 Task: Send an email with the signature Levi Robinson with the subject Request for a meeting follow-up and the message Can you confirm whether the project is still on track to meet the deadline? from softage.9@softage.net to softage.7@softage.net and move the email from Sent Items to the folder Inquiries
Action: Mouse moved to (1311, 99)
Screenshot: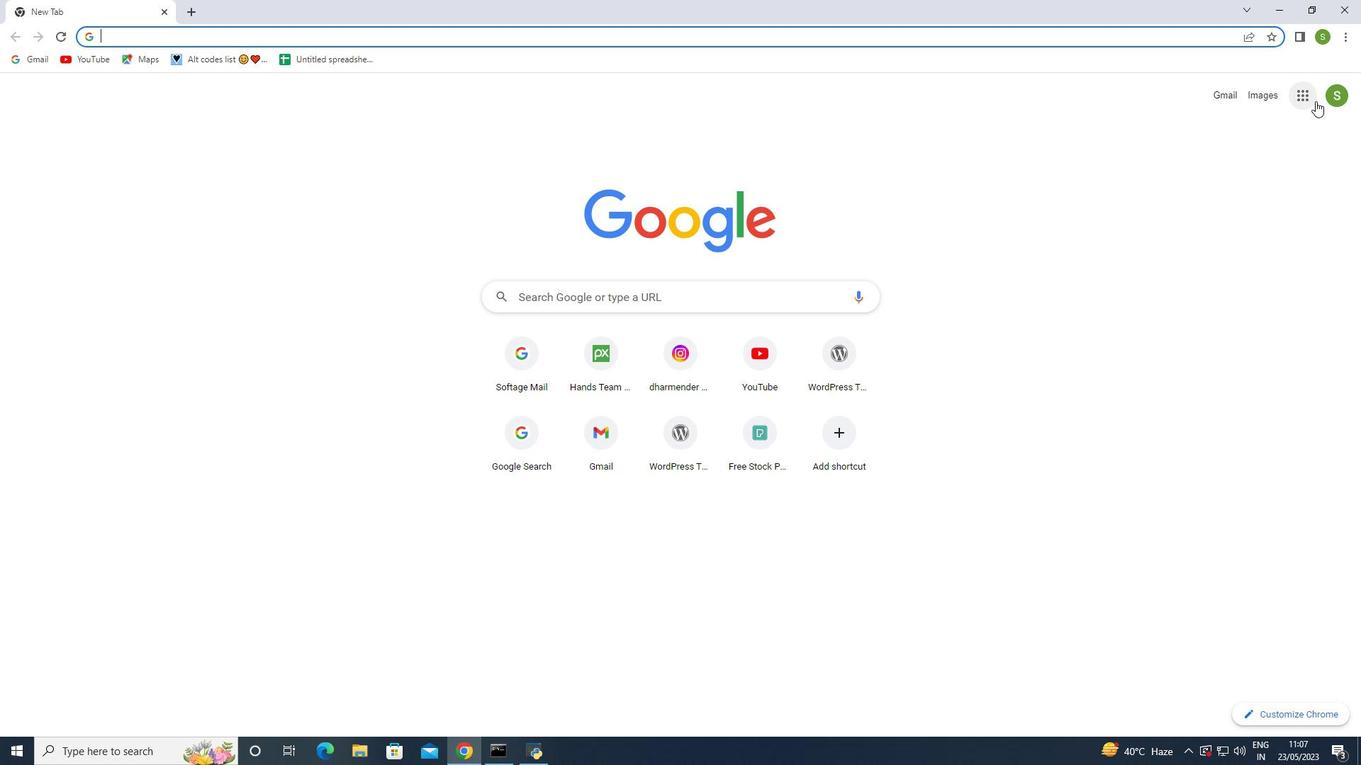 
Action: Mouse pressed left at (1311, 99)
Screenshot: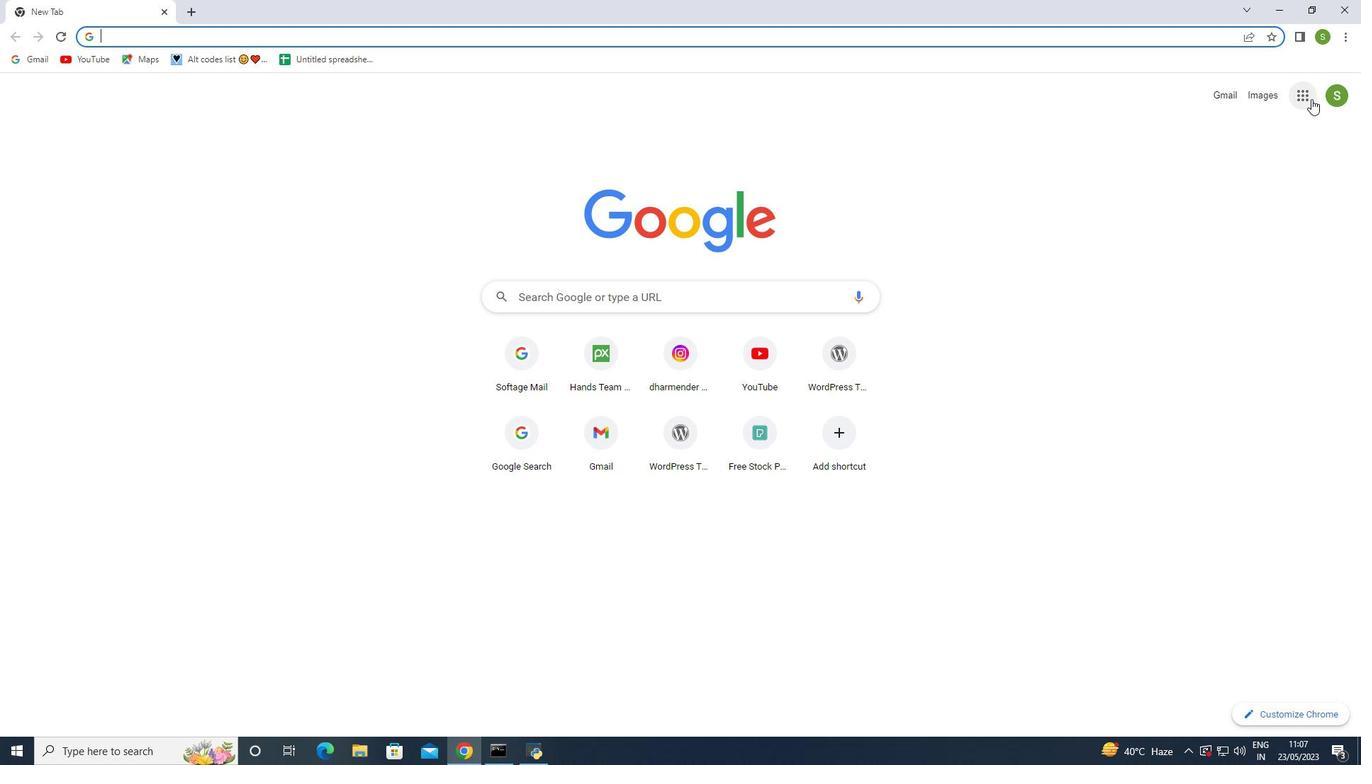 
Action: Mouse moved to (1247, 161)
Screenshot: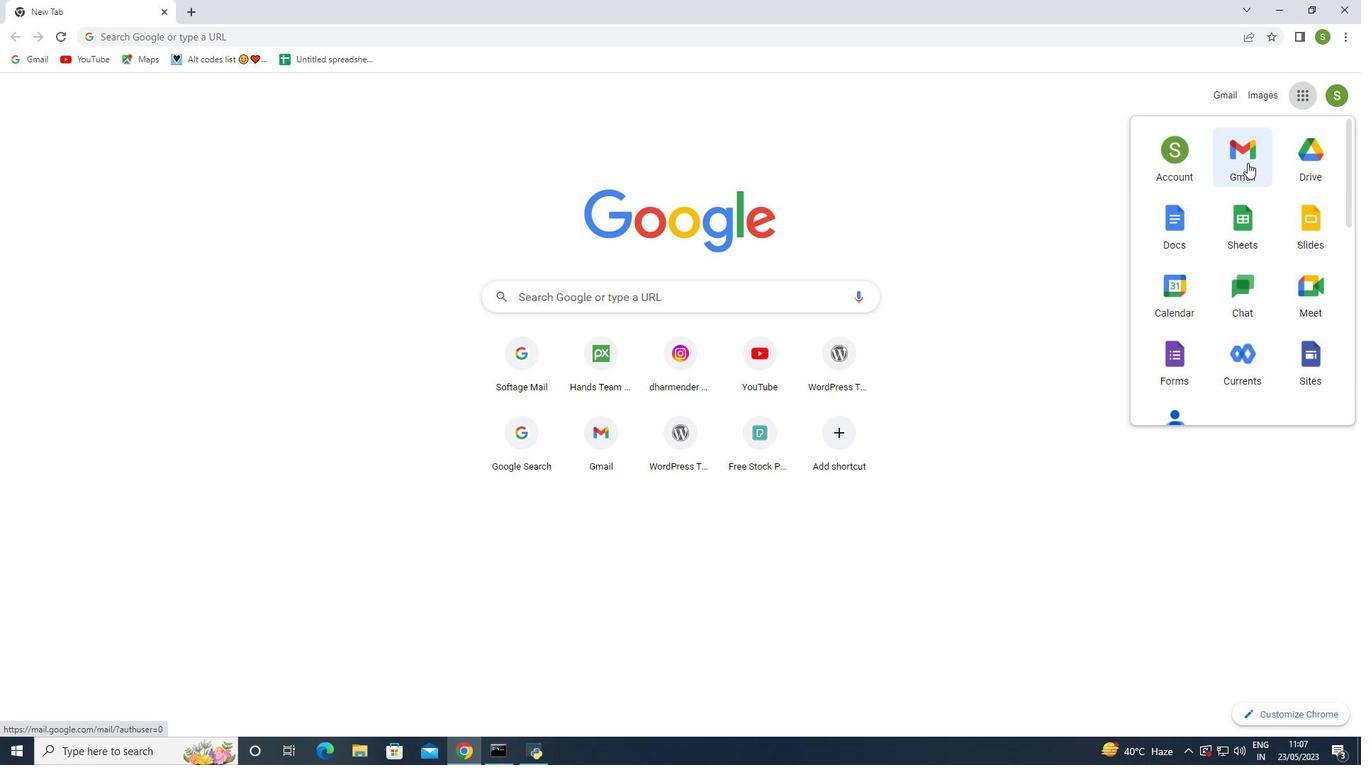 
Action: Mouse pressed left at (1247, 161)
Screenshot: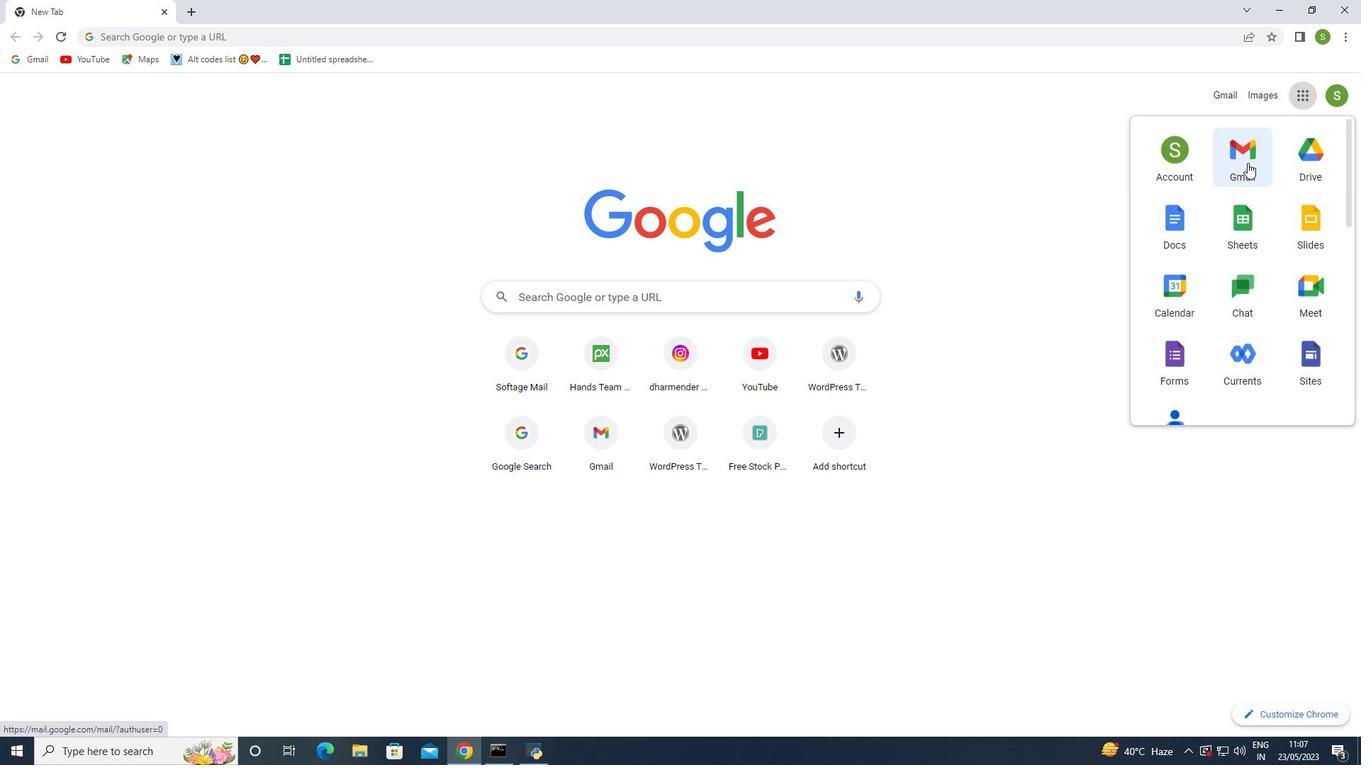 
Action: Mouse moved to (1241, 96)
Screenshot: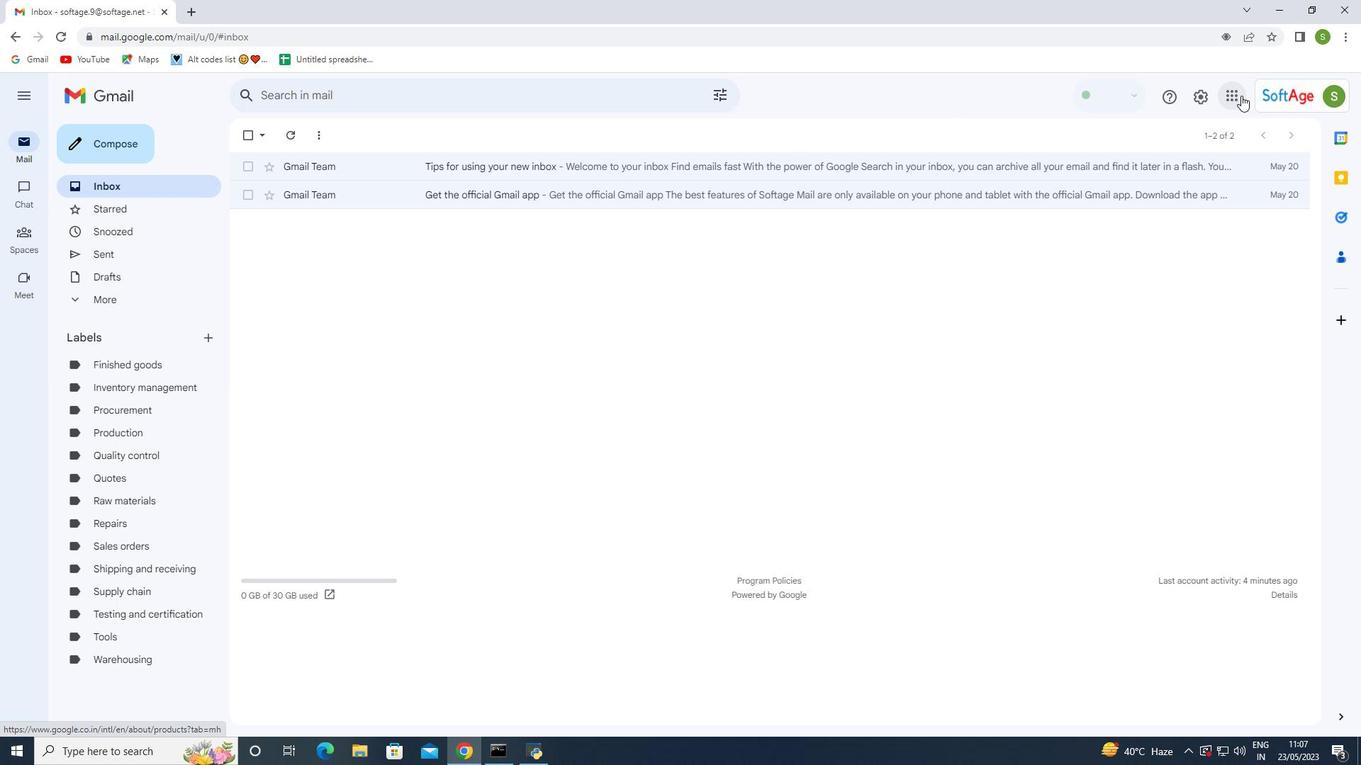 
Action: Mouse pressed left at (1241, 96)
Screenshot: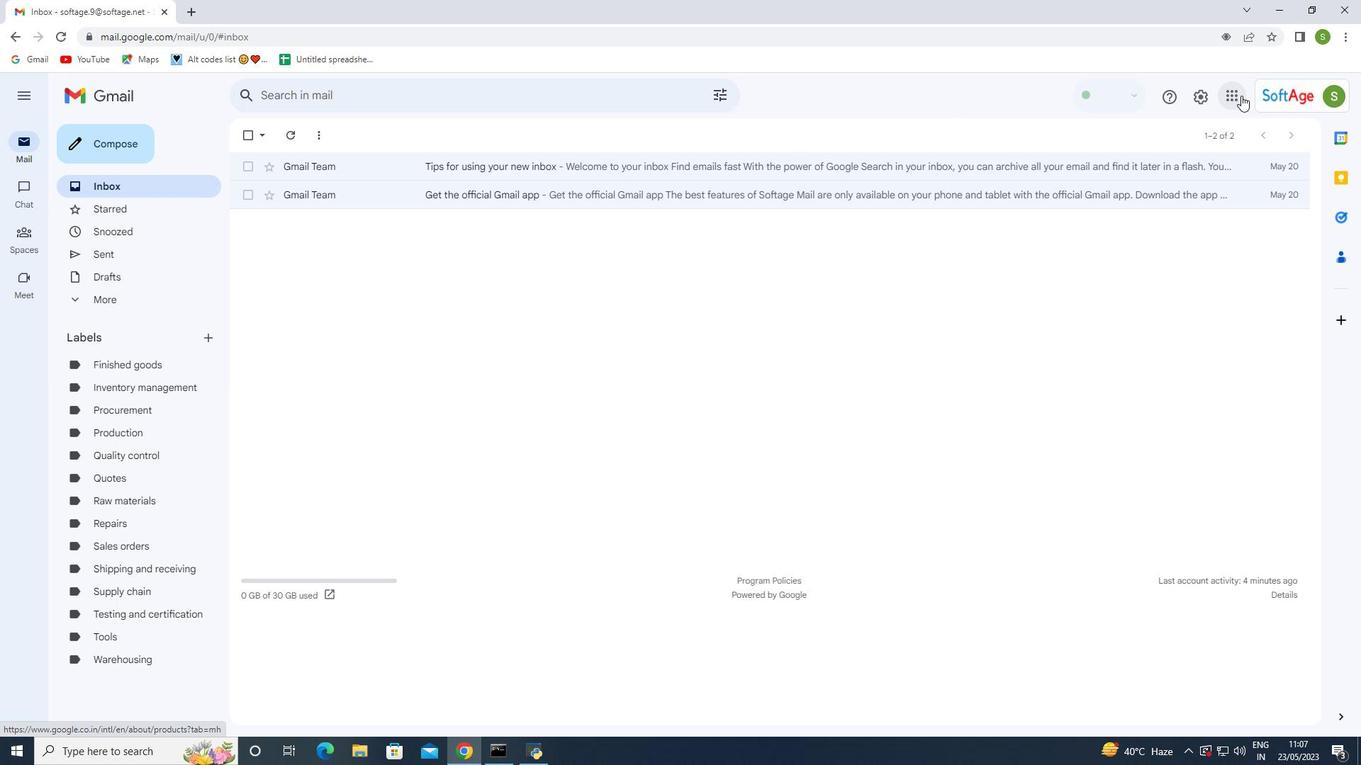 
Action: Mouse moved to (1238, 154)
Screenshot: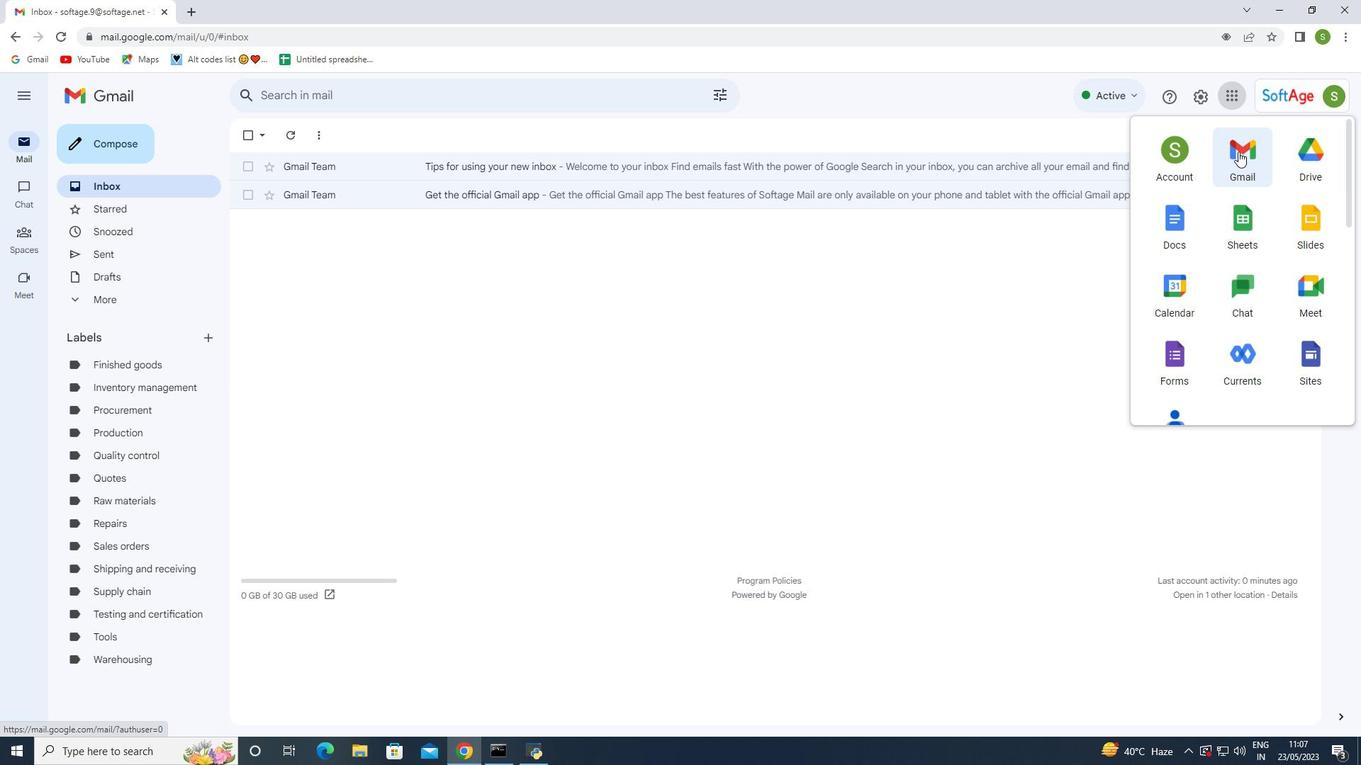 
Action: Mouse pressed left at (1238, 154)
Screenshot: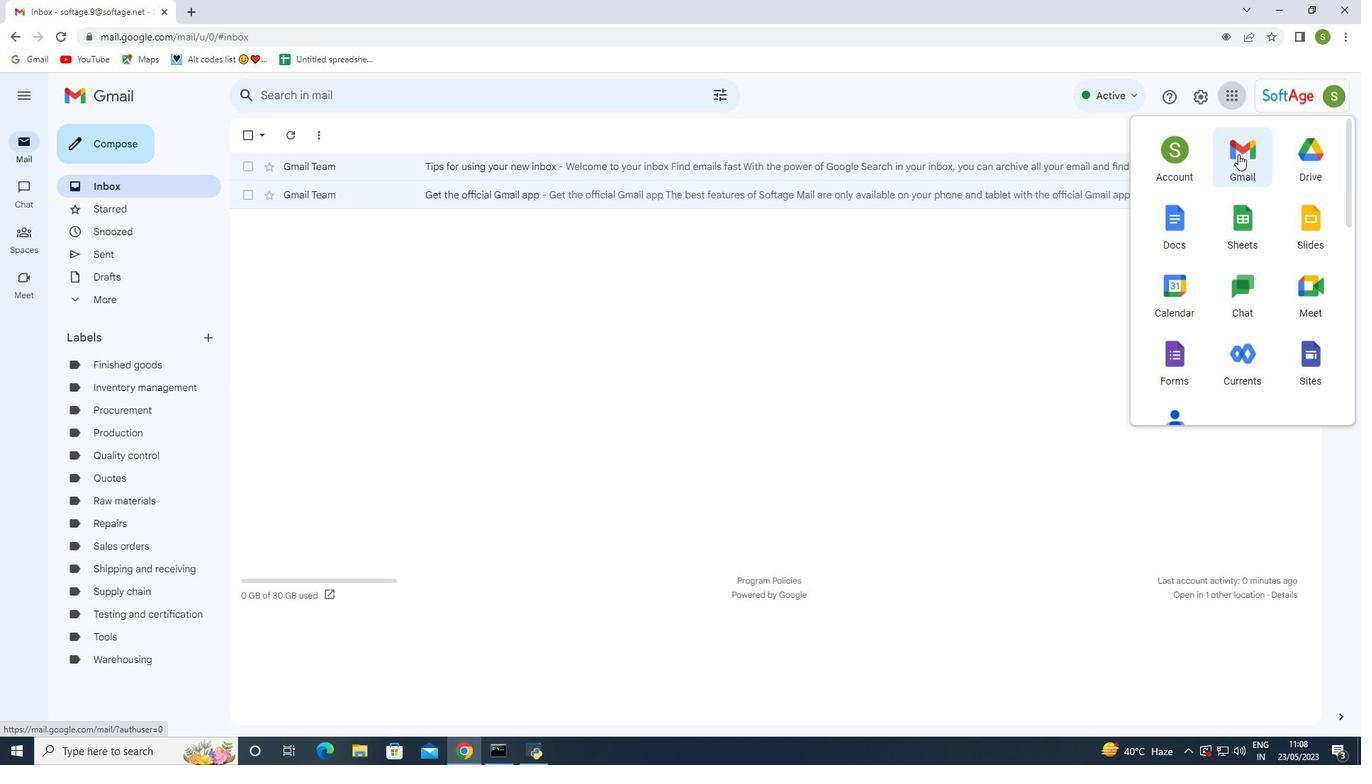 
Action: Mouse moved to (1196, 101)
Screenshot: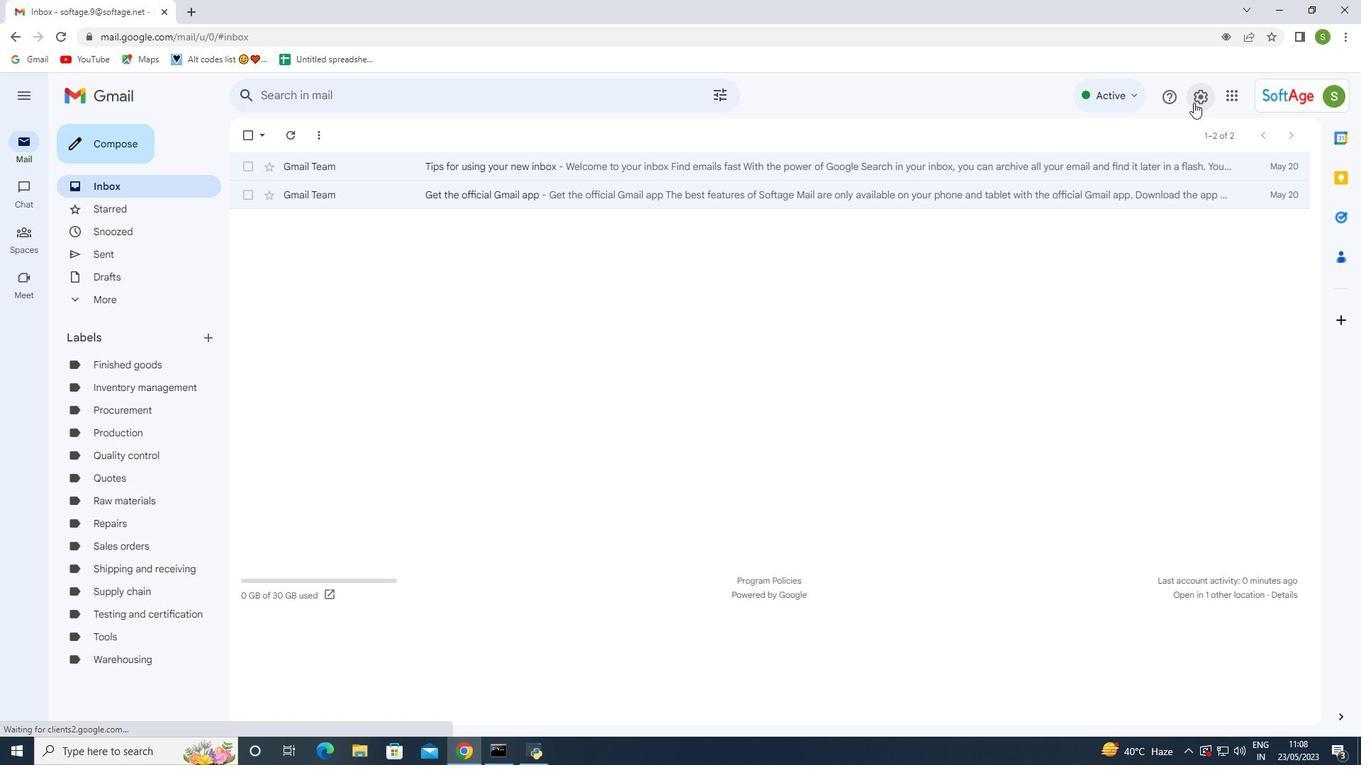 
Action: Mouse pressed left at (1196, 101)
Screenshot: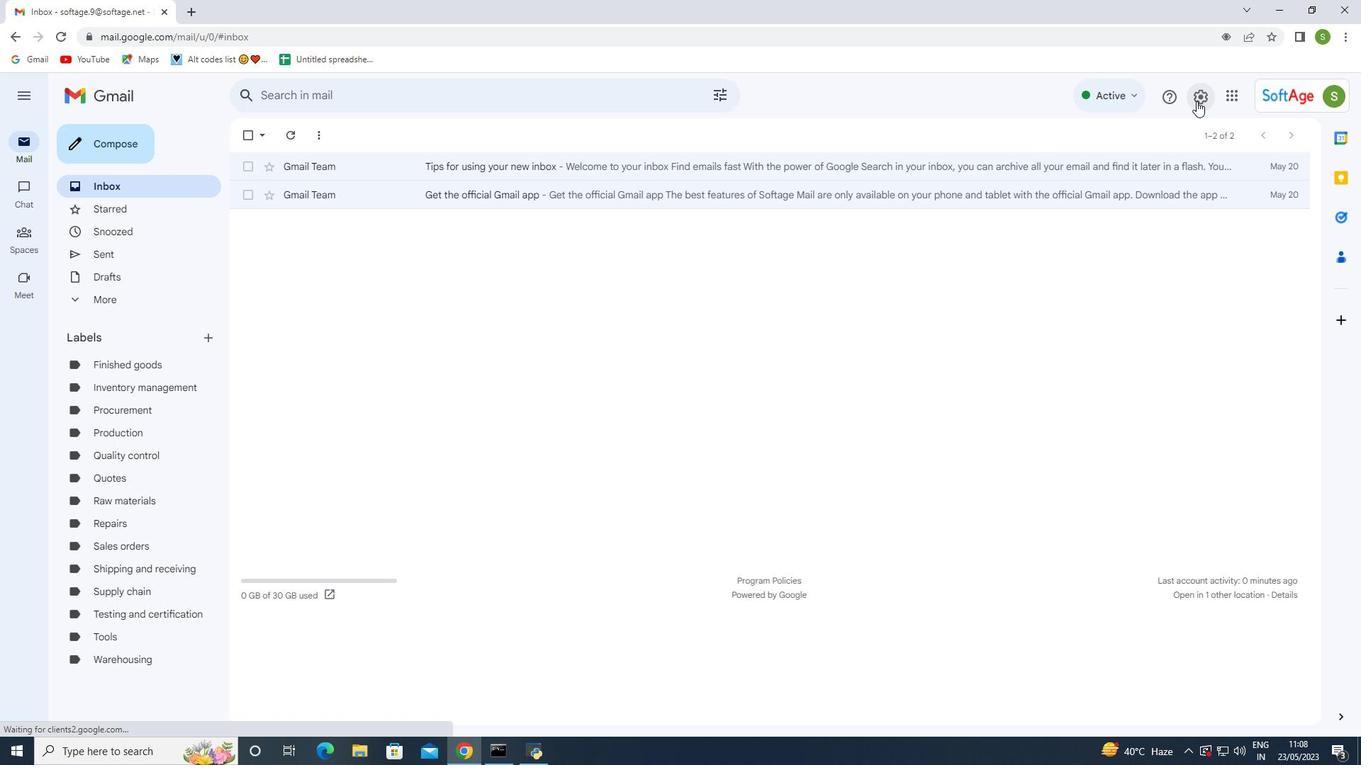 
Action: Mouse moved to (1200, 175)
Screenshot: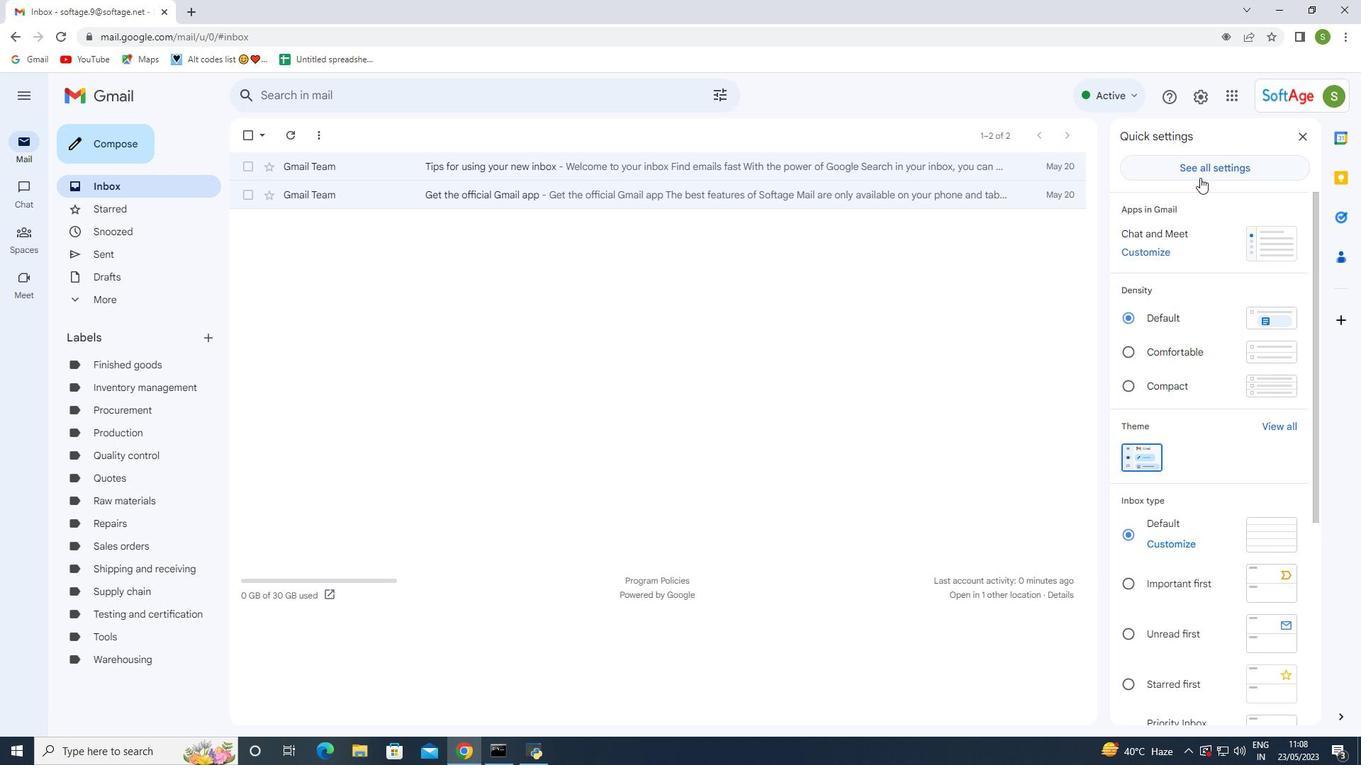 
Action: Mouse pressed left at (1200, 175)
Screenshot: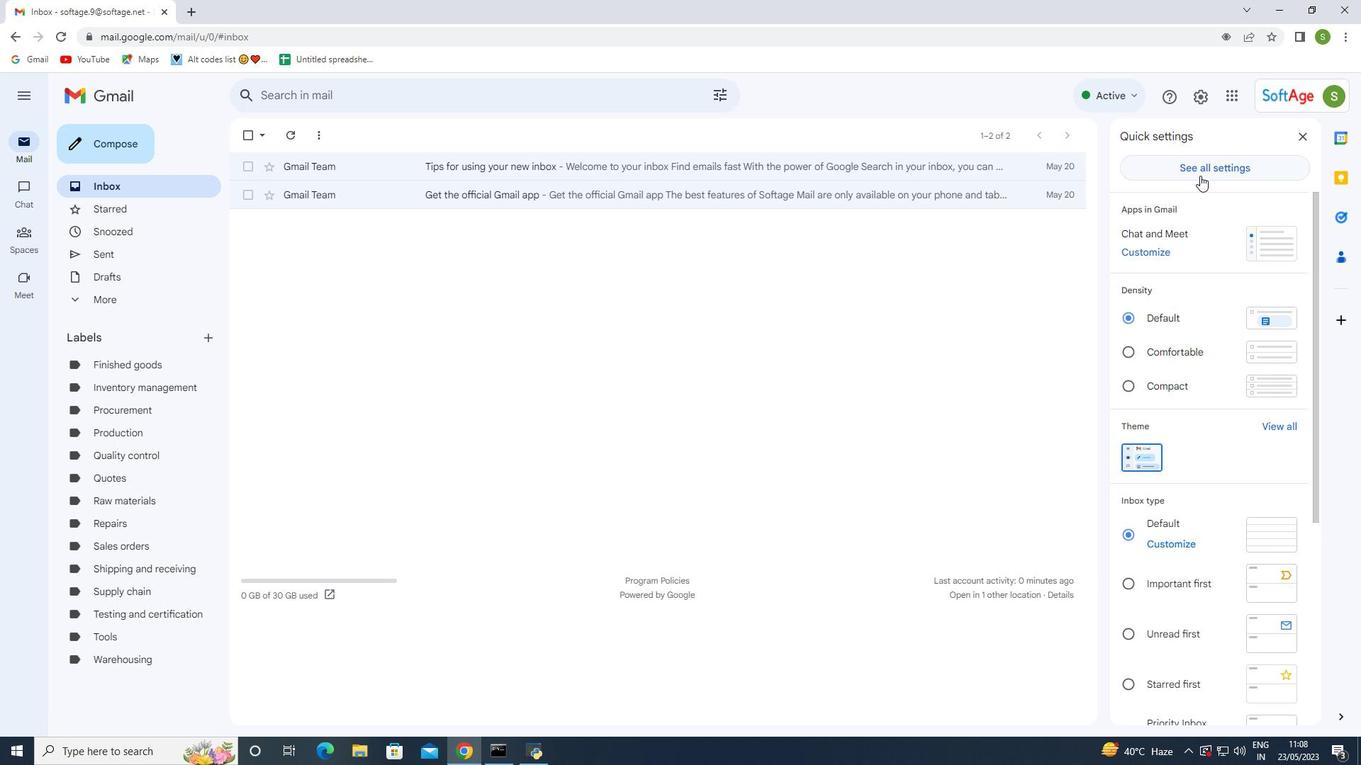 
Action: Mouse moved to (733, 382)
Screenshot: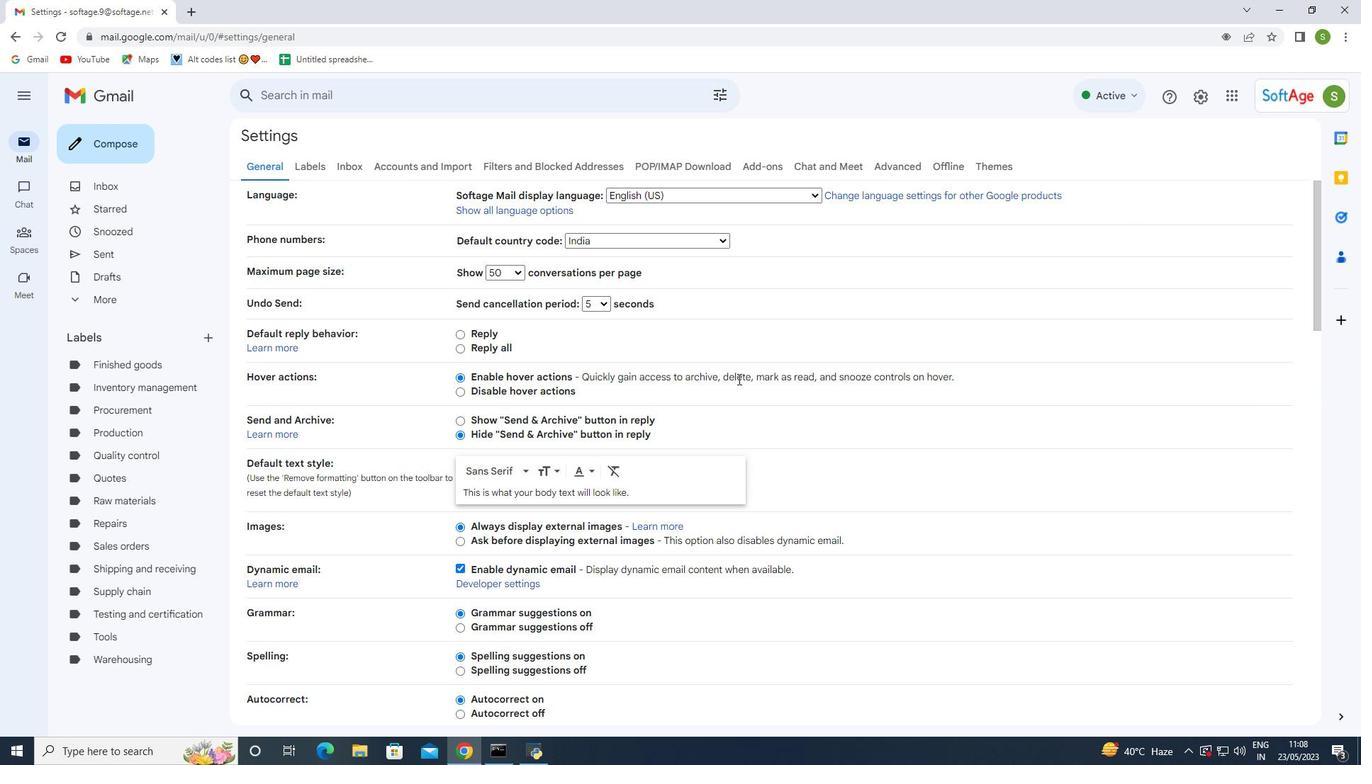 
Action: Mouse scrolled (733, 382) with delta (0, 0)
Screenshot: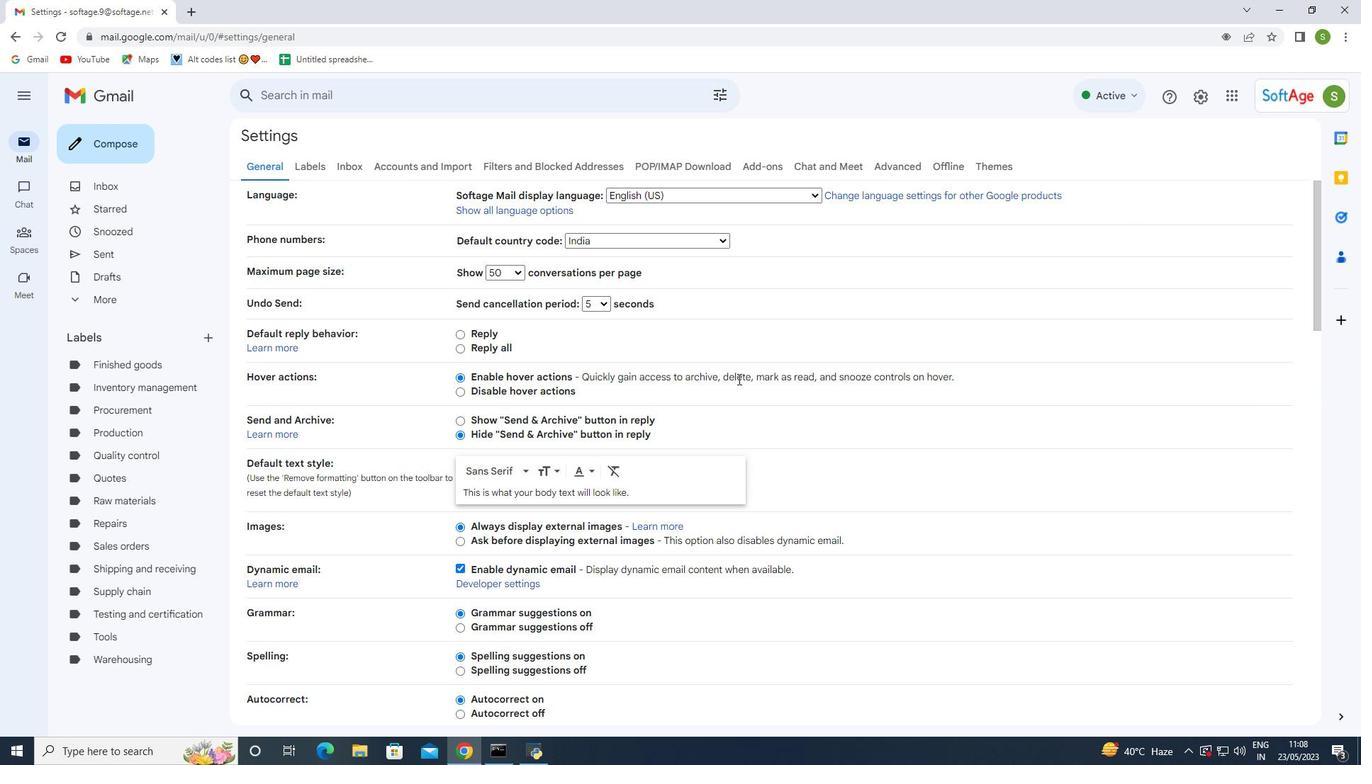 
Action: Mouse scrolled (733, 382) with delta (0, 0)
Screenshot: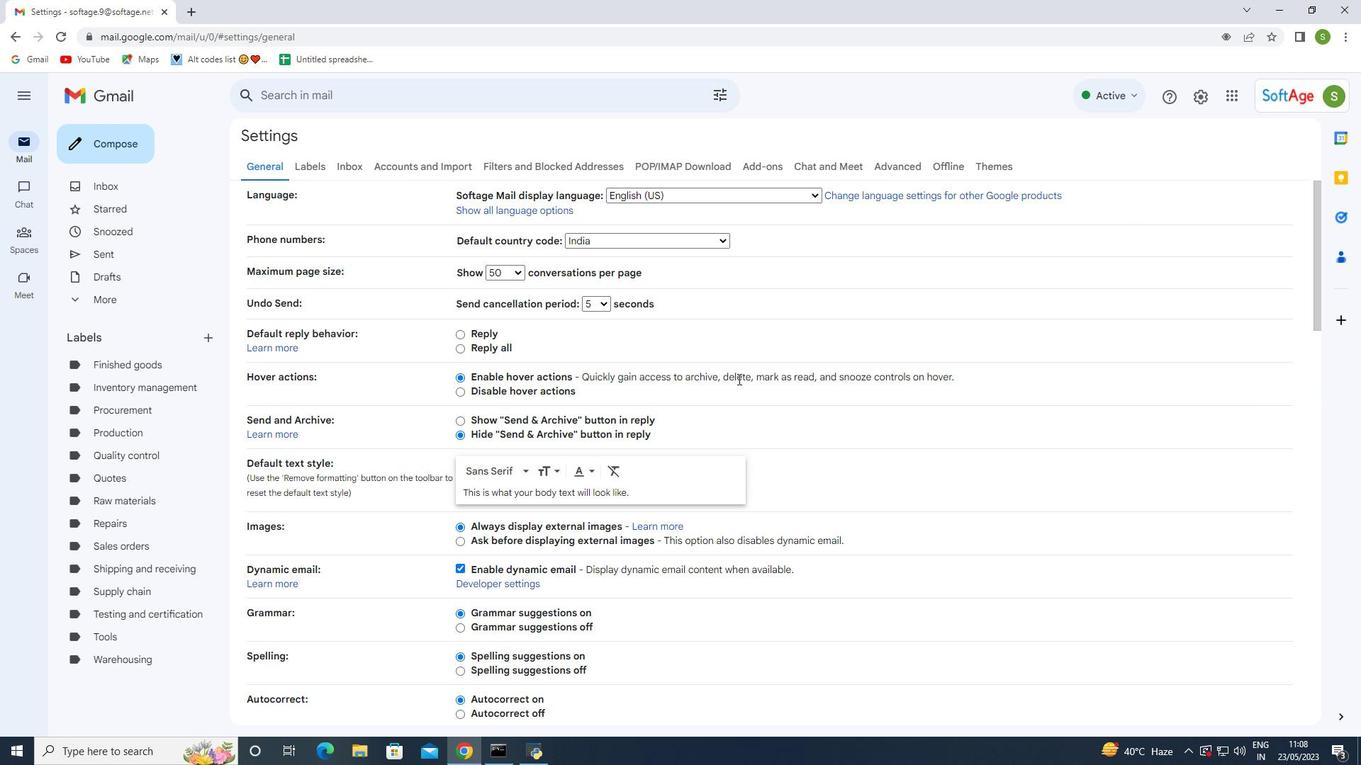 
Action: Mouse moved to (733, 383)
Screenshot: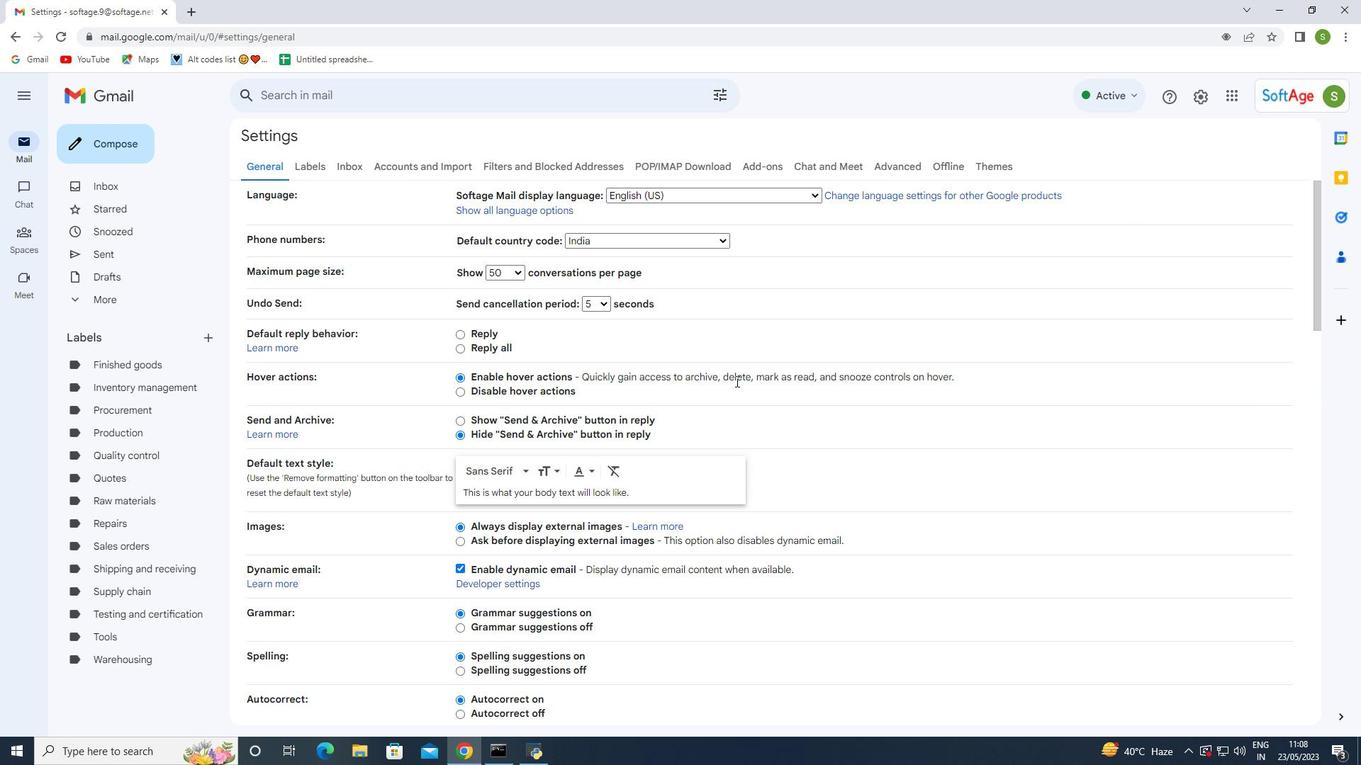 
Action: Mouse scrolled (733, 382) with delta (0, 0)
Screenshot: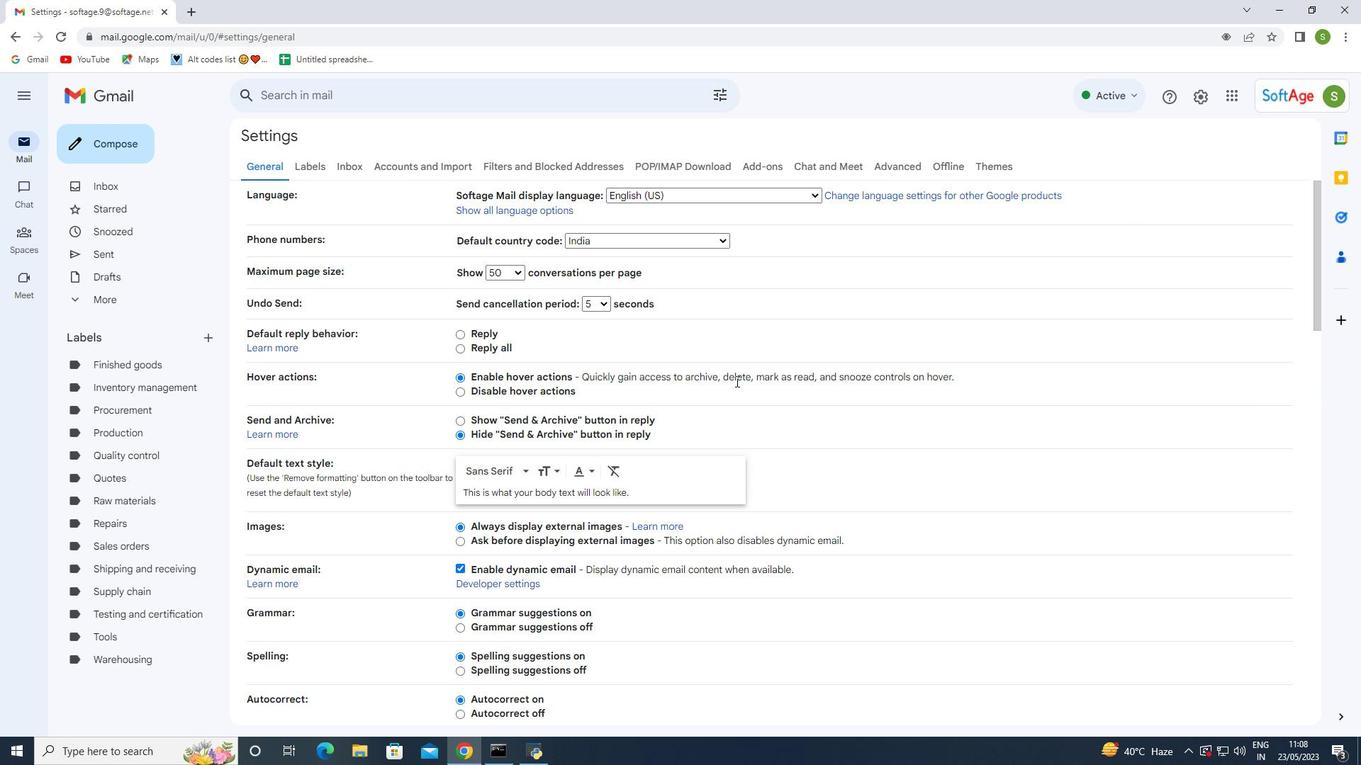 
Action: Mouse scrolled (733, 382) with delta (0, 0)
Screenshot: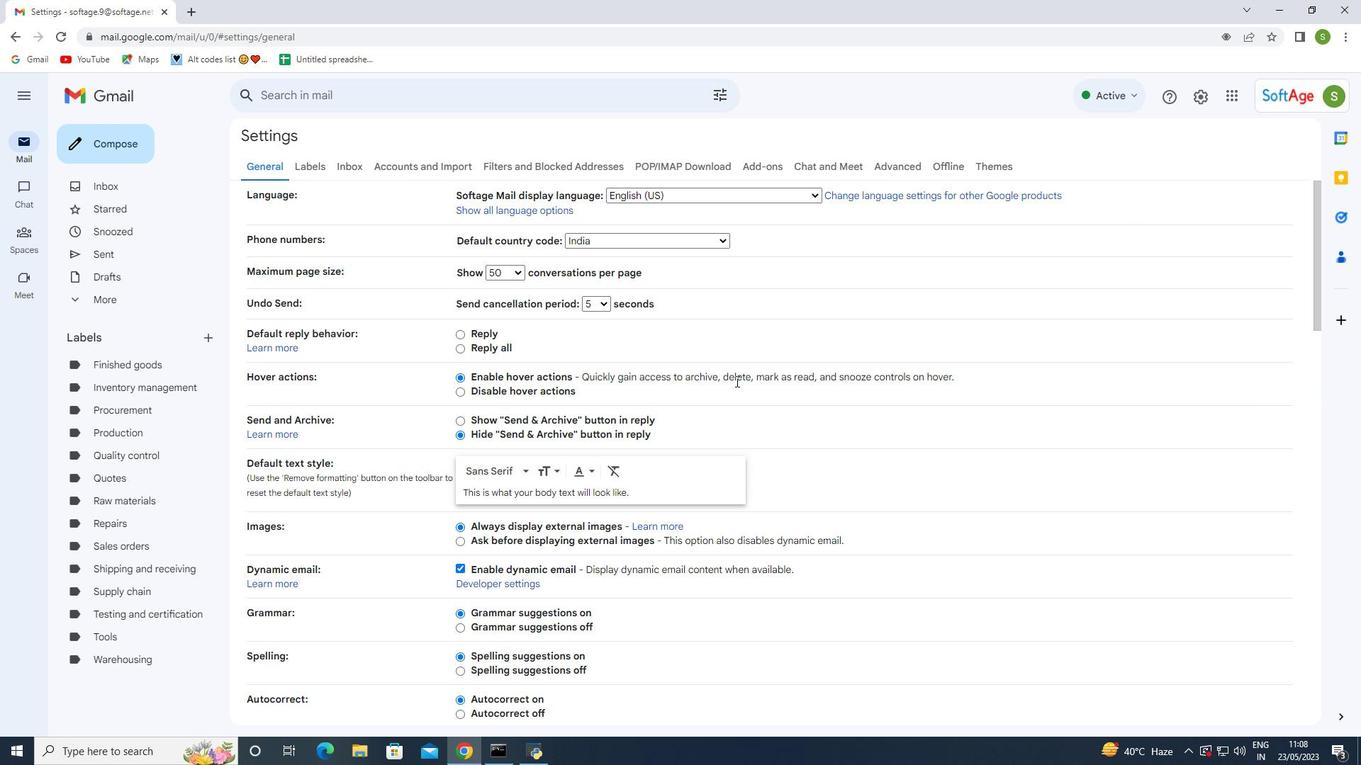 
Action: Mouse scrolled (733, 382) with delta (0, 0)
Screenshot: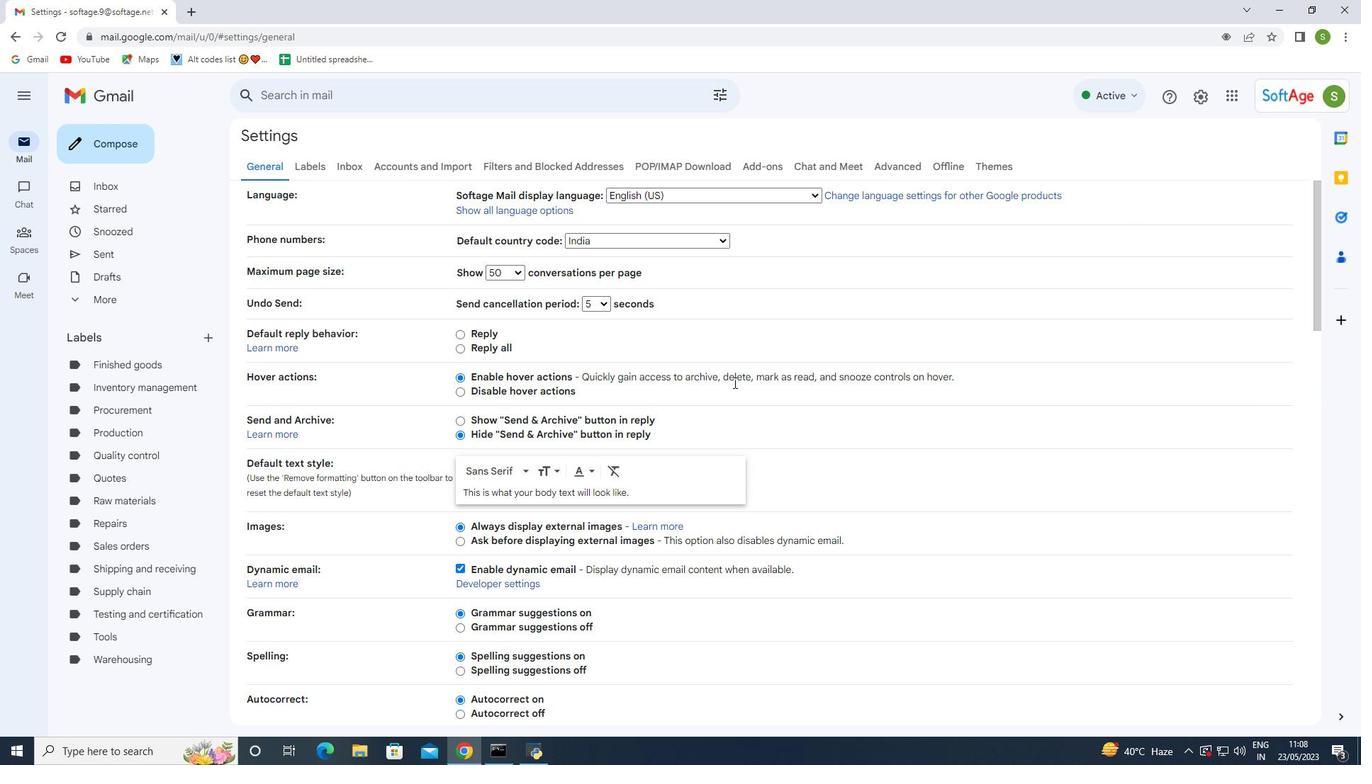 
Action: Mouse moved to (732, 382)
Screenshot: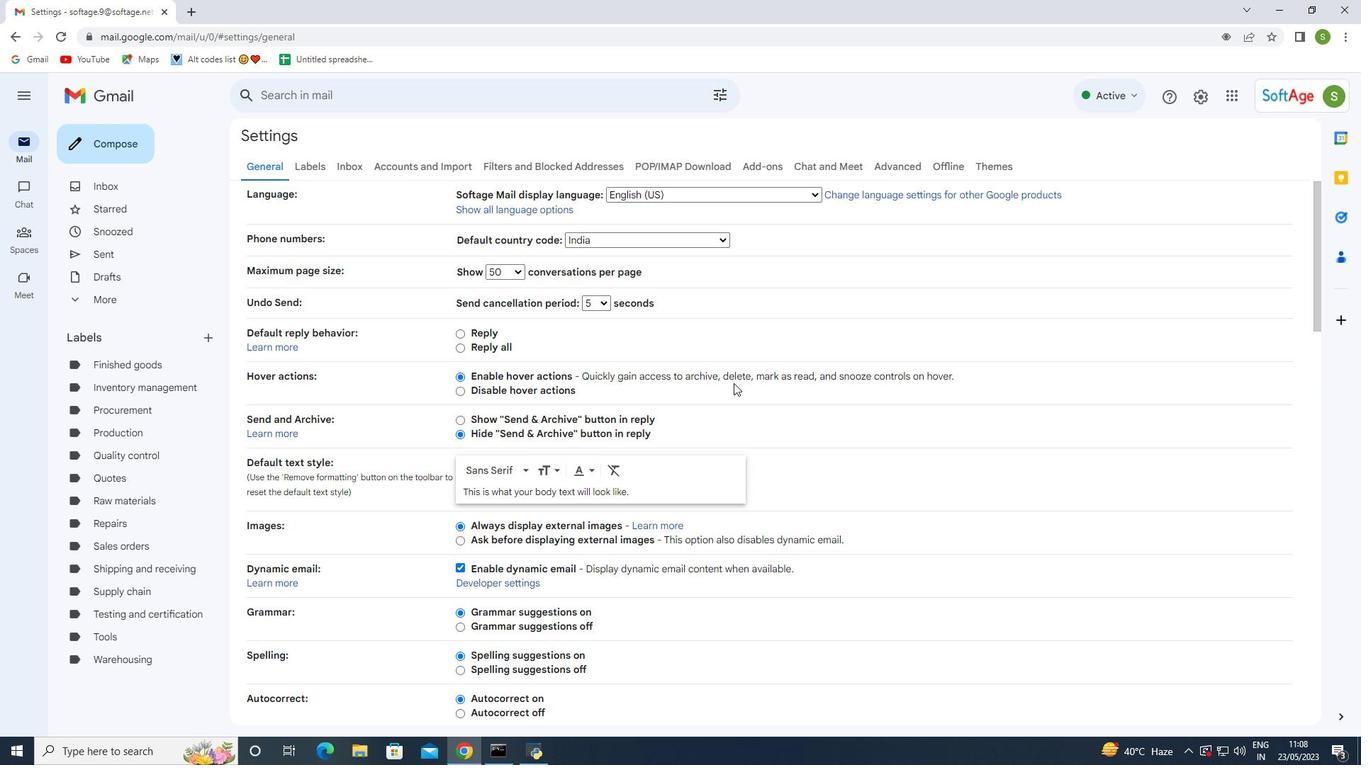 
Action: Mouse scrolled (732, 382) with delta (0, 0)
Screenshot: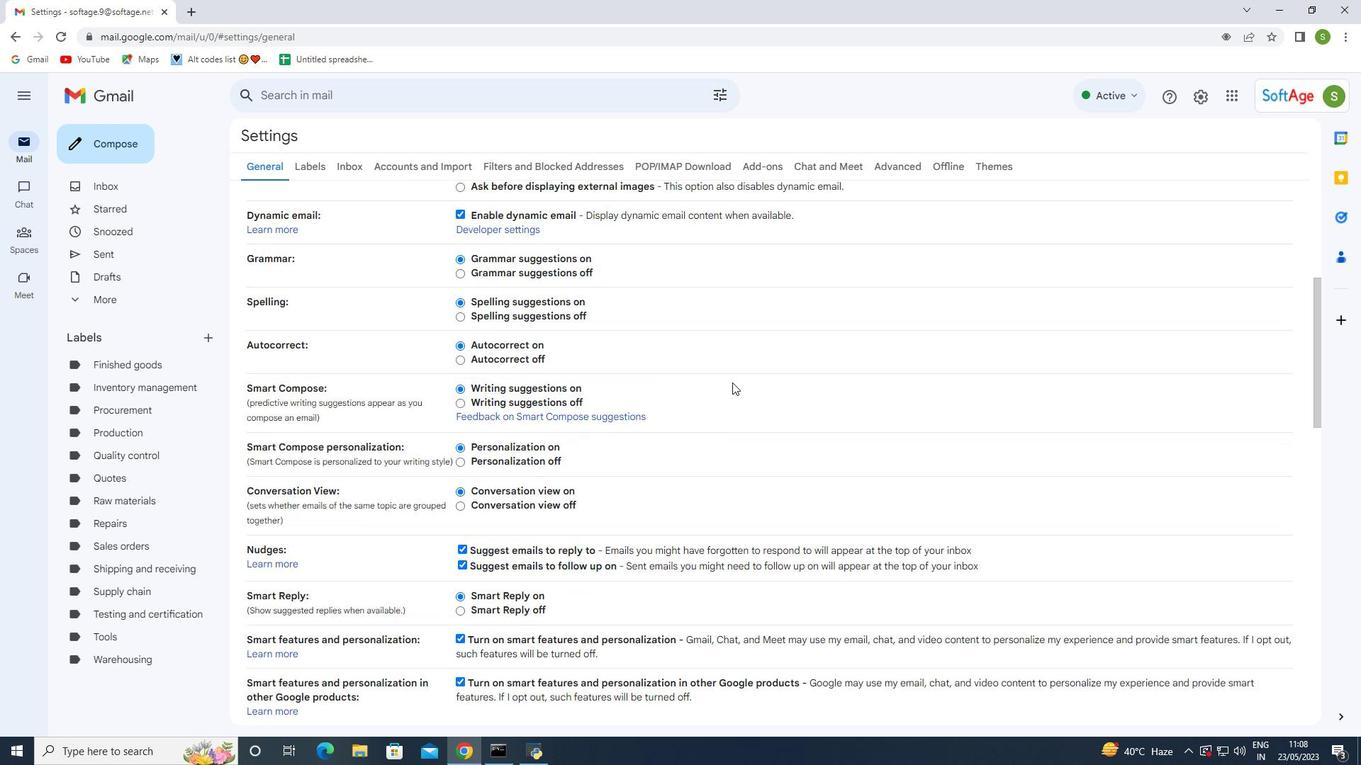 
Action: Mouse scrolled (732, 382) with delta (0, 0)
Screenshot: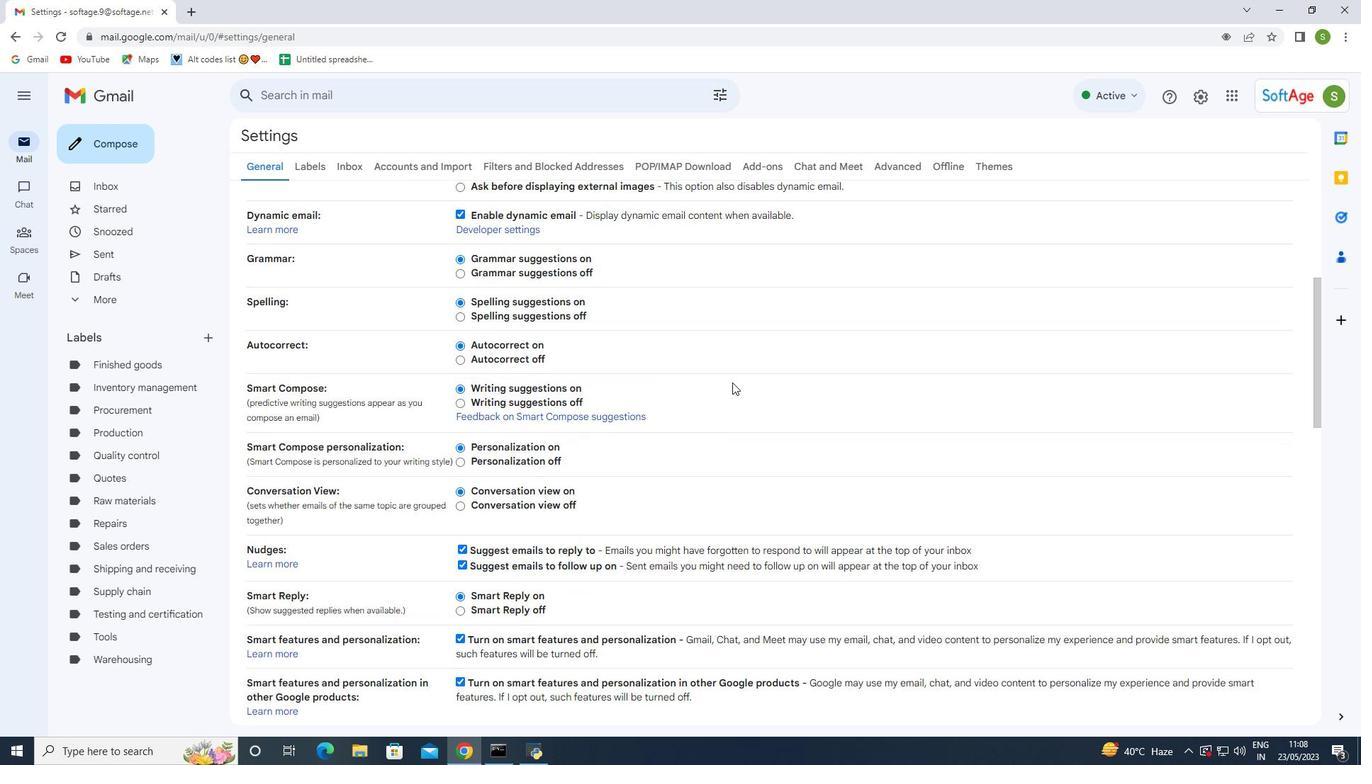 
Action: Mouse scrolled (732, 382) with delta (0, 0)
Screenshot: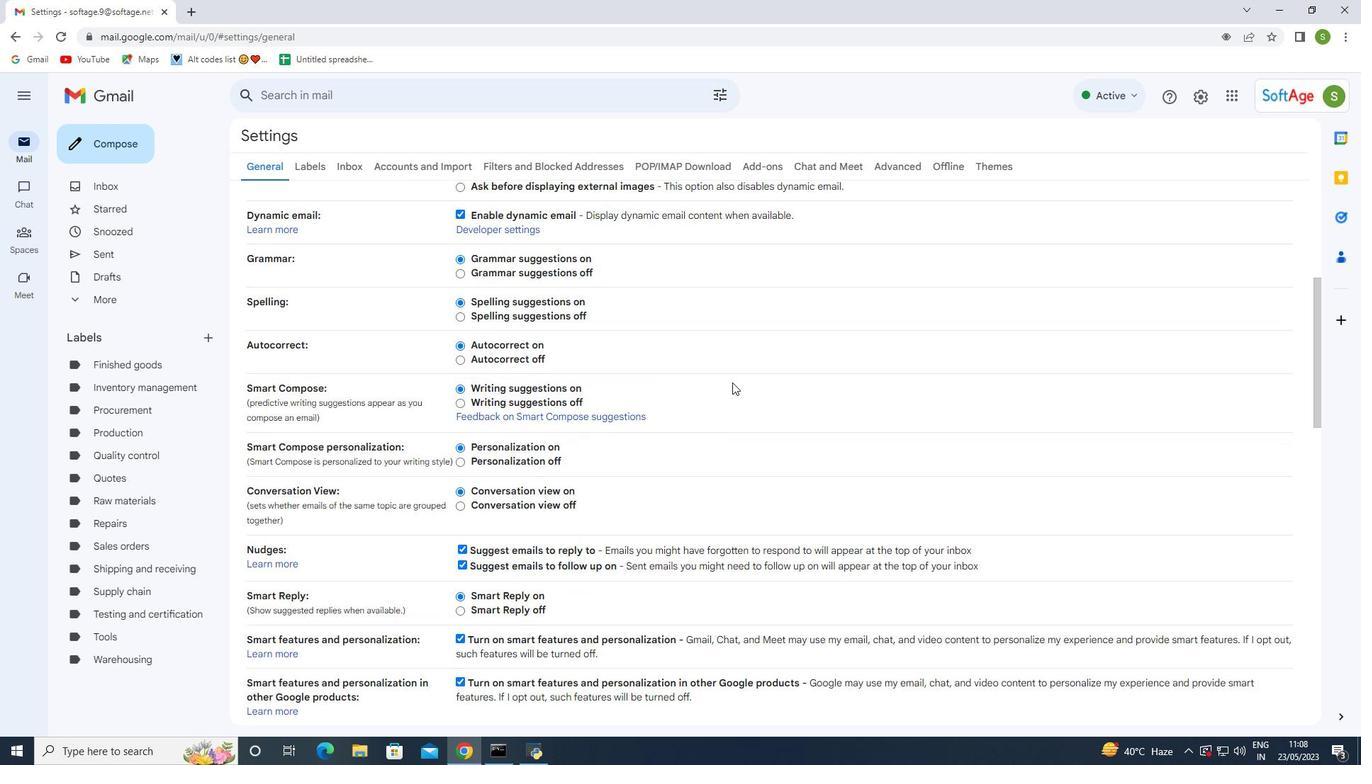 
Action: Mouse scrolled (732, 382) with delta (0, 0)
Screenshot: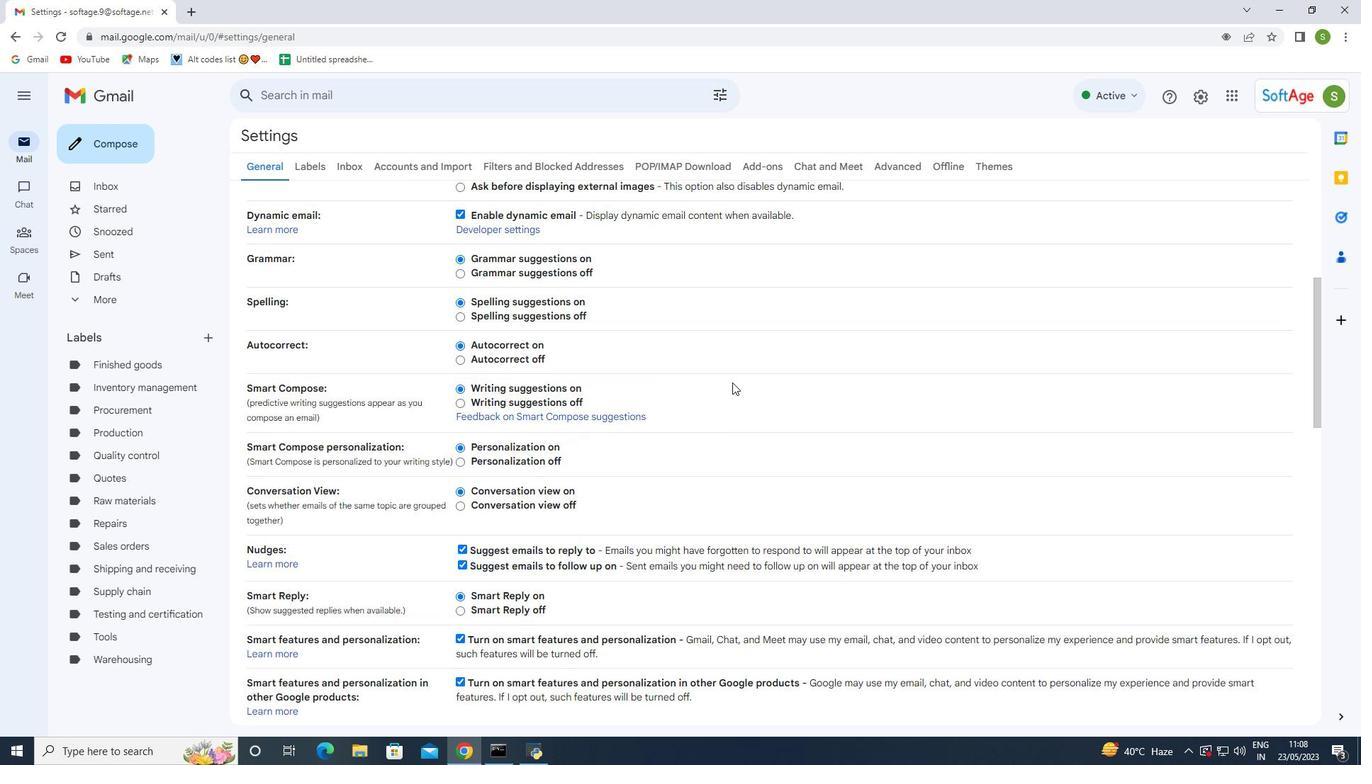 
Action: Mouse scrolled (732, 382) with delta (0, 0)
Screenshot: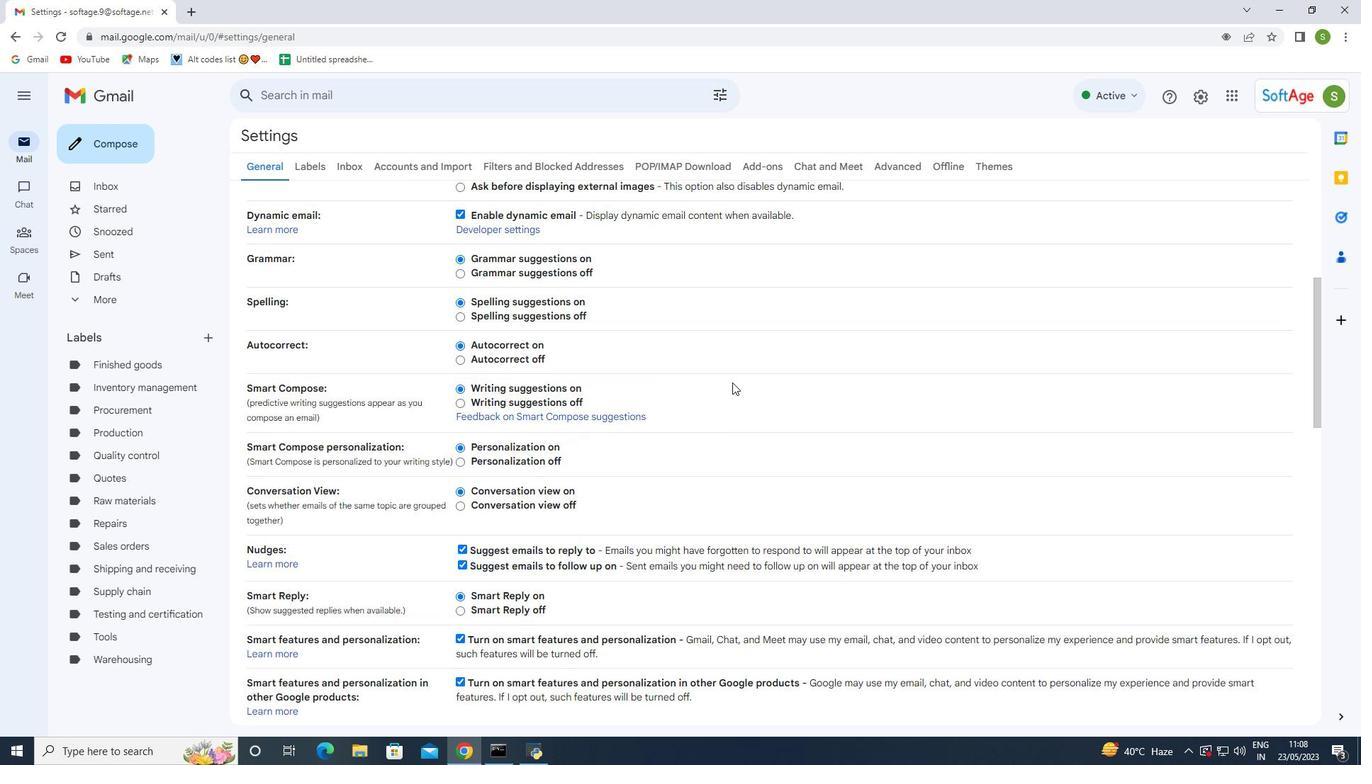 
Action: Mouse scrolled (732, 382) with delta (0, 0)
Screenshot: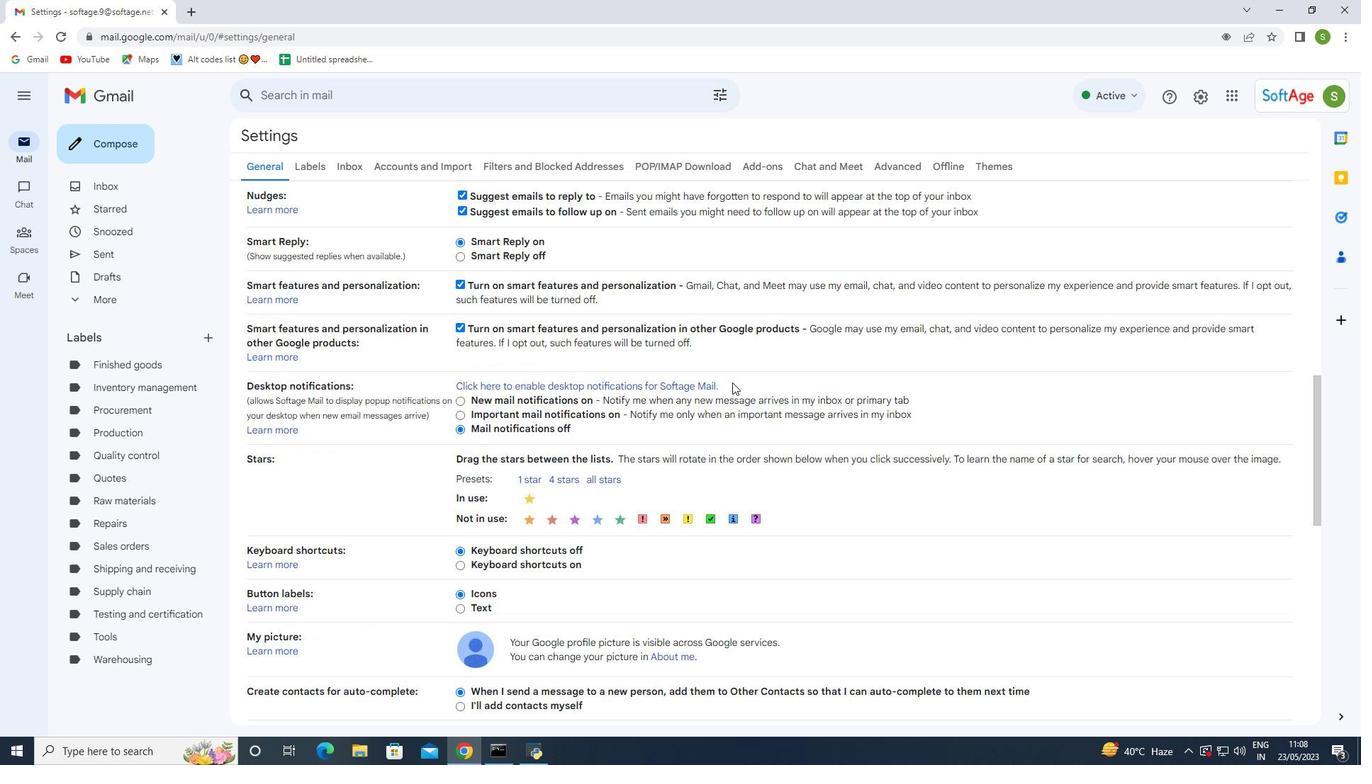 
Action: Mouse scrolled (732, 382) with delta (0, 0)
Screenshot: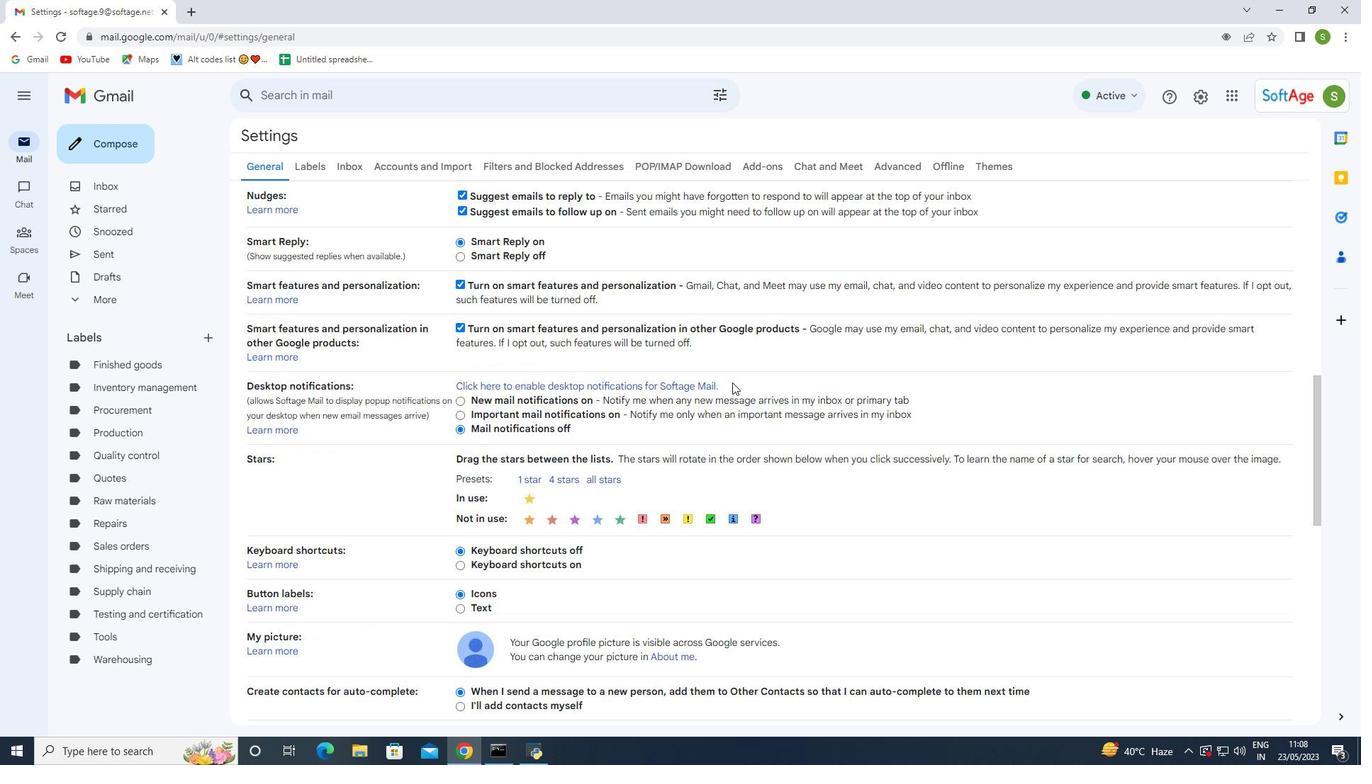 
Action: Mouse scrolled (732, 382) with delta (0, 0)
Screenshot: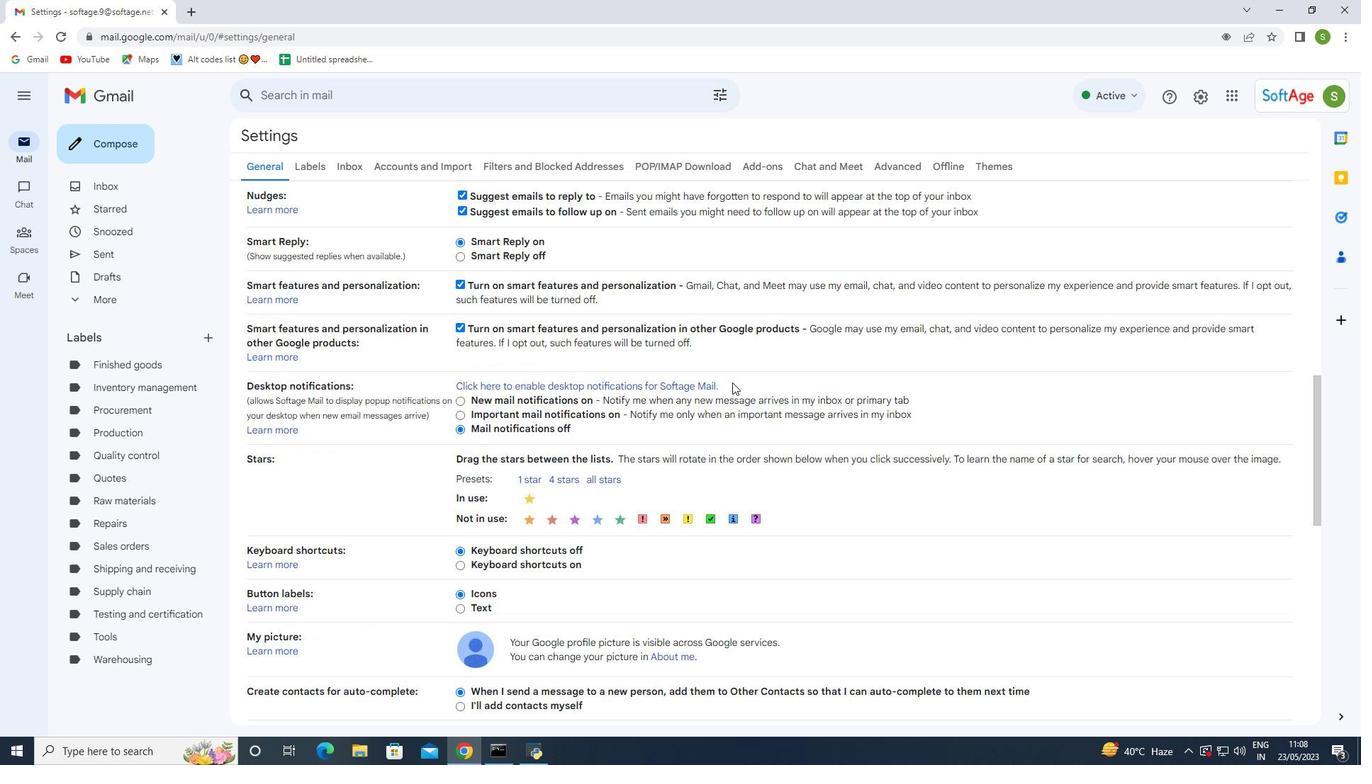 
Action: Mouse scrolled (732, 382) with delta (0, 0)
Screenshot: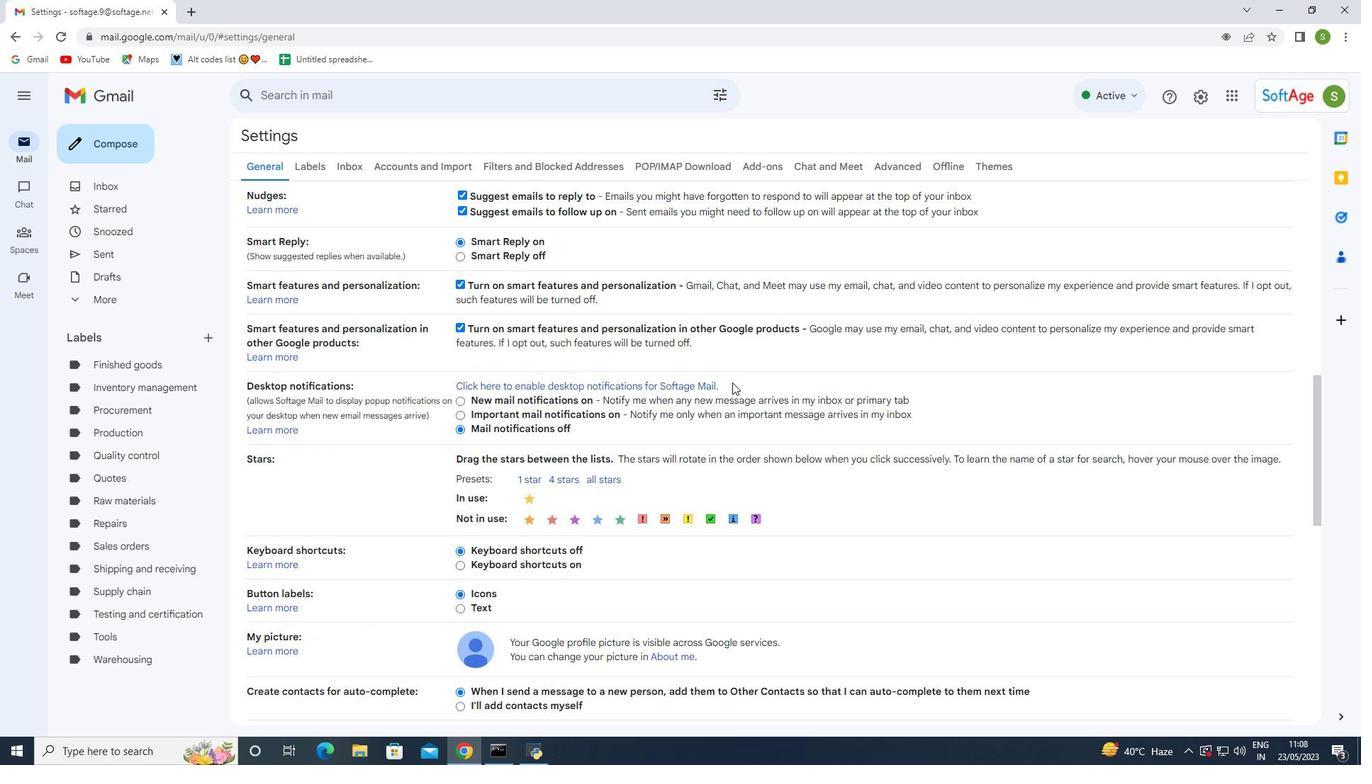 
Action: Mouse scrolled (732, 382) with delta (0, 0)
Screenshot: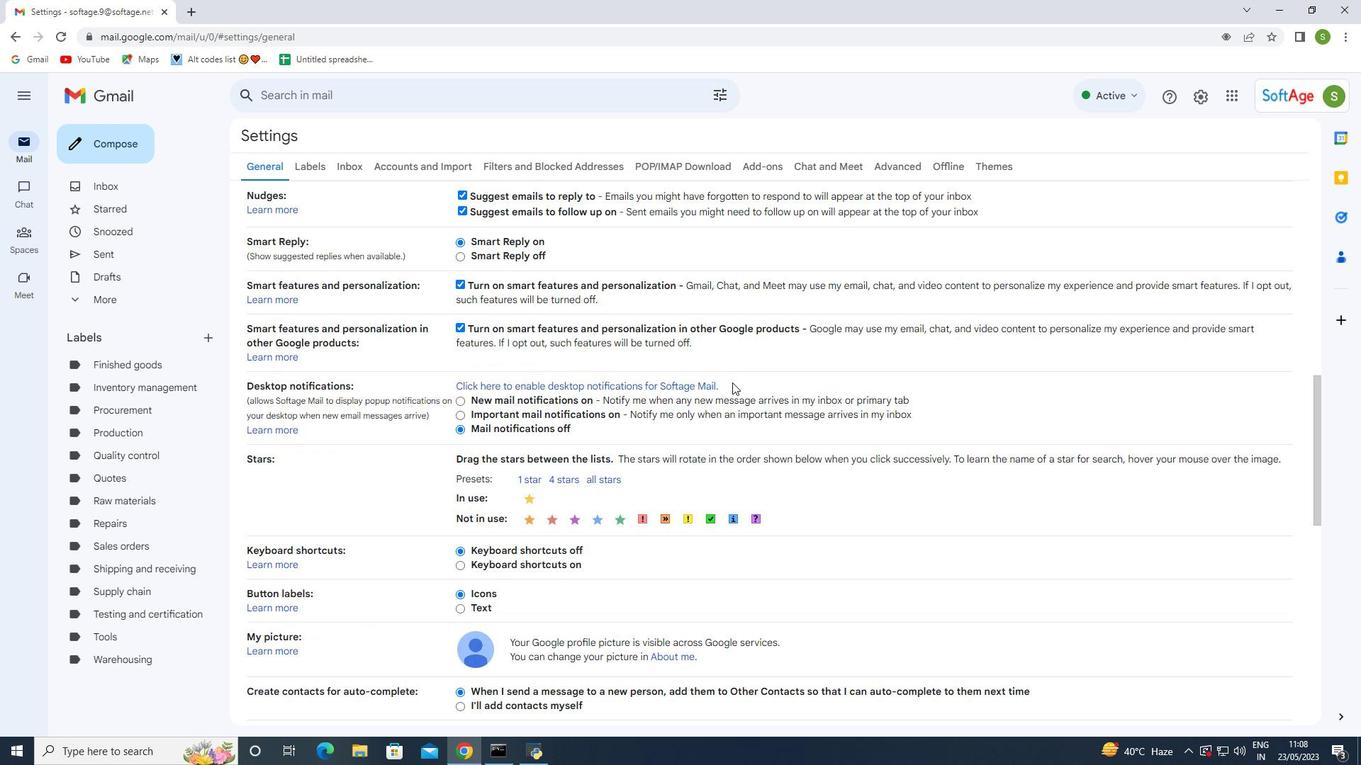 
Action: Mouse moved to (528, 521)
Screenshot: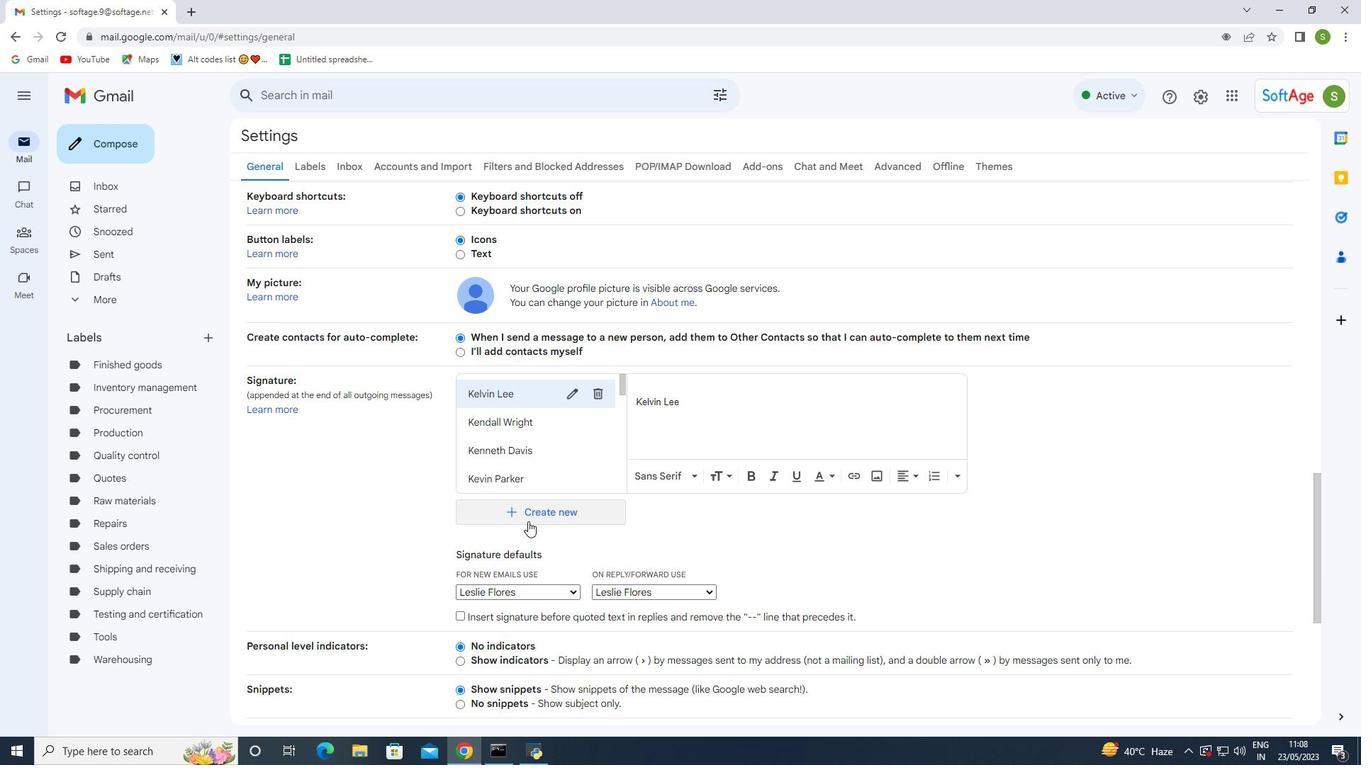 
Action: Mouse pressed left at (528, 521)
Screenshot: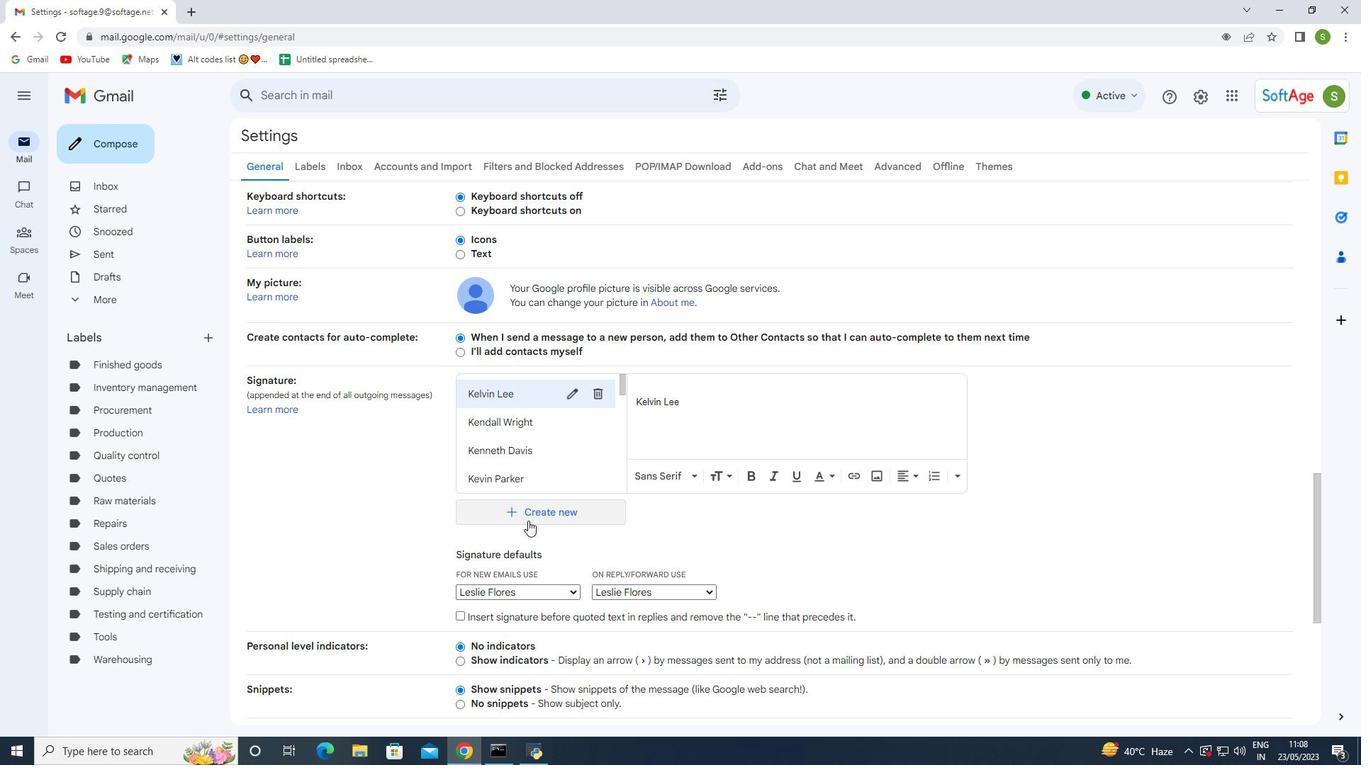 
Action: Mouse moved to (616, 398)
Screenshot: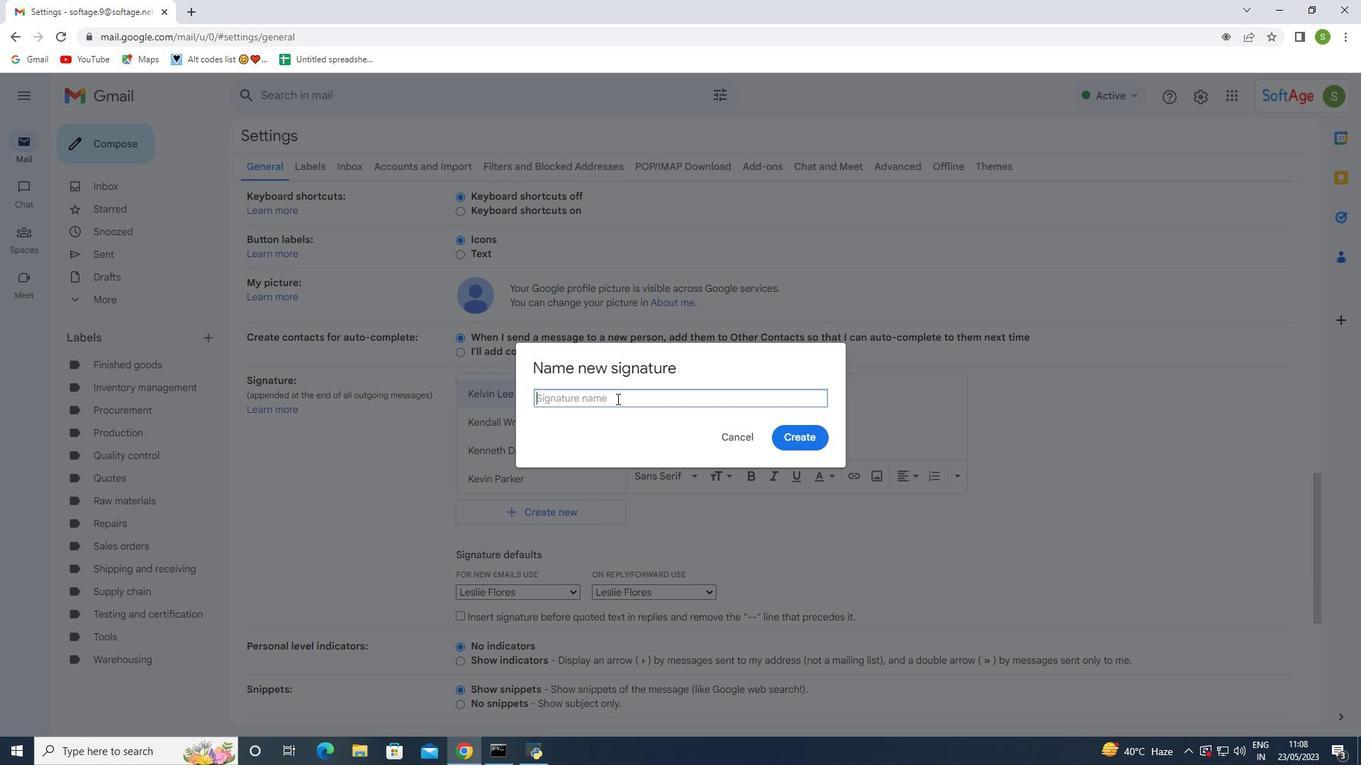 
Action: Mouse pressed left at (616, 398)
Screenshot: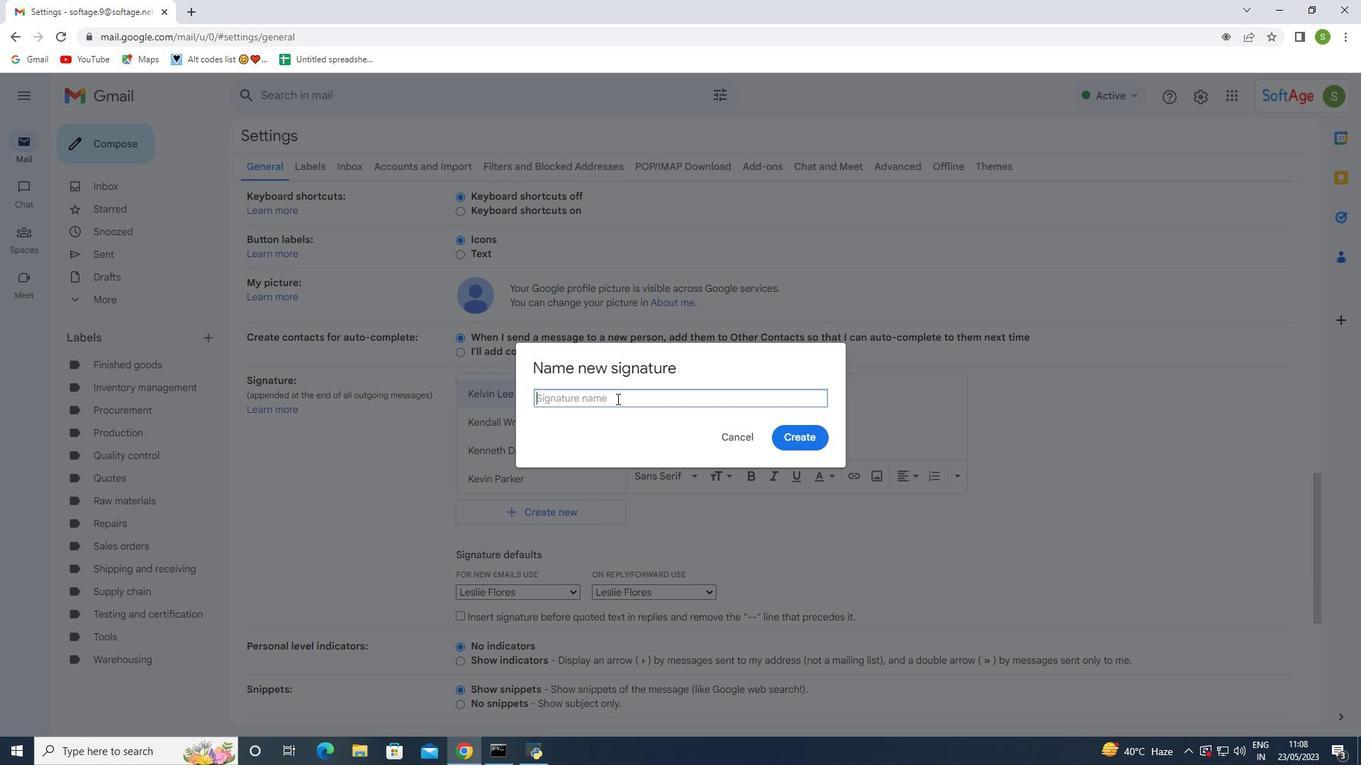 
Action: Key pressed <Key.shift>Levi<Key.space><Key.shift>Robinson
Screenshot: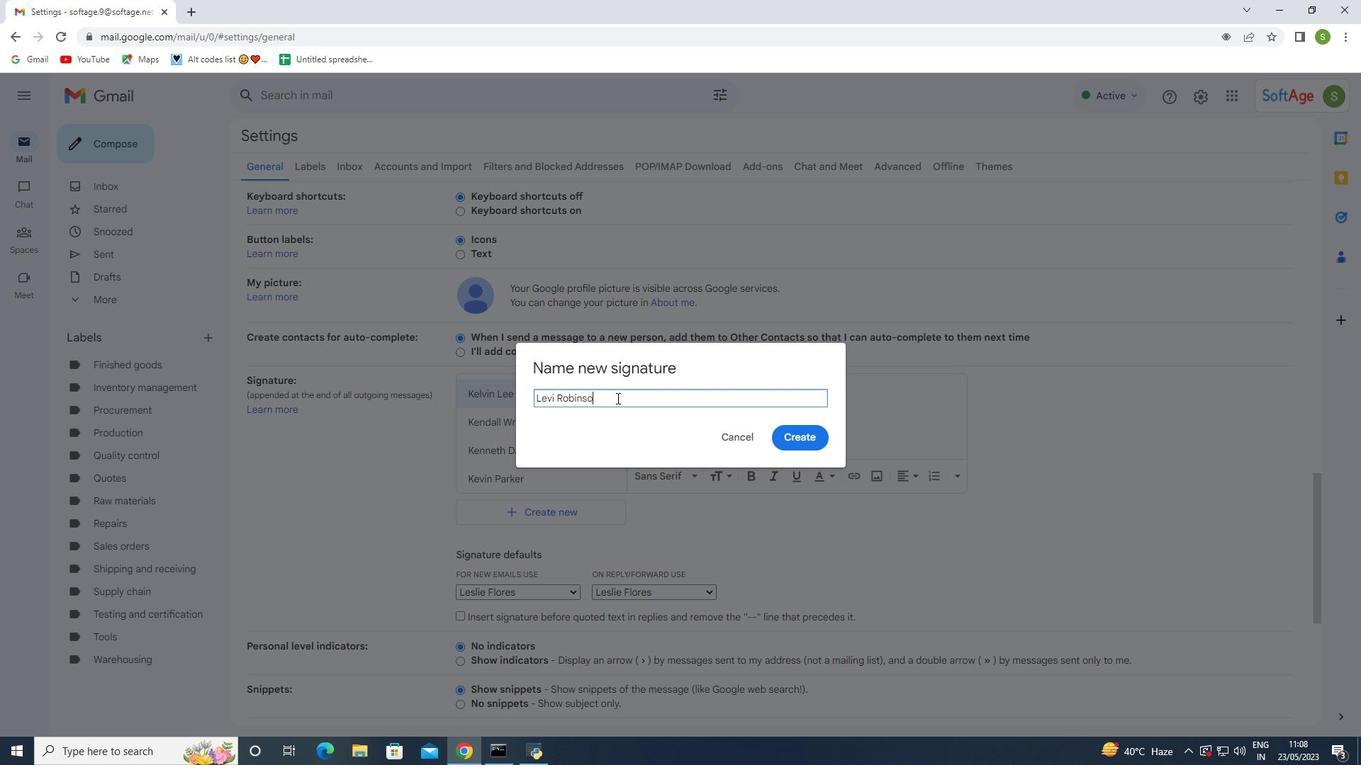 
Action: Mouse moved to (788, 435)
Screenshot: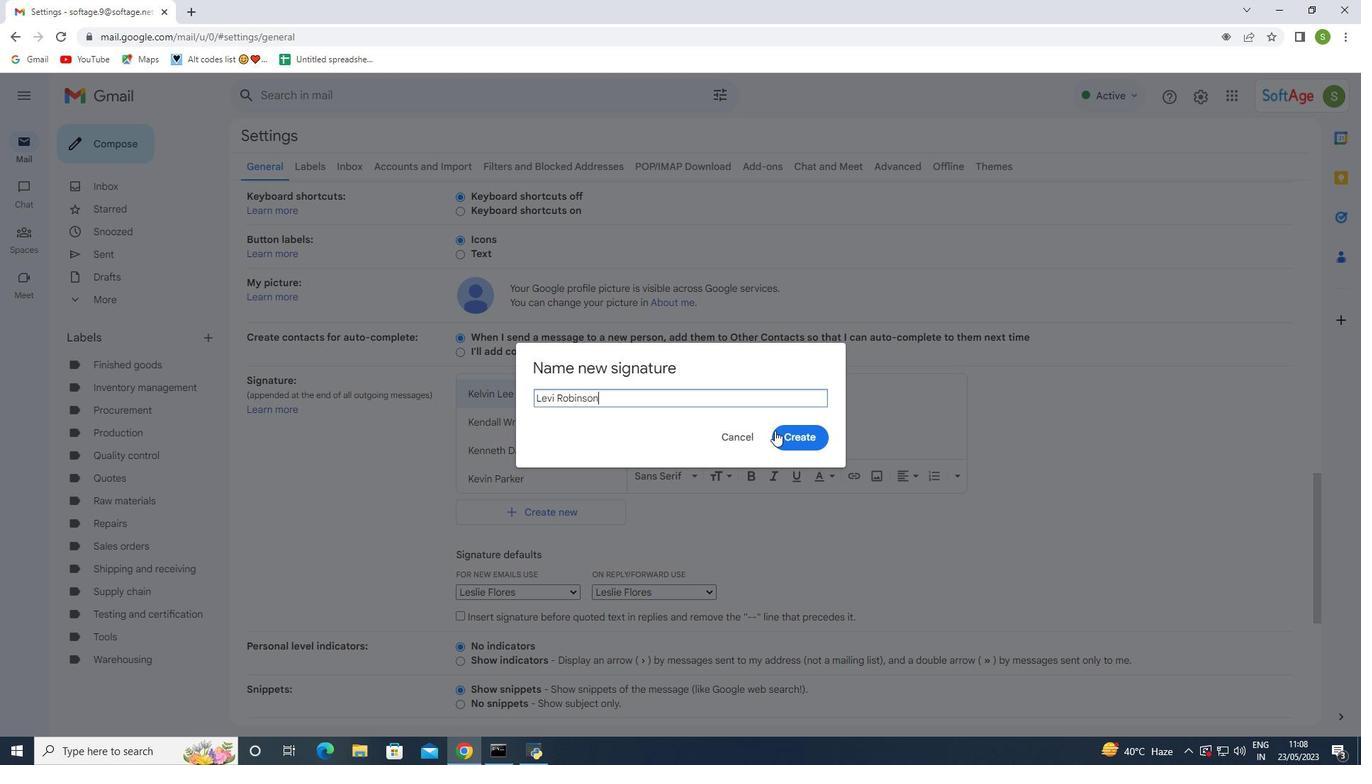 
Action: Mouse pressed left at (788, 435)
Screenshot: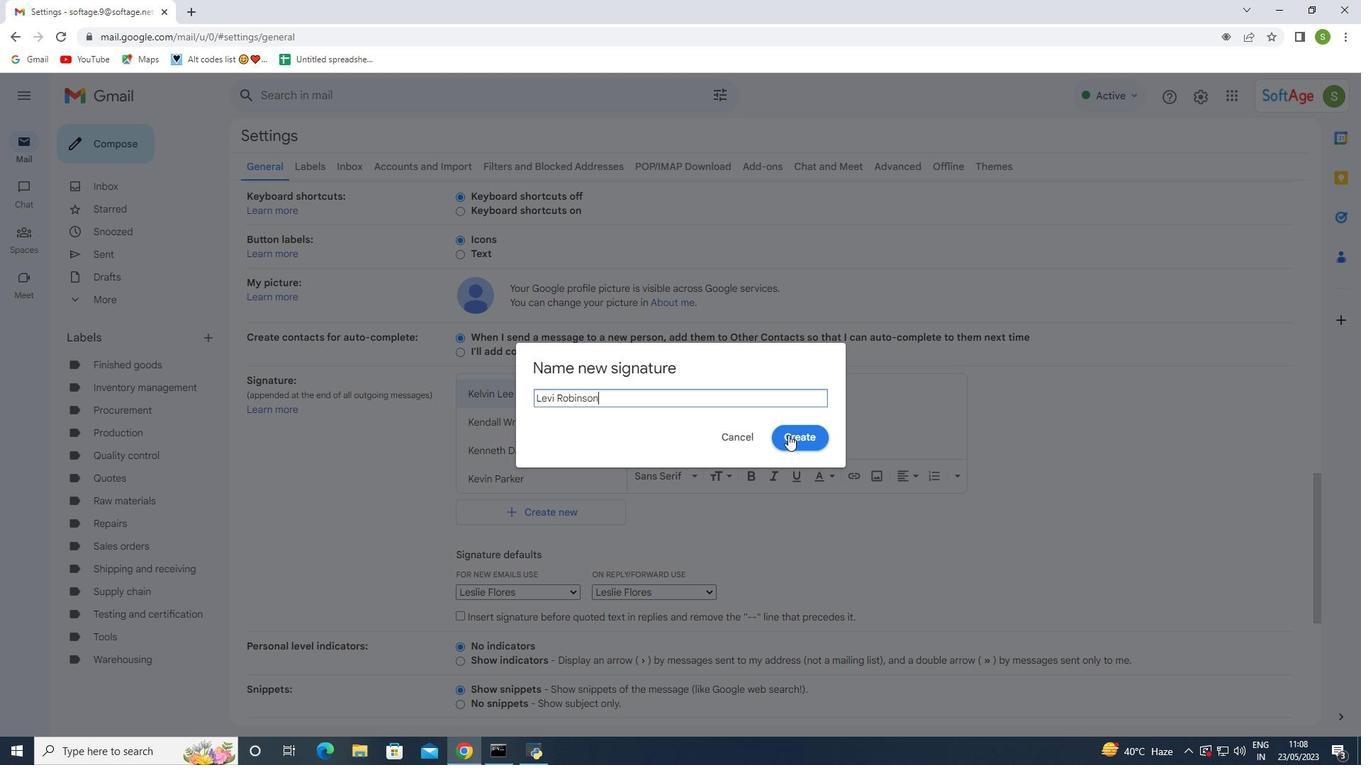 
Action: Mouse moved to (686, 395)
Screenshot: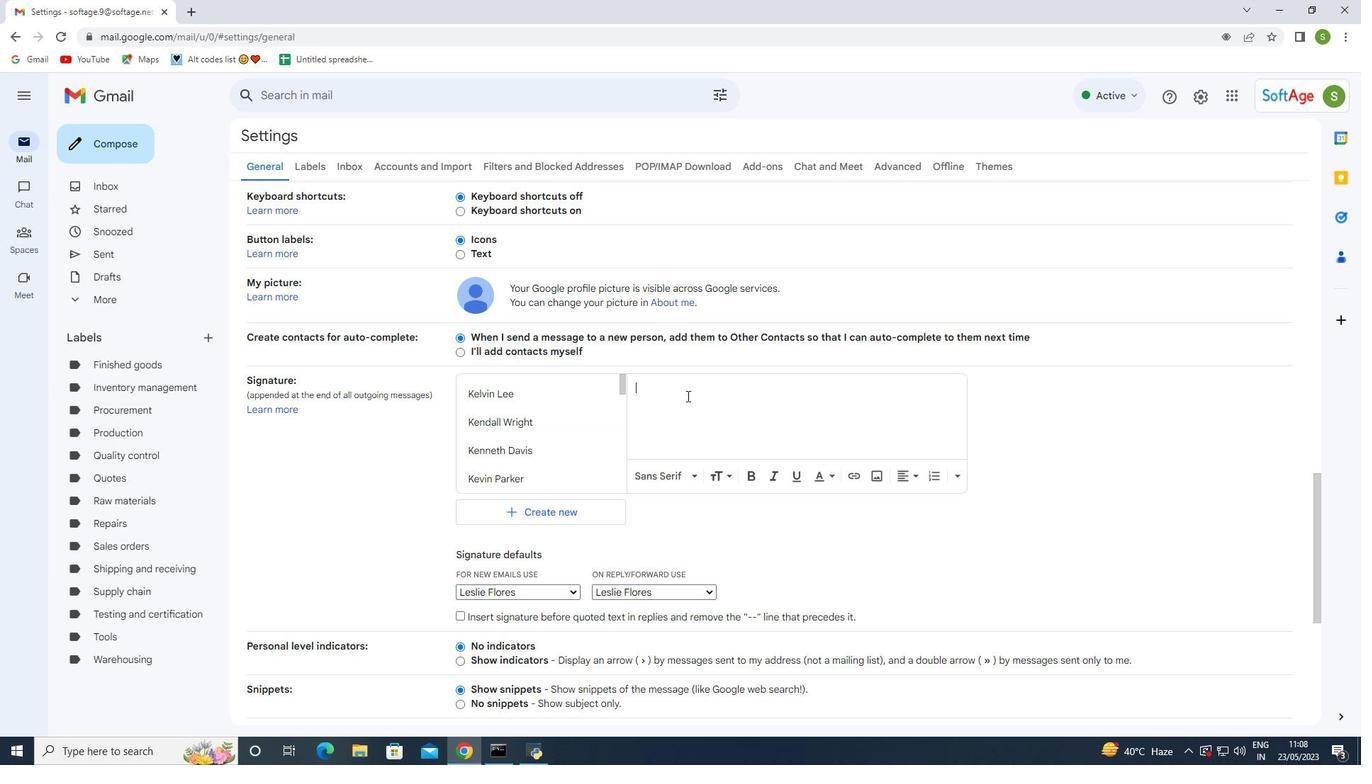 
Action: Key pressed <Key.shift><Key.shift><Key.shift><Key.shift><Key.shift>Levi<Key.space><Key.shift>Robinson
Screenshot: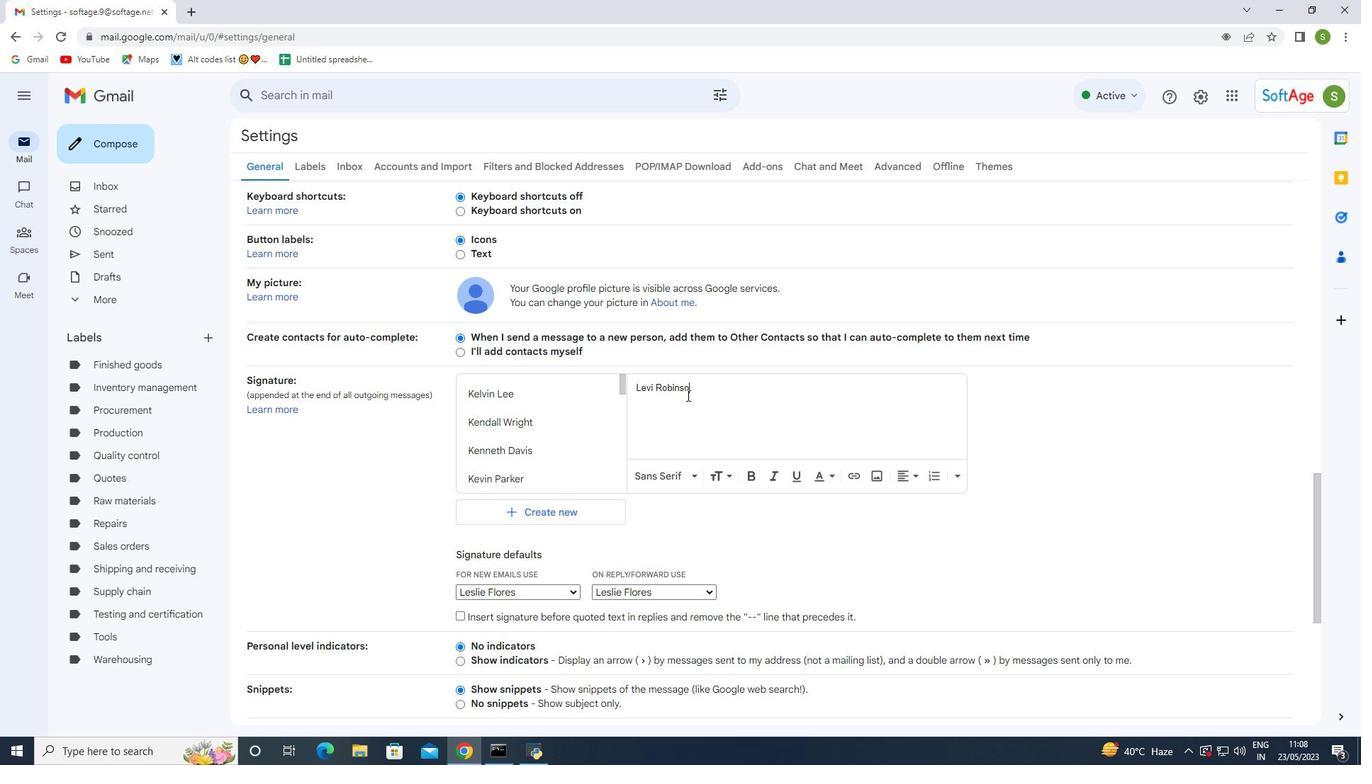 
Action: Mouse moved to (678, 409)
Screenshot: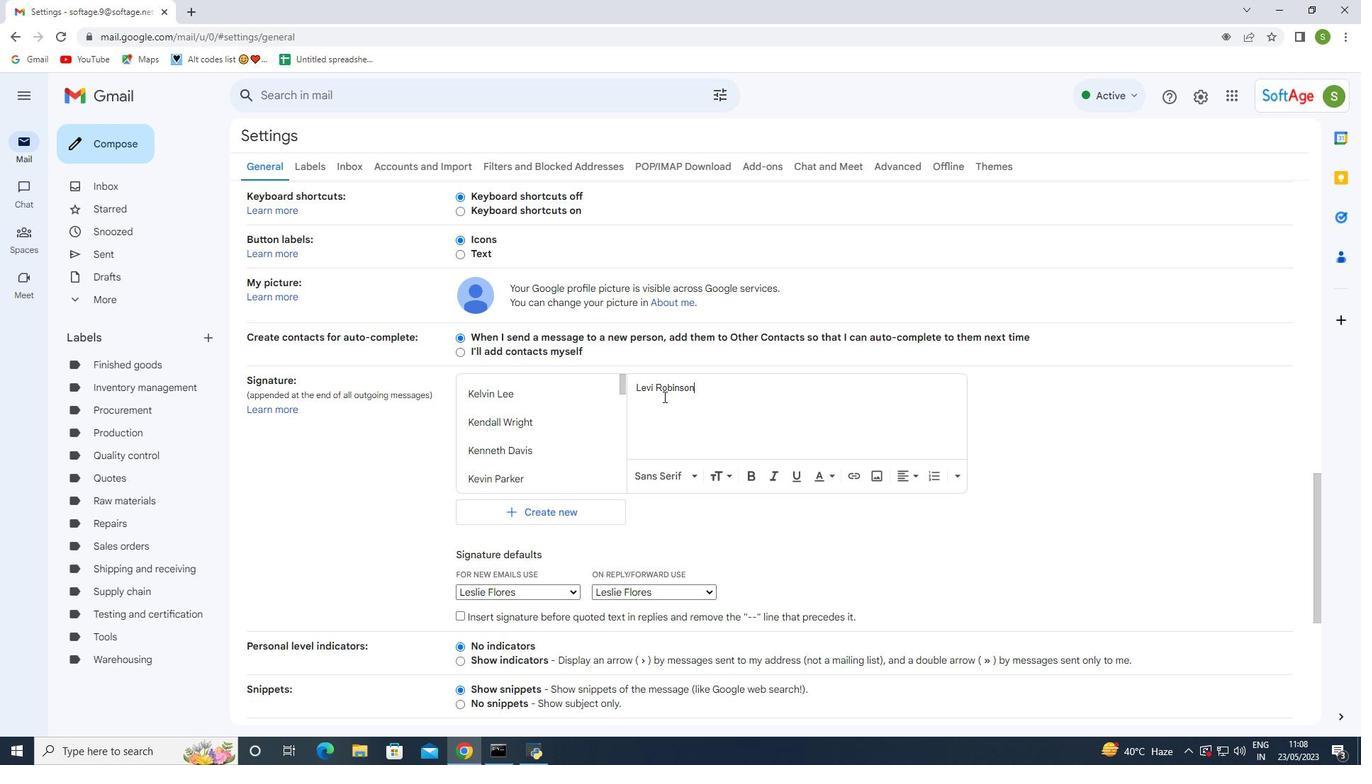 
Action: Mouse pressed left at (678, 409)
Screenshot: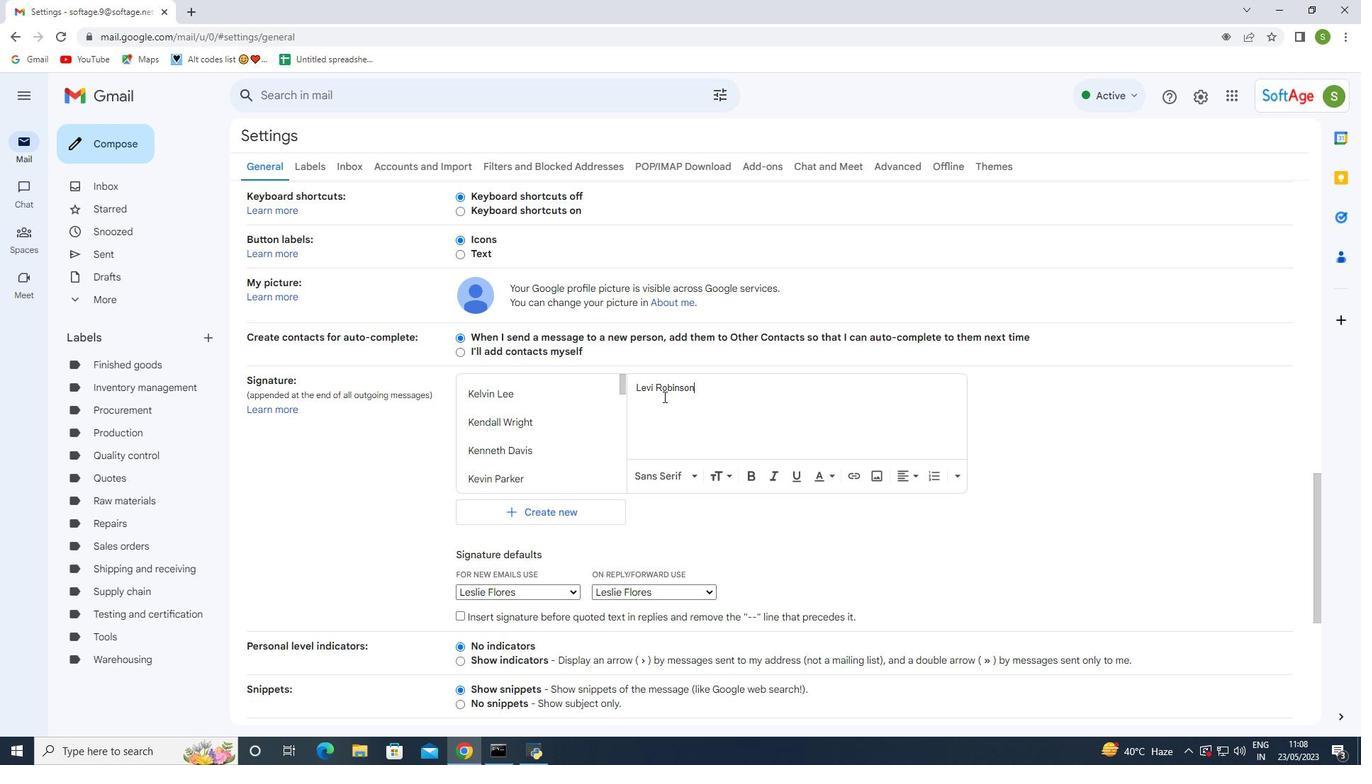 
Action: Mouse moved to (542, 586)
Screenshot: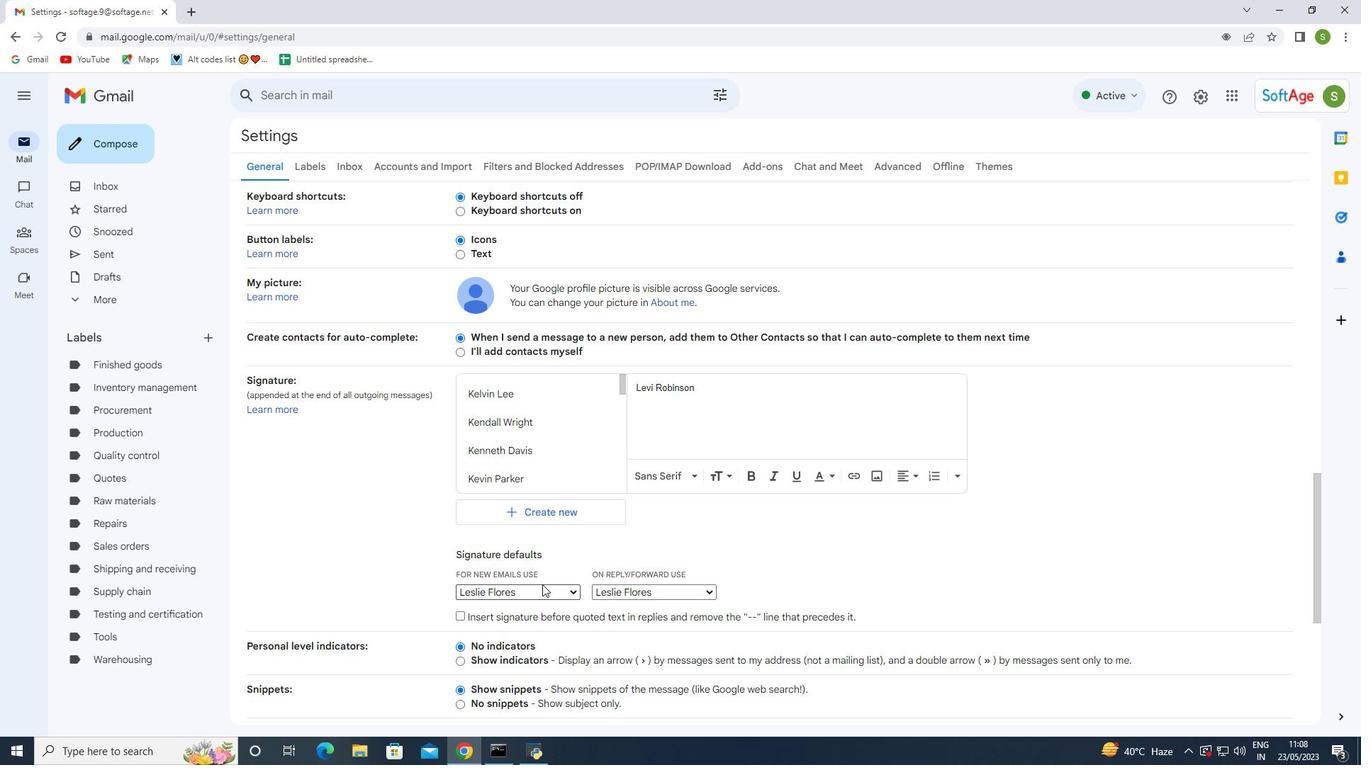 
Action: Mouse pressed left at (542, 586)
Screenshot: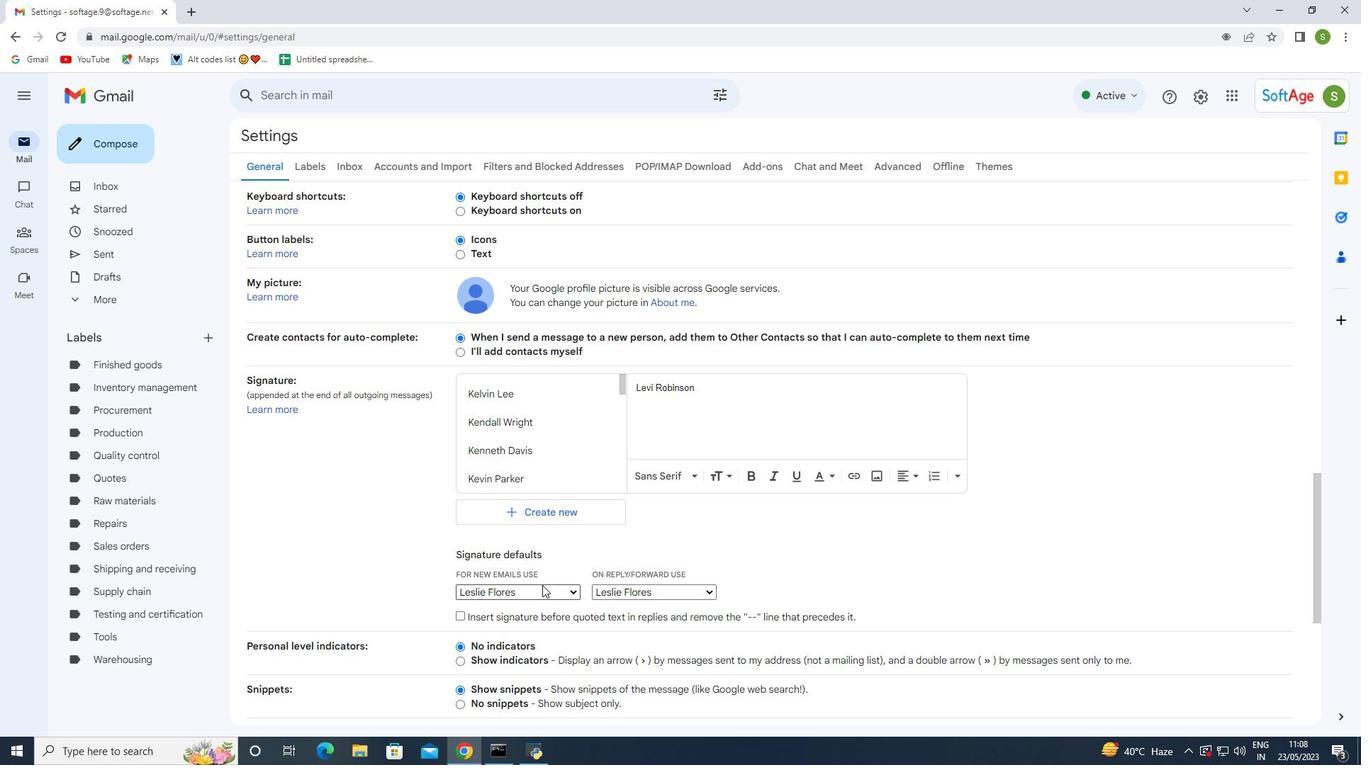 
Action: Mouse moved to (543, 538)
Screenshot: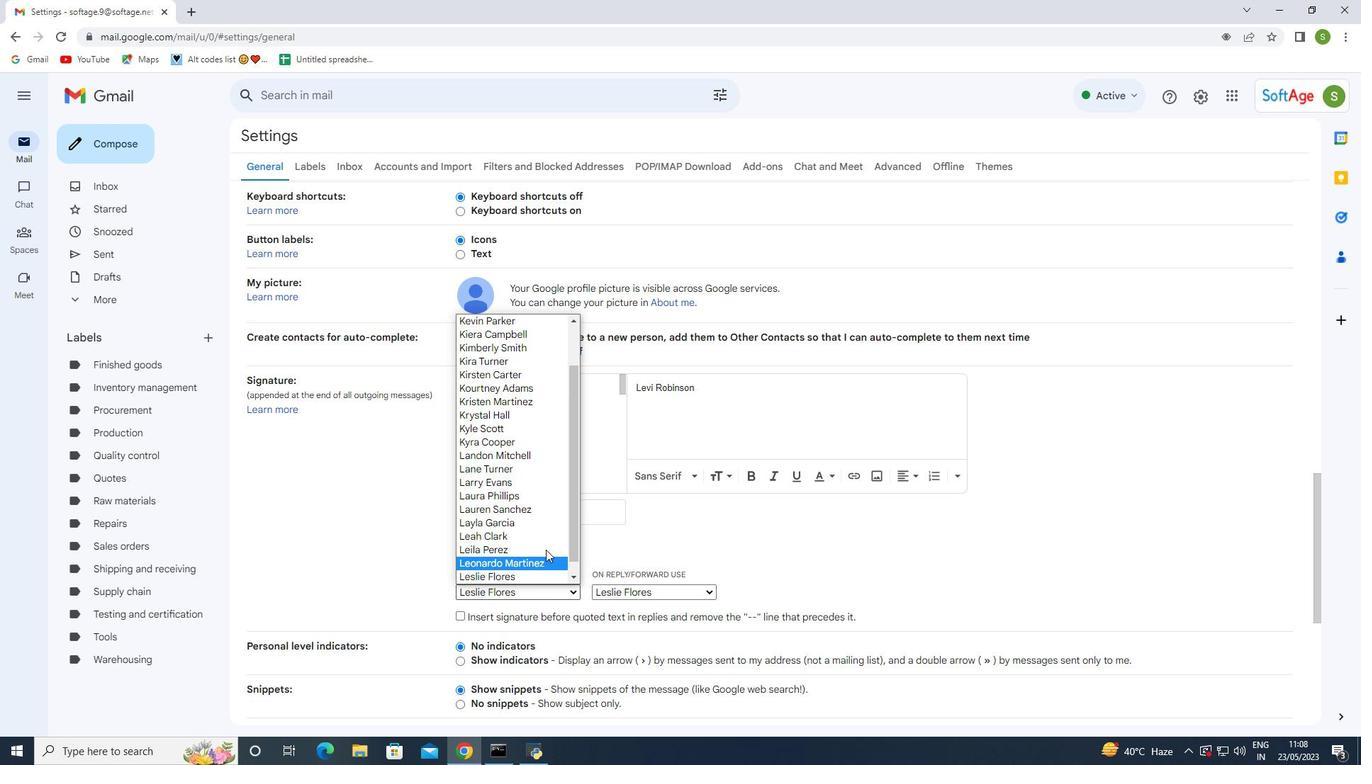 
Action: Mouse scrolled (543, 538) with delta (0, 0)
Screenshot: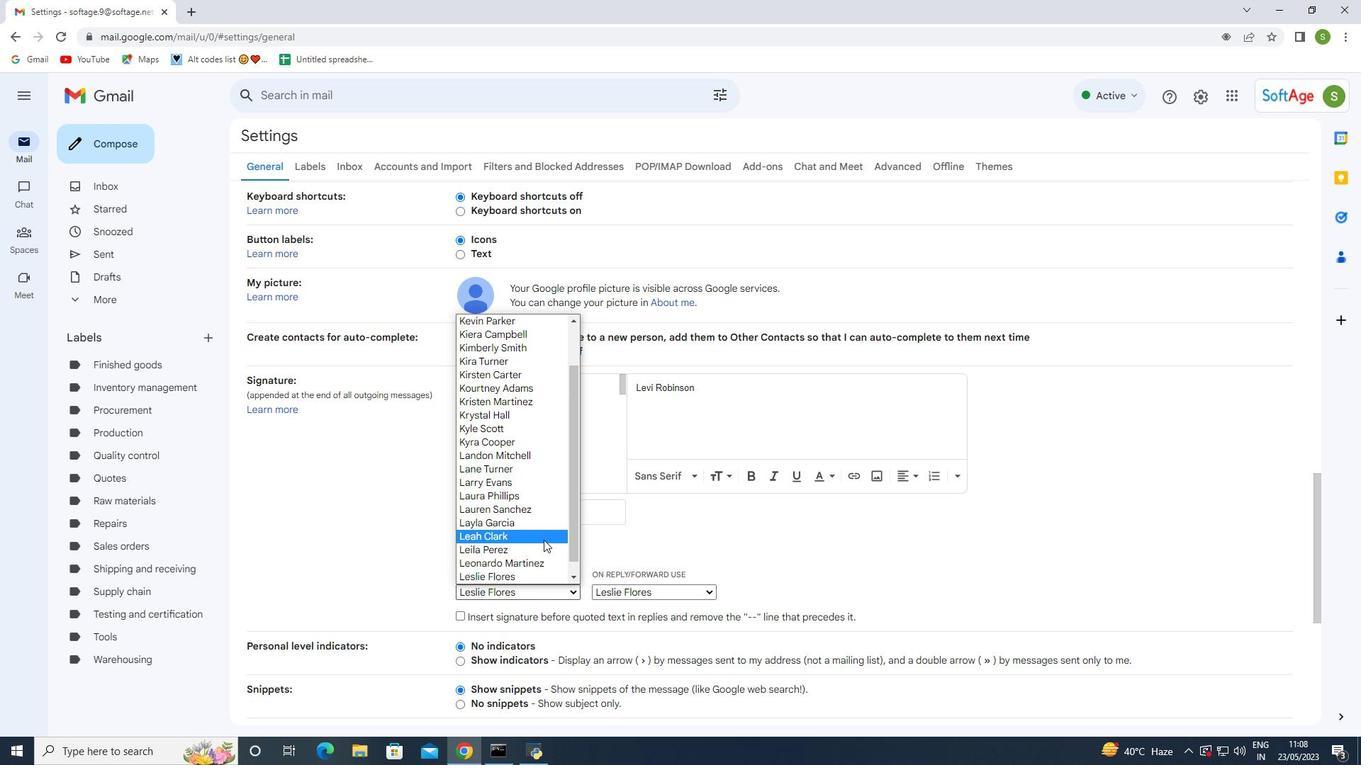 
Action: Mouse scrolled (543, 538) with delta (0, 0)
Screenshot: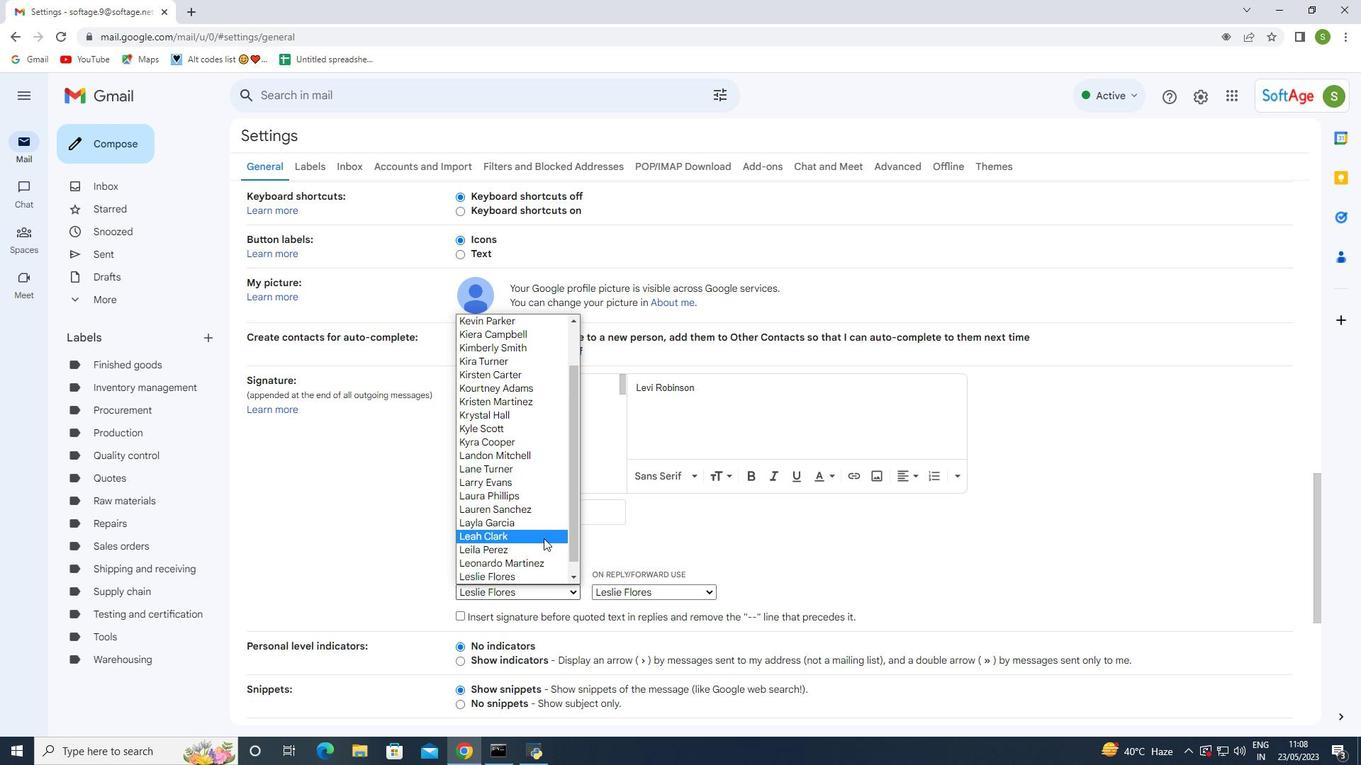 
Action: Mouse moved to (543, 538)
Screenshot: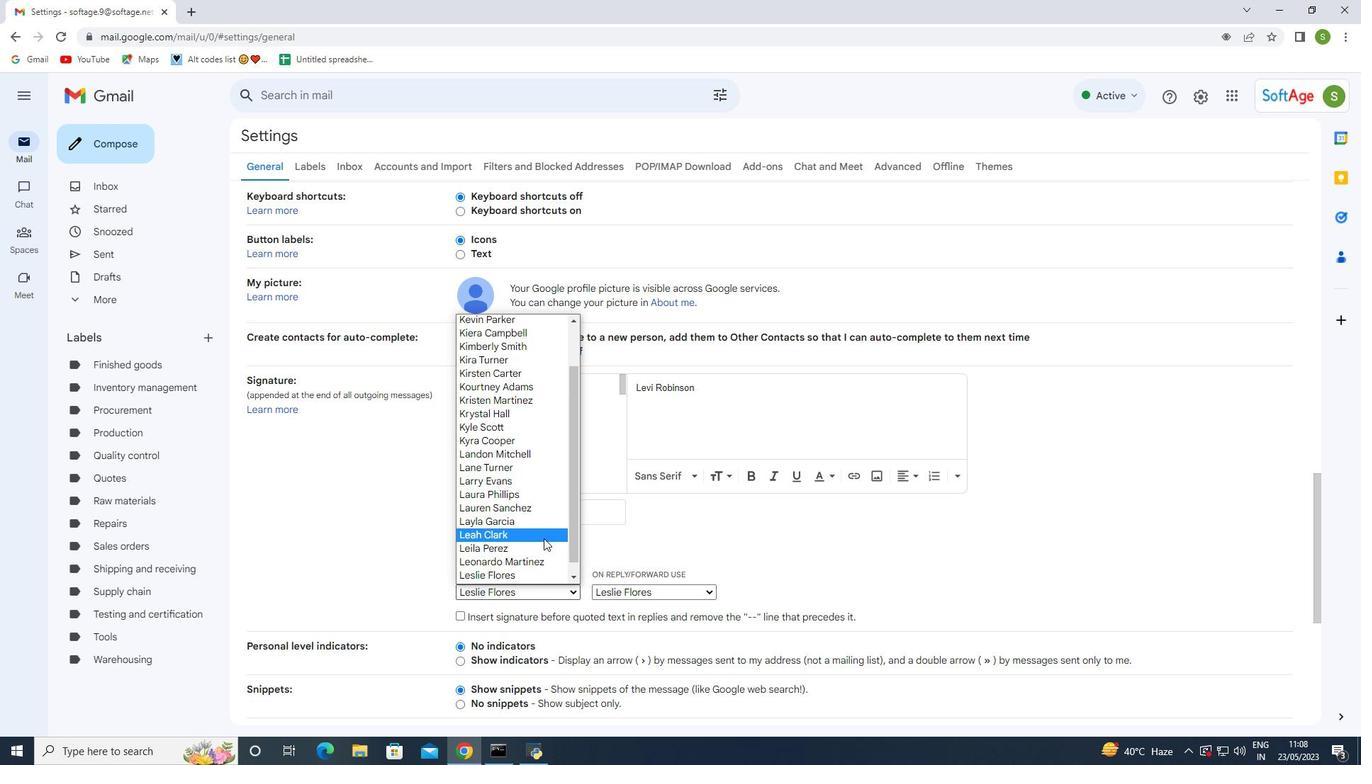 
Action: Mouse scrolled (543, 538) with delta (0, 0)
Screenshot: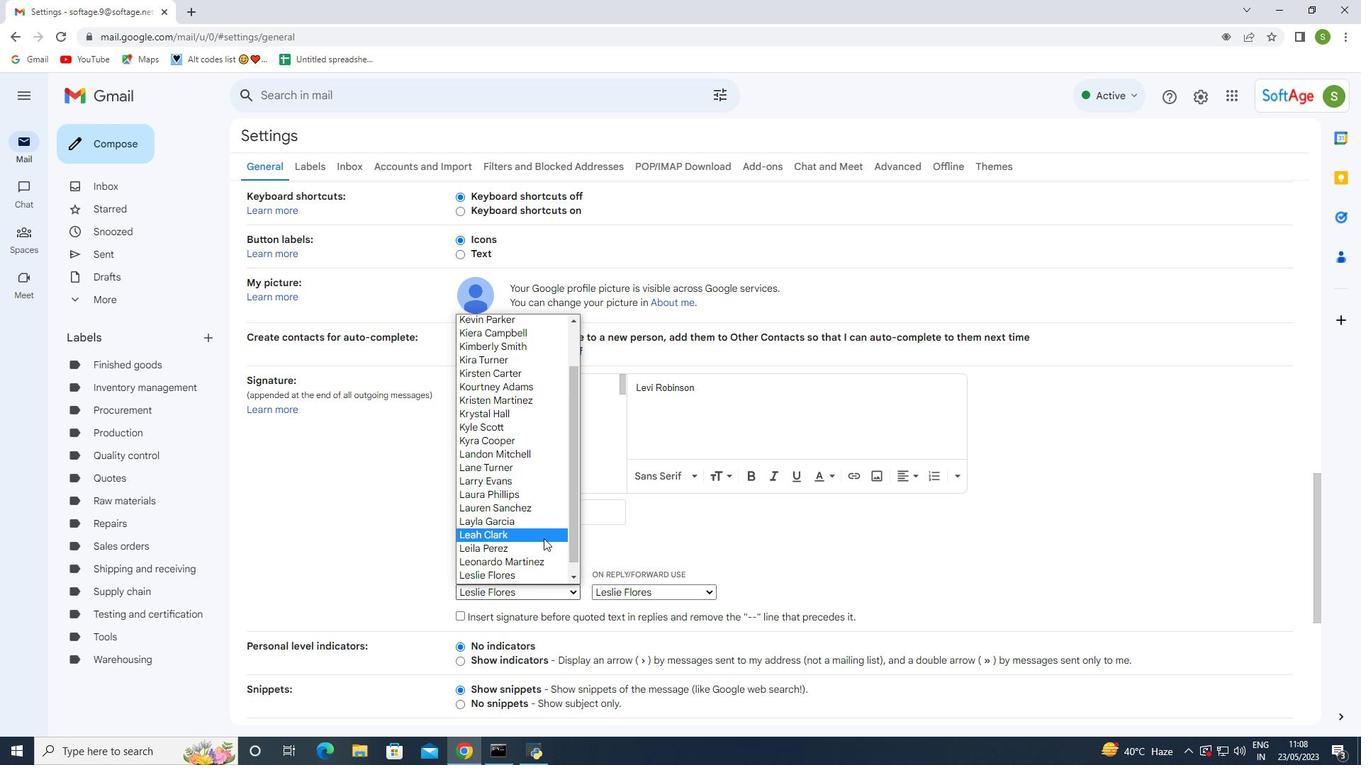 
Action: Mouse moved to (541, 540)
Screenshot: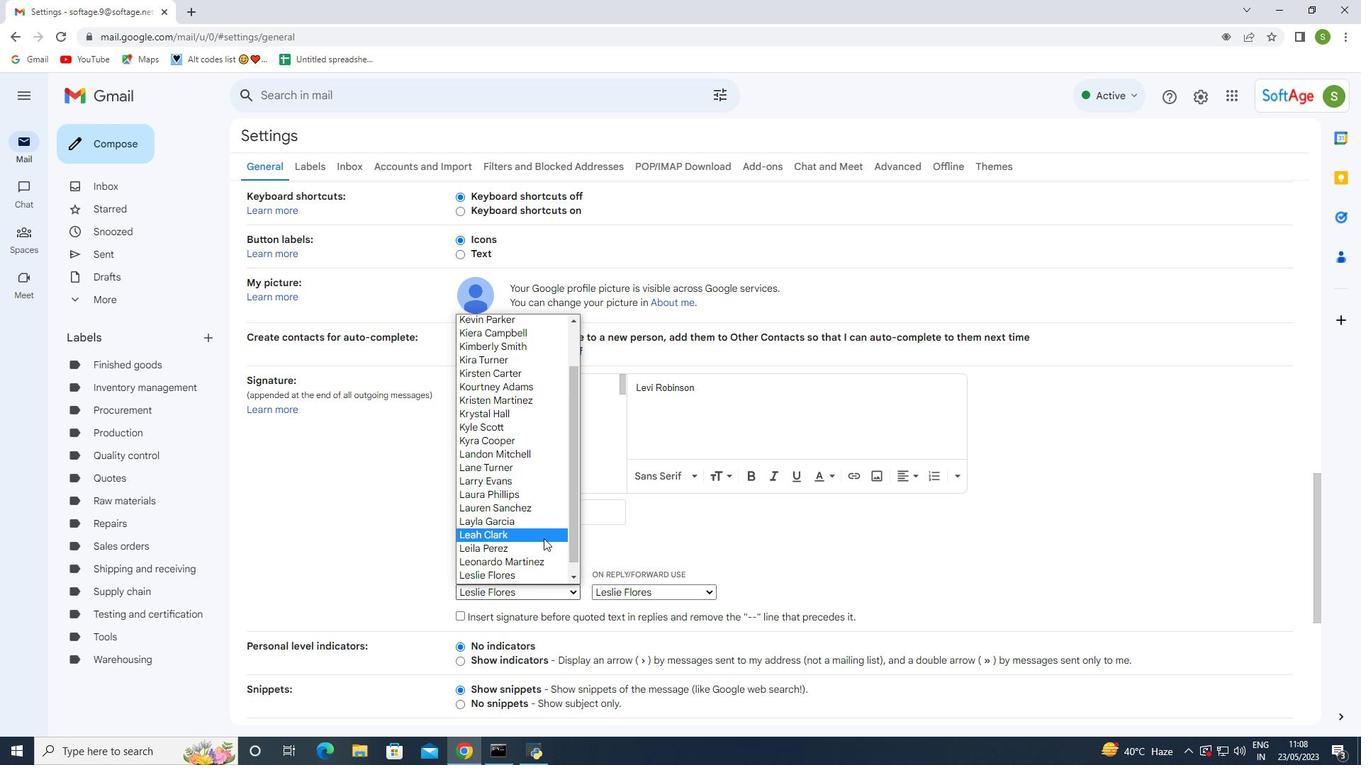 
Action: Mouse scrolled (543, 538) with delta (0, 0)
Screenshot: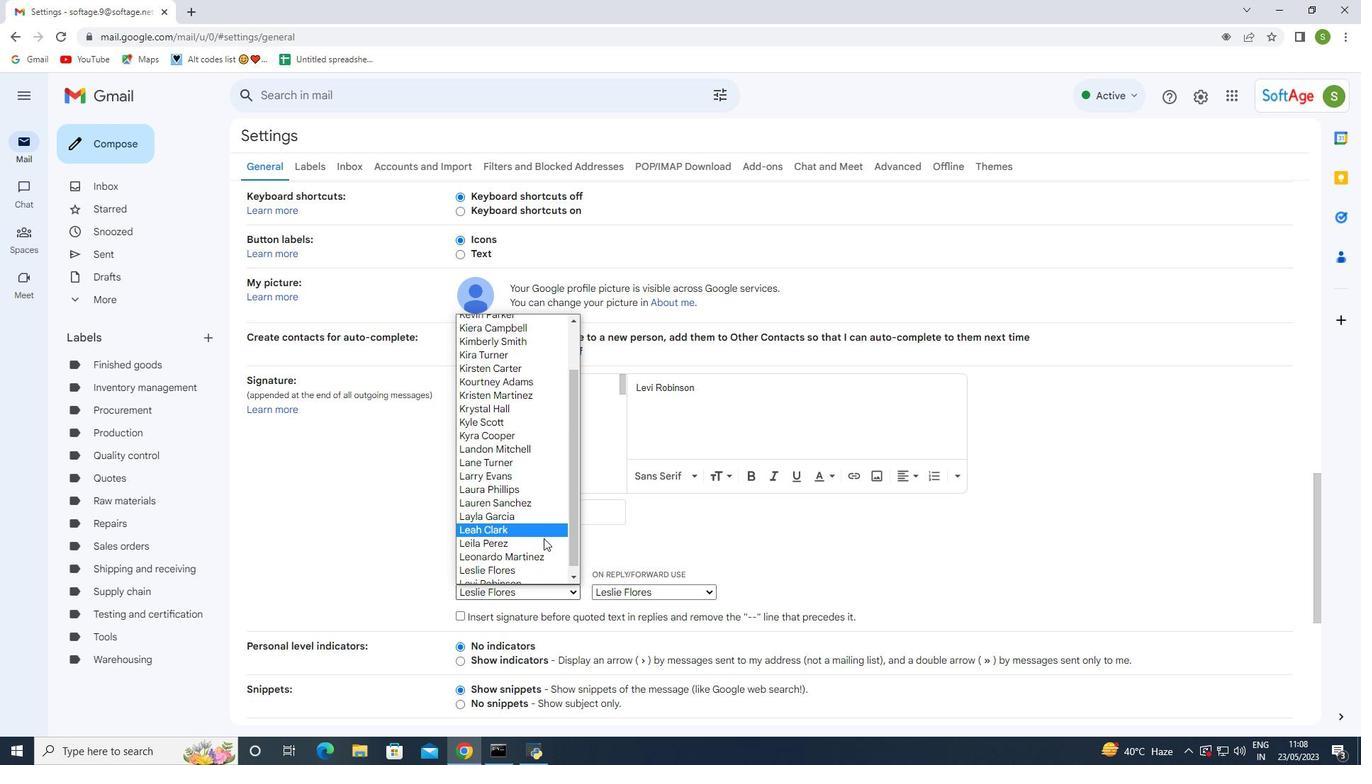 
Action: Mouse moved to (541, 540)
Screenshot: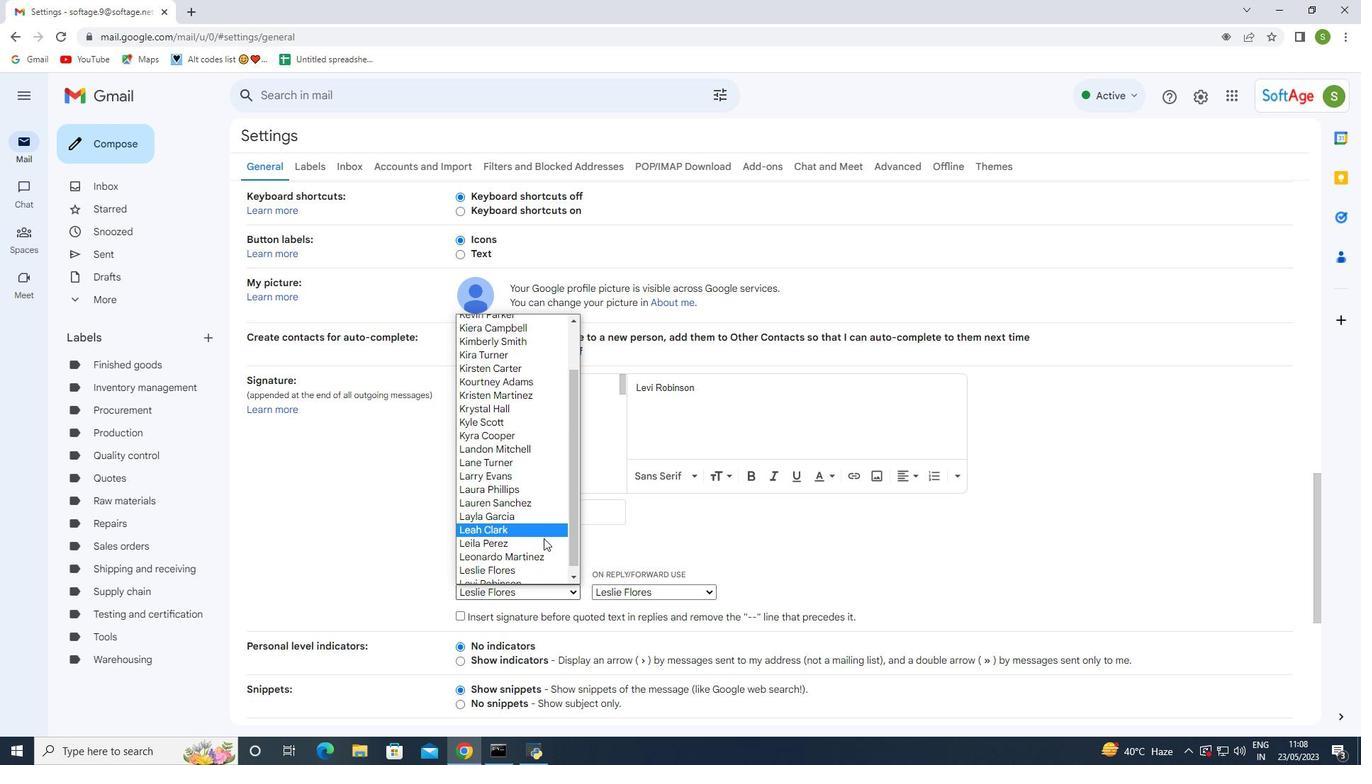 
Action: Mouse scrolled (543, 538) with delta (0, 0)
Screenshot: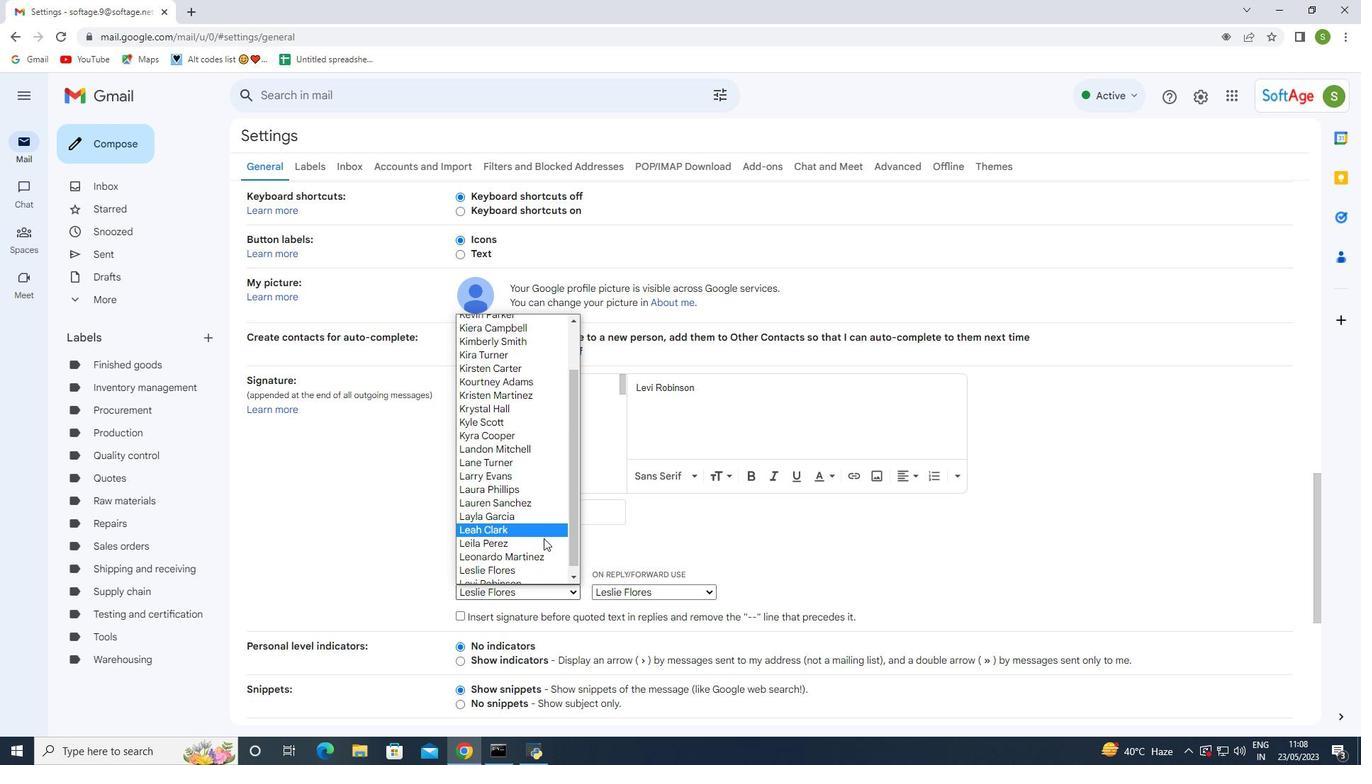 
Action: Mouse moved to (525, 572)
Screenshot: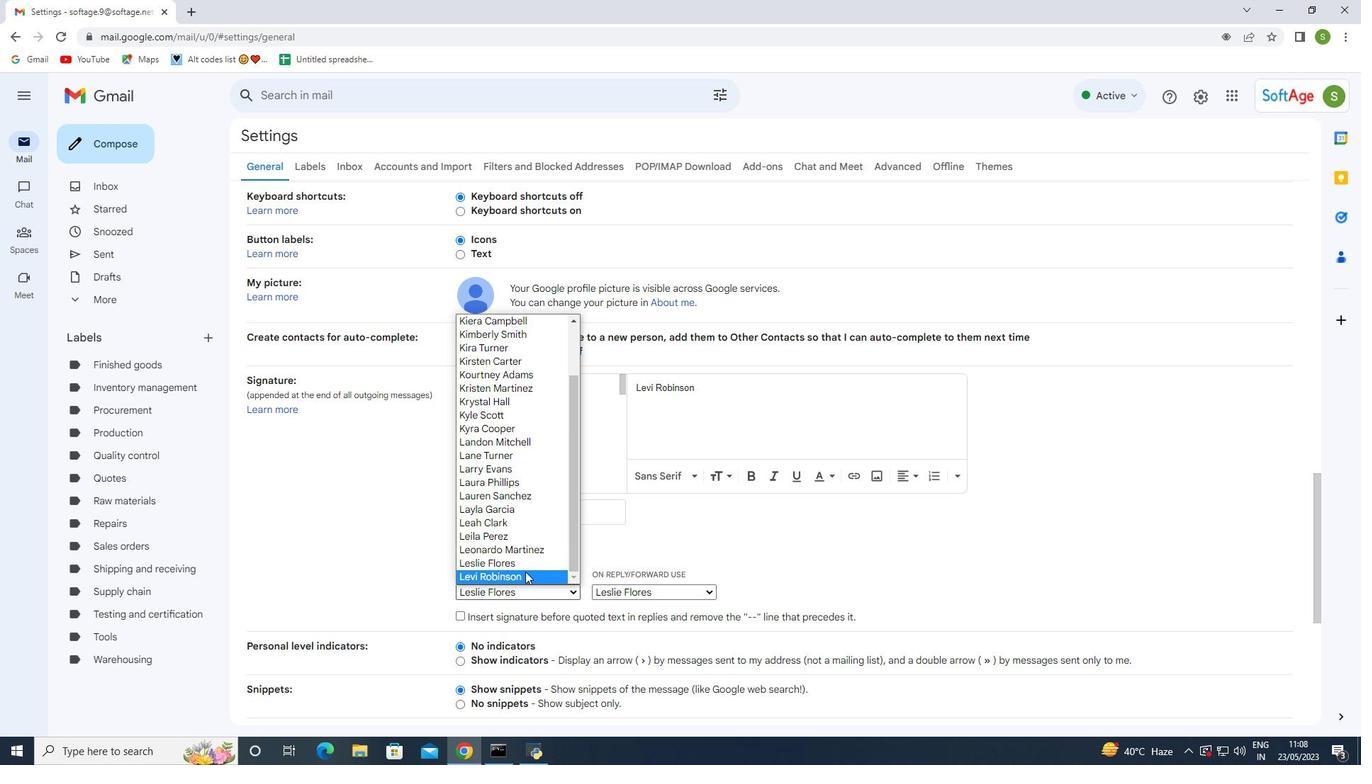 
Action: Mouse pressed left at (525, 572)
Screenshot: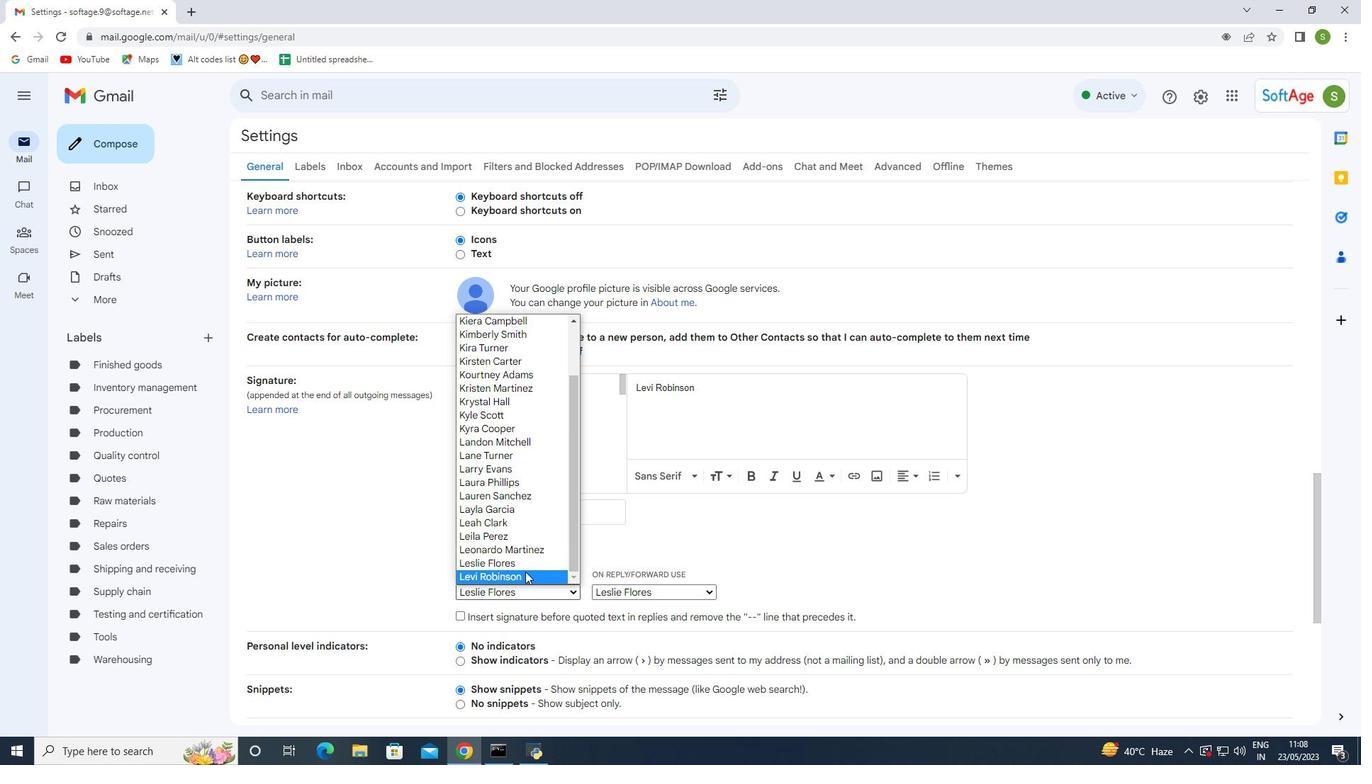 
Action: Mouse moved to (628, 594)
Screenshot: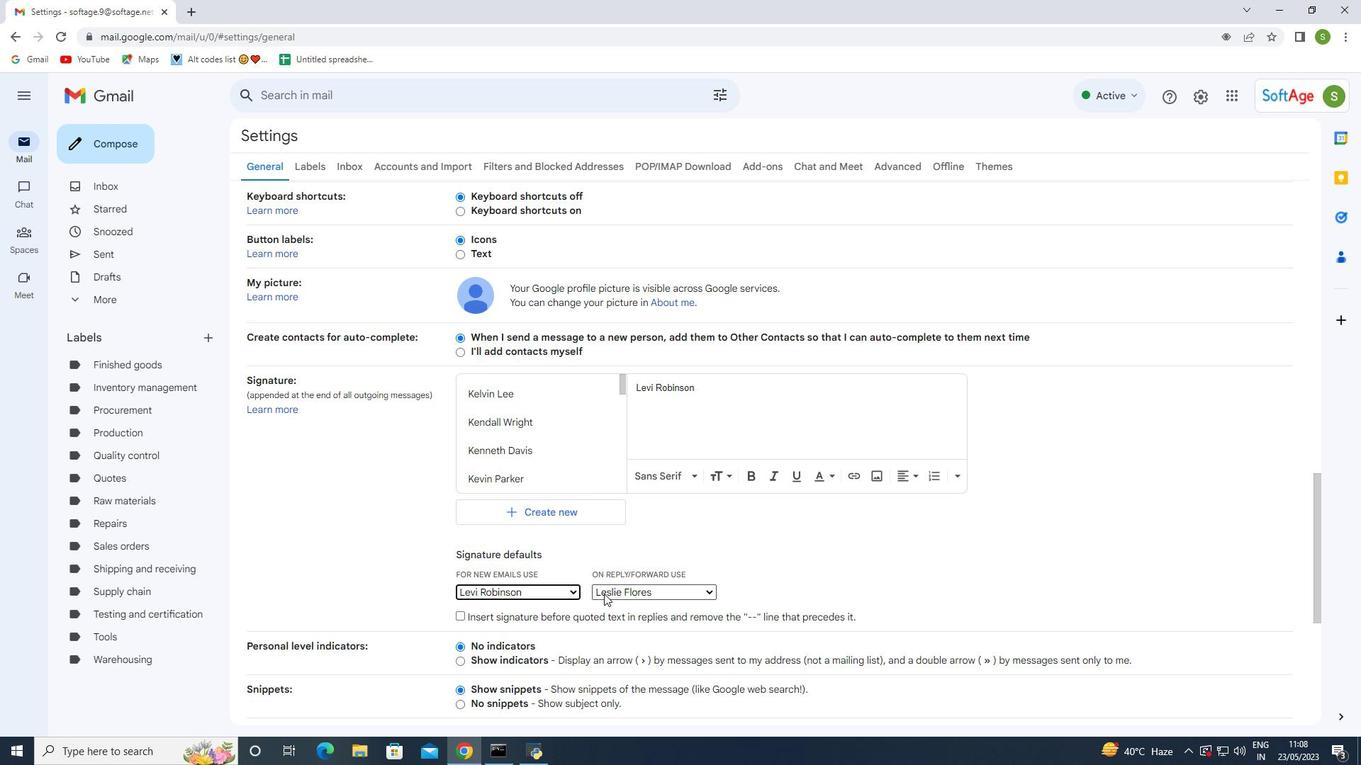 
Action: Mouse pressed left at (628, 594)
Screenshot: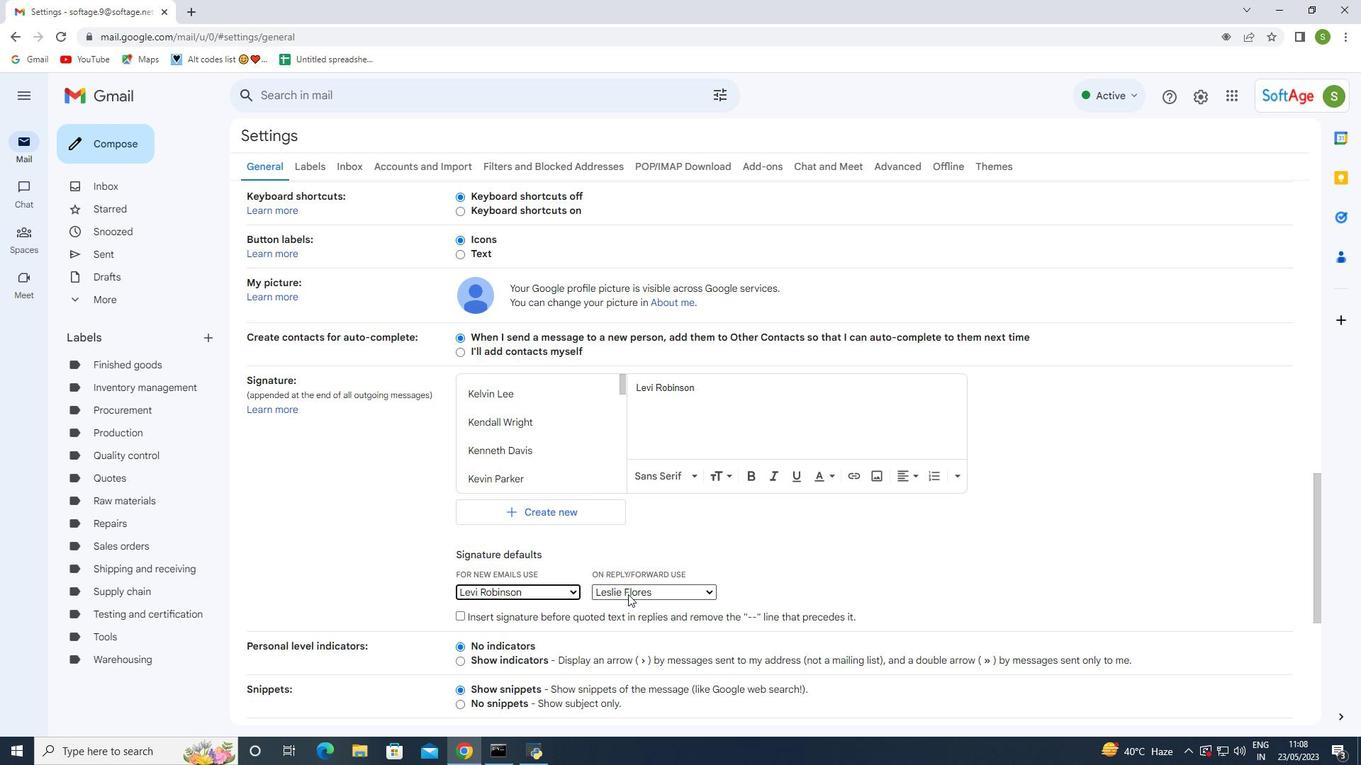 
Action: Mouse moved to (626, 578)
Screenshot: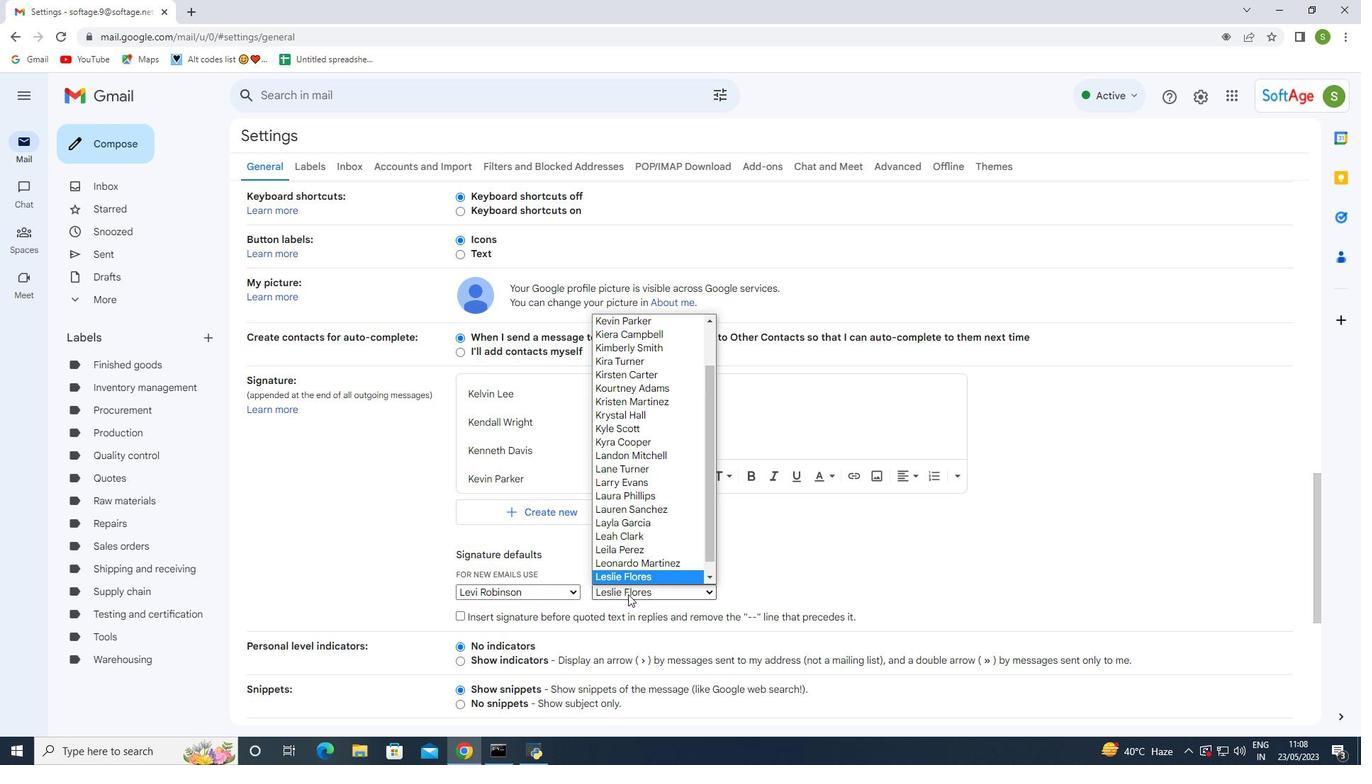 
Action: Mouse scrolled (626, 577) with delta (0, 0)
Screenshot: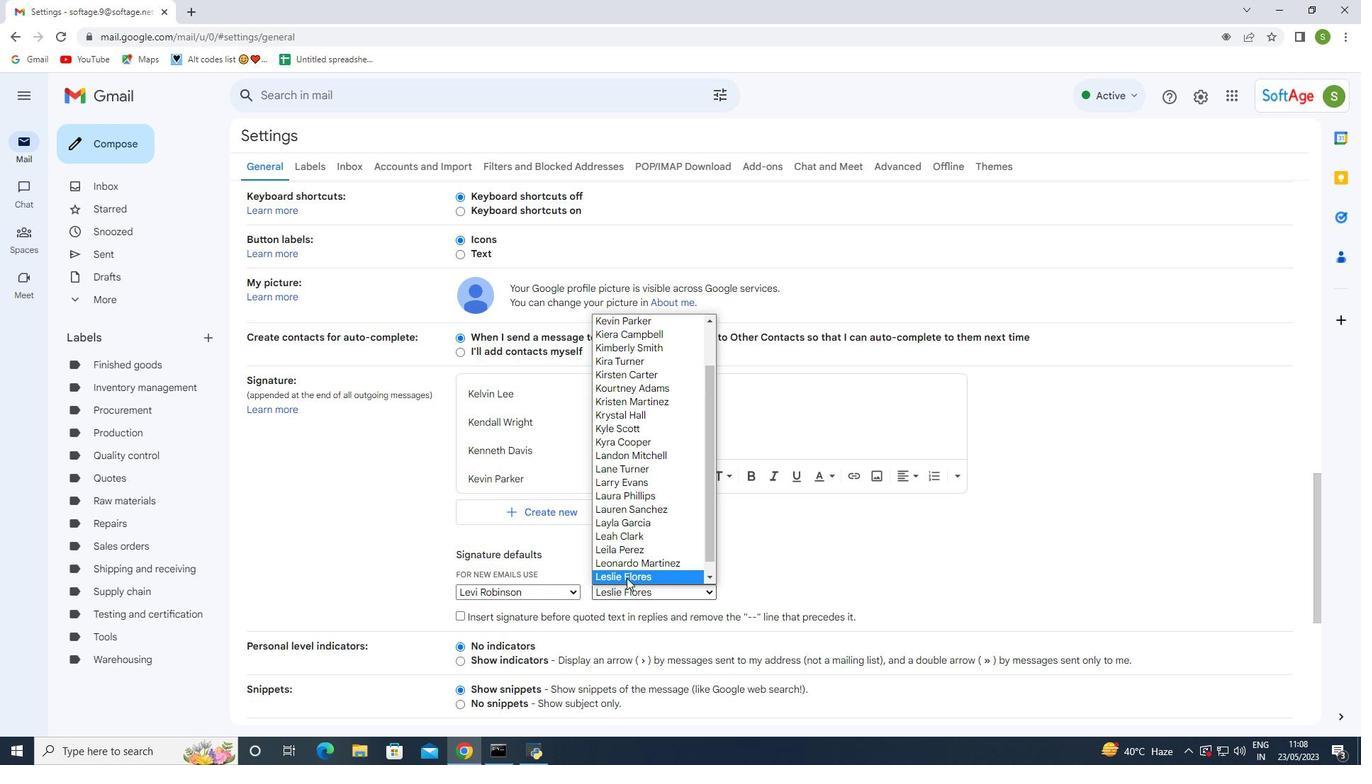 
Action: Mouse scrolled (626, 577) with delta (0, 0)
Screenshot: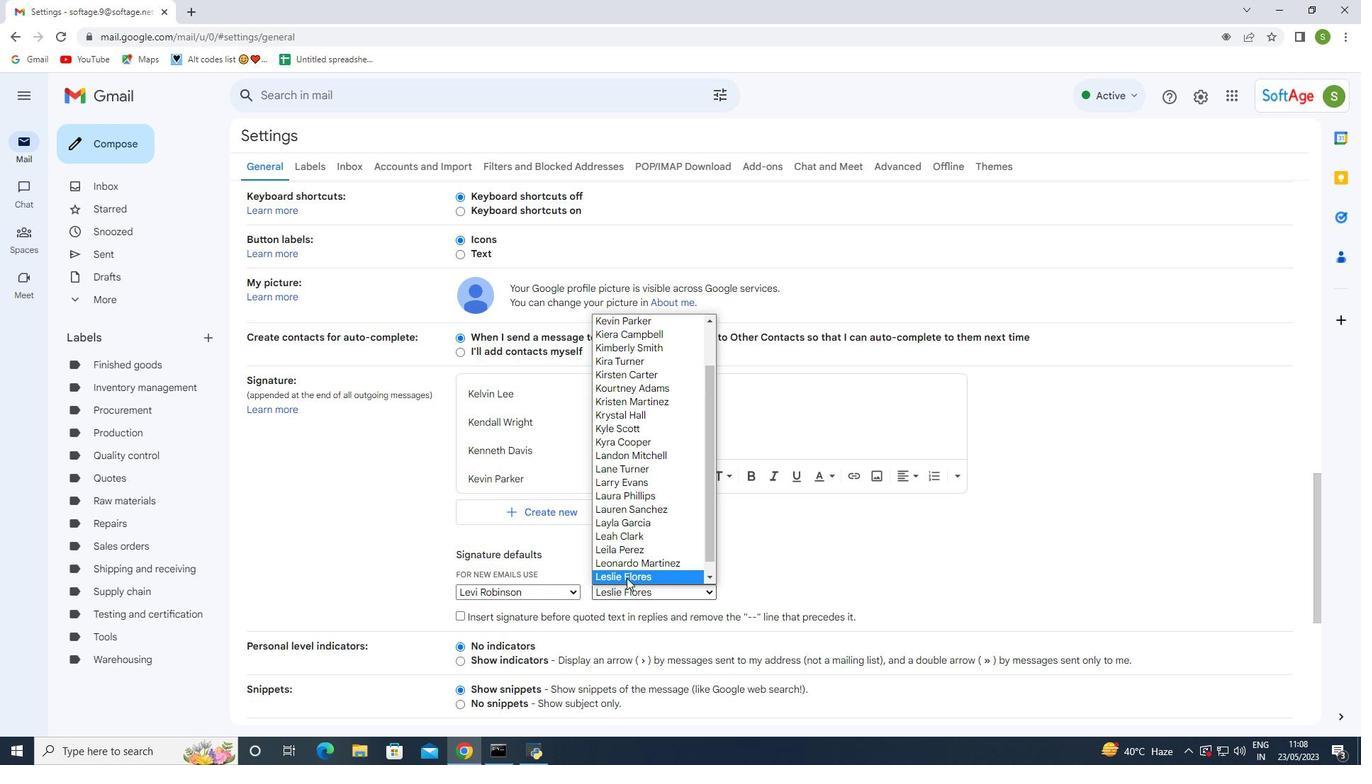 
Action: Mouse scrolled (626, 577) with delta (0, 0)
Screenshot: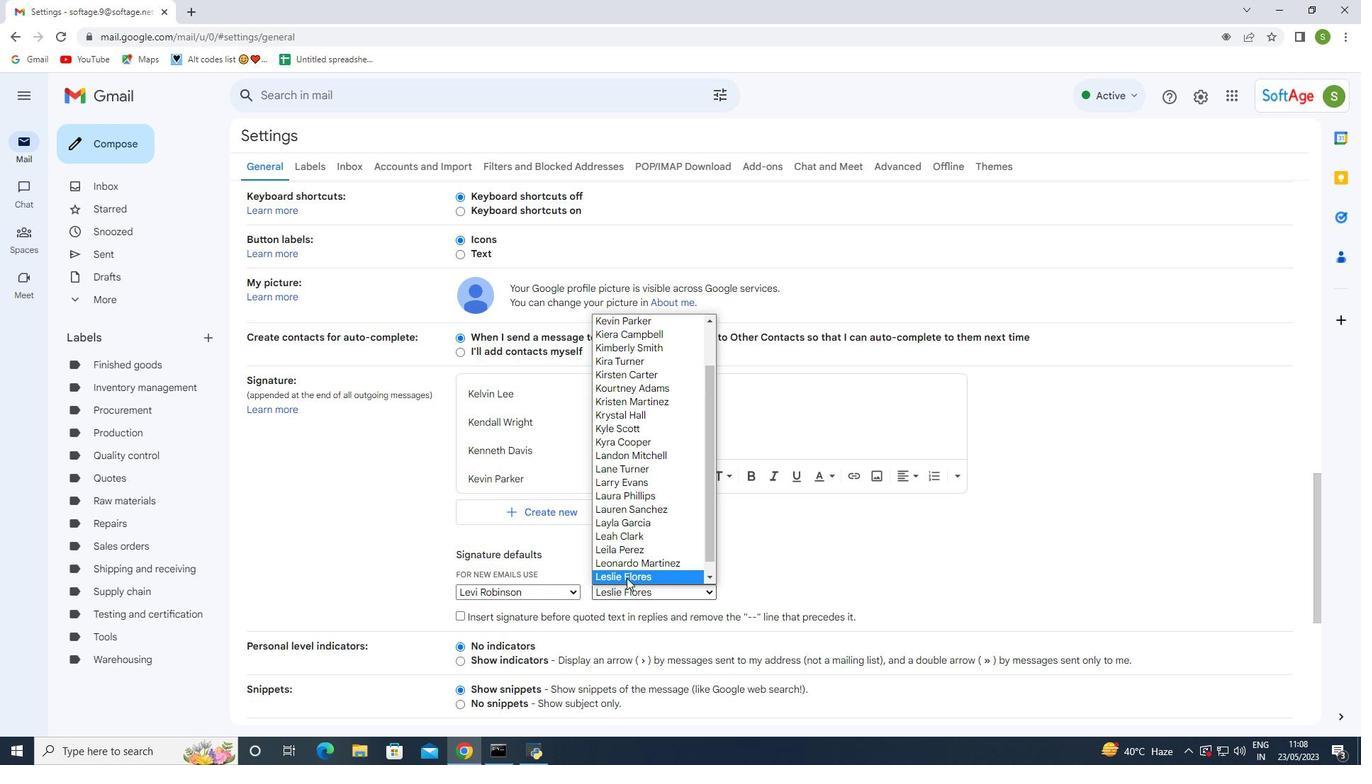 
Action: Mouse scrolled (626, 577) with delta (0, 0)
Screenshot: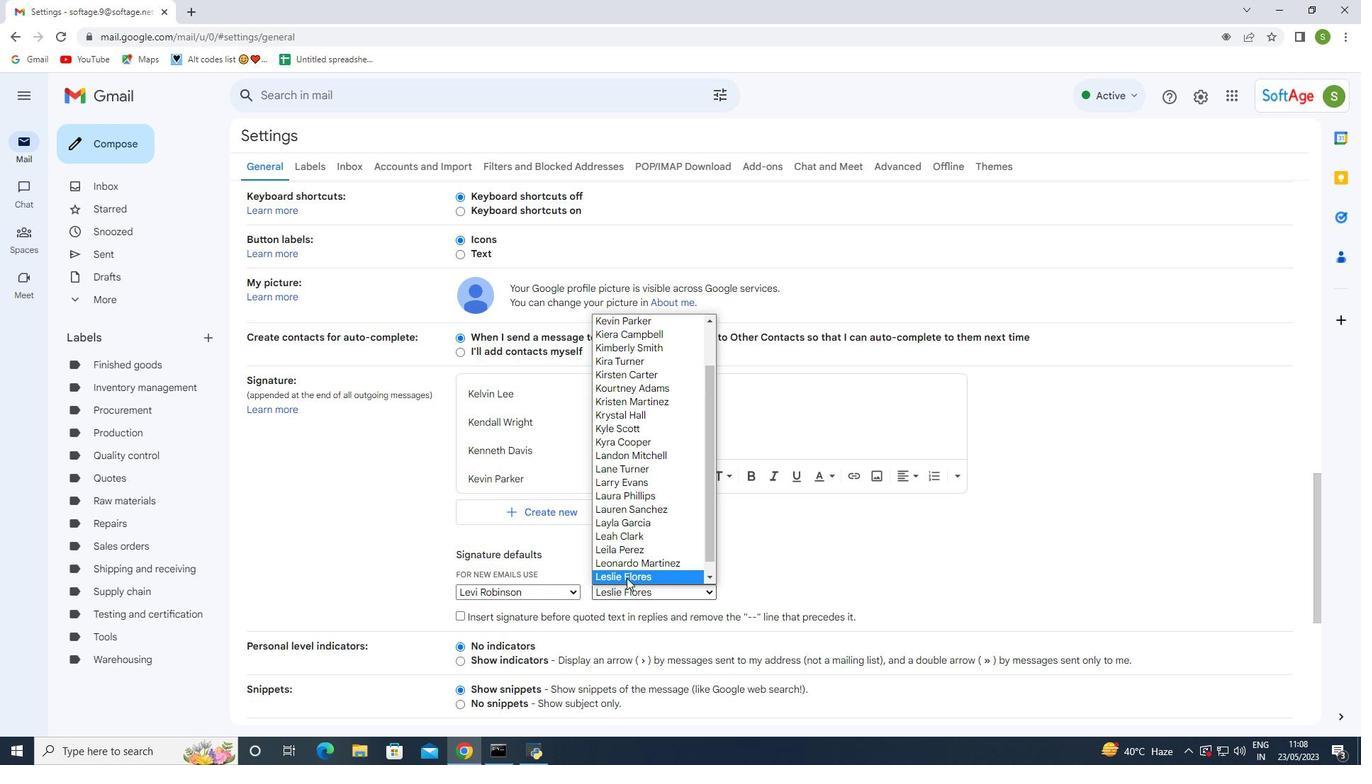 
Action: Mouse scrolled (626, 577) with delta (0, 0)
Screenshot: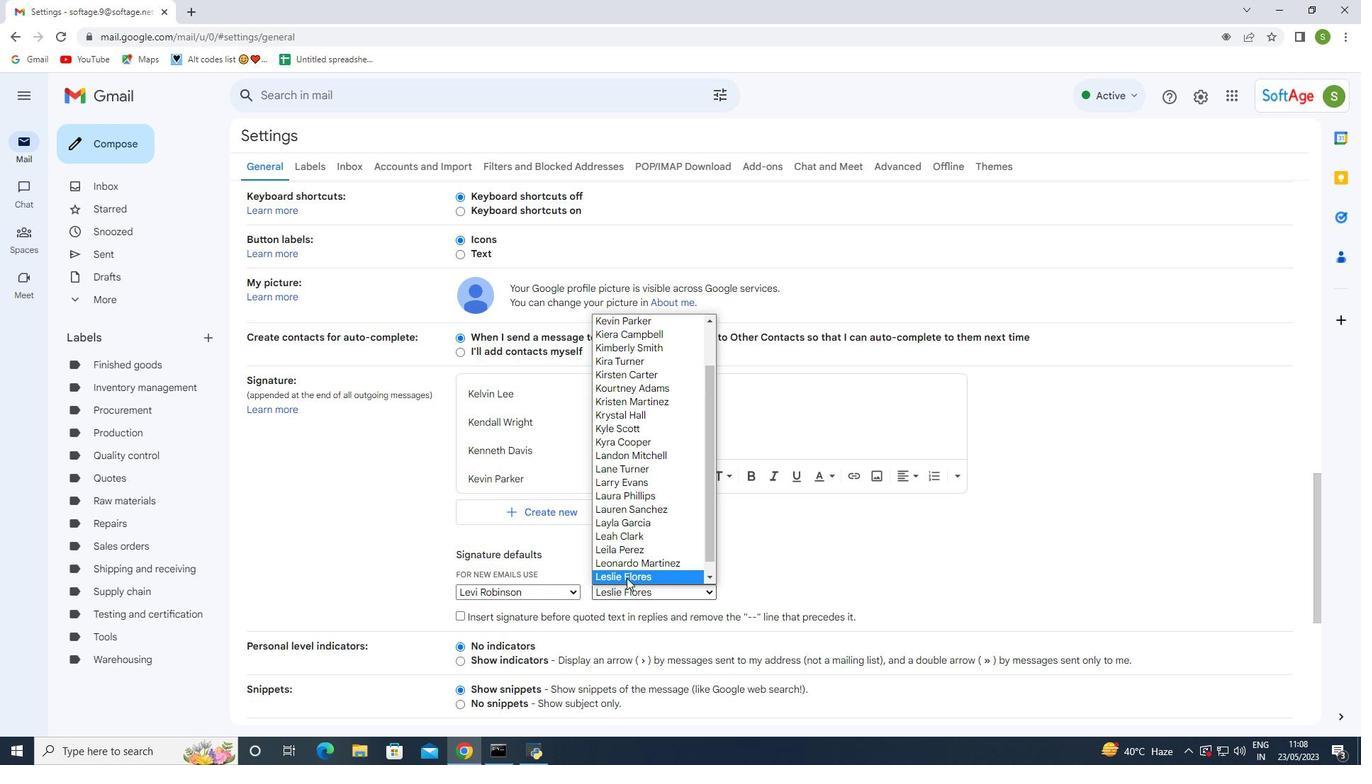 
Action: Mouse moved to (625, 579)
Screenshot: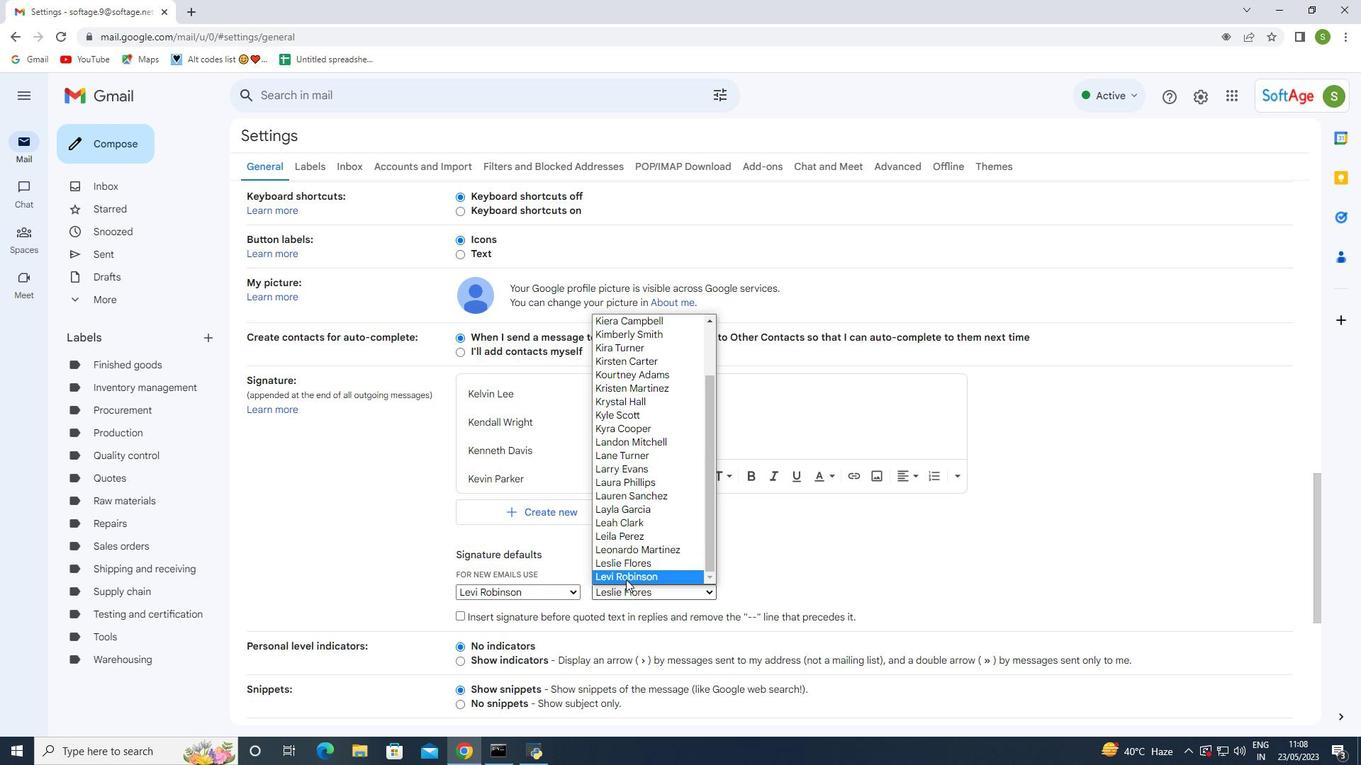 
Action: Mouse pressed left at (625, 579)
Screenshot: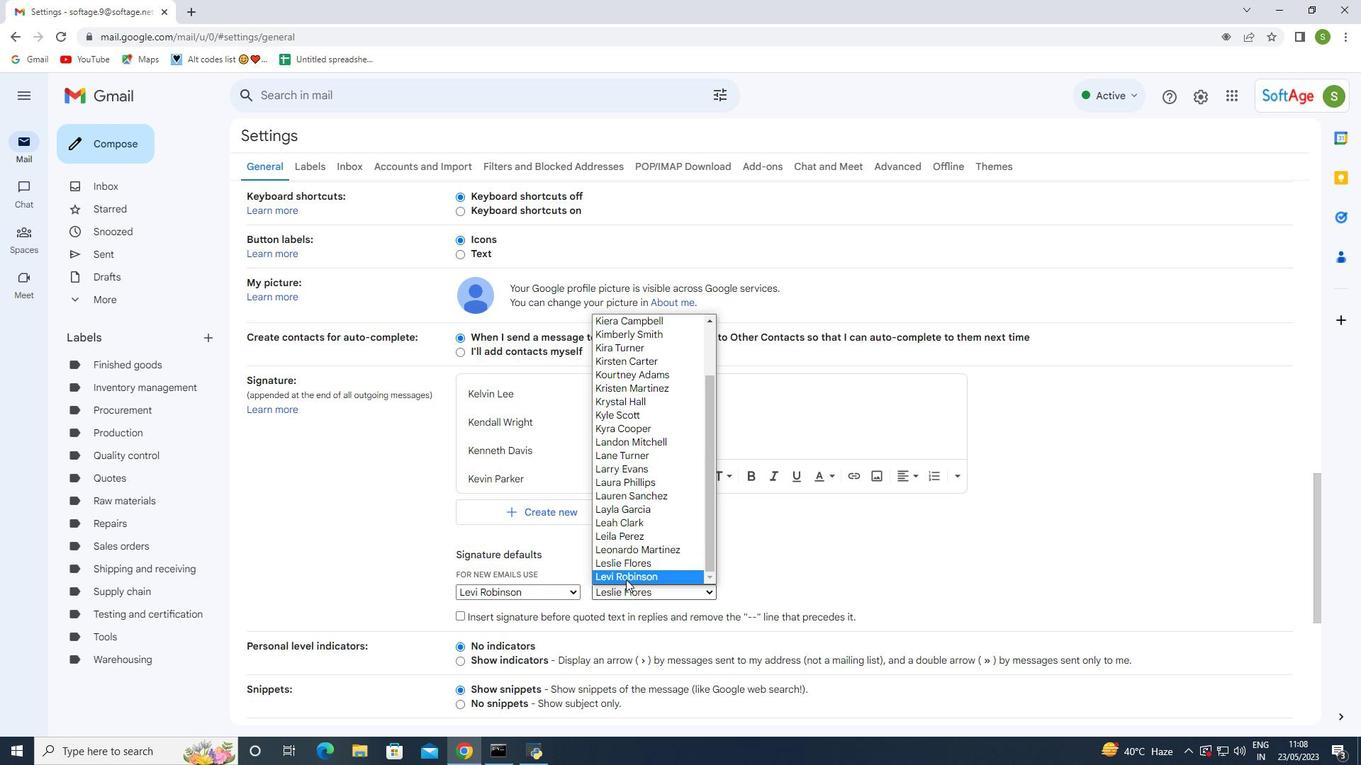 
Action: Mouse scrolled (625, 578) with delta (0, 0)
Screenshot: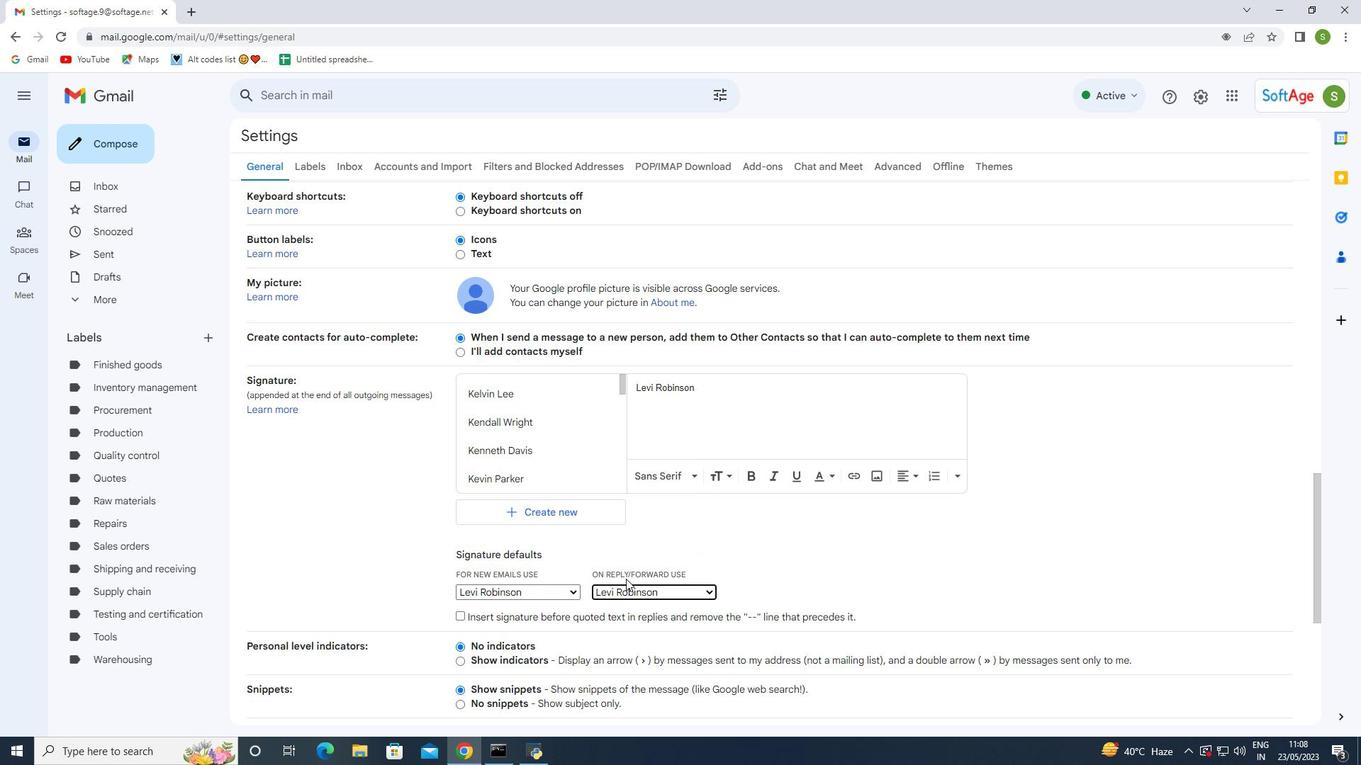 
Action: Mouse scrolled (625, 578) with delta (0, 0)
Screenshot: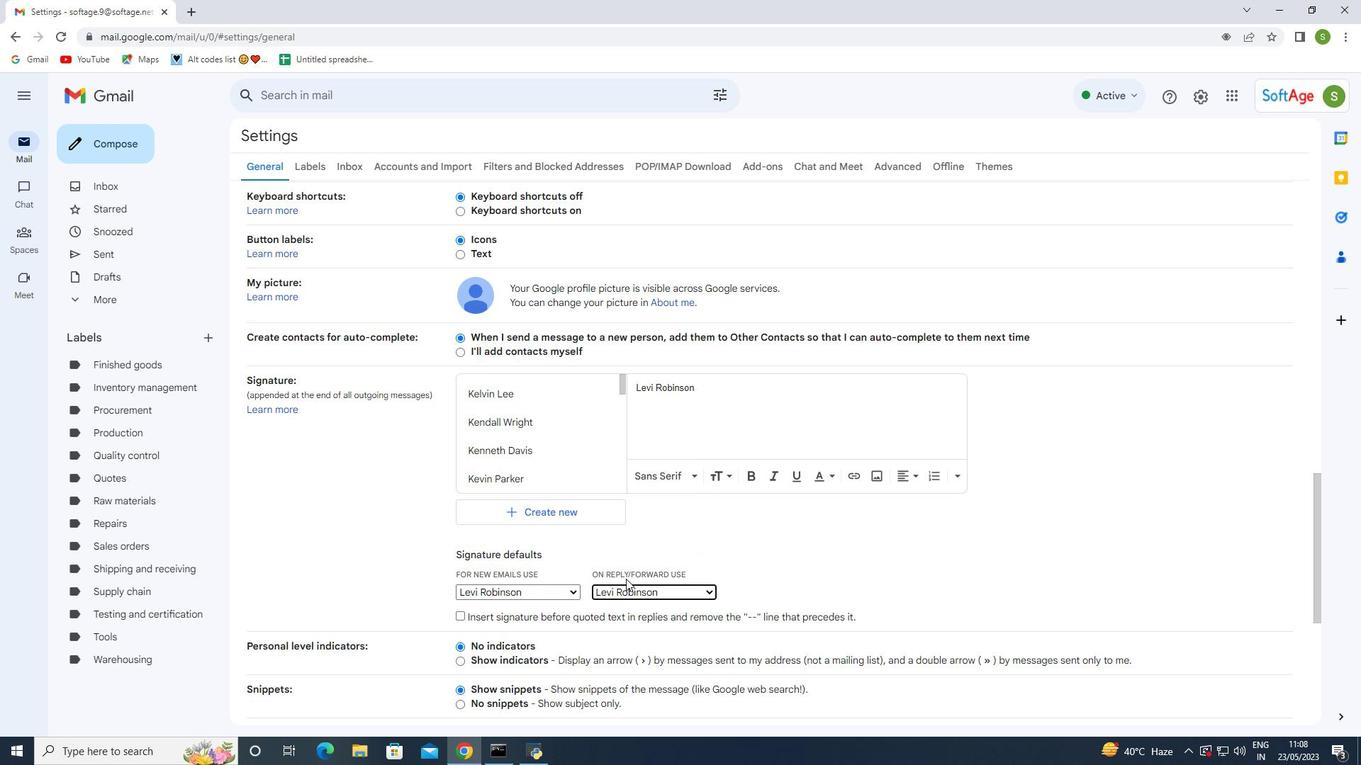 
Action: Mouse scrolled (625, 578) with delta (0, 0)
Screenshot: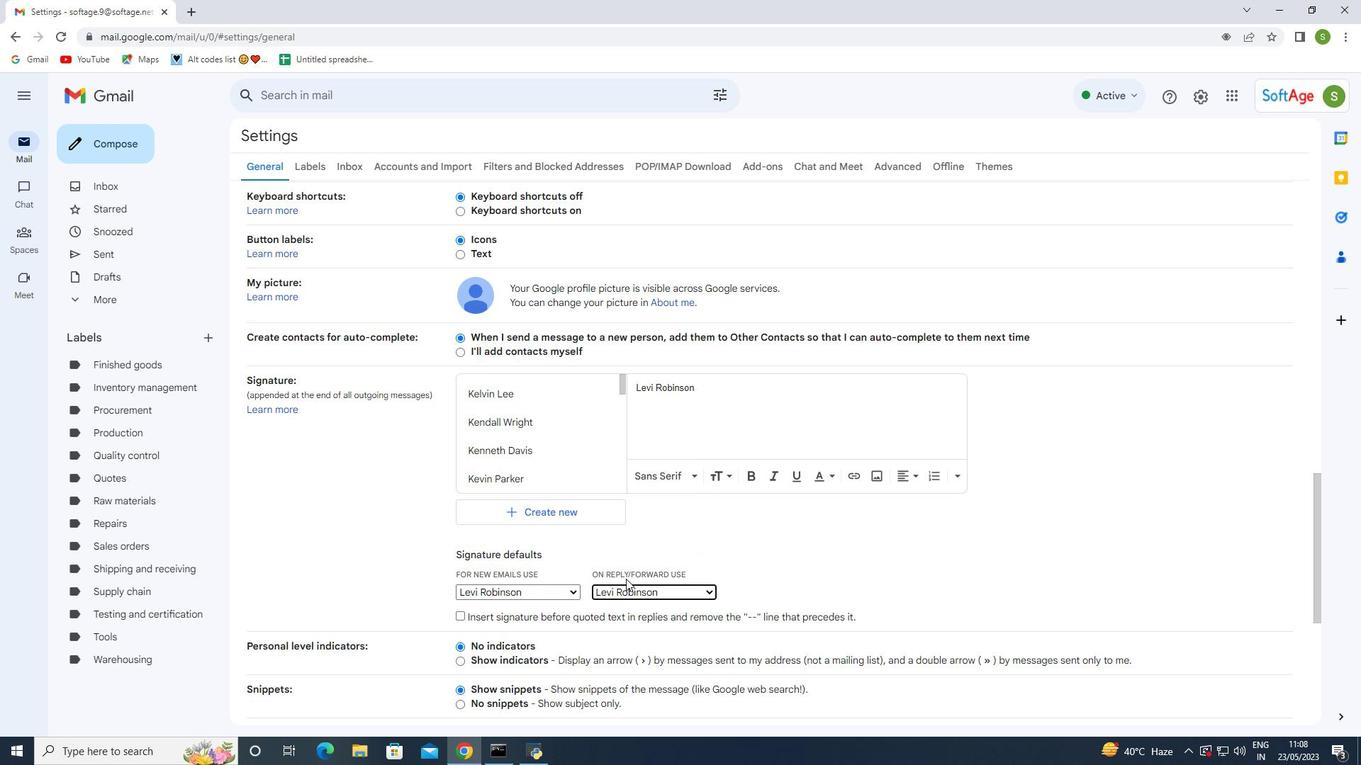 
Action: Mouse scrolled (625, 578) with delta (0, 0)
Screenshot: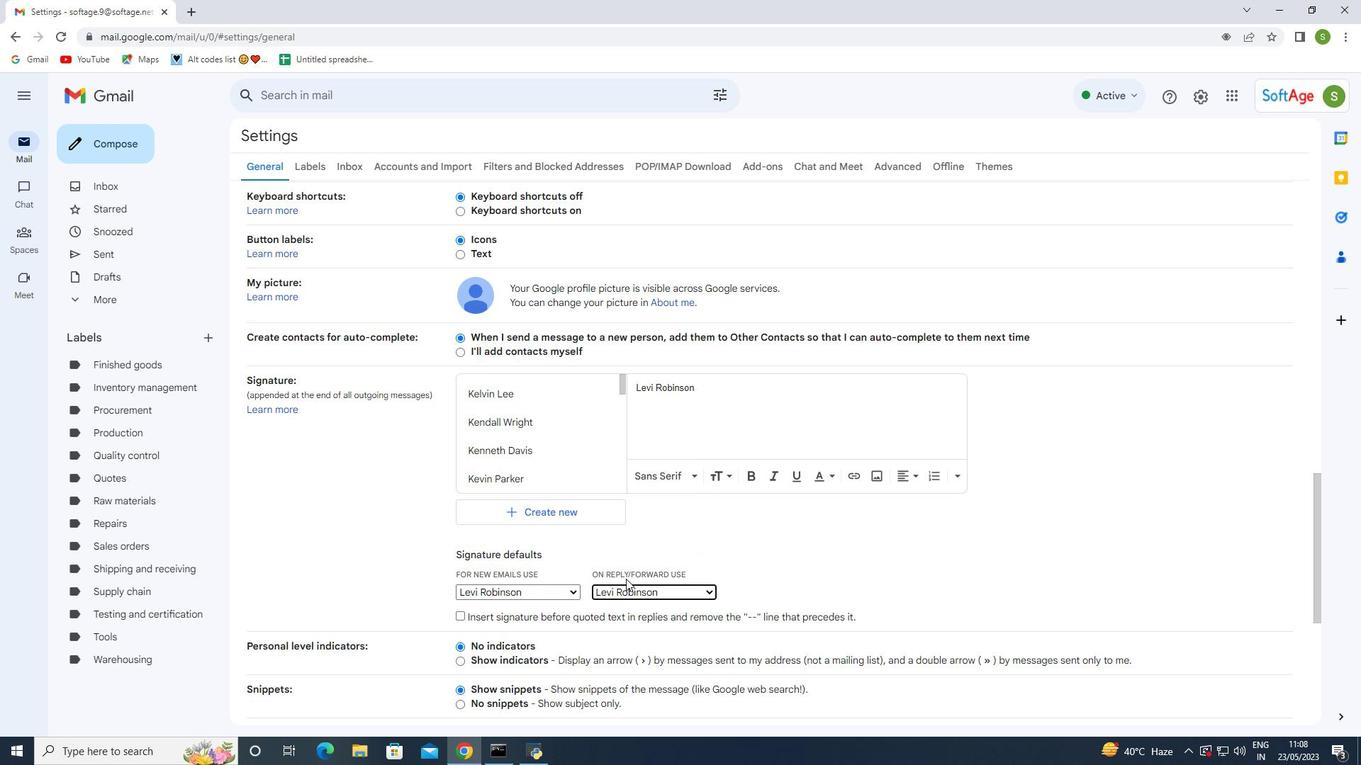 
Action: Mouse scrolled (625, 578) with delta (0, 0)
Screenshot: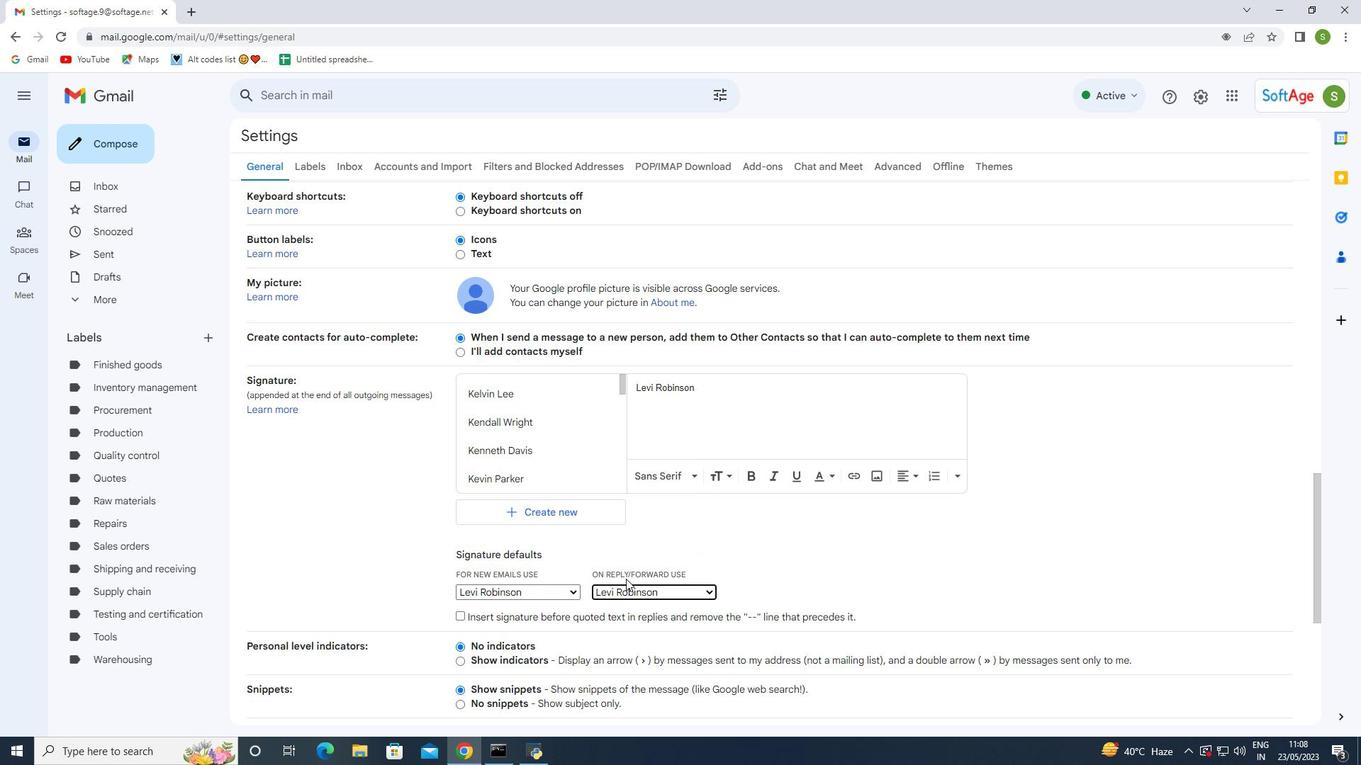 
Action: Mouse moved to (730, 664)
Screenshot: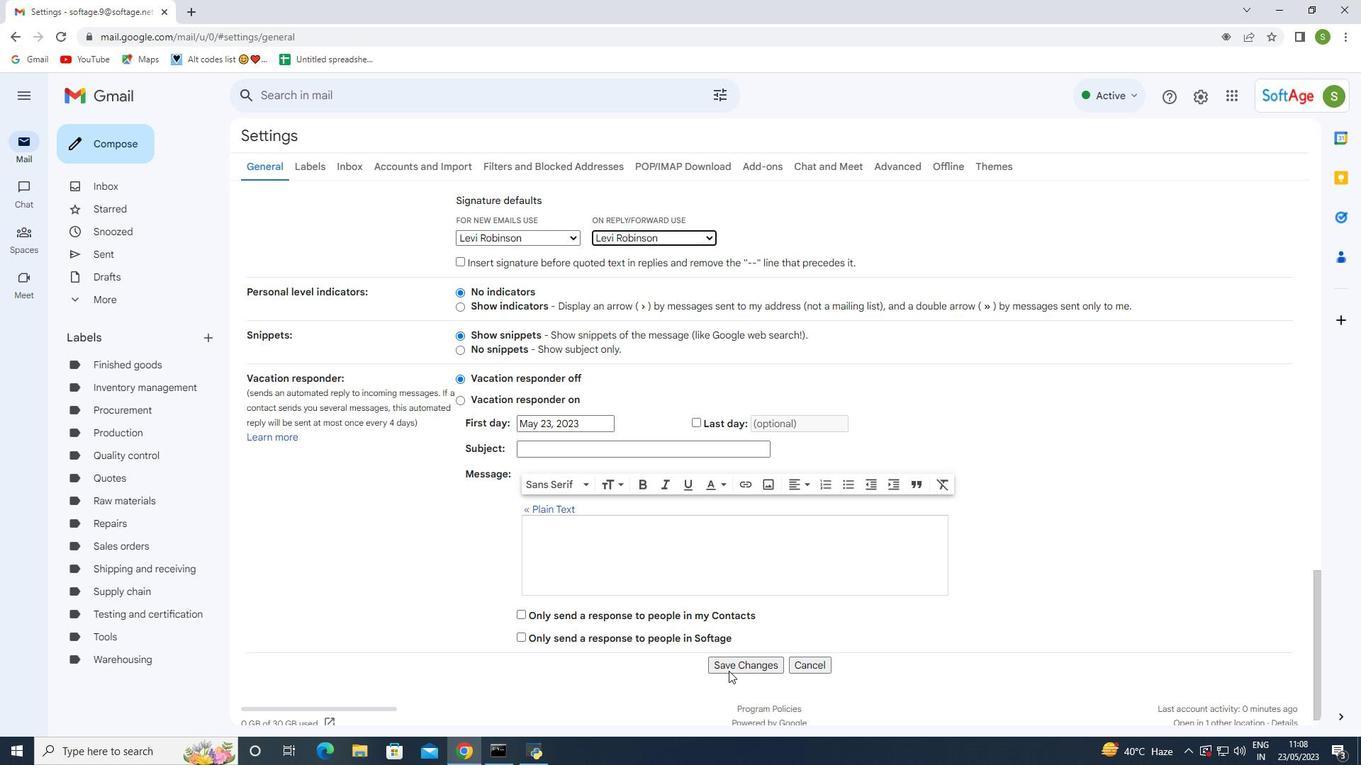 
Action: Mouse pressed left at (730, 664)
Screenshot: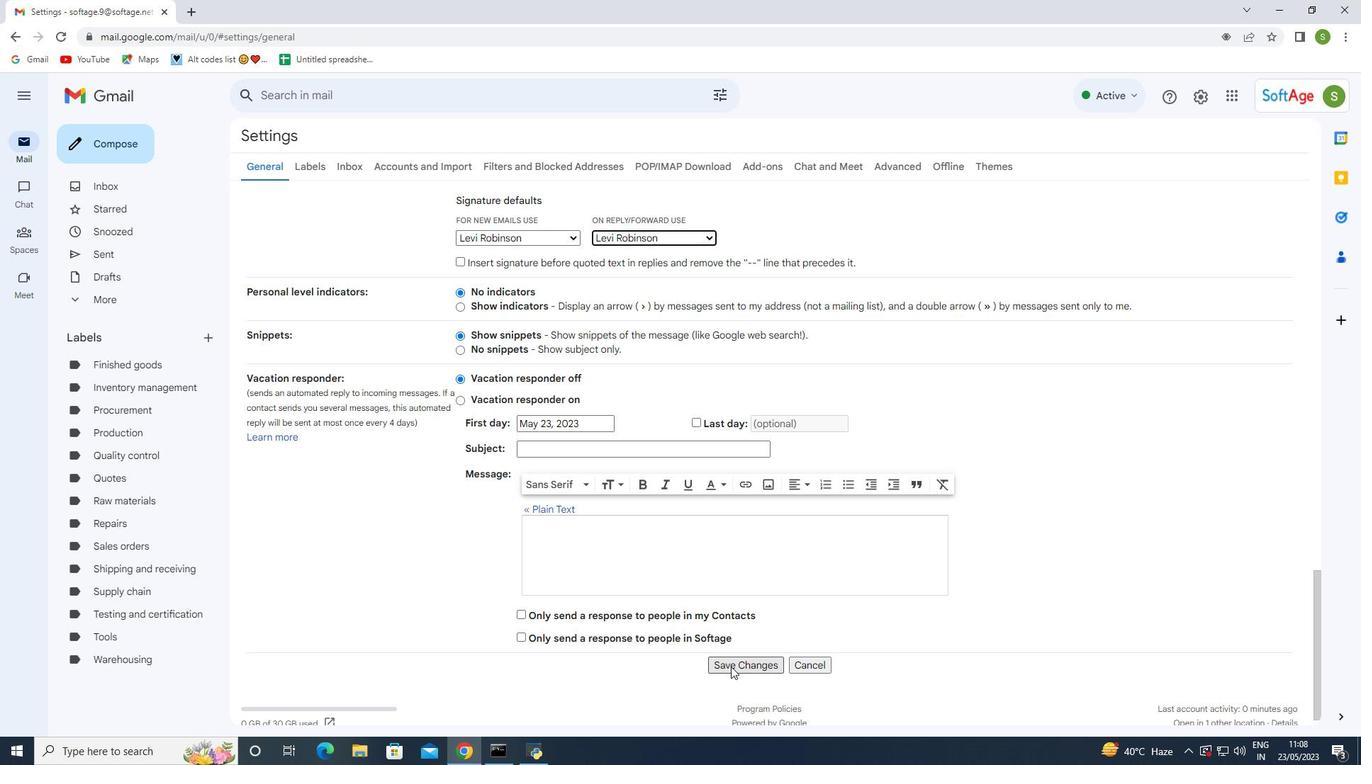 
Action: Mouse moved to (123, 136)
Screenshot: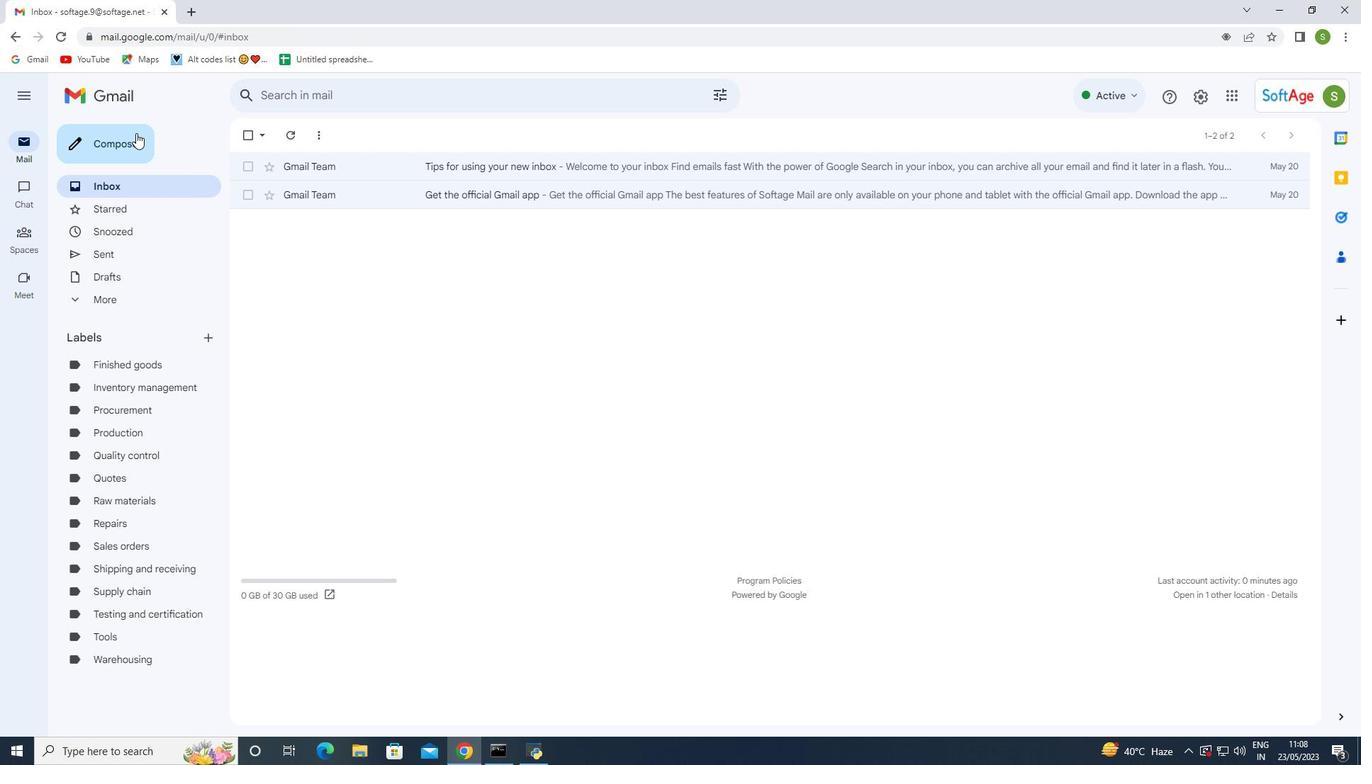 
Action: Mouse pressed left at (123, 136)
Screenshot: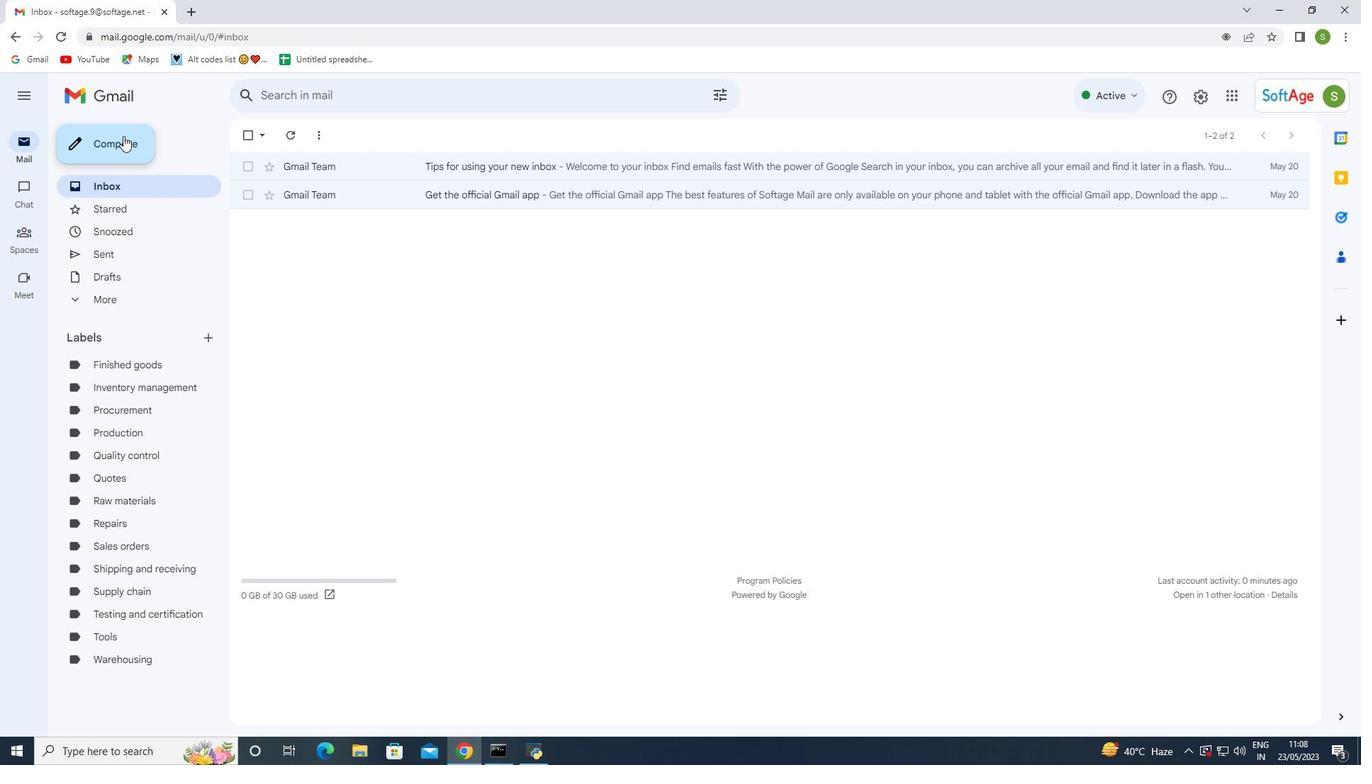 
Action: Mouse moved to (936, 348)
Screenshot: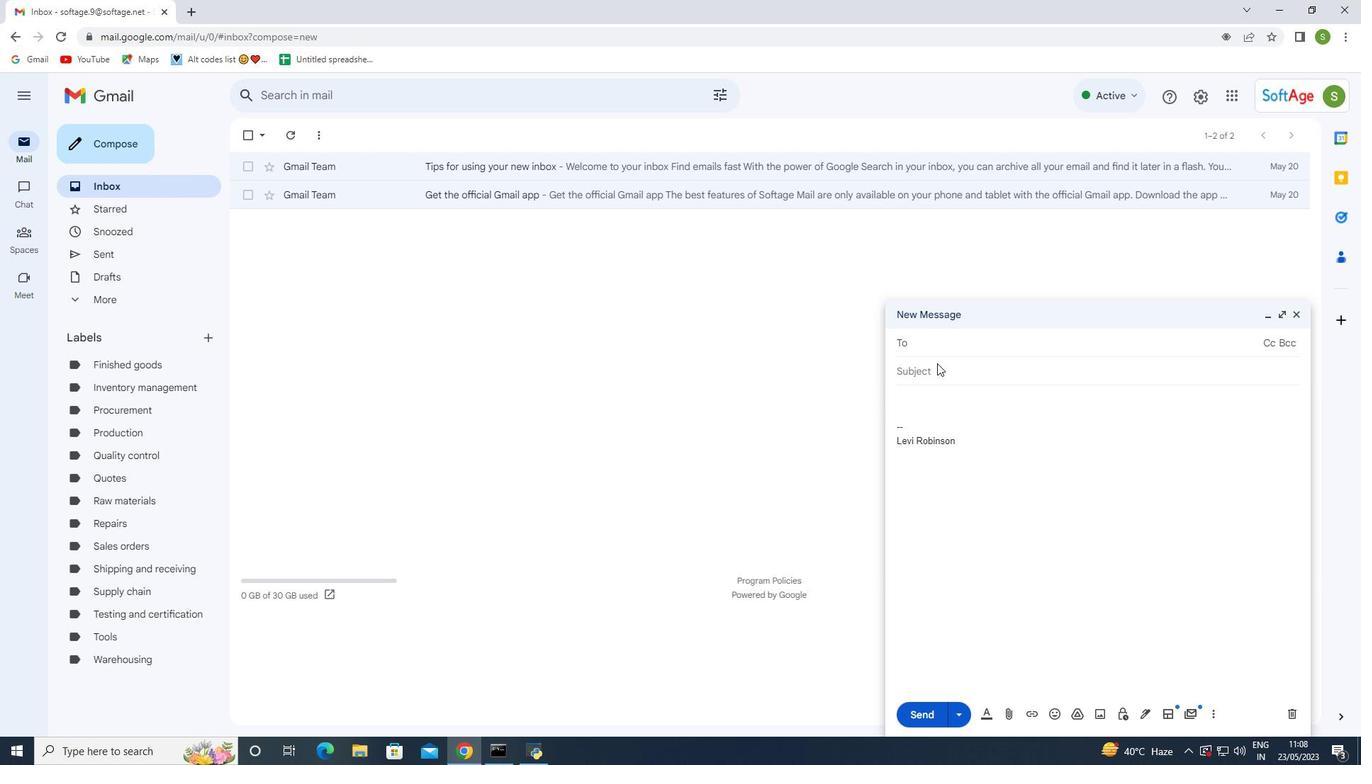 
Action: Mouse pressed left at (936, 348)
Screenshot: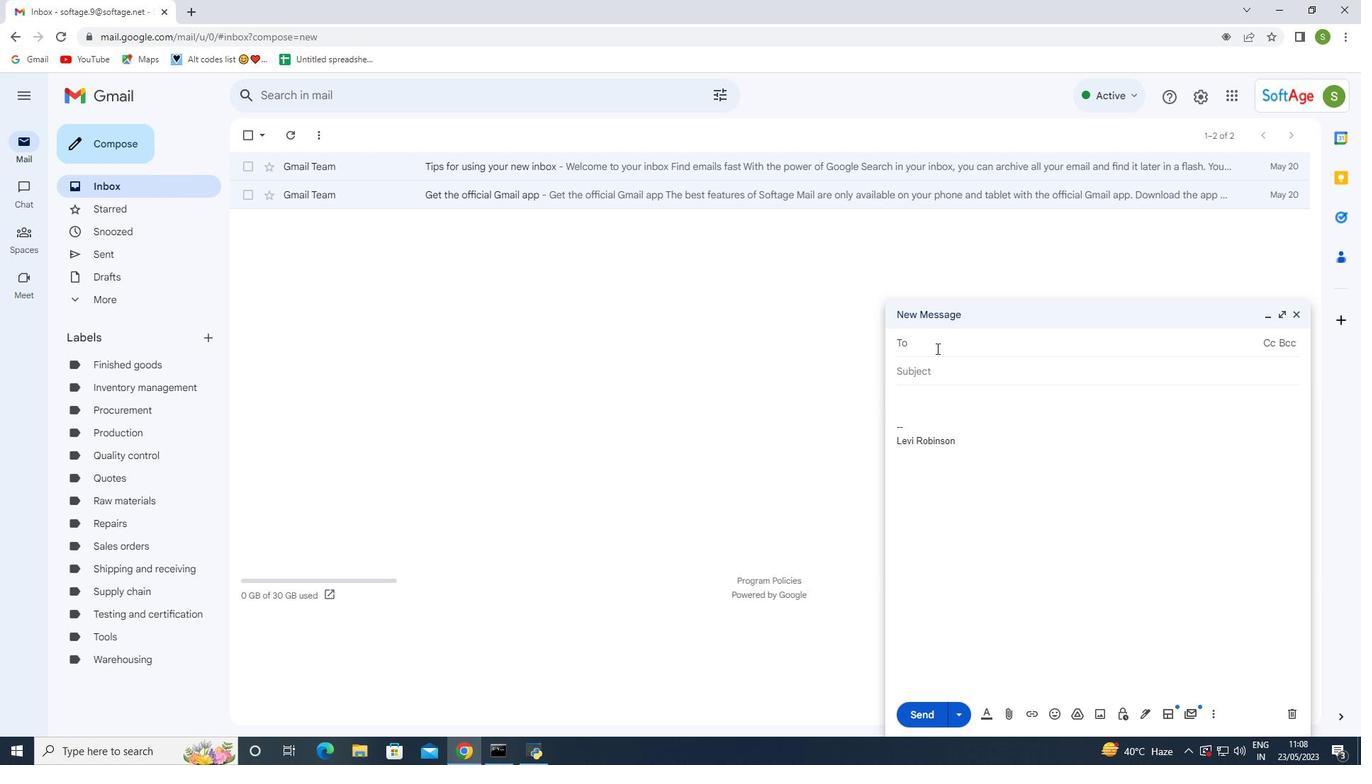 
Action: Key pressed softage.7<Key.shift>@softage.net
Screenshot: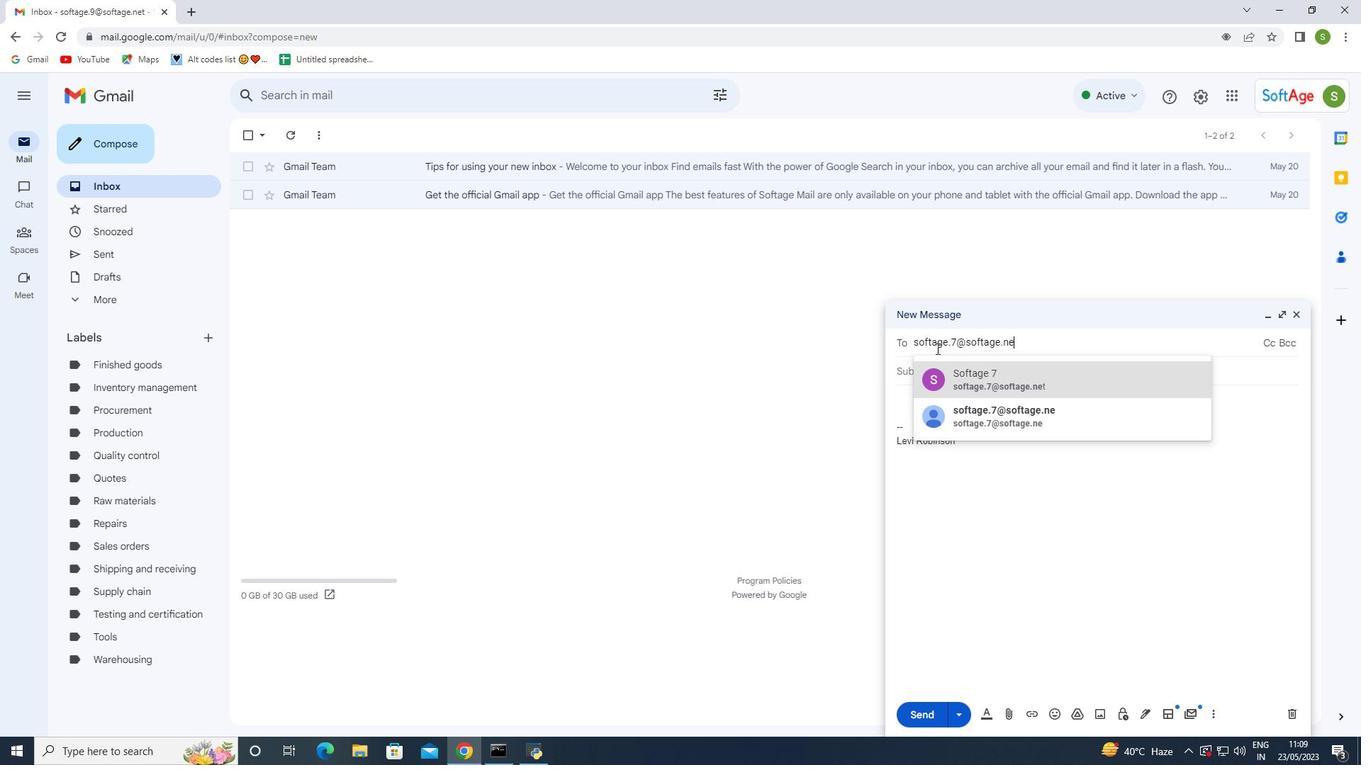 
Action: Mouse moved to (937, 373)
Screenshot: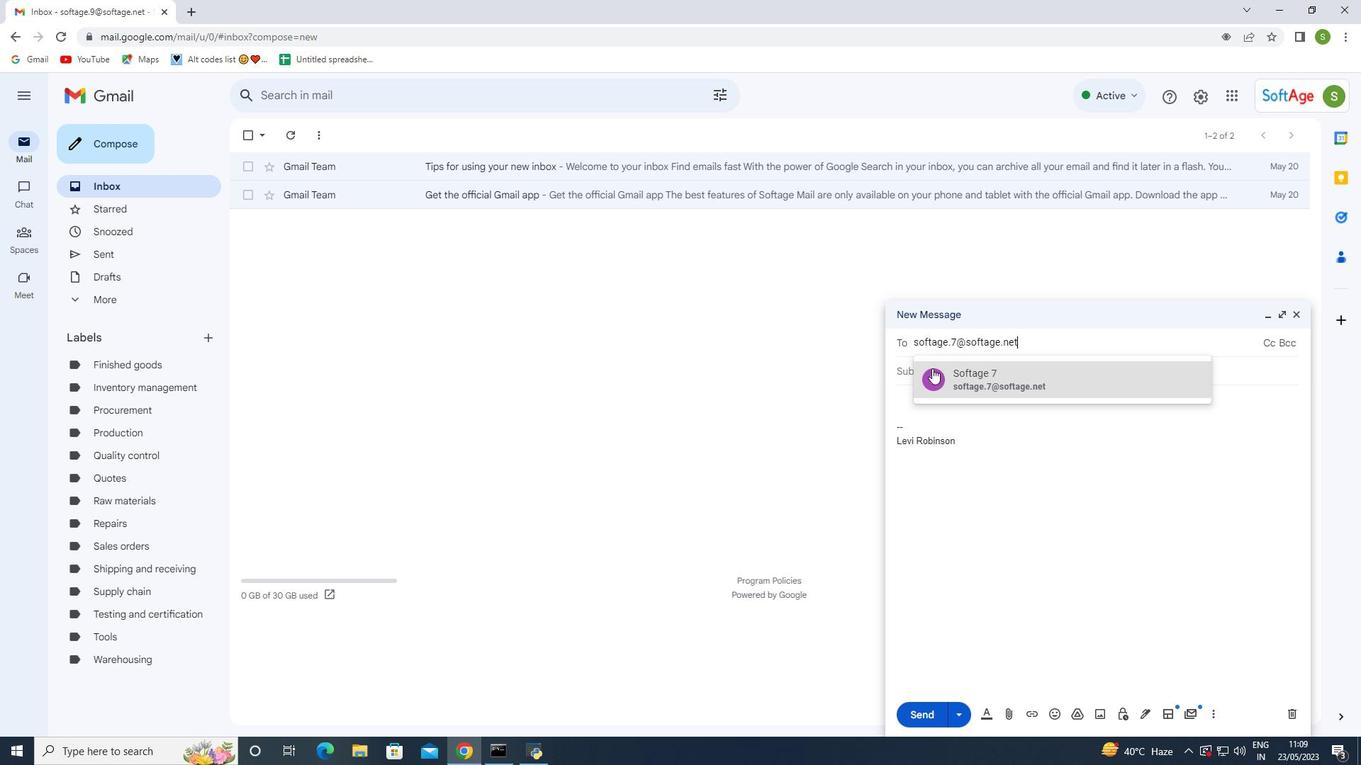 
Action: Mouse pressed left at (937, 373)
Screenshot: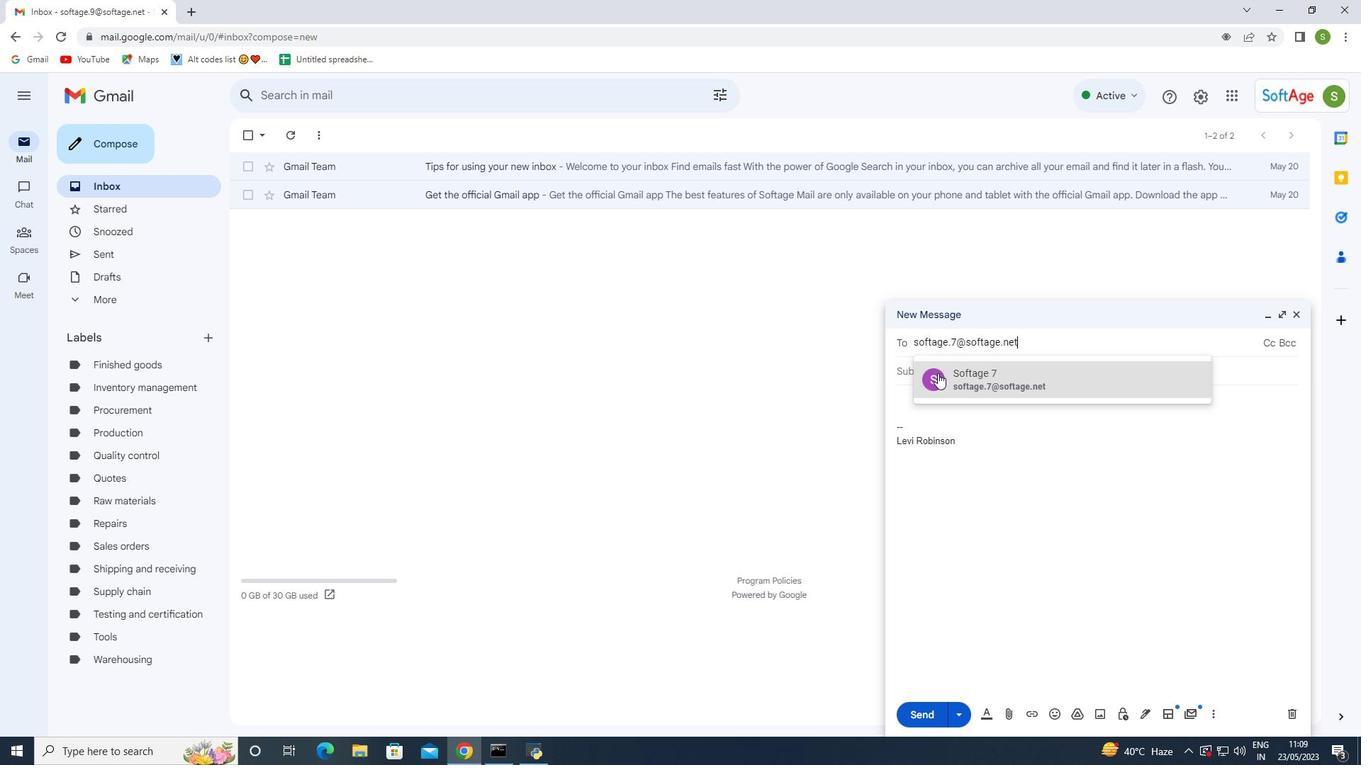 
Action: Mouse moved to (957, 387)
Screenshot: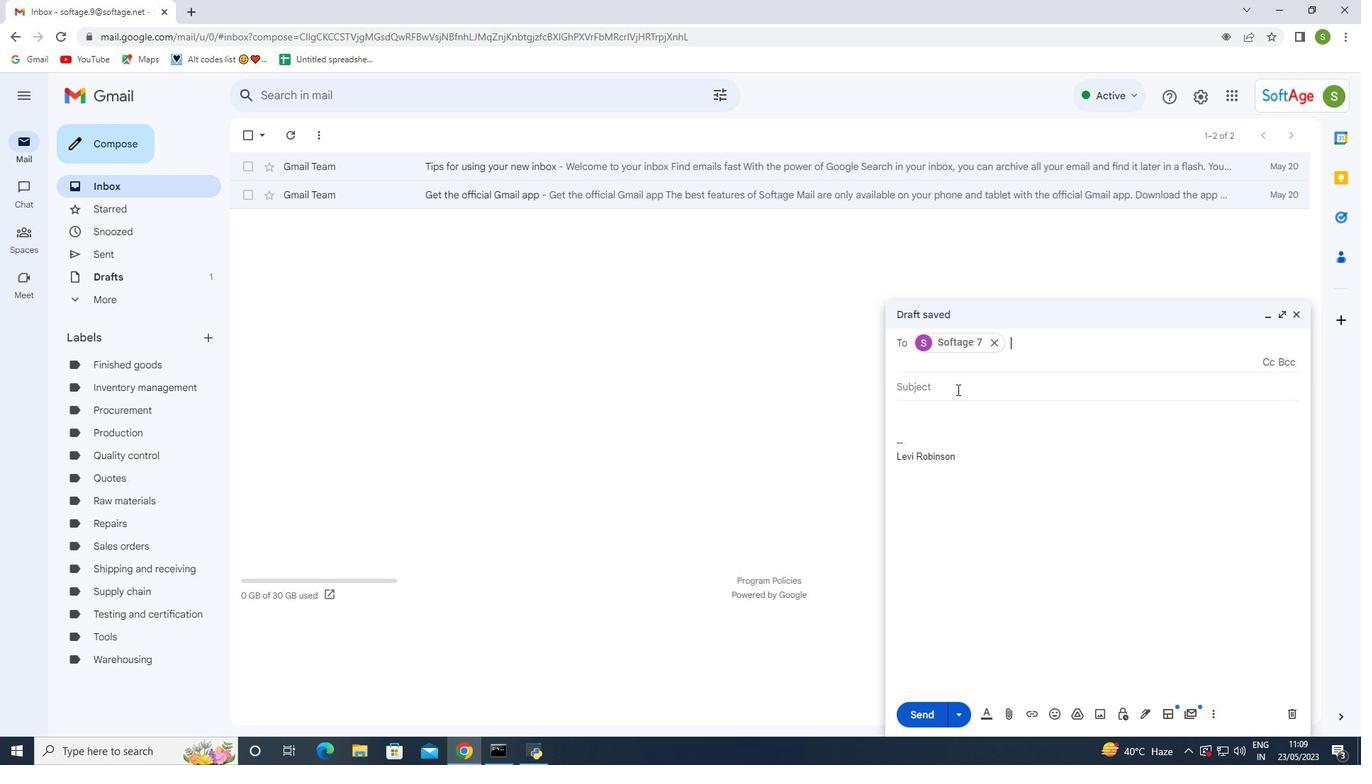 
Action: Mouse pressed left at (957, 387)
Screenshot: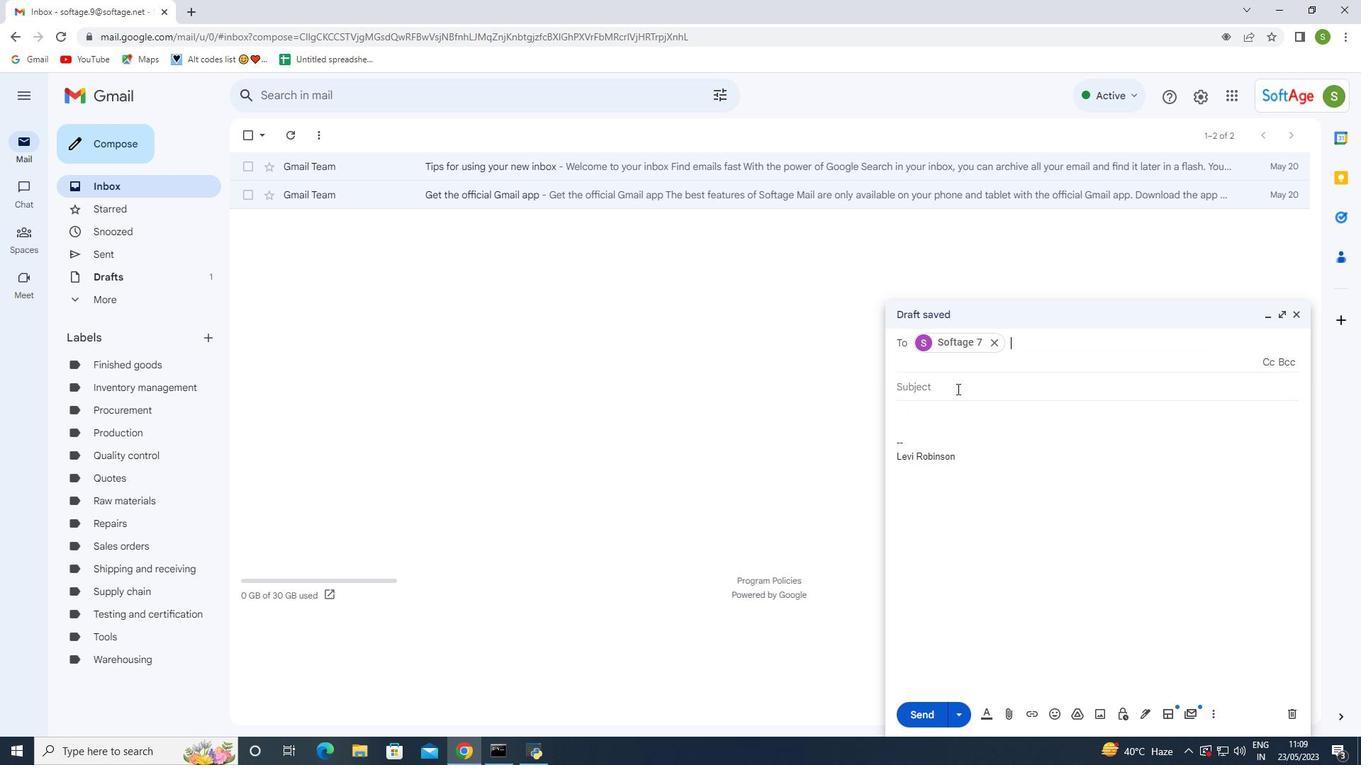 
Action: Mouse moved to (957, 387)
Screenshot: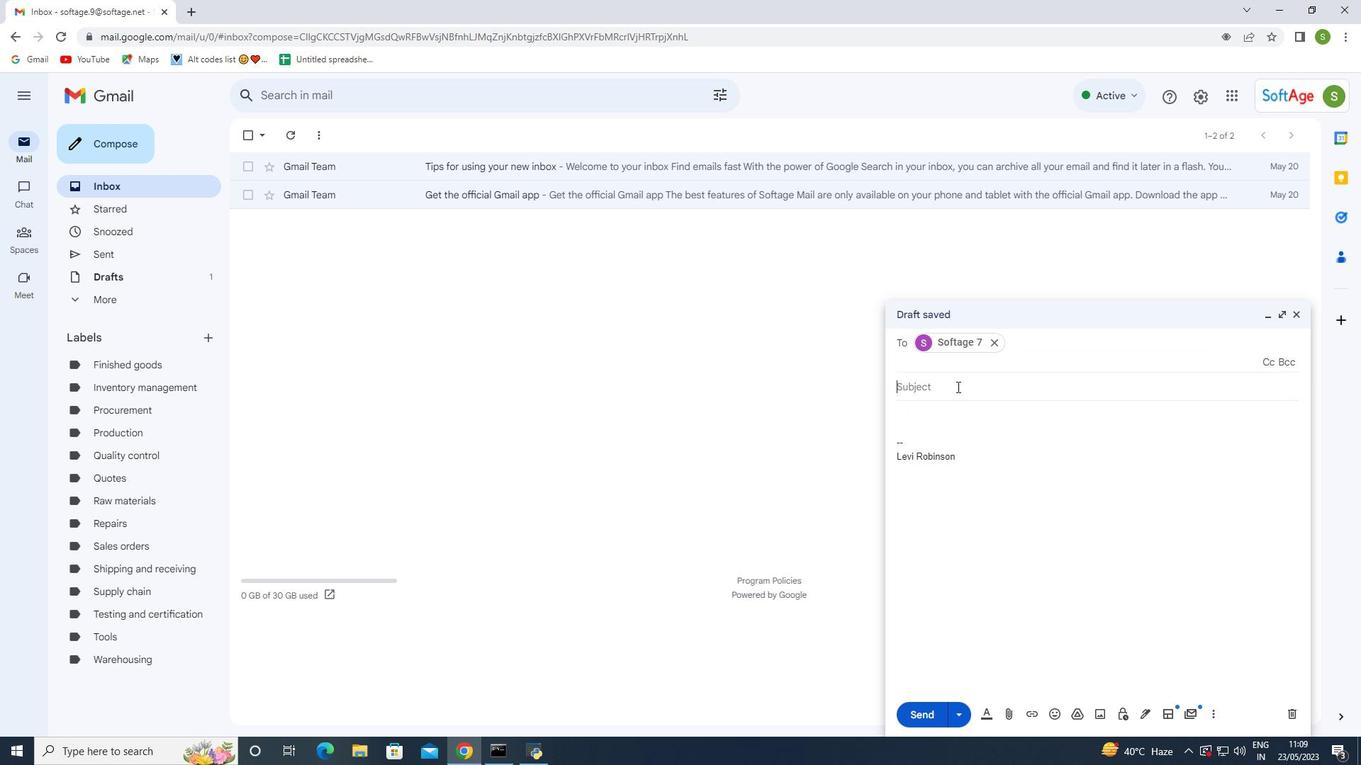 
Action: Key pressed <Key.shift>Request<Key.space>for<Key.space>a<Key.space>meeting<Key.space>follow-up<Key.space><Key.backspace>
Screenshot: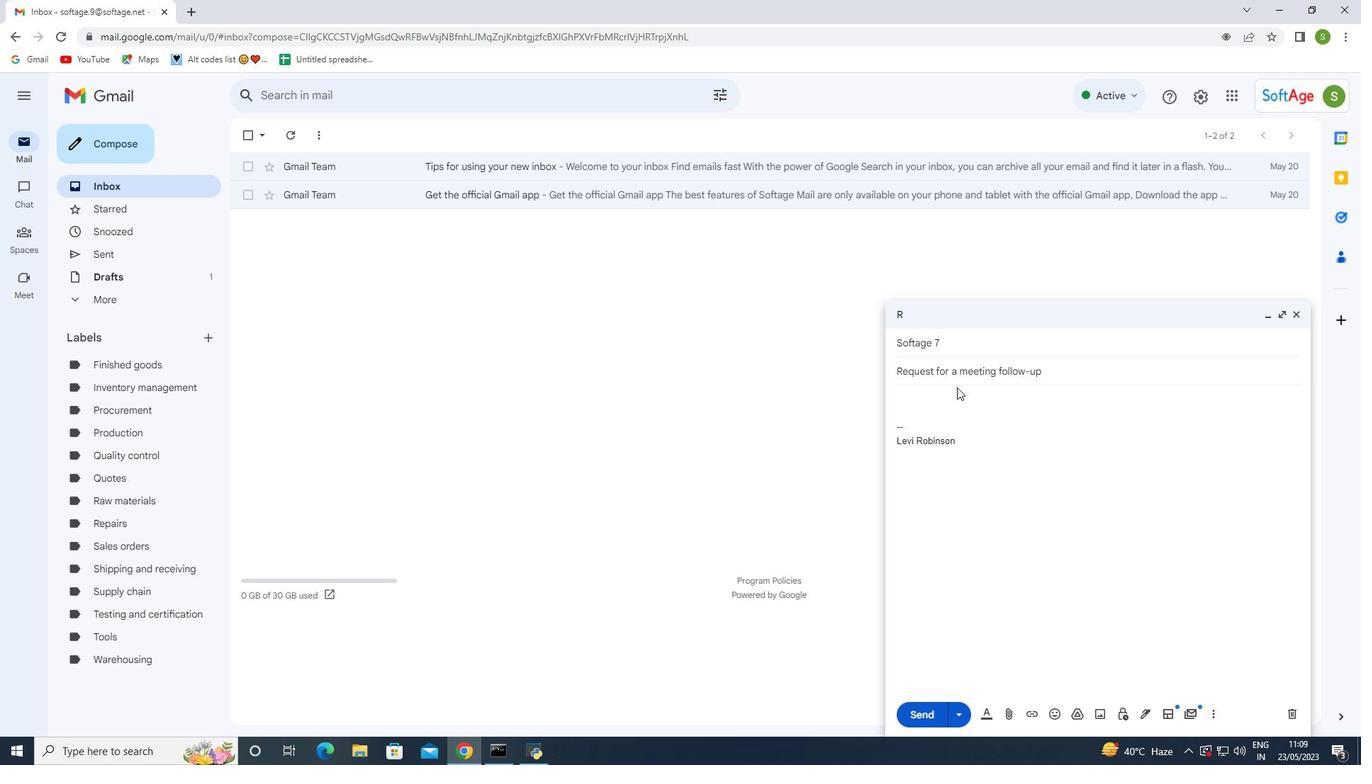 
Action: Mouse moved to (938, 397)
Screenshot: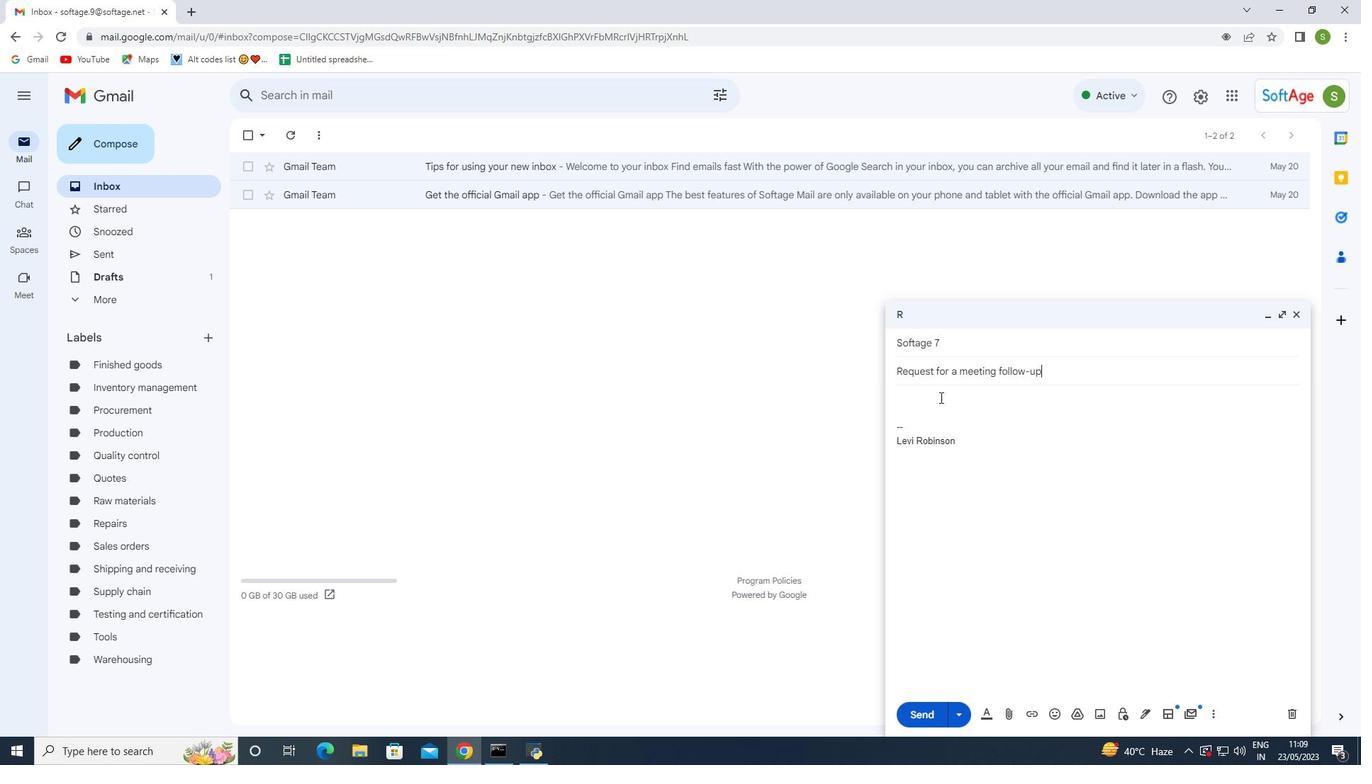 
Action: Mouse pressed left at (938, 397)
Screenshot: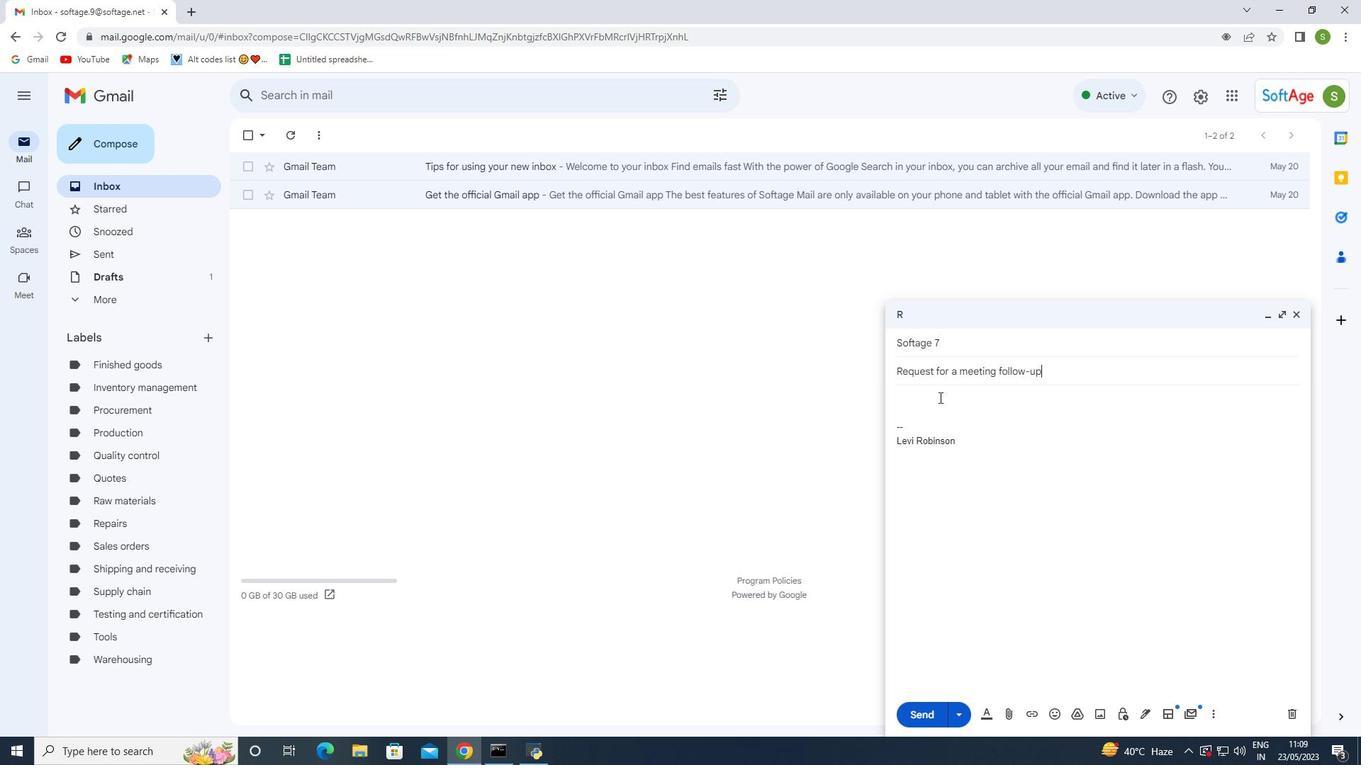 
Action: Mouse moved to (918, 426)
Screenshot: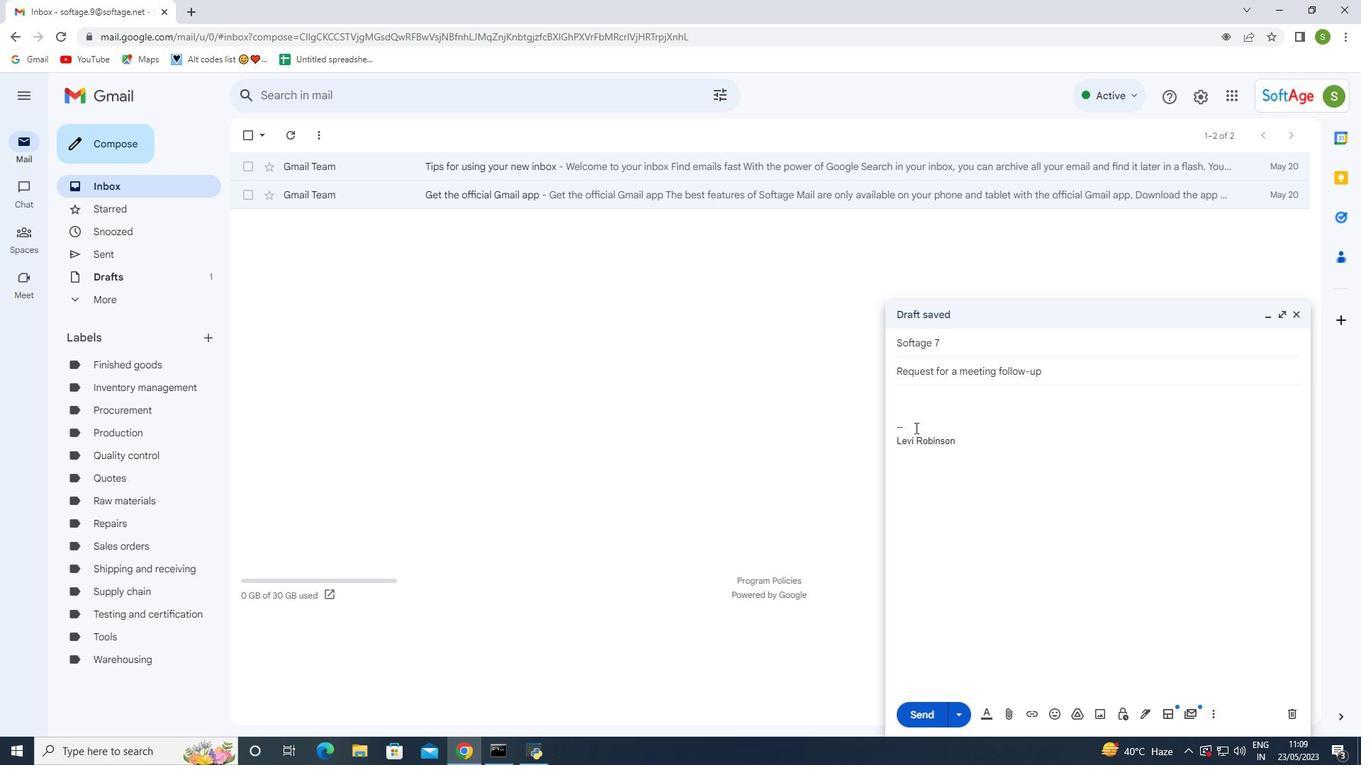 
Action: Mouse pressed left at (918, 426)
Screenshot: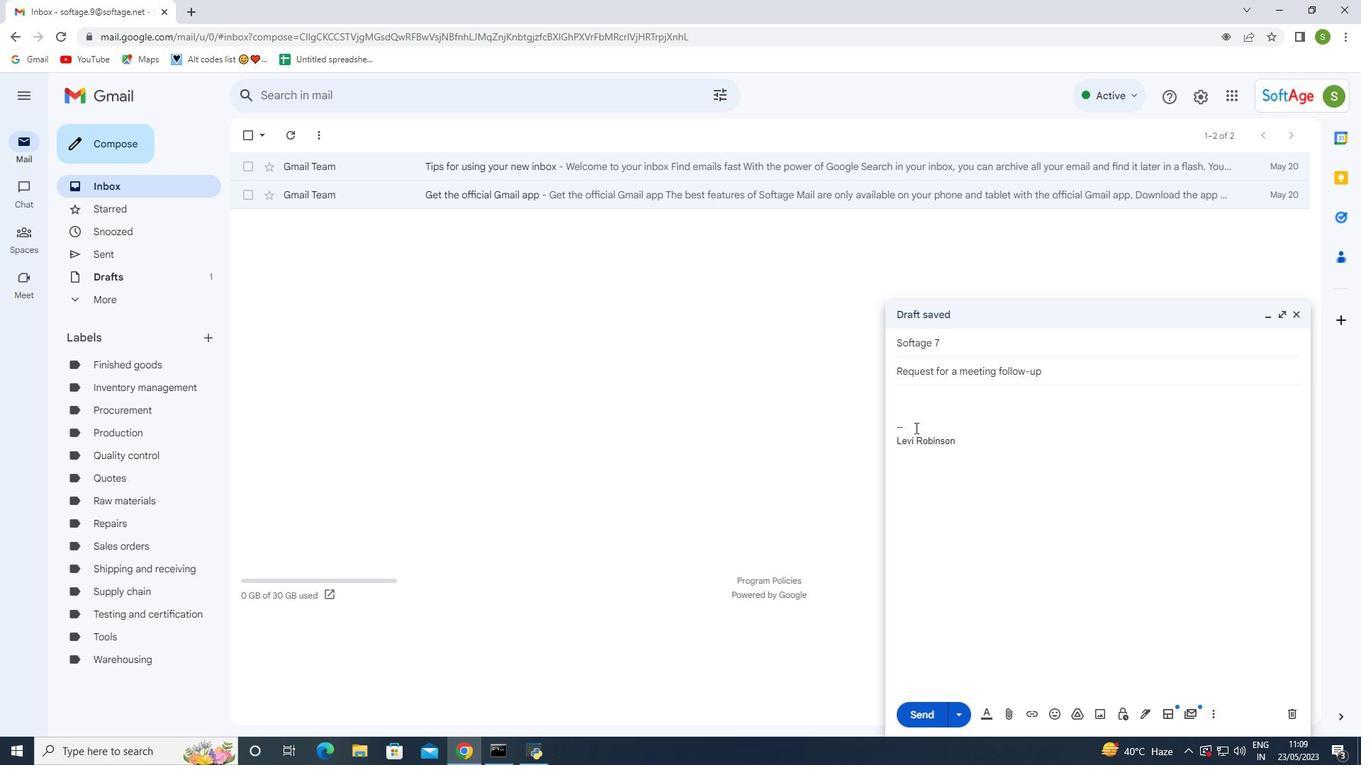 
Action: Mouse moved to (870, 389)
Screenshot: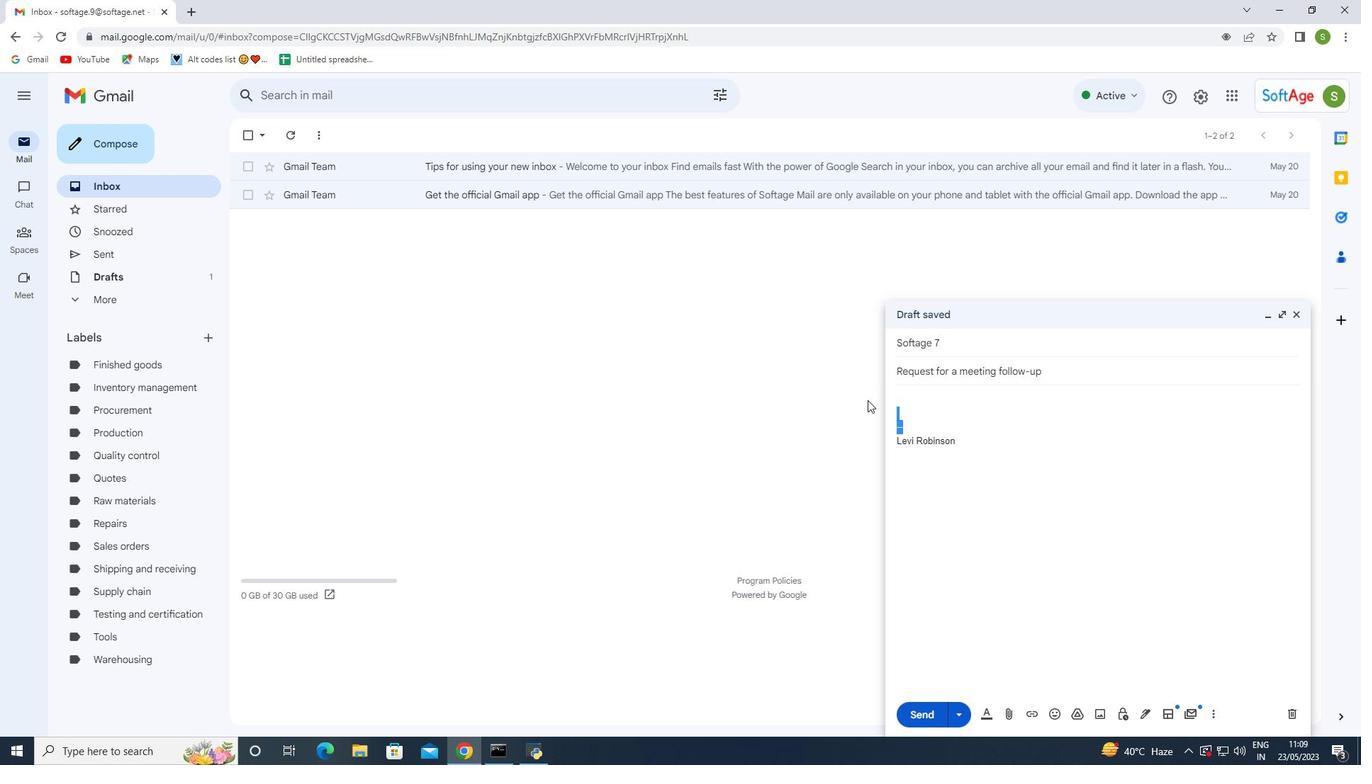 
Action: Key pressed <Key.backspace><Key.enter><Key.up><Key.shift>Can<Key.space>you<Key.space>confirm<Key.space>whether<Key.space>the<Key.space>project<Key.space>is<Key.space>still<Key.space>on<Key.space>track<Key.space>to<Key.space>meet<Key.space>the<Key.space>deadline<Key.shift_r>?
Screenshot: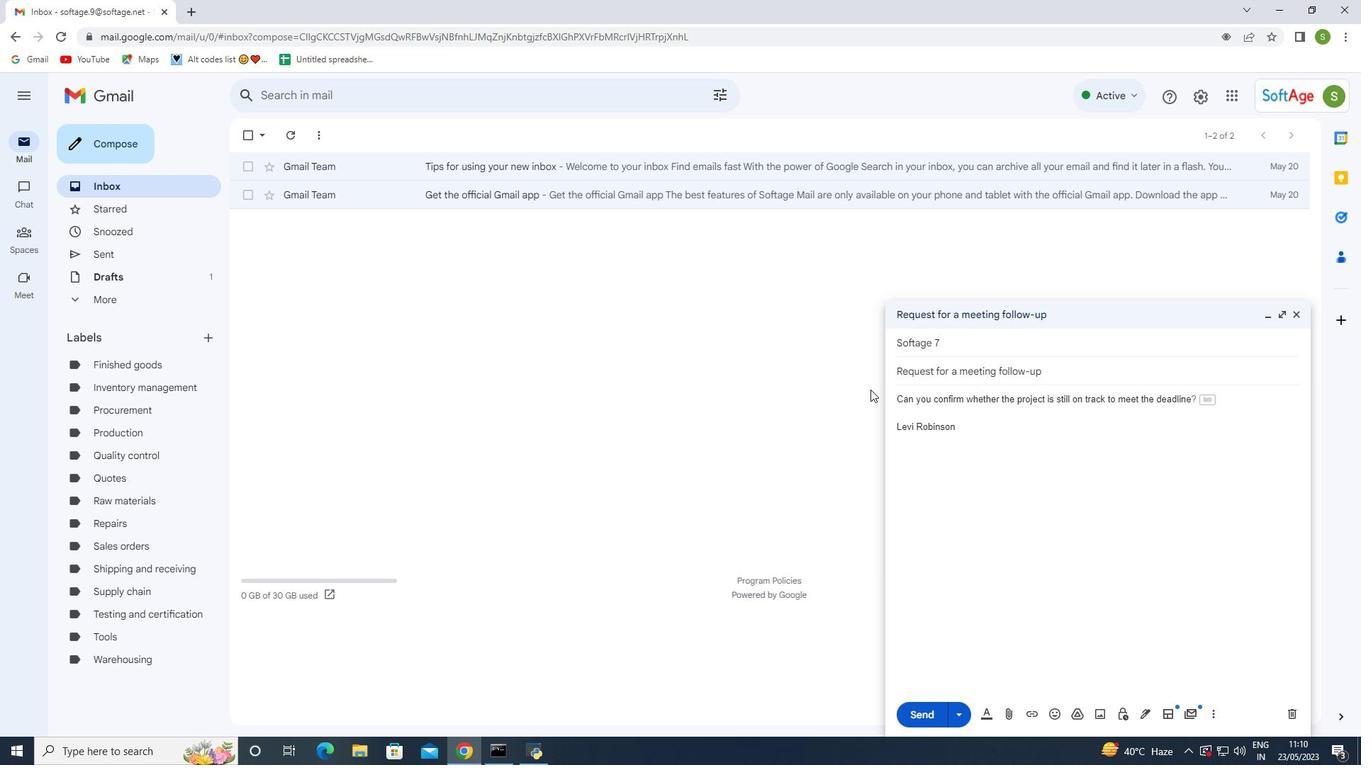 
Action: Mouse moved to (928, 718)
Screenshot: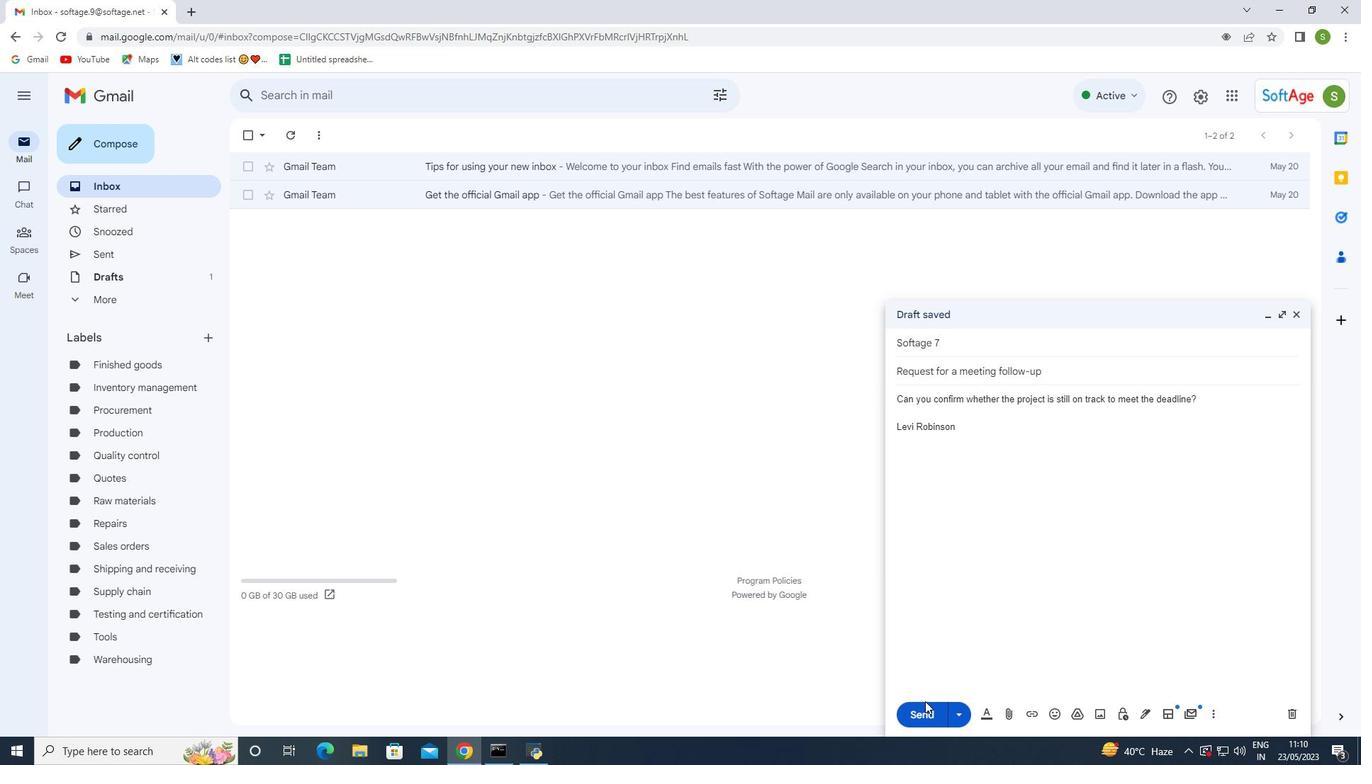 
Action: Mouse pressed left at (928, 718)
Screenshot: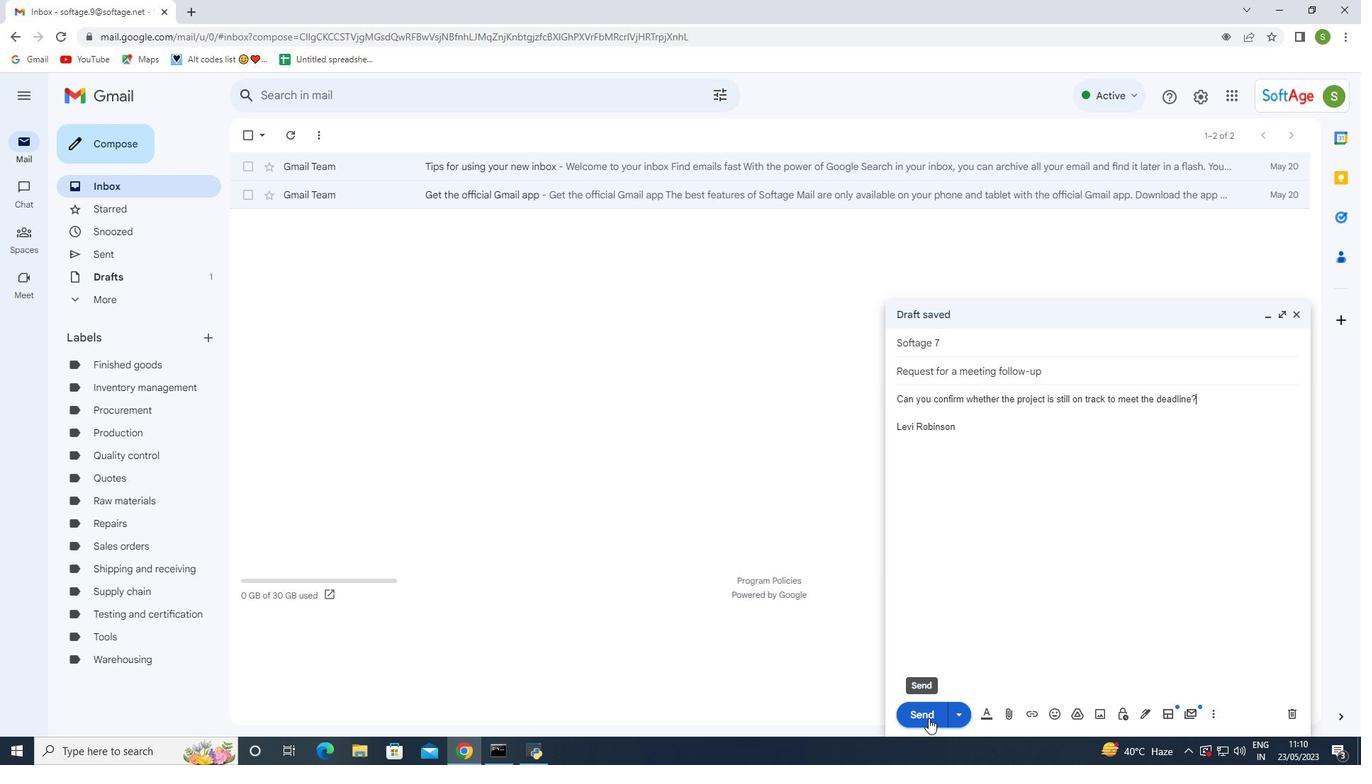 
Action: Mouse moved to (138, 255)
Screenshot: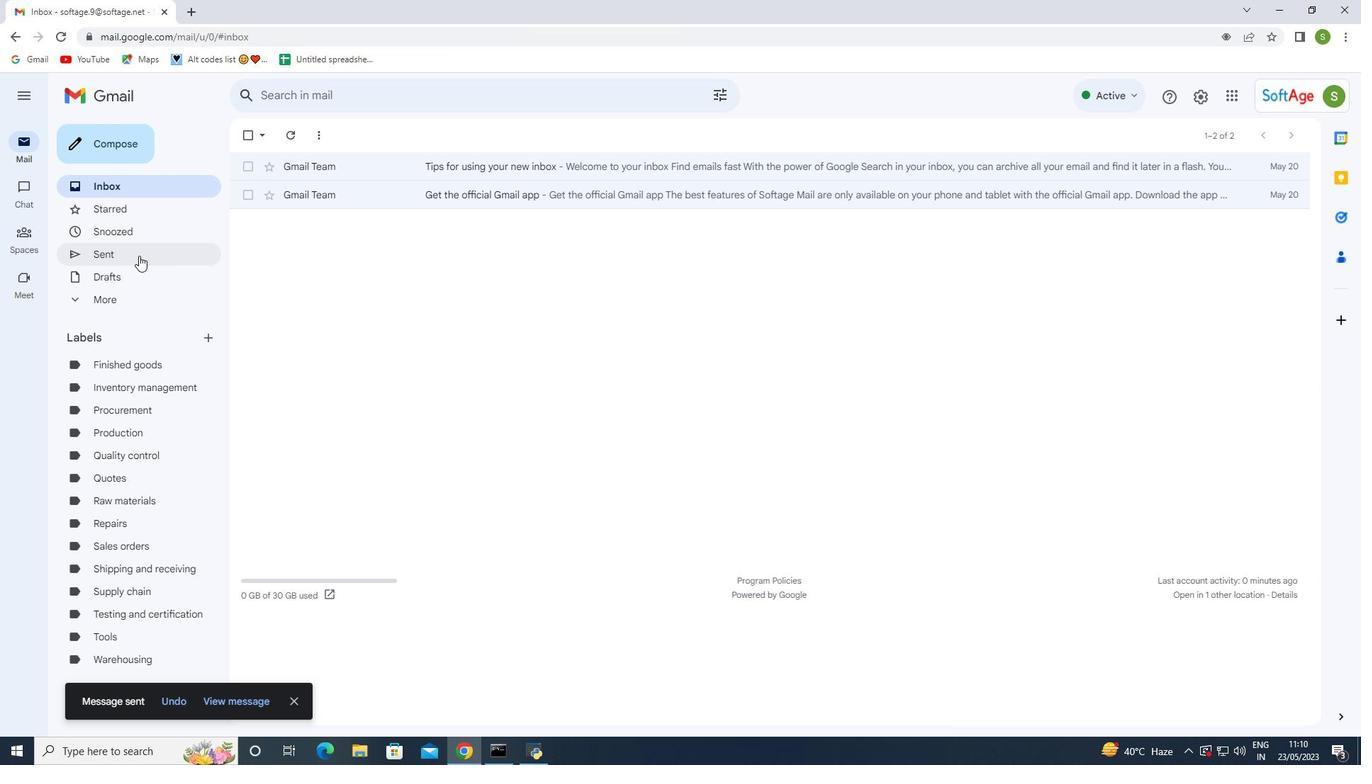 
Action: Mouse pressed left at (138, 255)
Screenshot: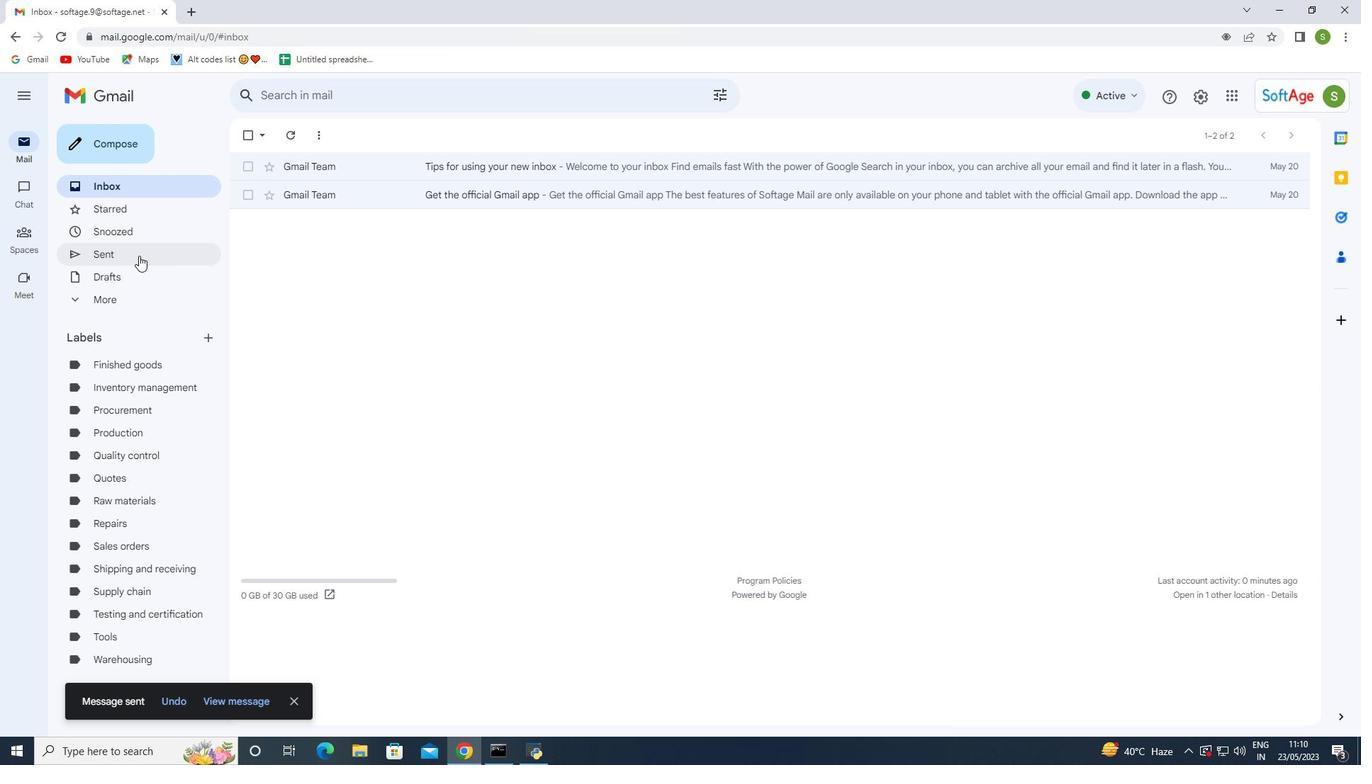 
Action: Mouse moved to (247, 209)
Screenshot: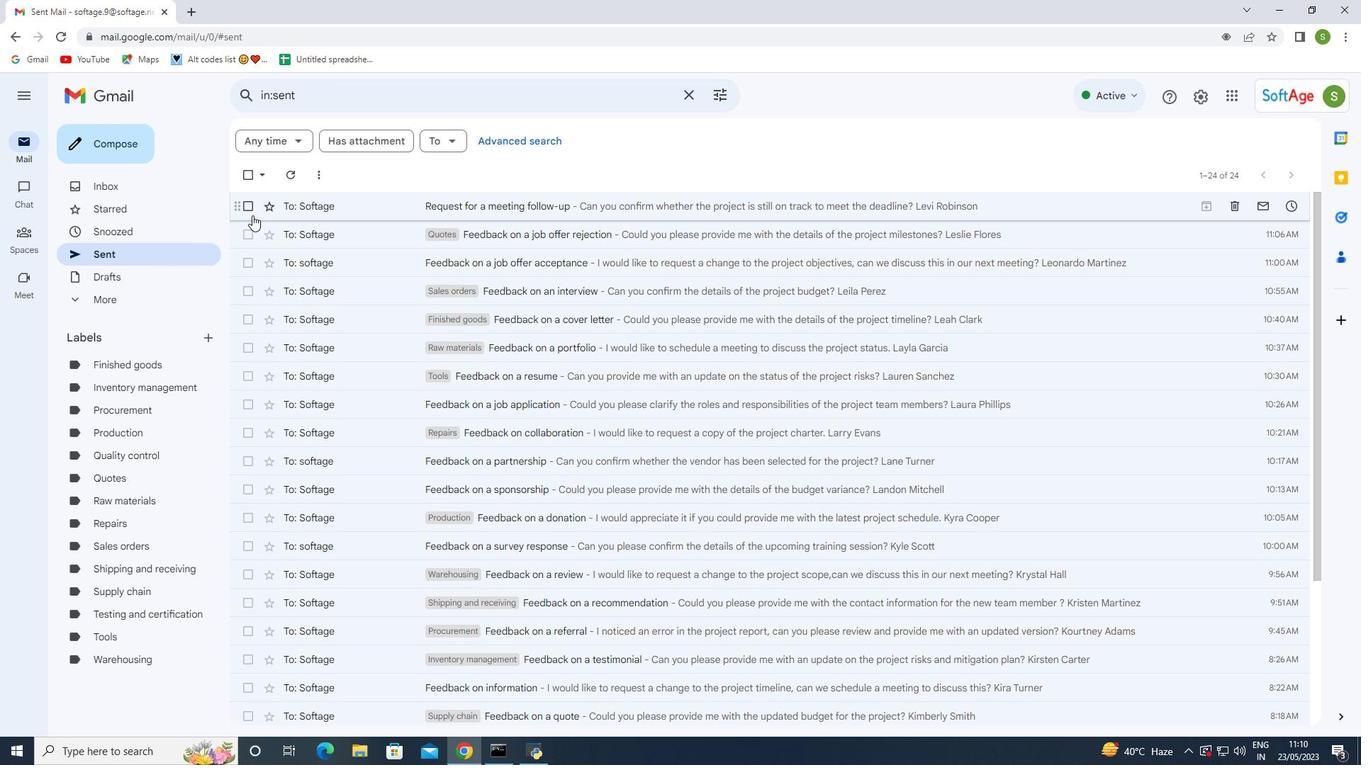 
Action: Mouse pressed left at (247, 209)
Screenshot: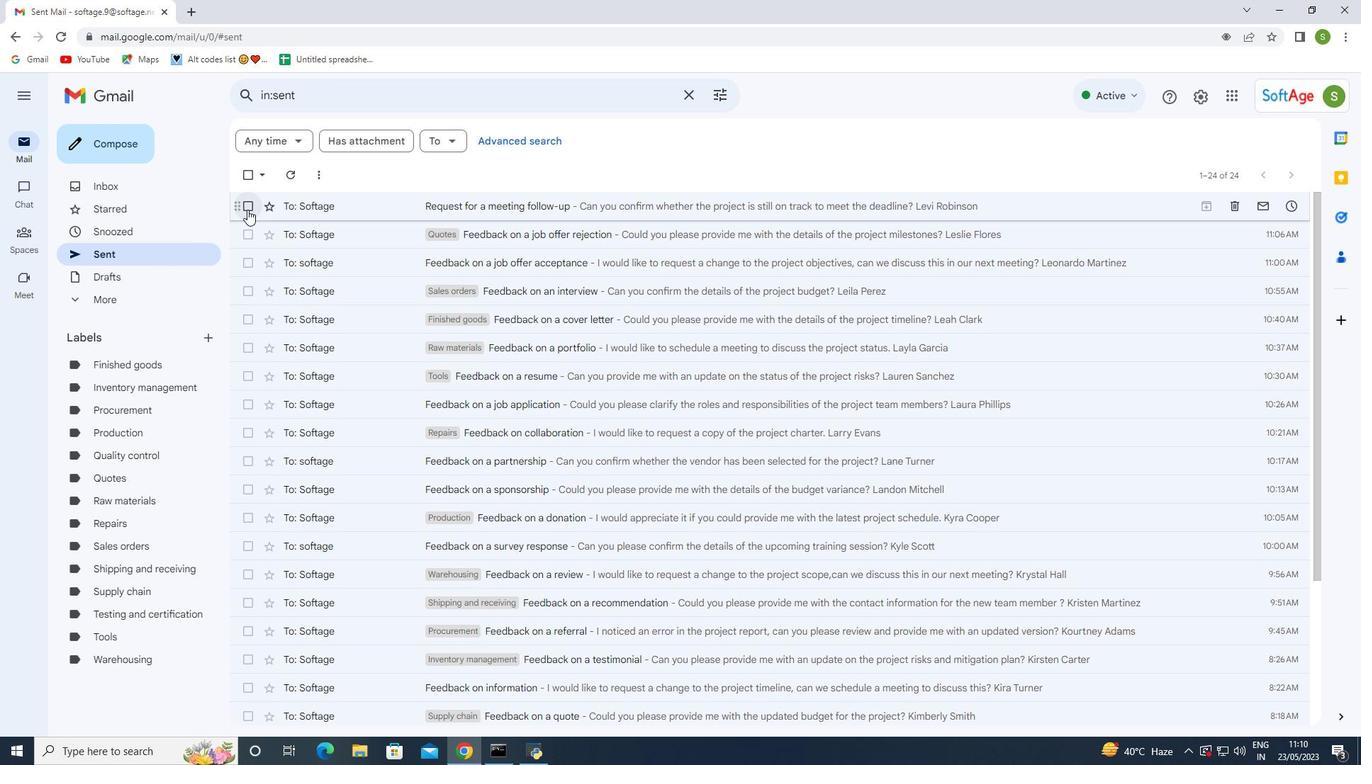 
Action: Mouse moved to (394, 207)
Screenshot: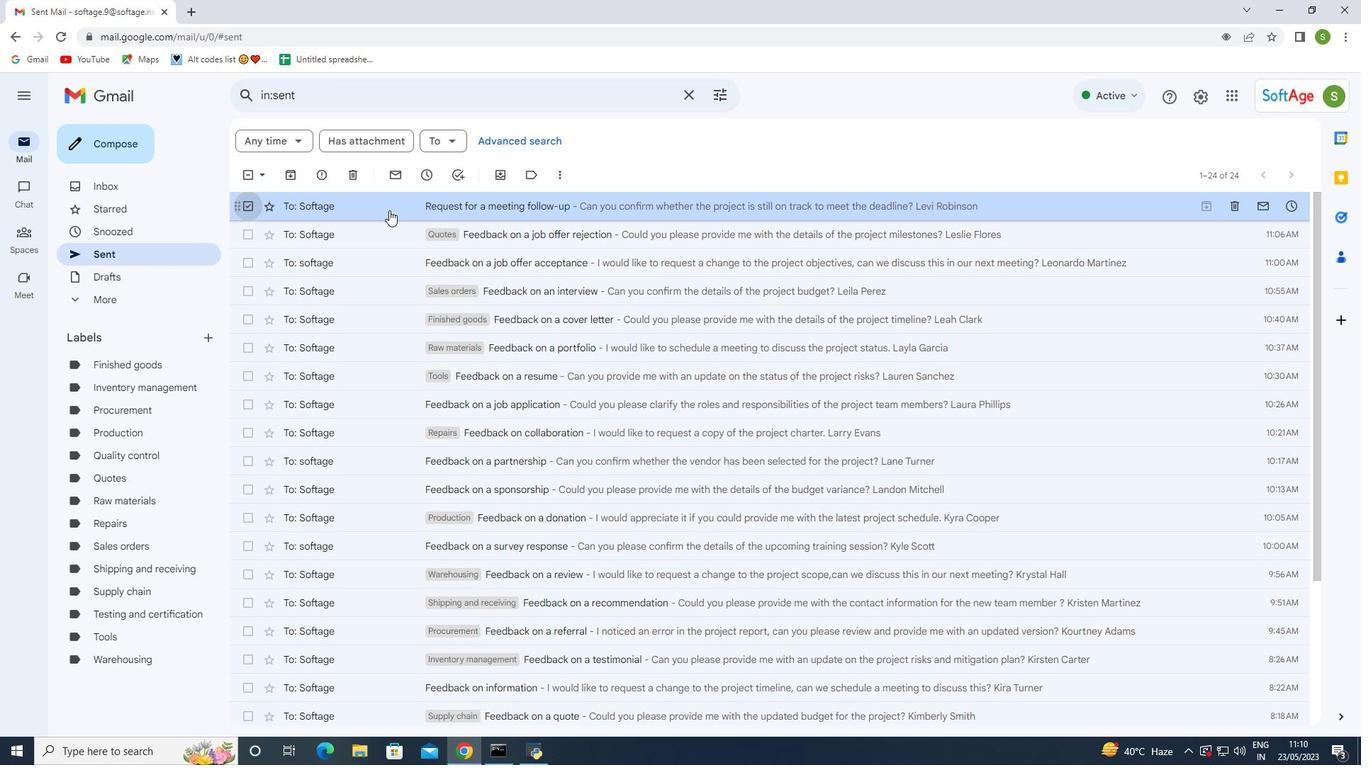 
Action: Mouse pressed right at (394, 207)
Screenshot: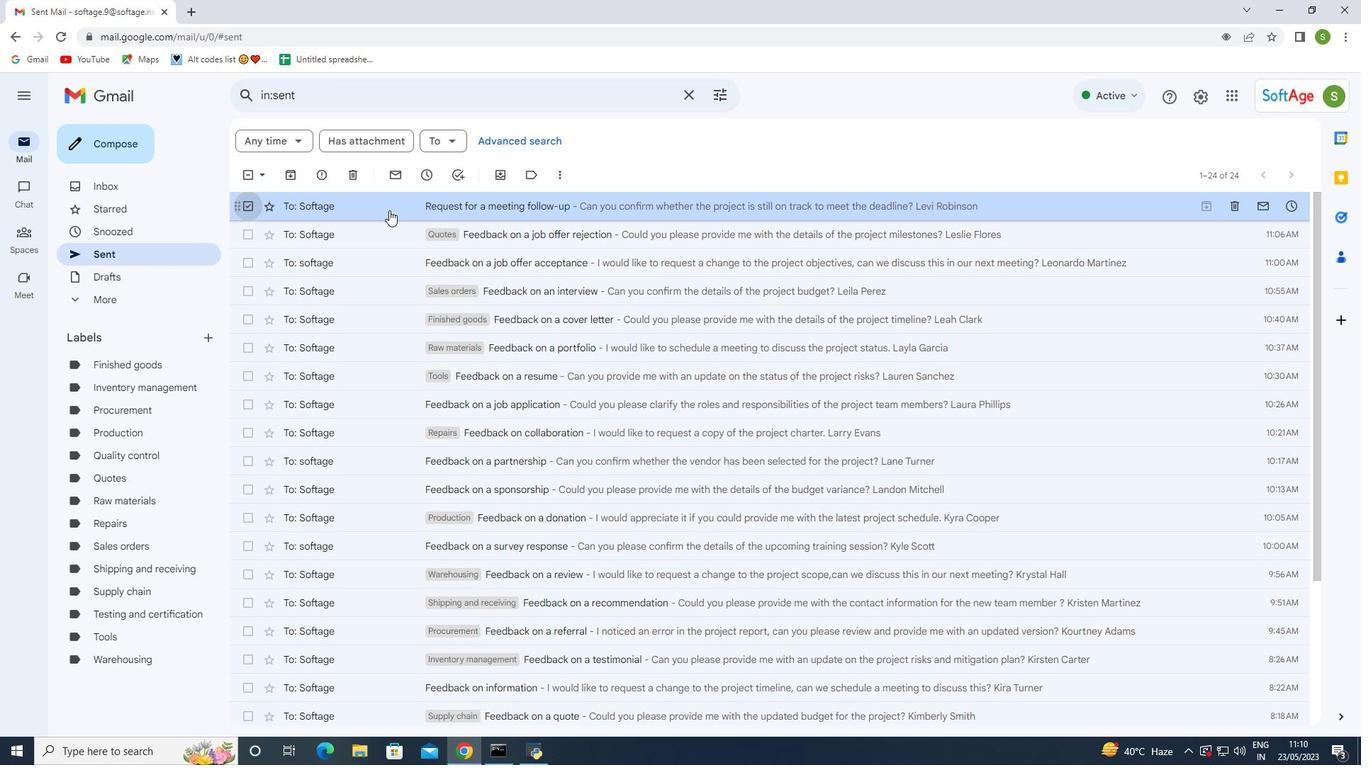 
Action: Mouse moved to (458, 442)
Screenshot: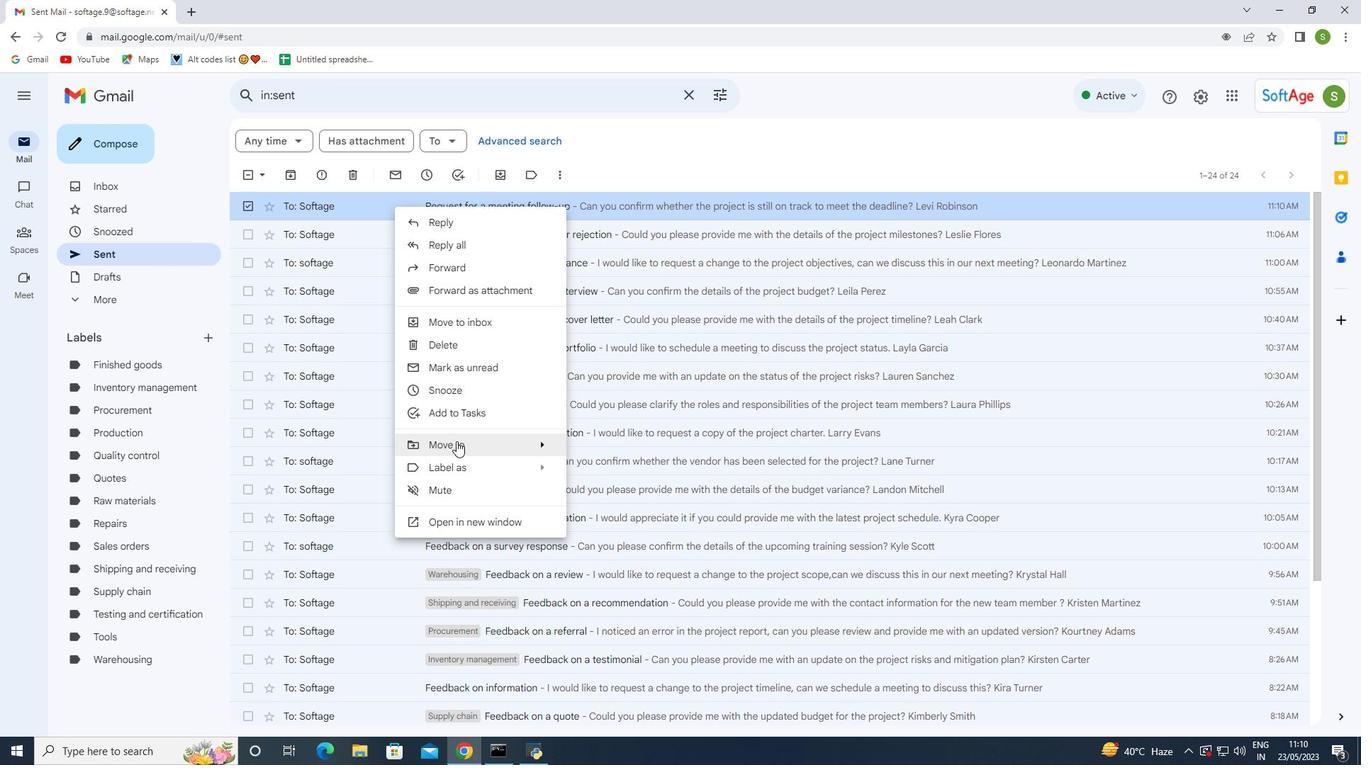 
Action: Mouse pressed left at (458, 442)
Screenshot: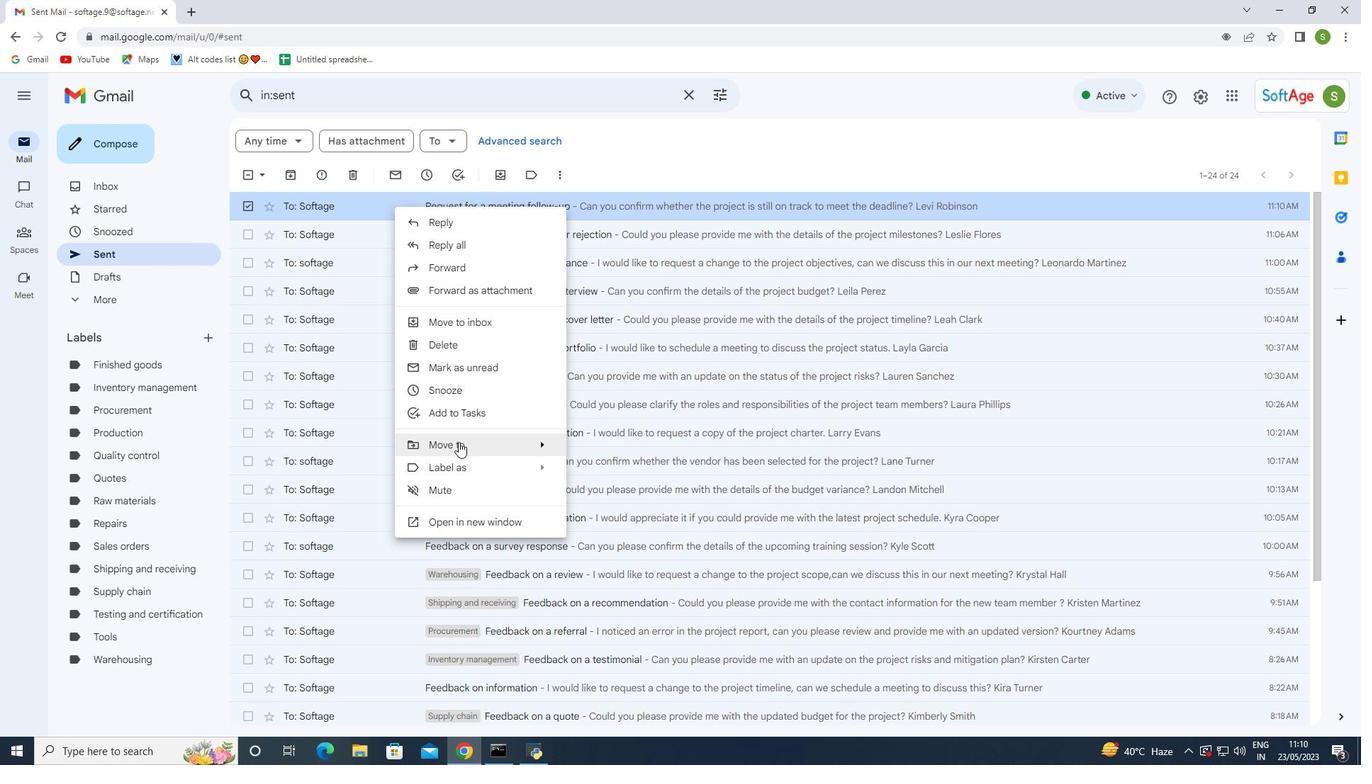 
Action: Mouse moved to (612, 419)
Screenshot: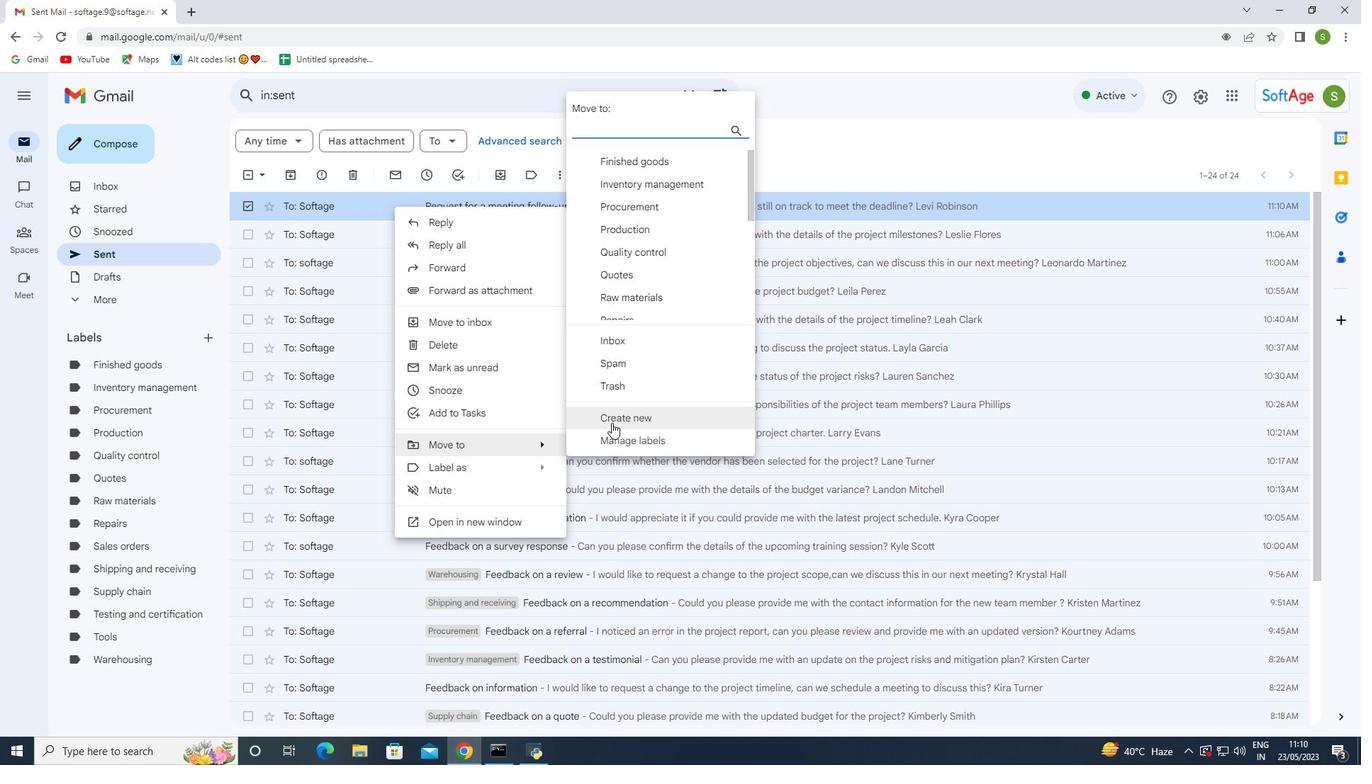 
Action: Mouse pressed left at (612, 419)
Screenshot: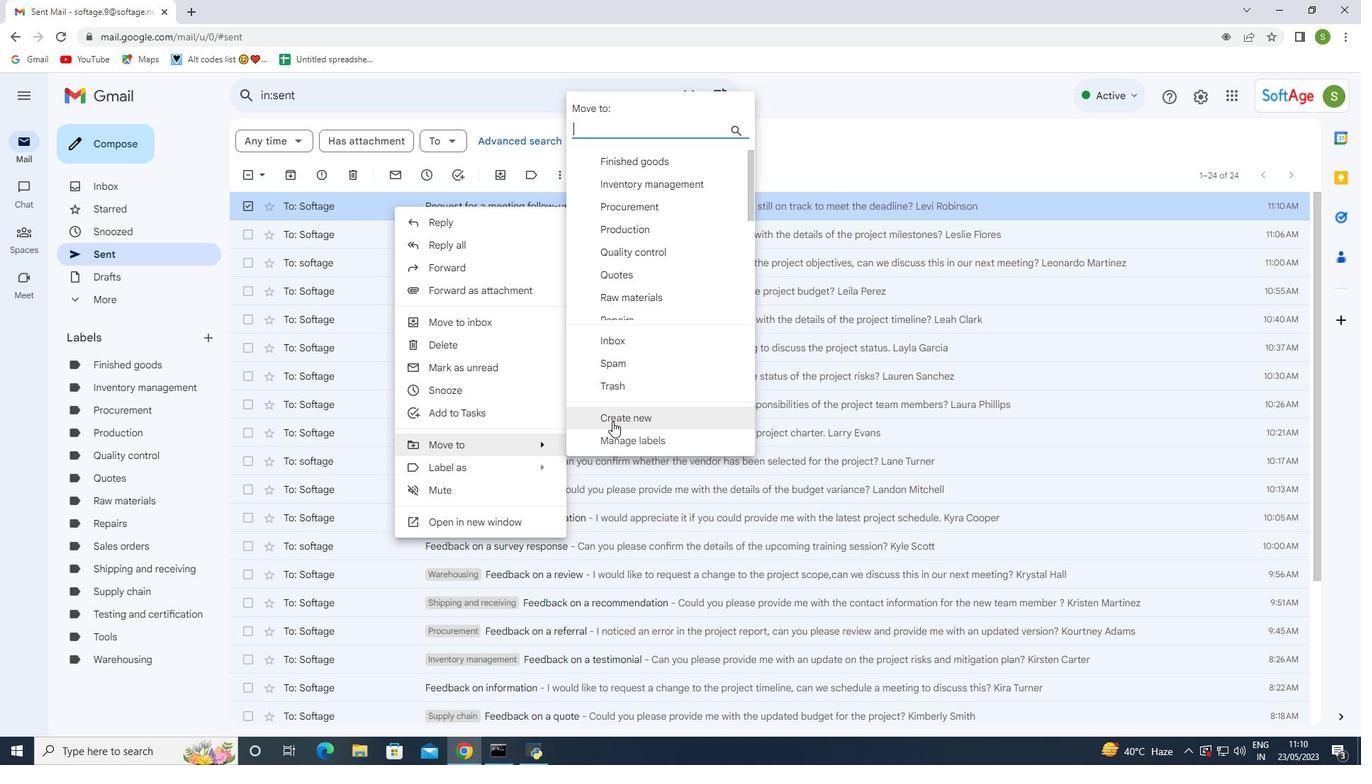 
Action: Mouse moved to (569, 392)
Screenshot: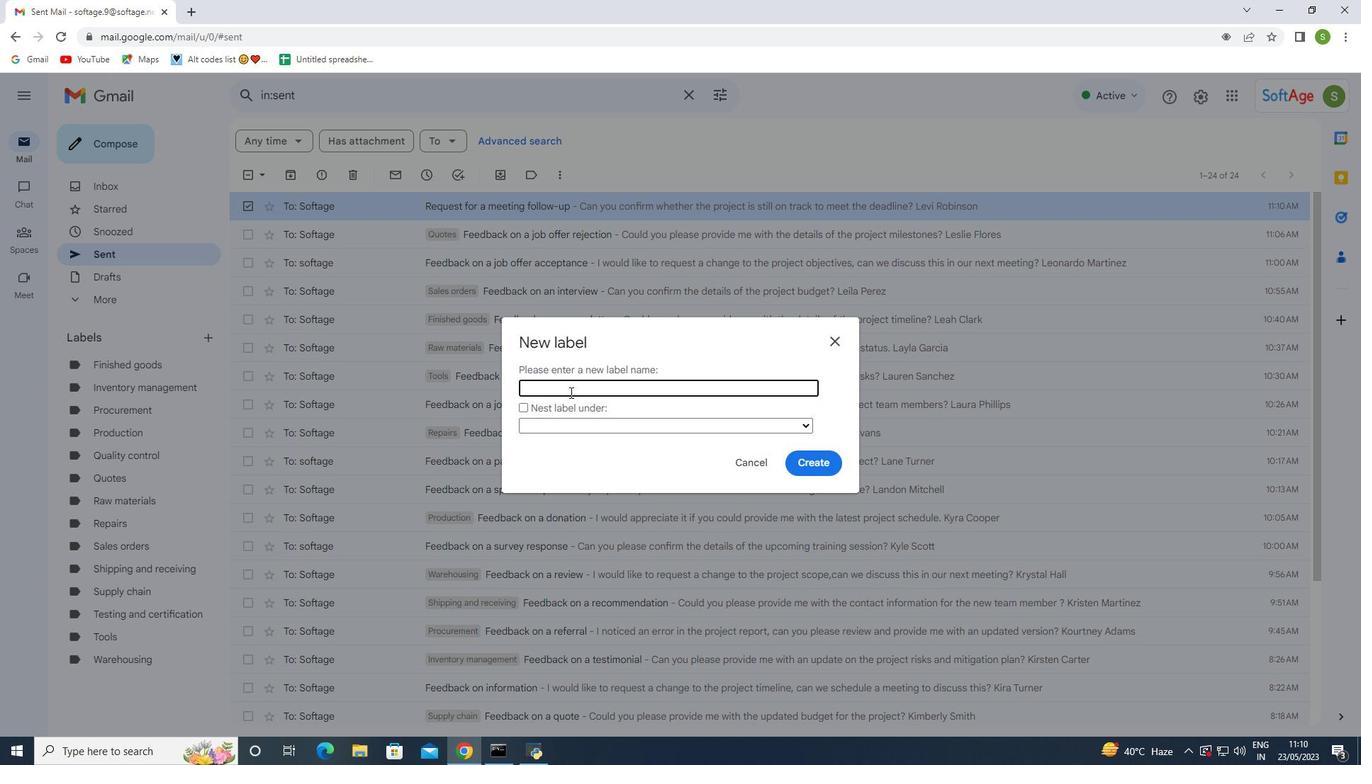 
Action: Mouse pressed left at (569, 392)
Screenshot: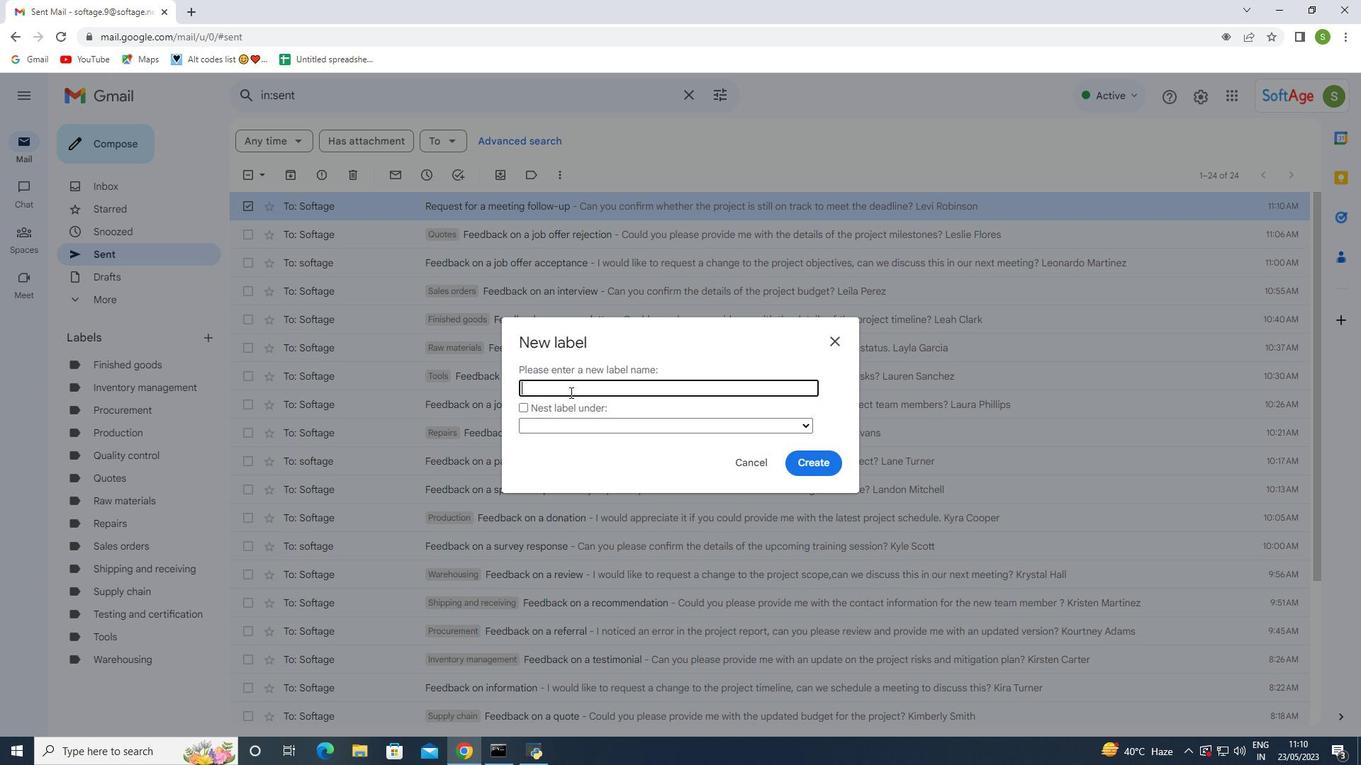 
Action: Mouse moved to (569, 392)
Screenshot: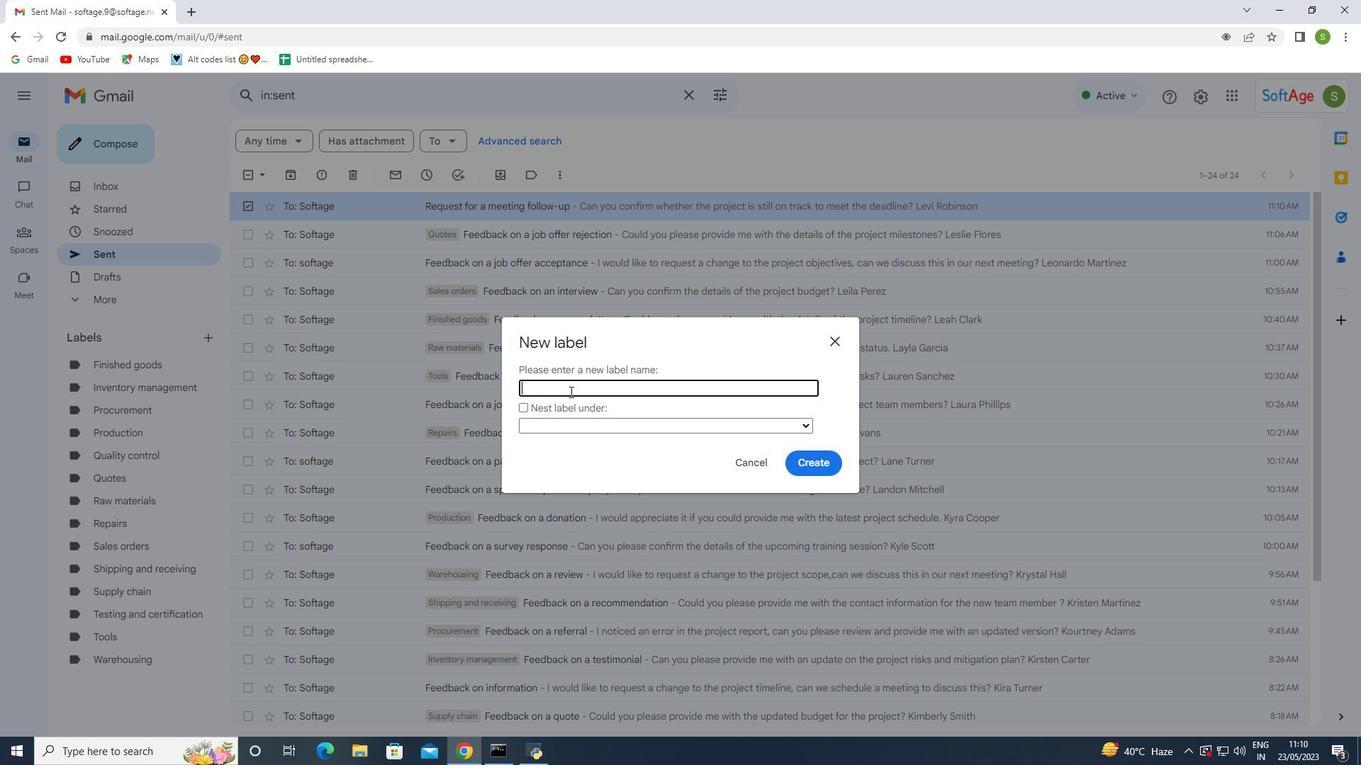 
Action: Key pressed <Key.caps_lock><Key.caps_lock><Key.caps_lock><Key.caps_lock><Key.caps_lock><Key.caps_lock><Key.caps_lock><Key.caps_lock><Key.caps_lock><Key.caps_lock><Key.caps_lock><Key.caps_lock>i<Key.backspace><Key.shift><Key.shift><Key.shift><Key.shift><Key.shift><Key.shift><Key.shift><Key.shift><Key.shift><Key.shift><Key.shift><Key.shift><Key.shift><Key.shift><Key.shift><Key.shift><Key.caps_lock><Key.shift>iNQUIRIES
Screenshot: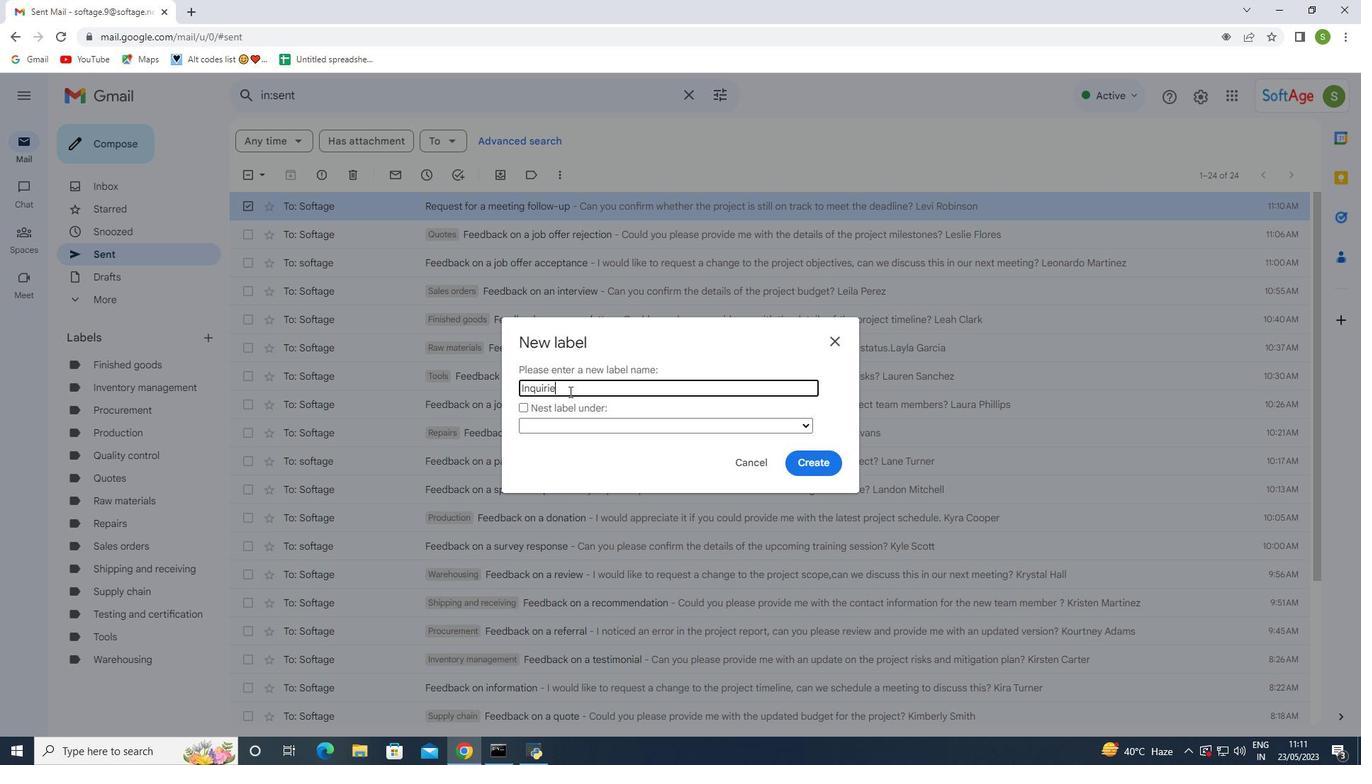 
Action: Mouse moved to (791, 462)
Screenshot: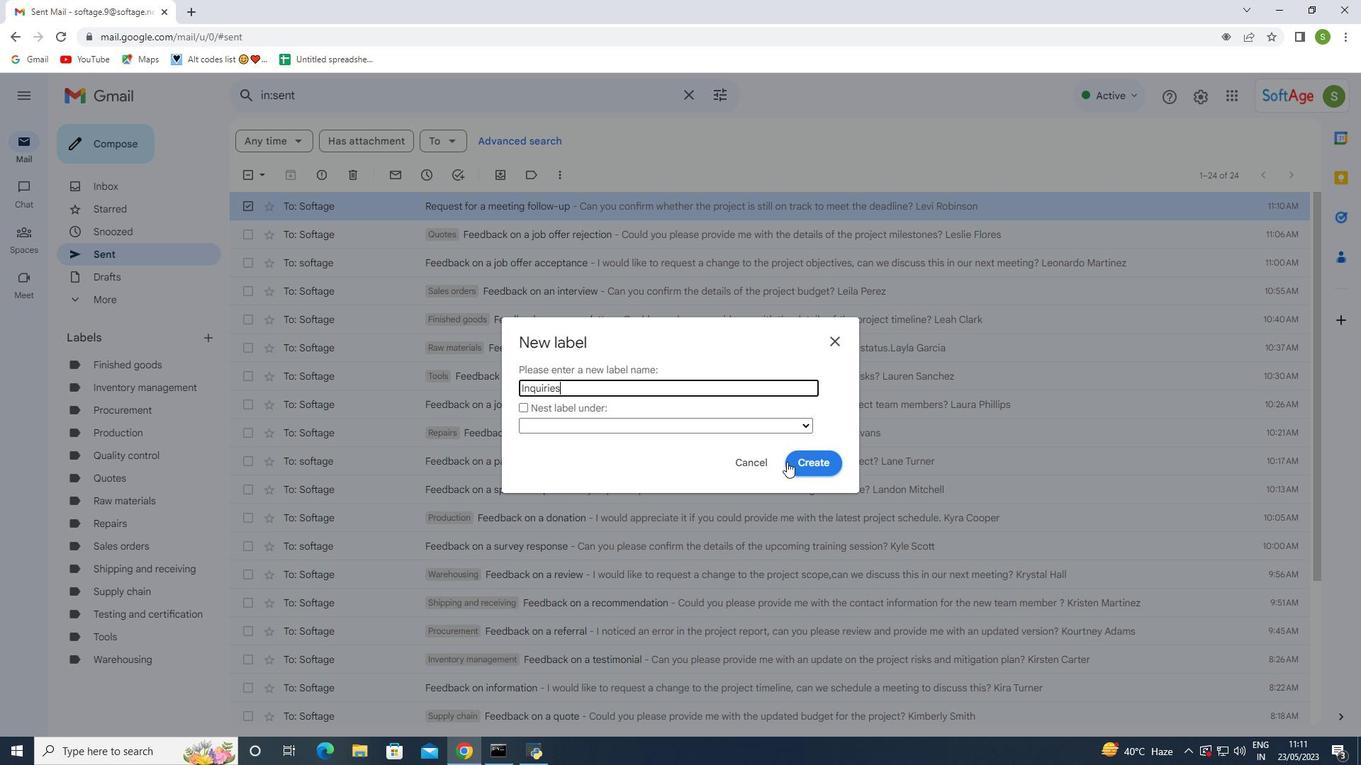 
Action: Mouse pressed left at (791, 462)
Screenshot: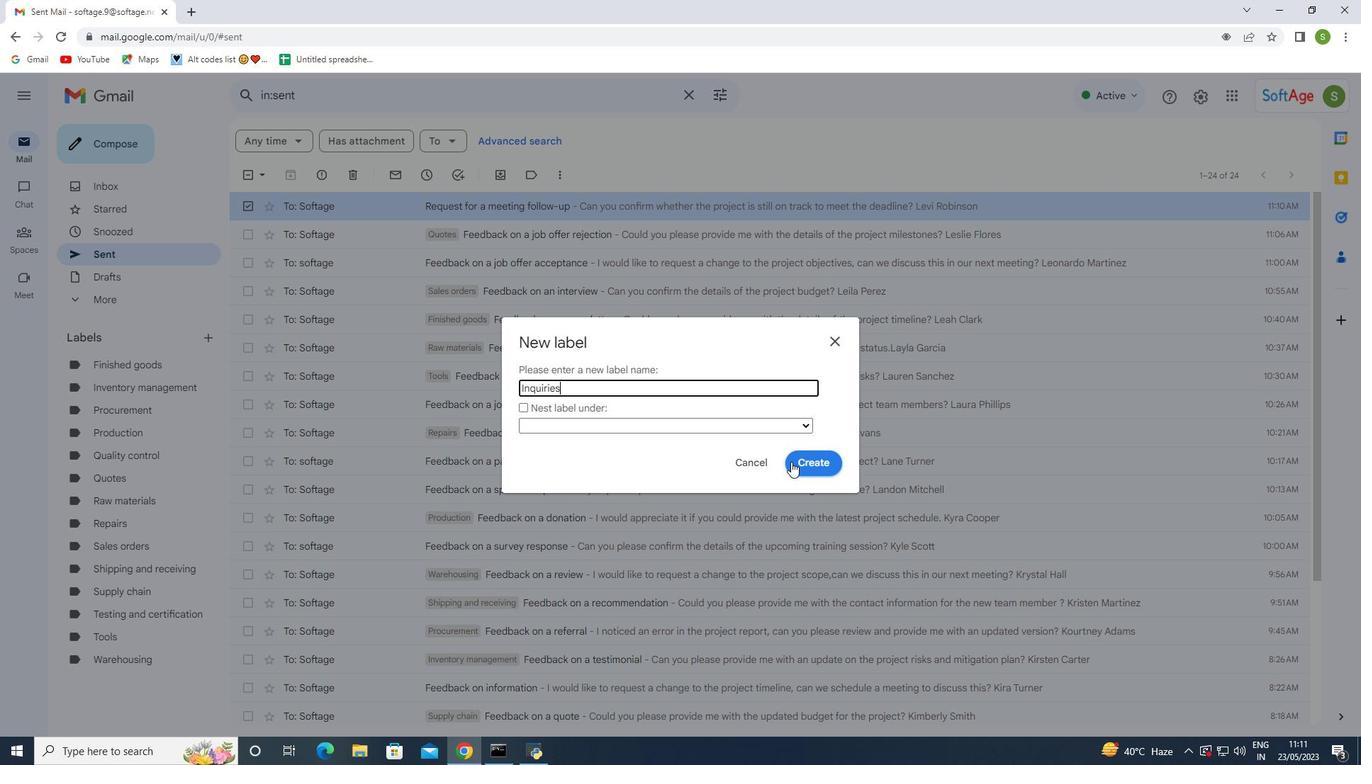 
Action: Mouse moved to (125, 420)
Screenshot: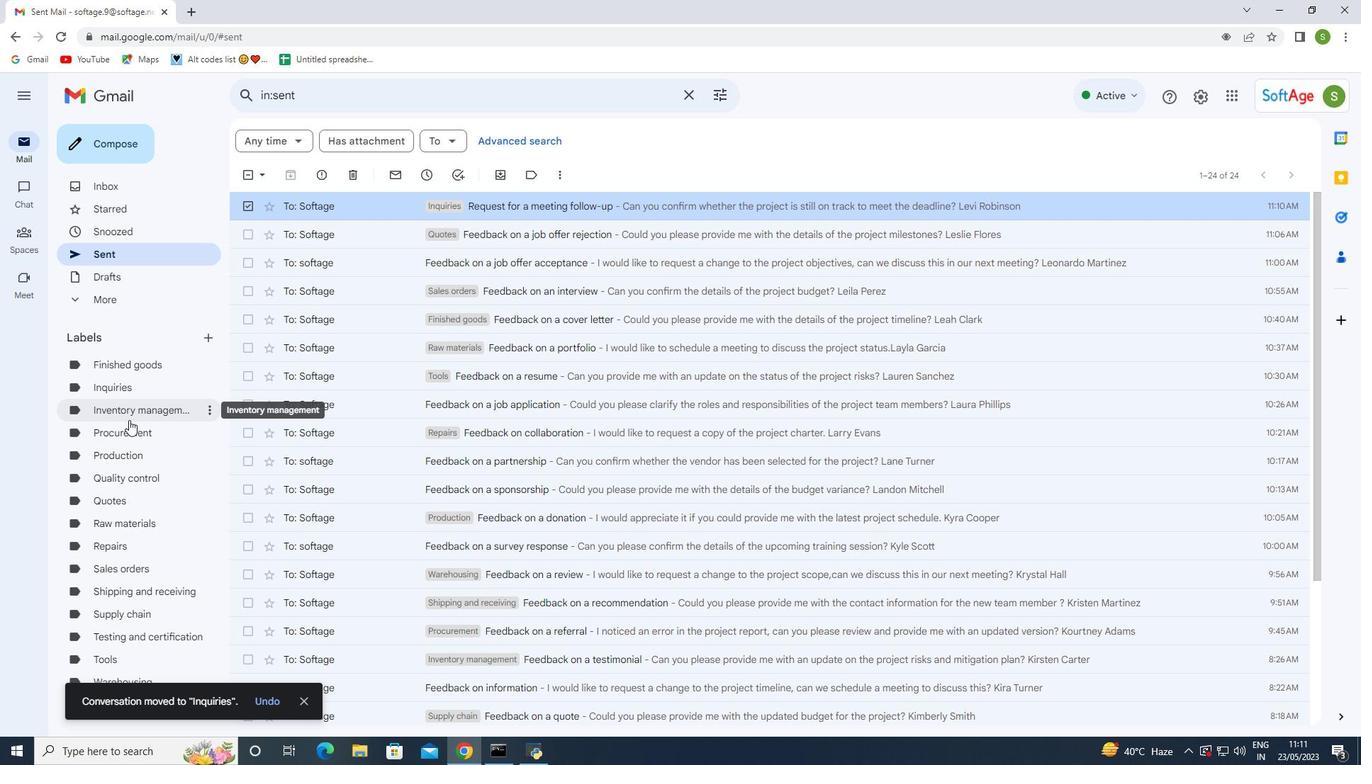 
Action: Mouse scrolled (125, 419) with delta (0, 0)
Screenshot: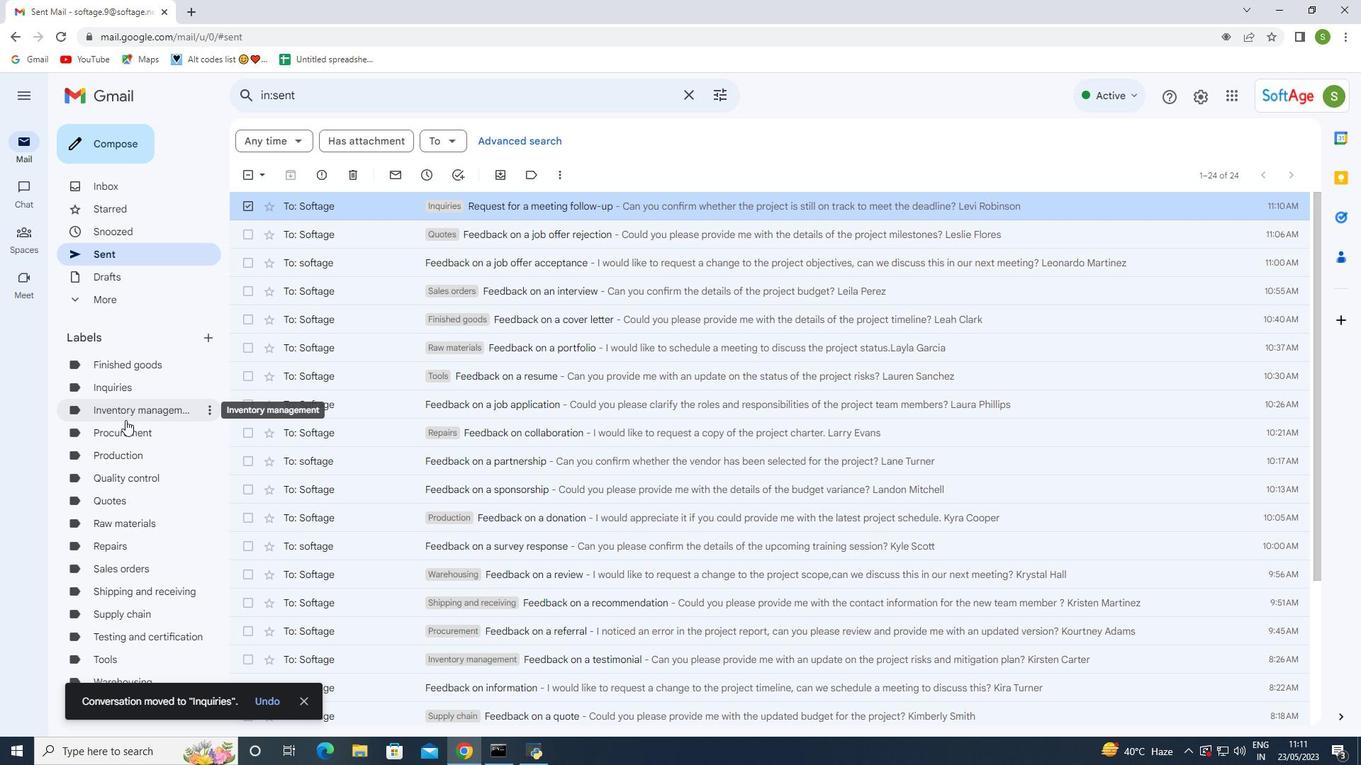 
Action: Mouse moved to (125, 421)
Screenshot: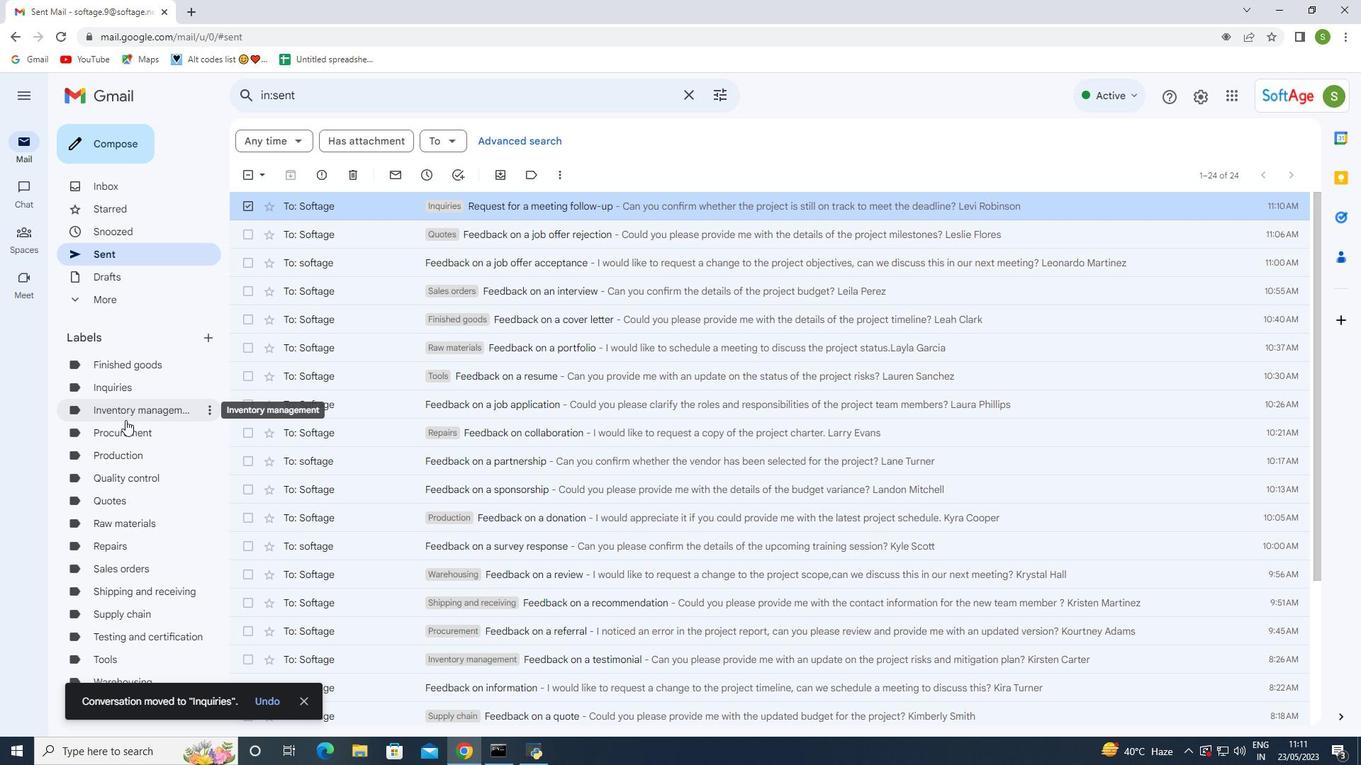 
Action: Mouse scrolled (125, 421) with delta (0, 0)
Screenshot: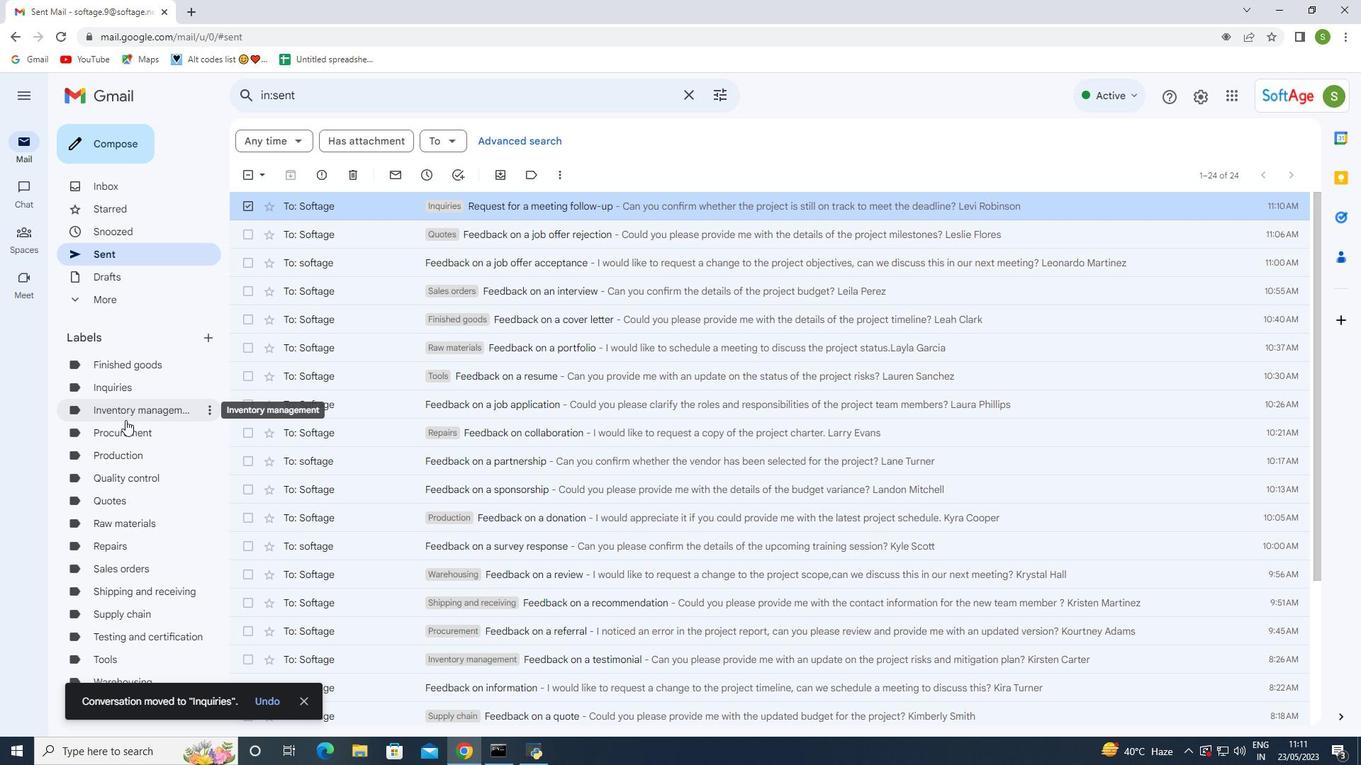 
Action: Mouse moved to (125, 423)
Screenshot: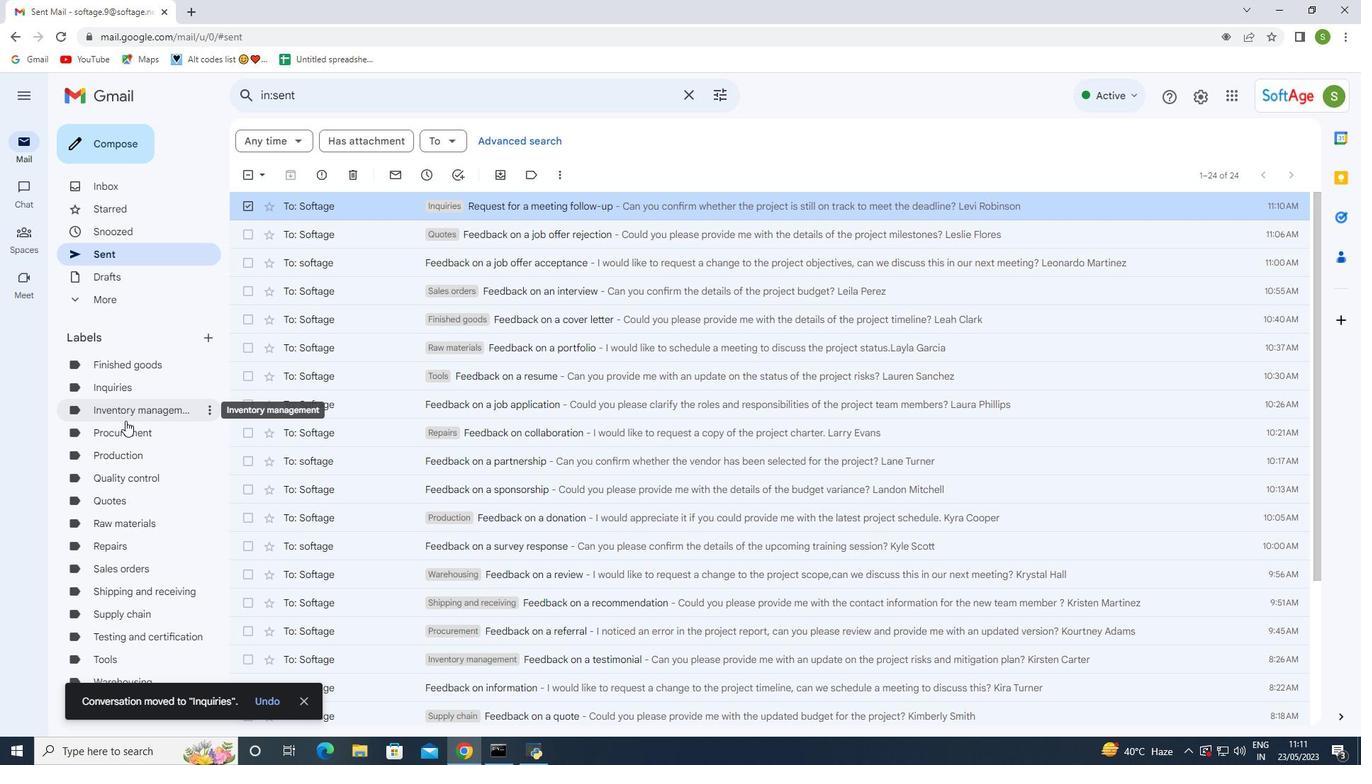 
Action: Mouse scrolled (125, 423) with delta (0, 0)
Screenshot: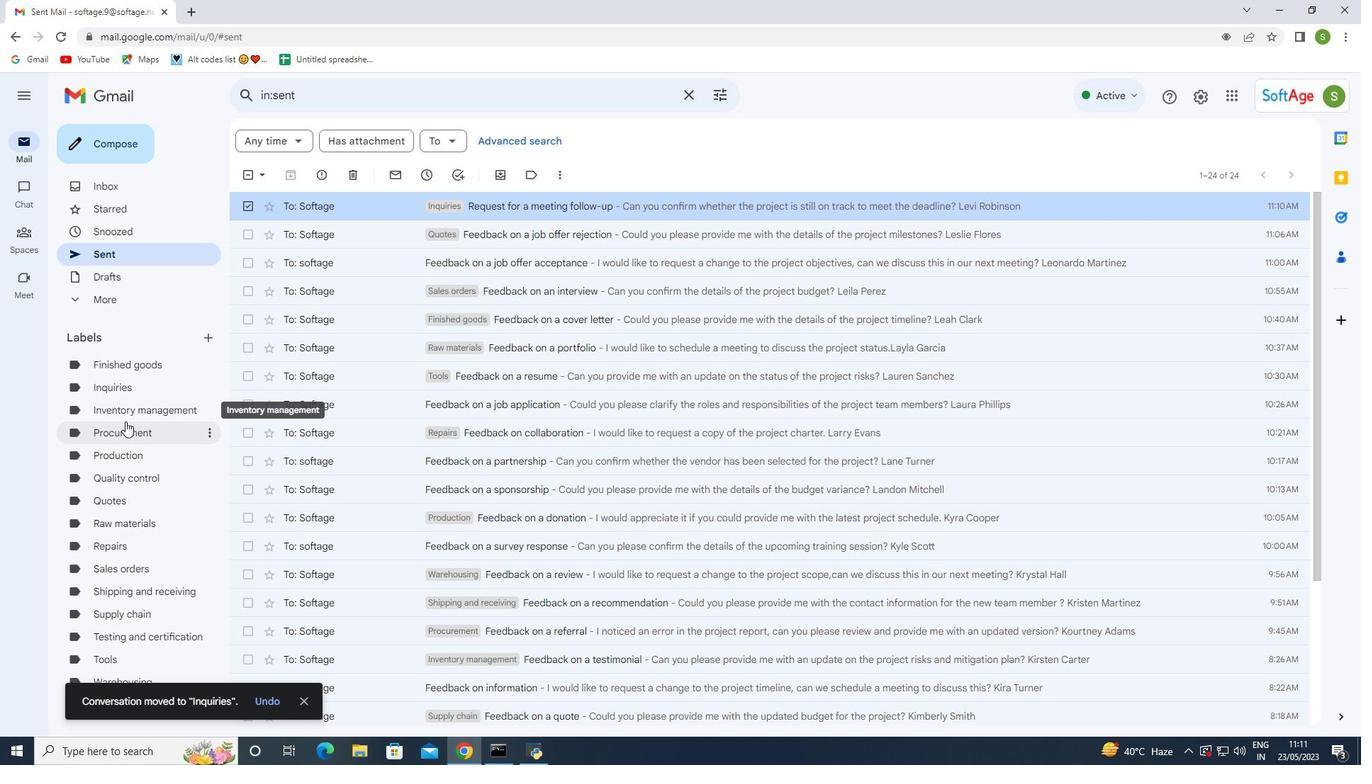 
Action: Mouse moved to (131, 555)
Screenshot: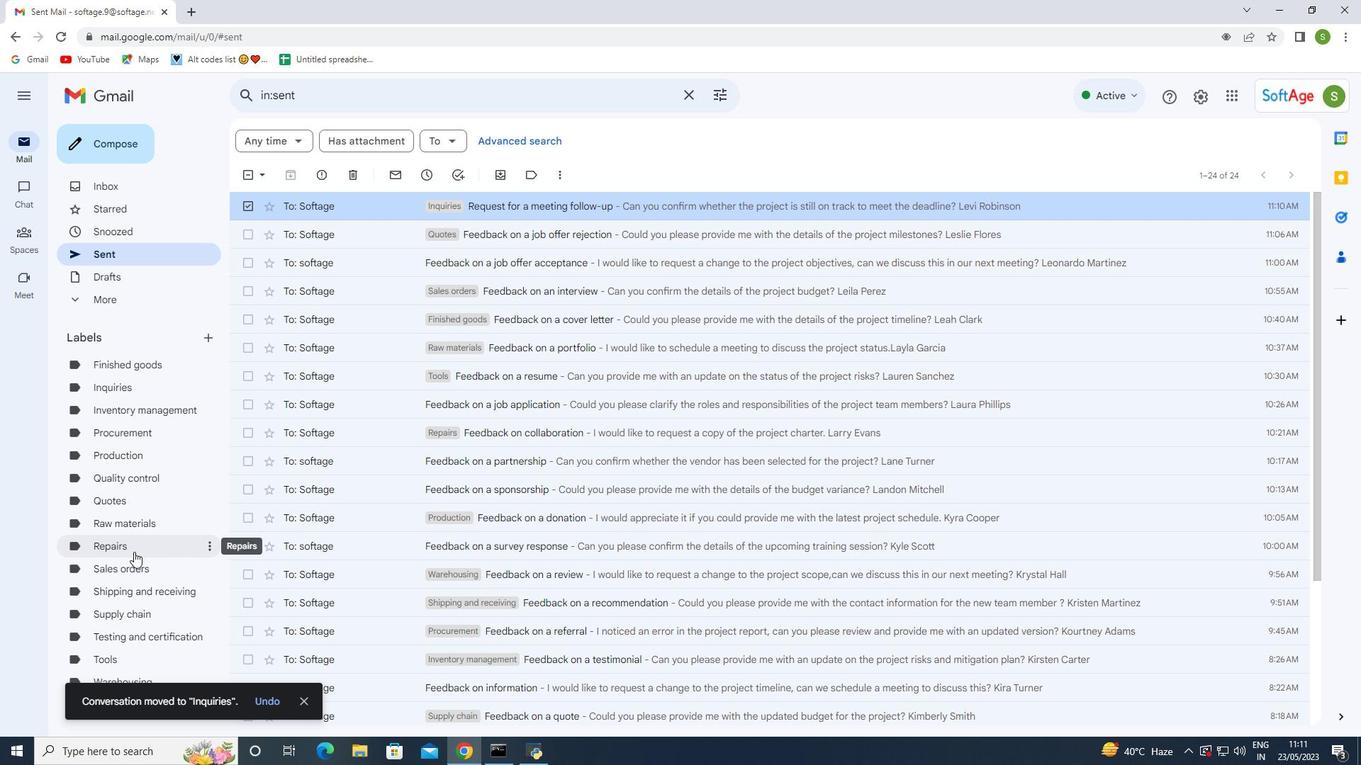 
Action: Mouse scrolled (133, 552) with delta (0, 0)
Screenshot: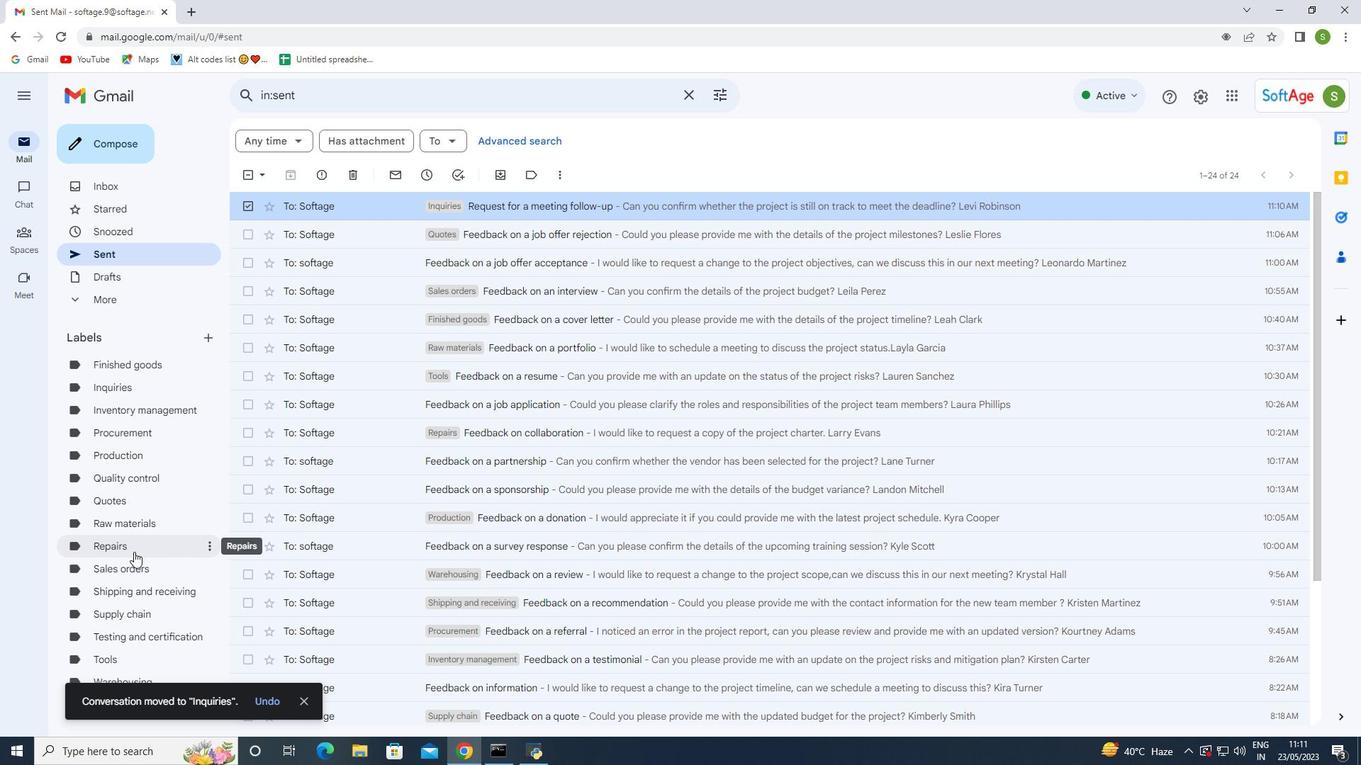 
Action: Mouse scrolled (131, 554) with delta (0, 0)
Screenshot: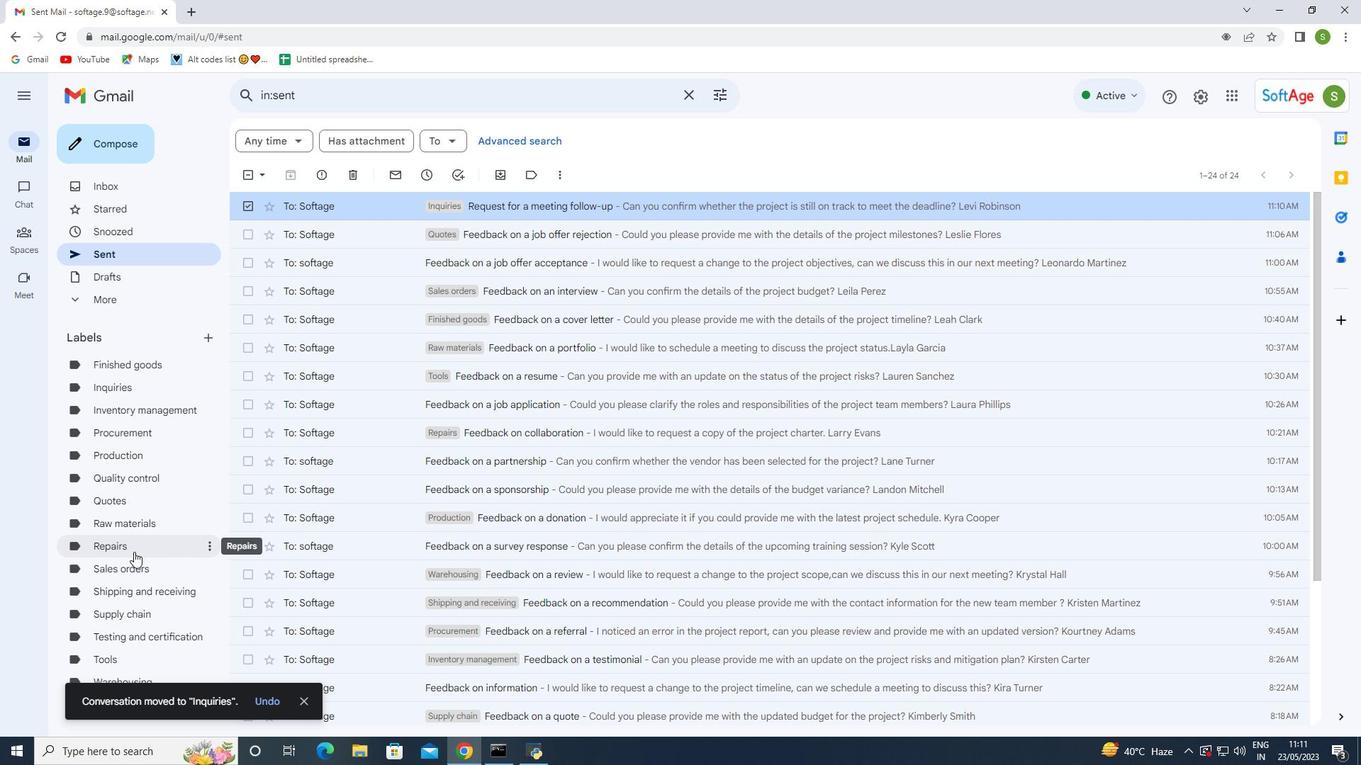 
Action: Mouse scrolled (131, 554) with delta (0, 0)
Screenshot: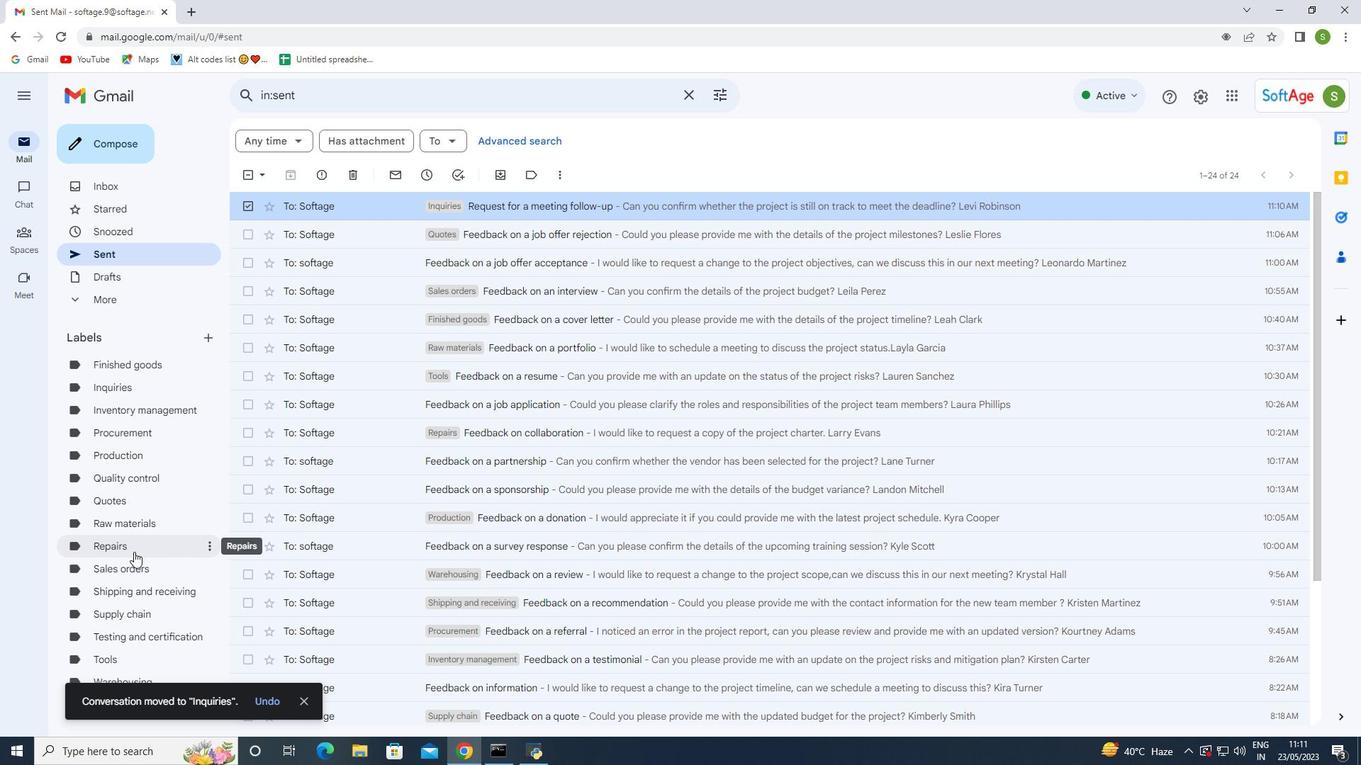 
Action: Mouse scrolled (131, 554) with delta (0, 0)
Screenshot: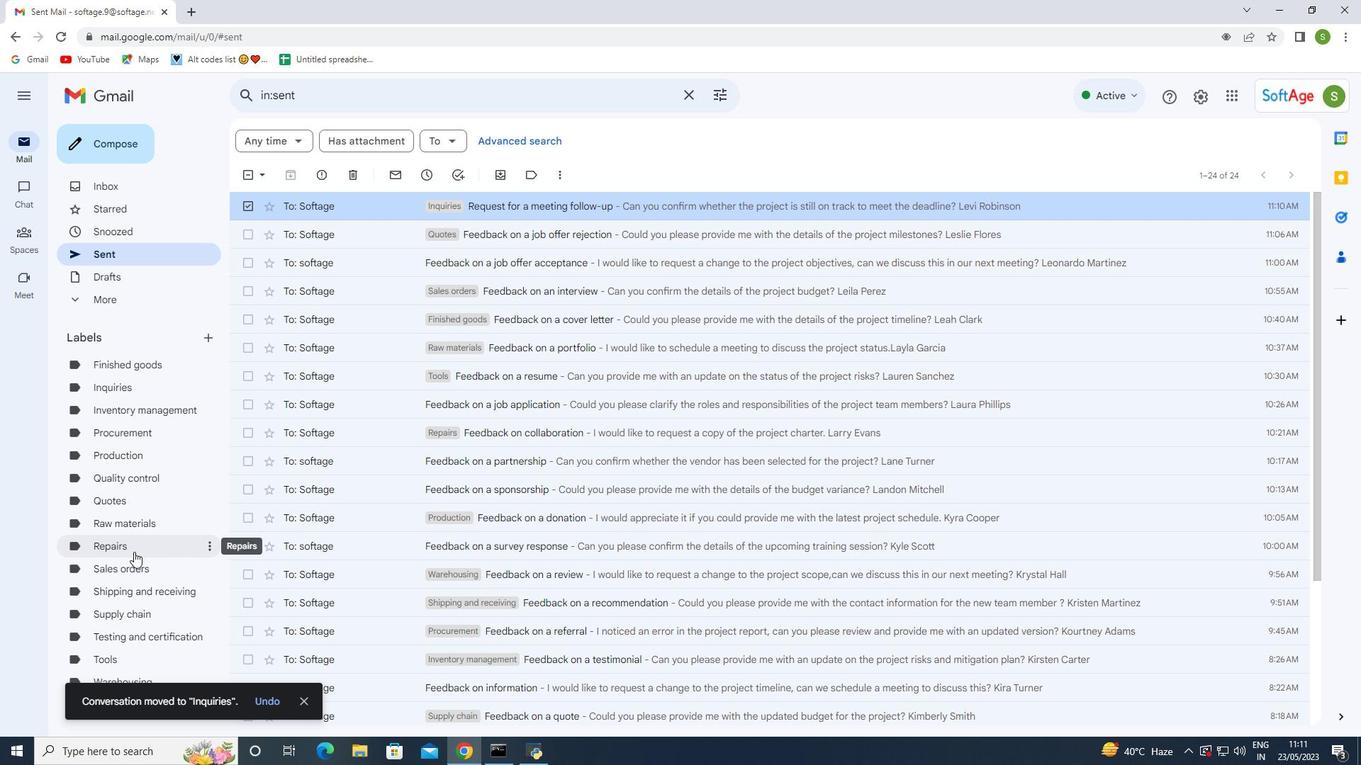 
Action: Mouse moved to (126, 606)
Screenshot: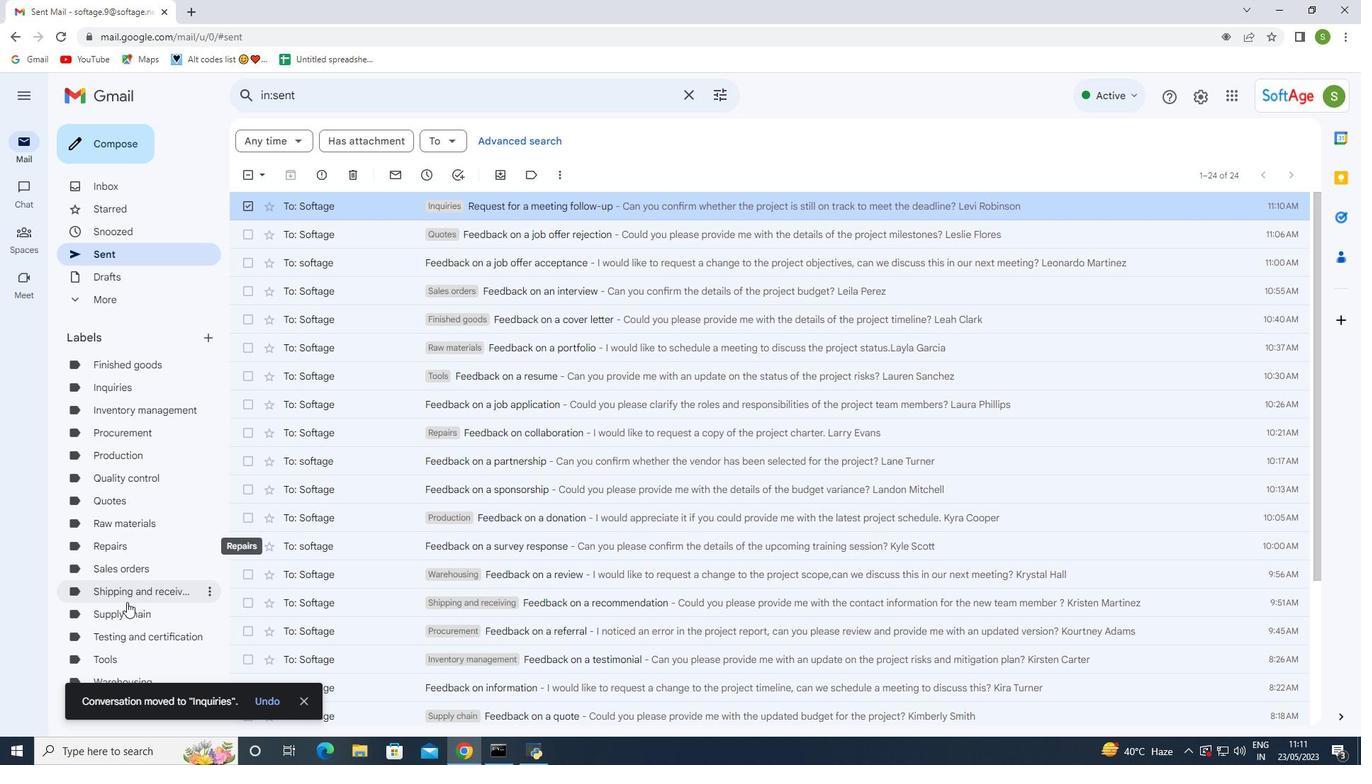 
Action: Mouse scrolled (126, 606) with delta (0, 0)
Screenshot: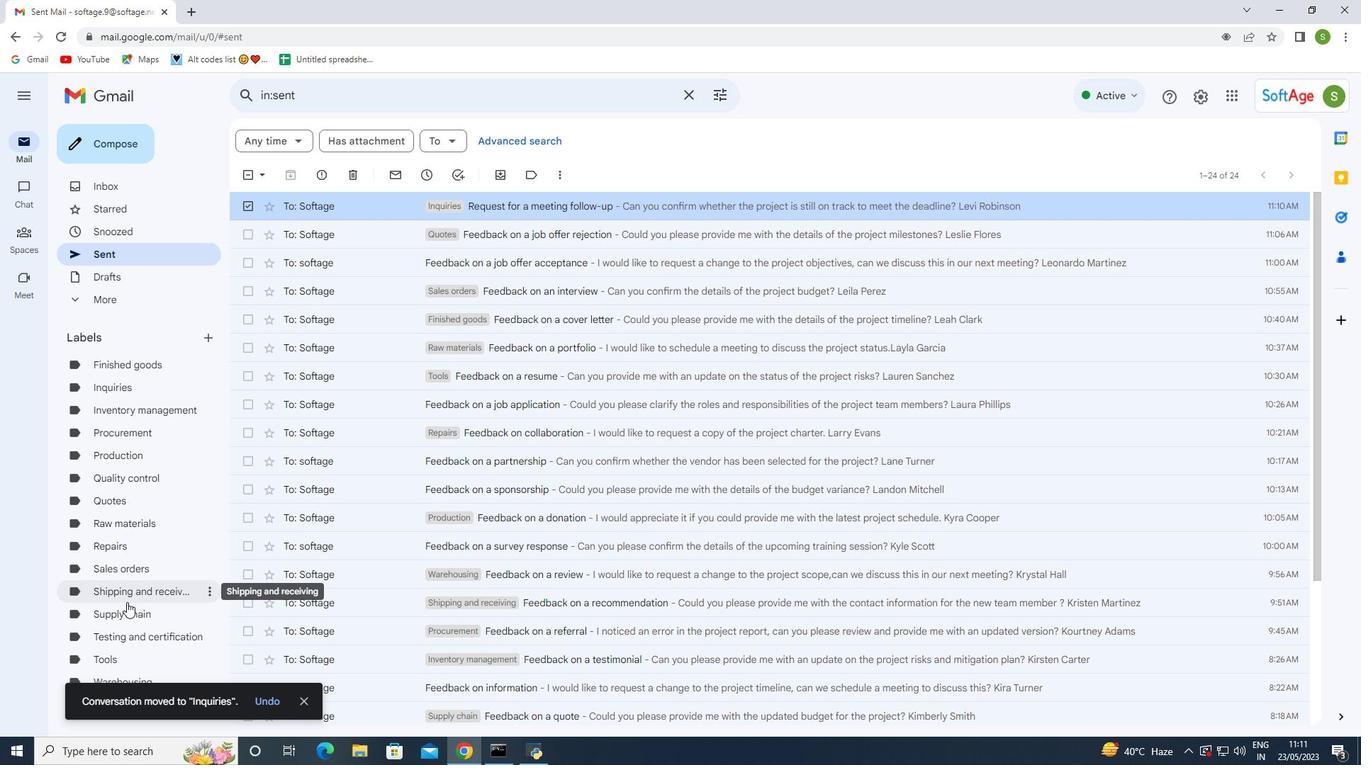 
Action: Mouse scrolled (126, 606) with delta (0, 0)
Screenshot: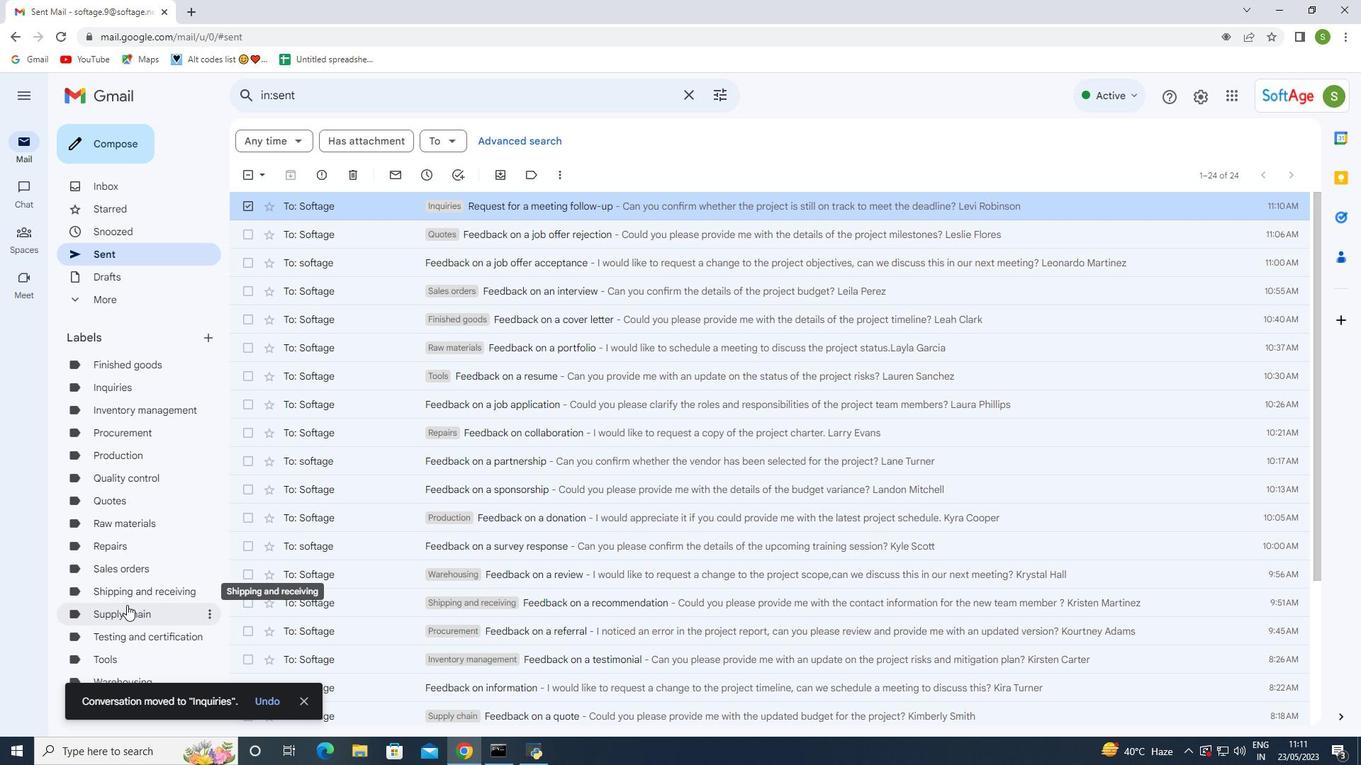 
Action: Mouse moved to (311, 703)
Screenshot: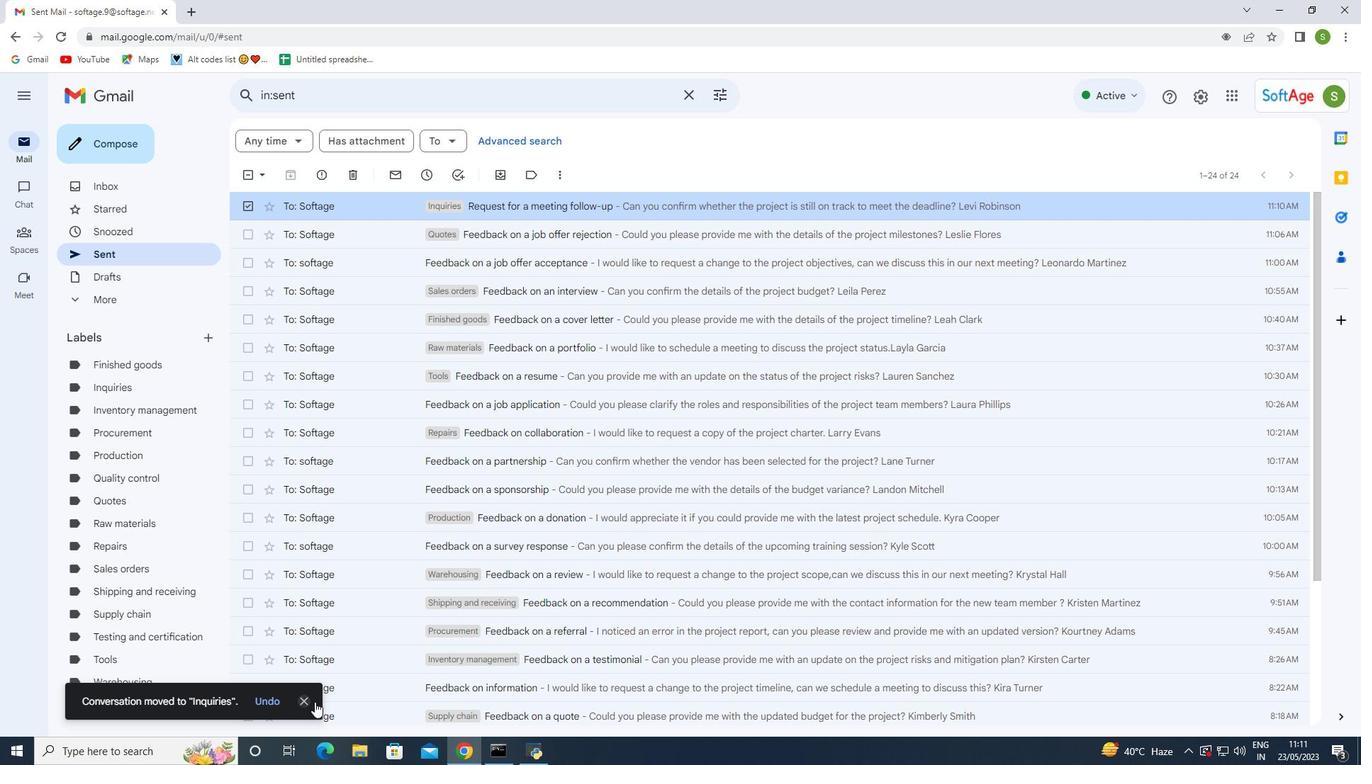 
Action: Mouse pressed left at (311, 703)
Screenshot: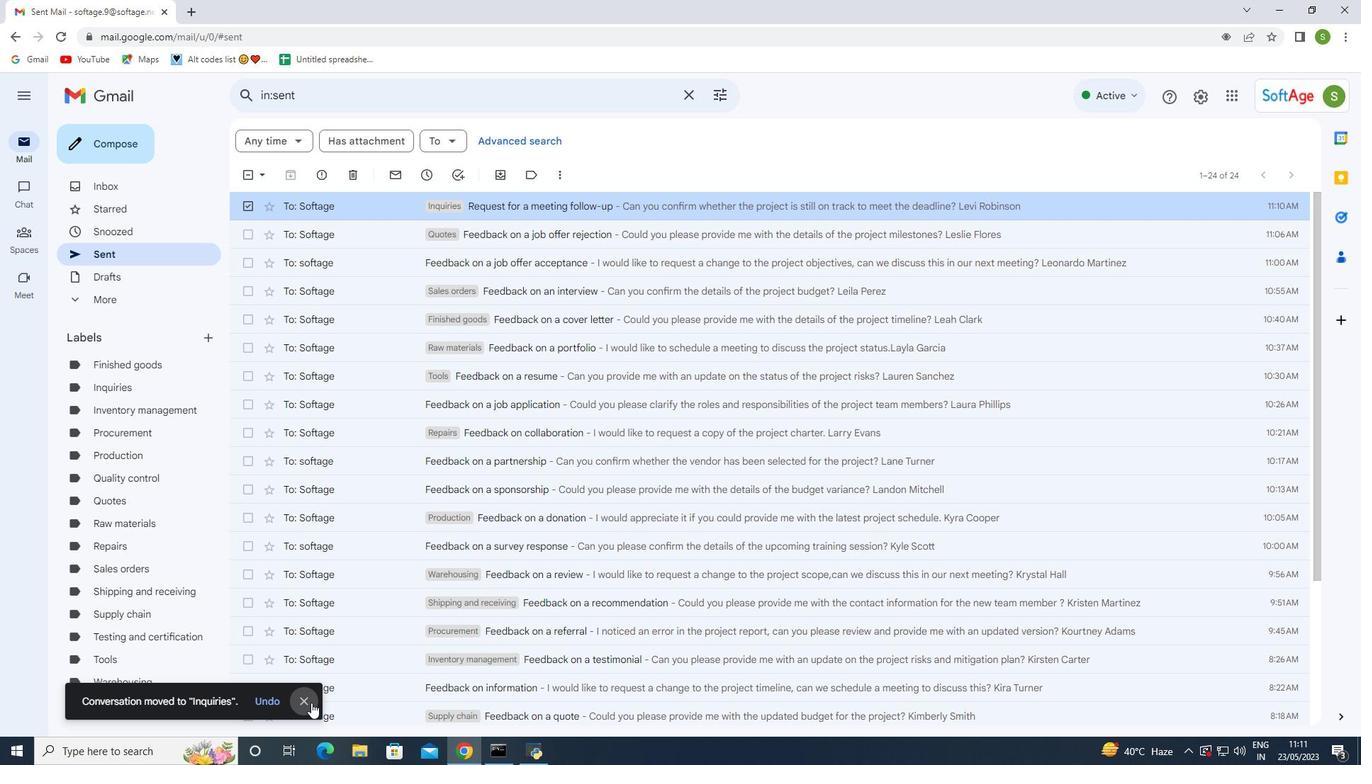 
Action: Mouse moved to (124, 389)
Screenshot: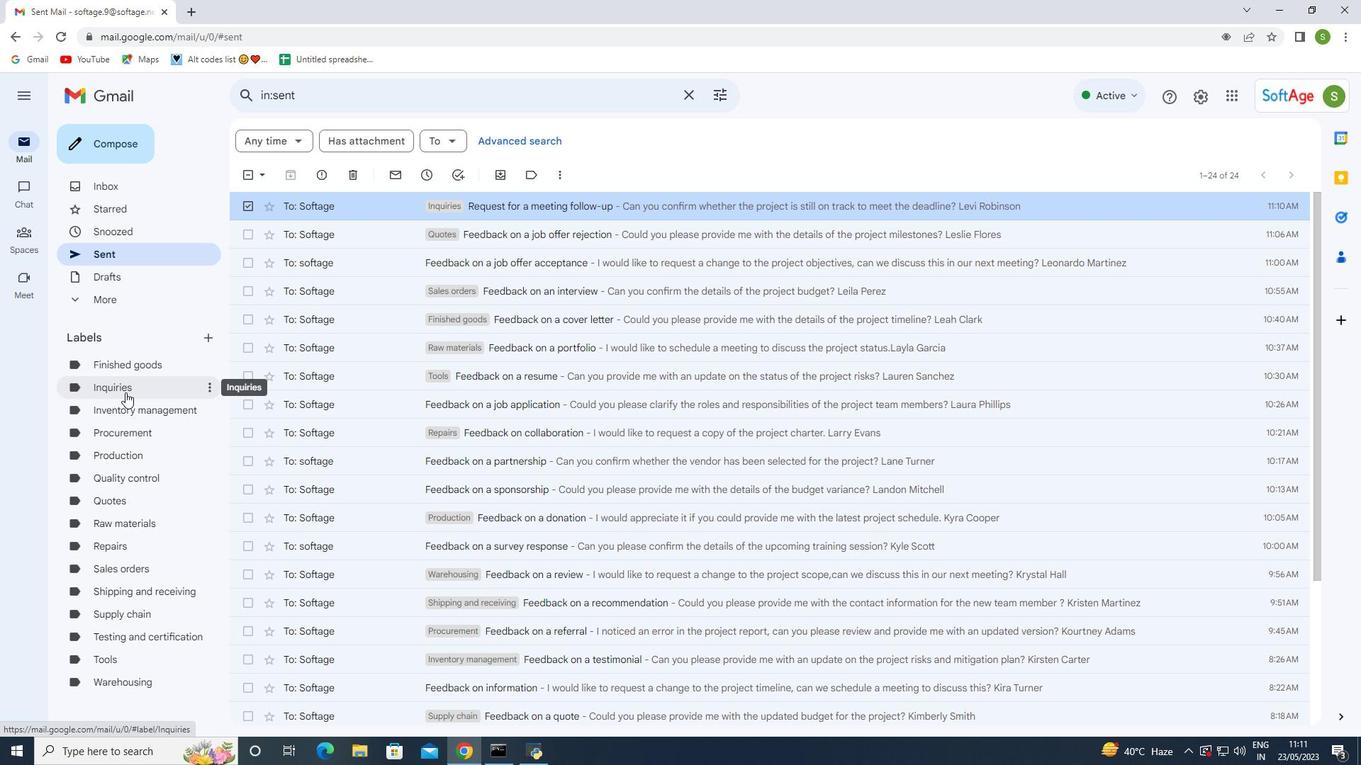 
Action: Mouse pressed left at (124, 389)
Screenshot: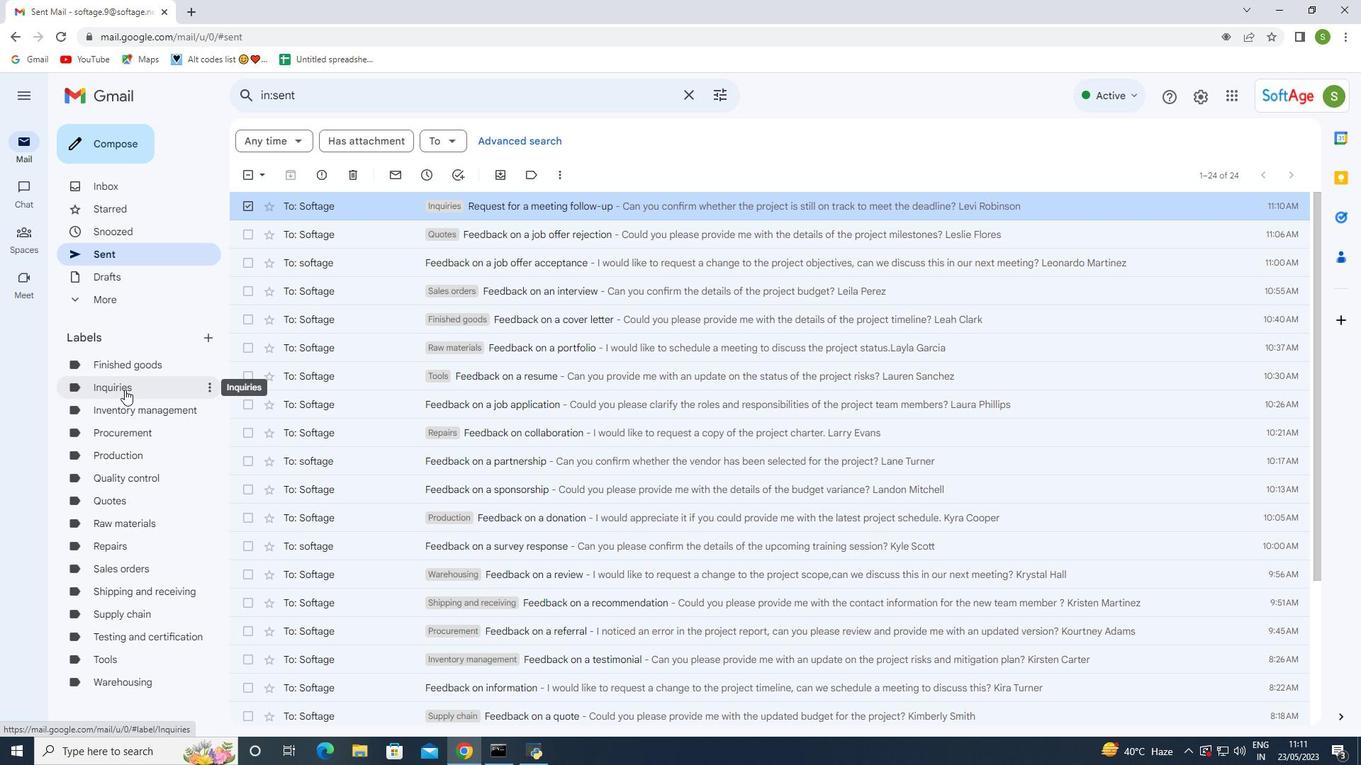 
Action: Mouse moved to (121, 393)
Screenshot: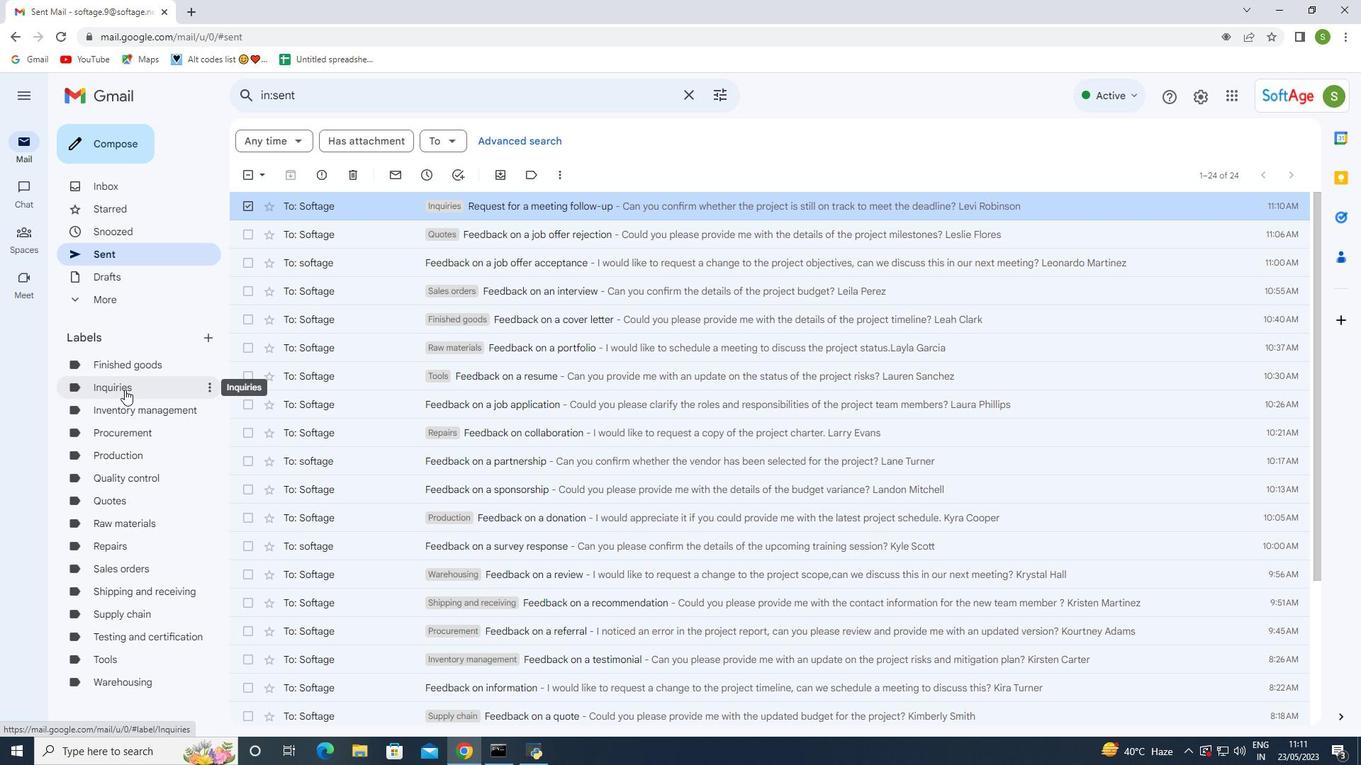 
Action: Mouse pressed left at (121, 393)
Screenshot: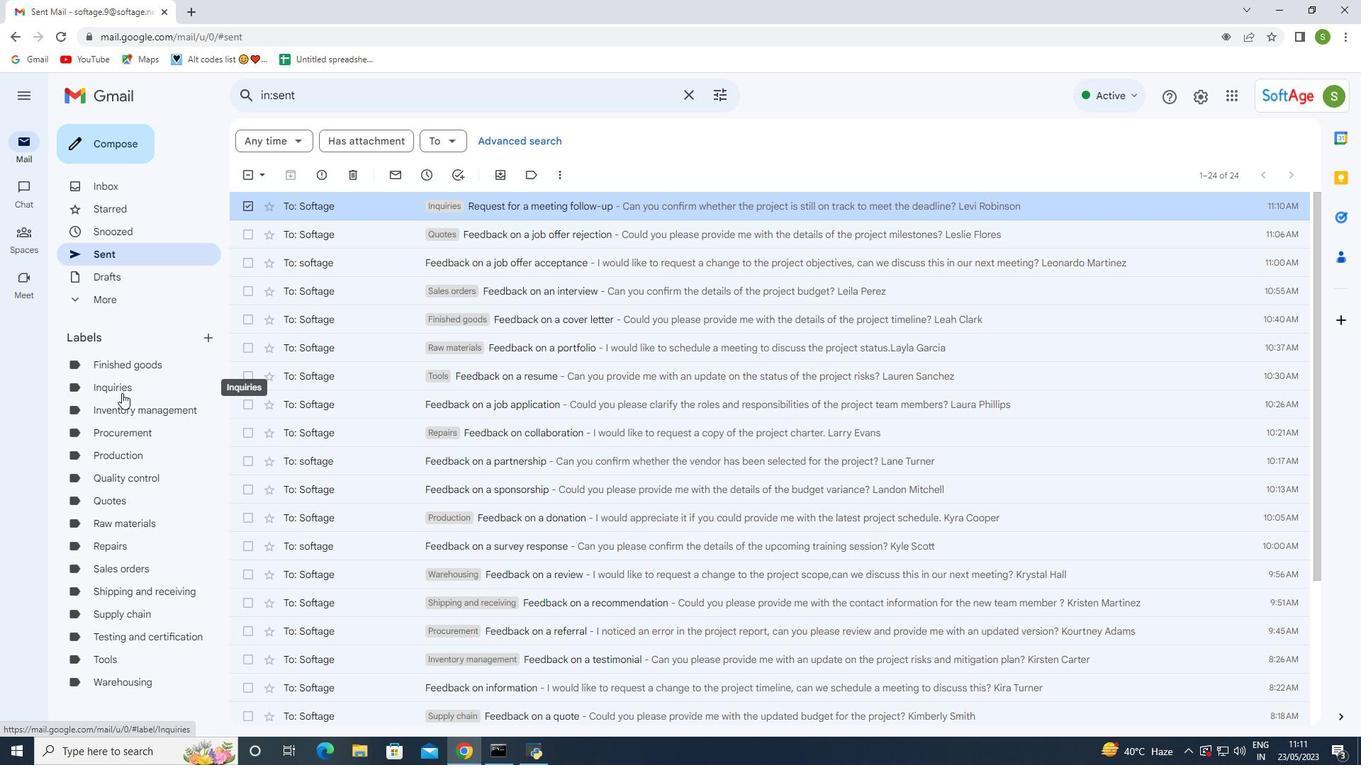 
Action: Mouse moved to (324, 211)
Screenshot: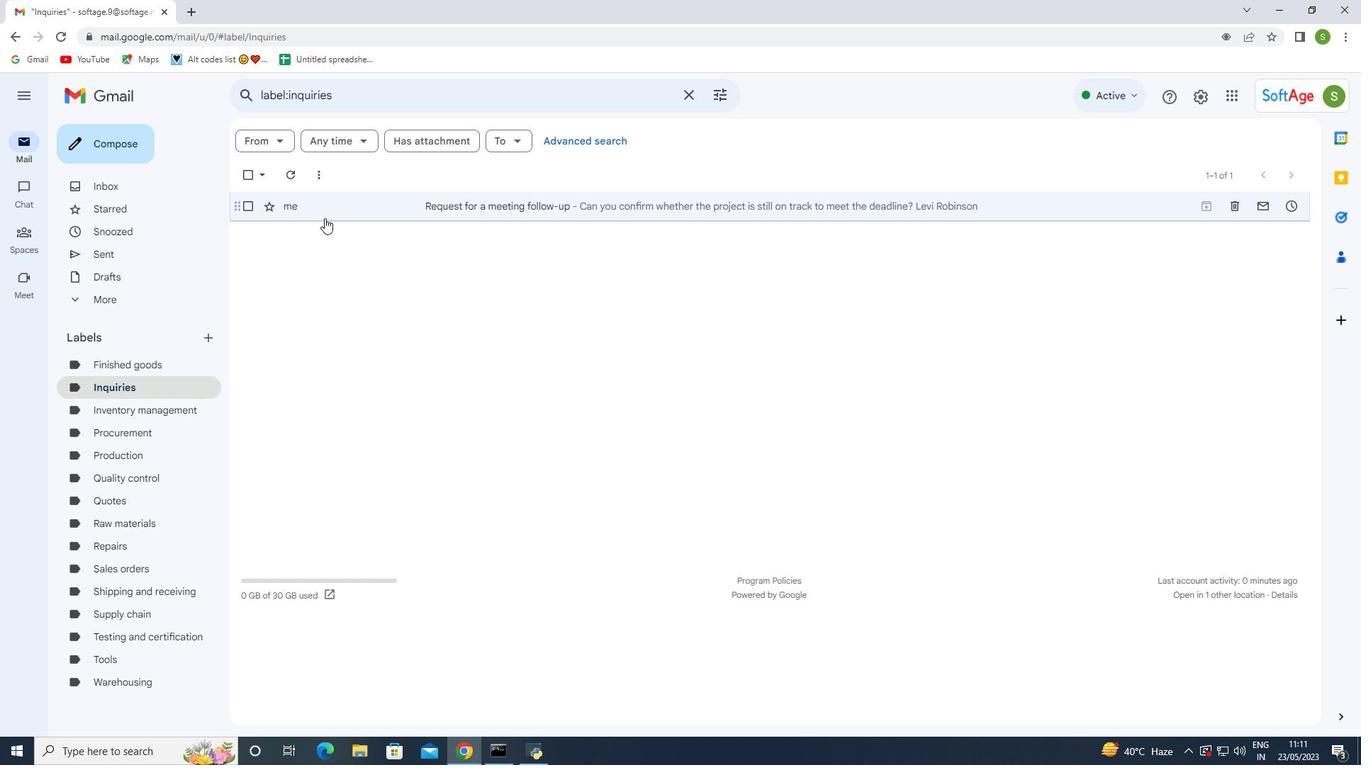 
Action: Mouse pressed left at (324, 211)
Screenshot: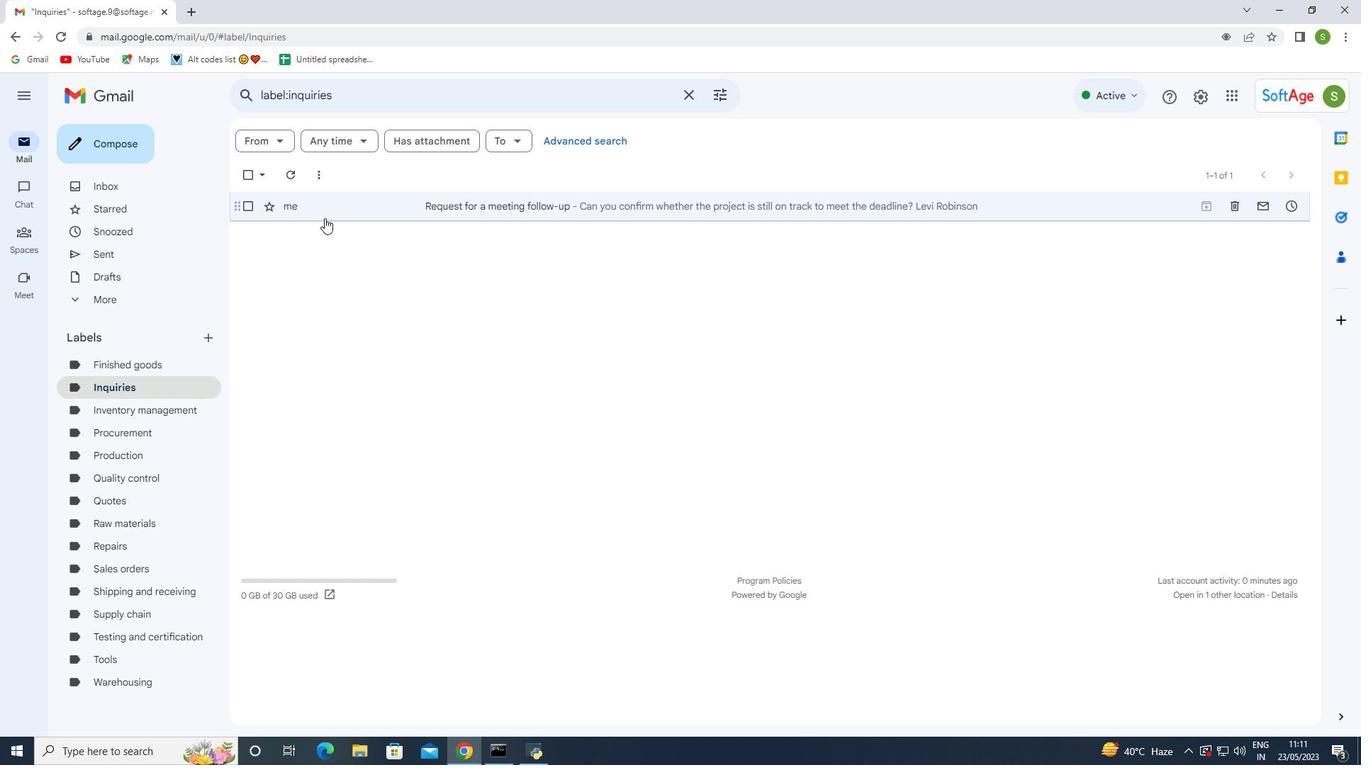 
Action: Mouse pressed left at (324, 211)
Screenshot: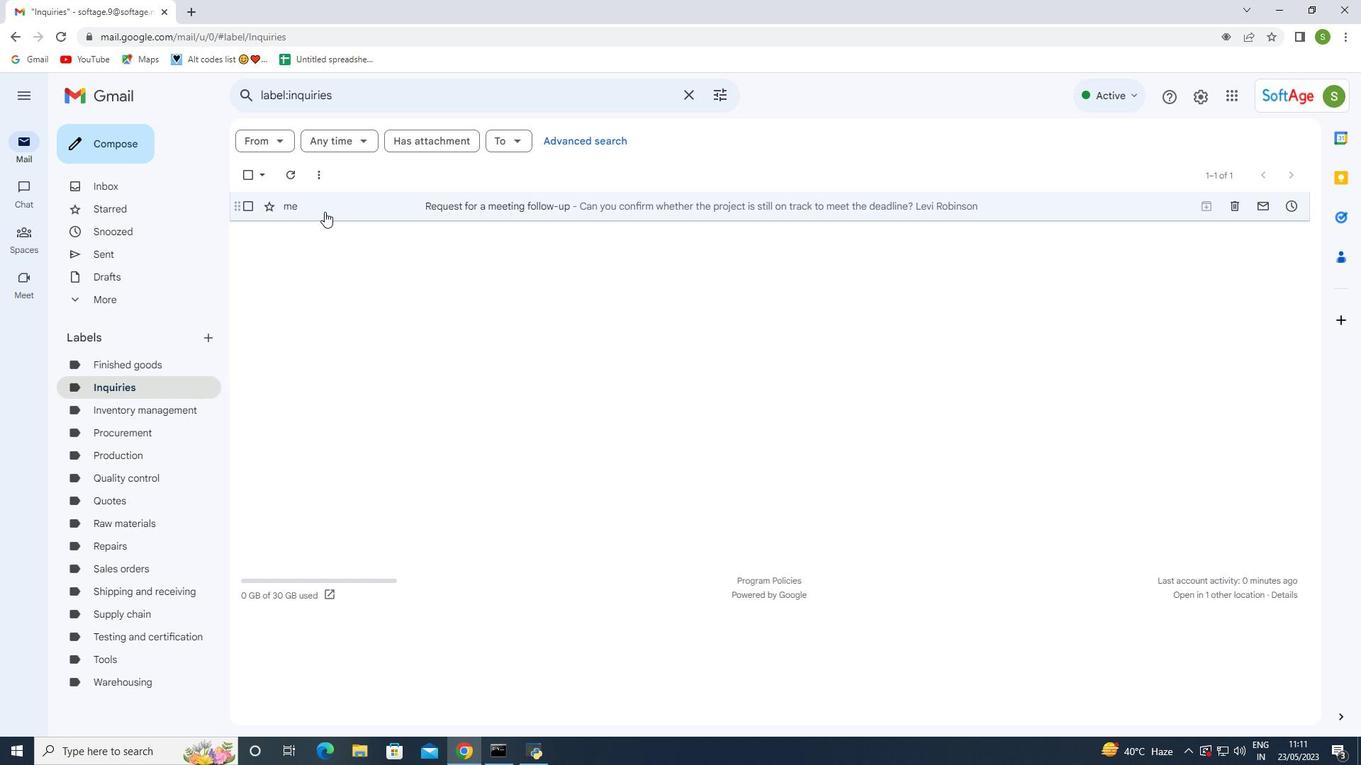 
Action: Mouse moved to (438, 288)
Screenshot: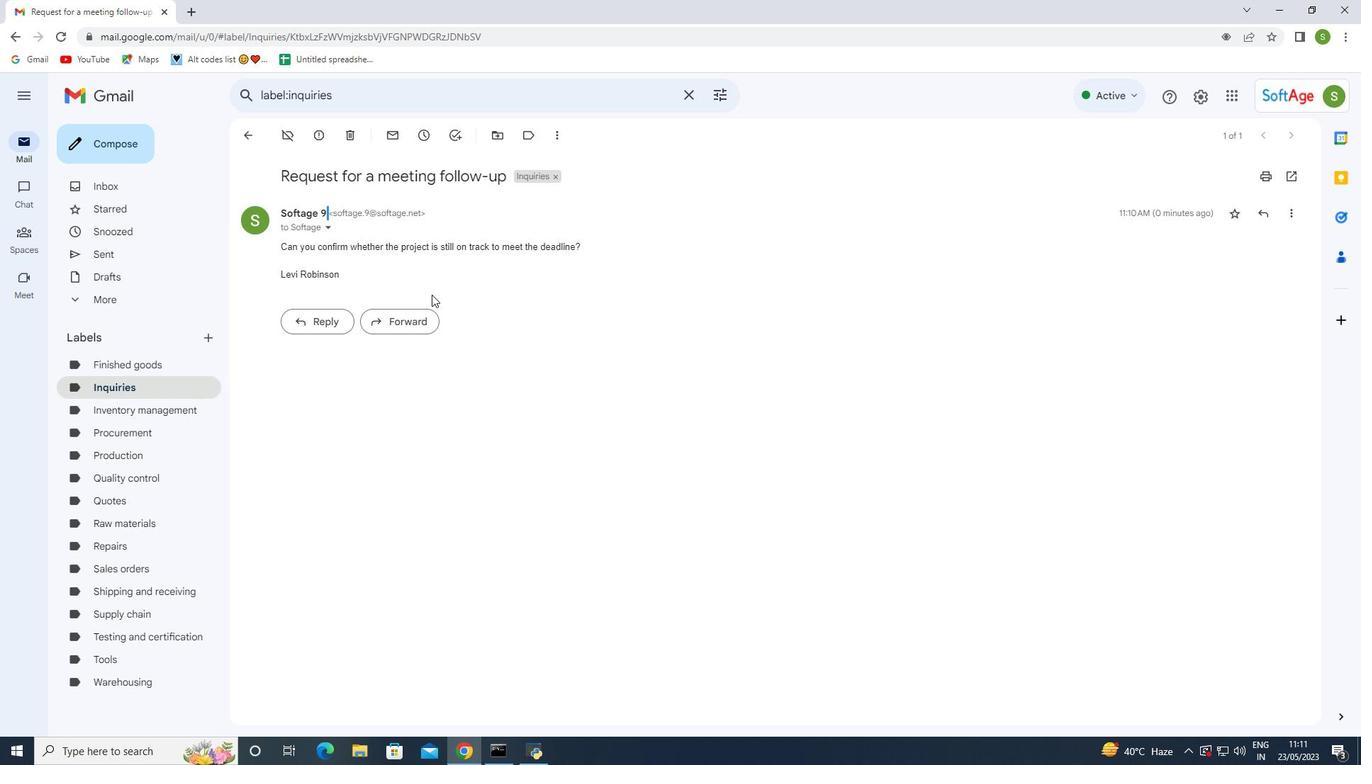 
Action: Mouse pressed left at (438, 288)
Screenshot: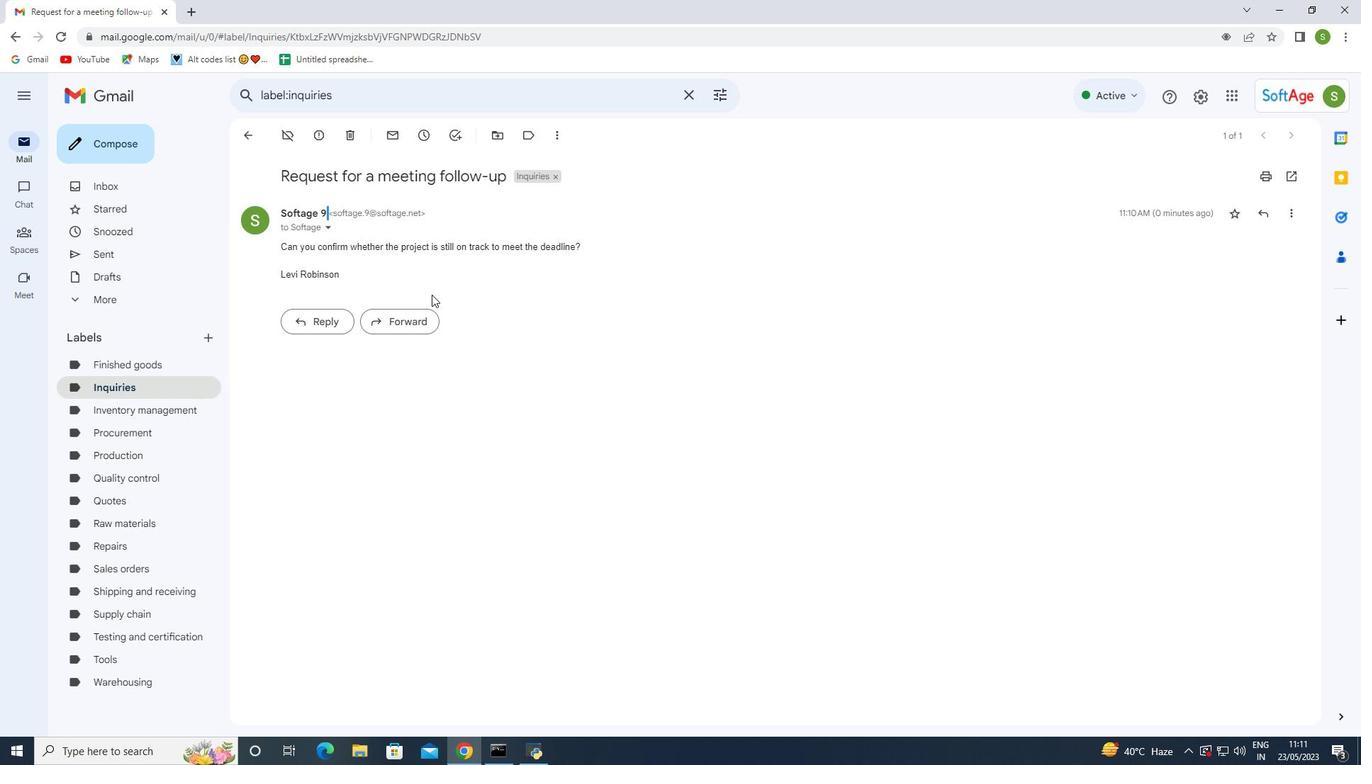 
Action: Mouse moved to (254, 137)
Screenshot: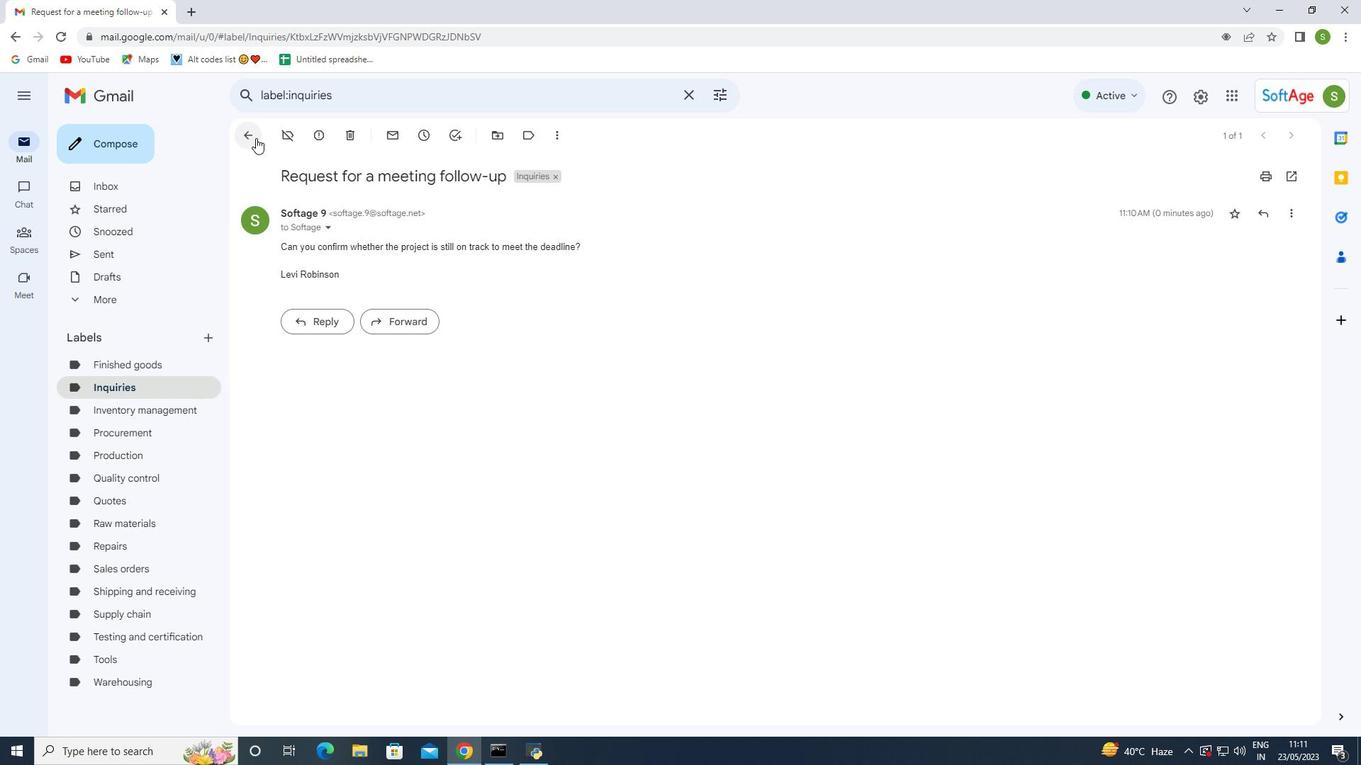
Action: Mouse pressed left at (254, 137)
Screenshot: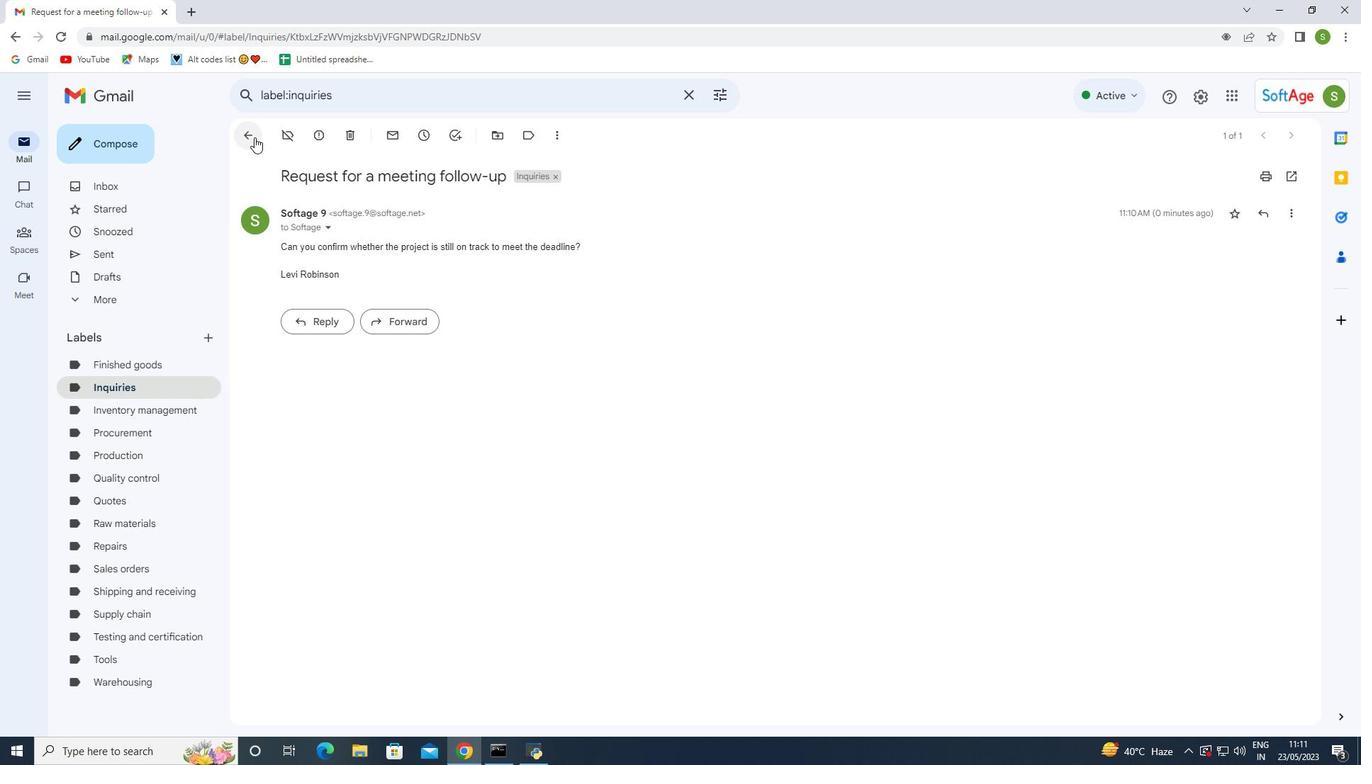 
Action: Mouse moved to (445, 341)
Screenshot: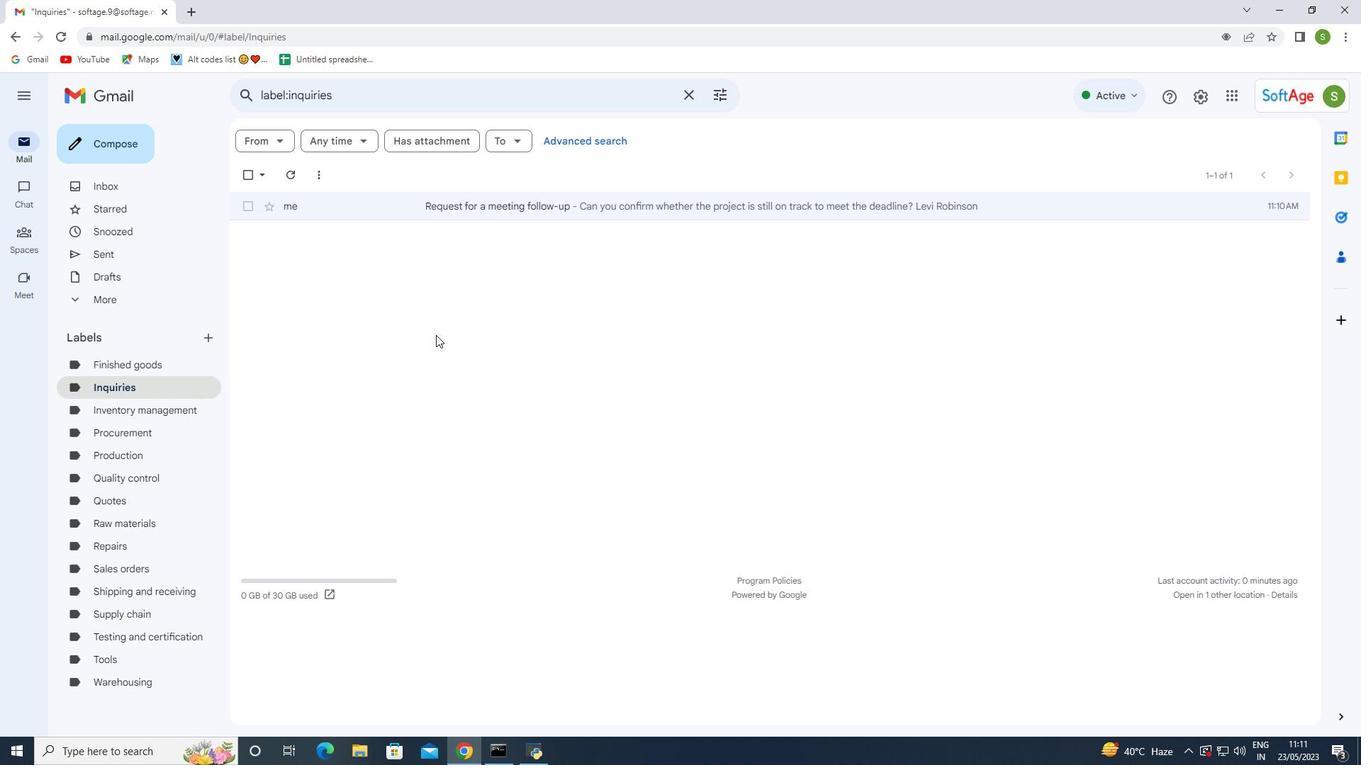 
Action: Mouse pressed left at (445, 341)
Screenshot: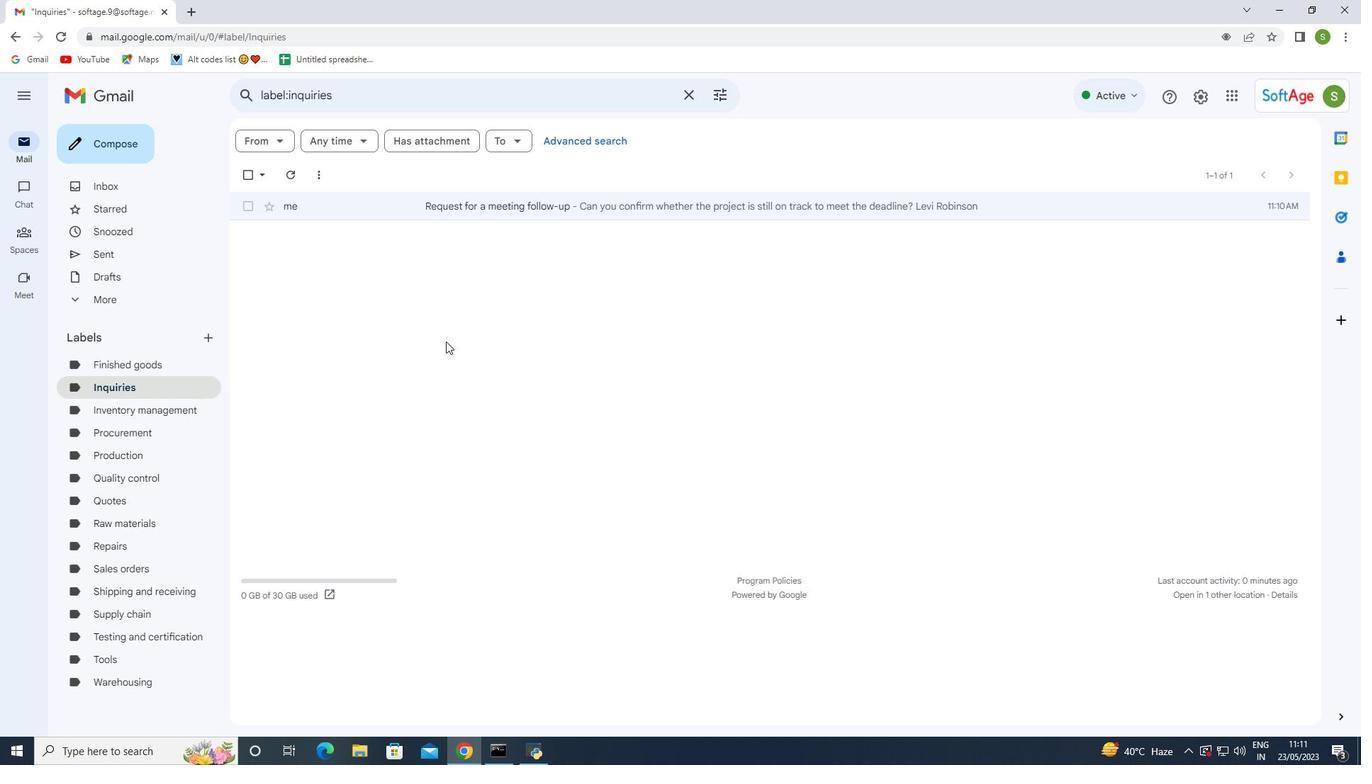 
Action: Mouse moved to (372, 343)
Screenshot: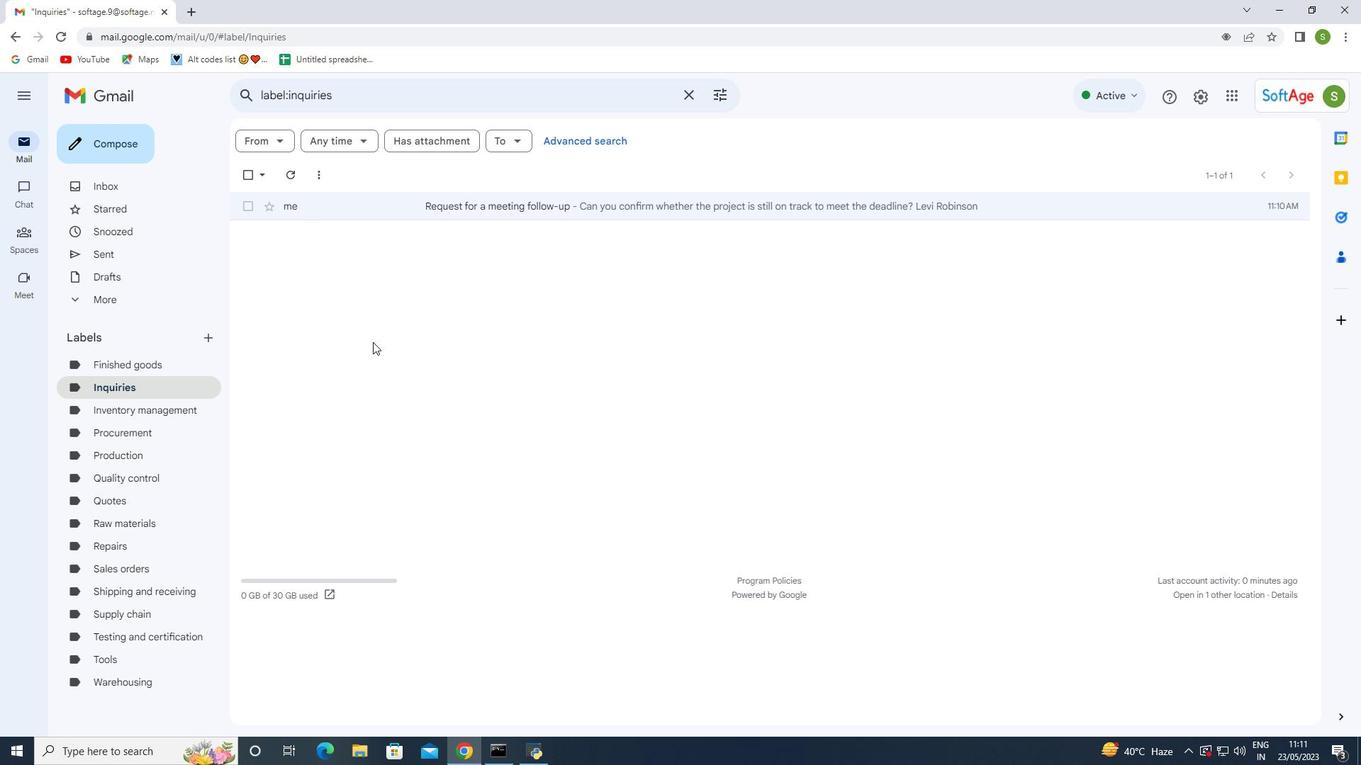 
